 Task: Select Give A Gift Card from Gift Cards. Add to cart Amazon Pantry Gift Card-2. Place order for Lynn Cooper, _x000D_
63 Luther Shaw Rd_x000D_
Cummington, Massachusetts(MA), 01026, Cell Number (413) 634-5546
Action: Mouse moved to (312, 128)
Screenshot: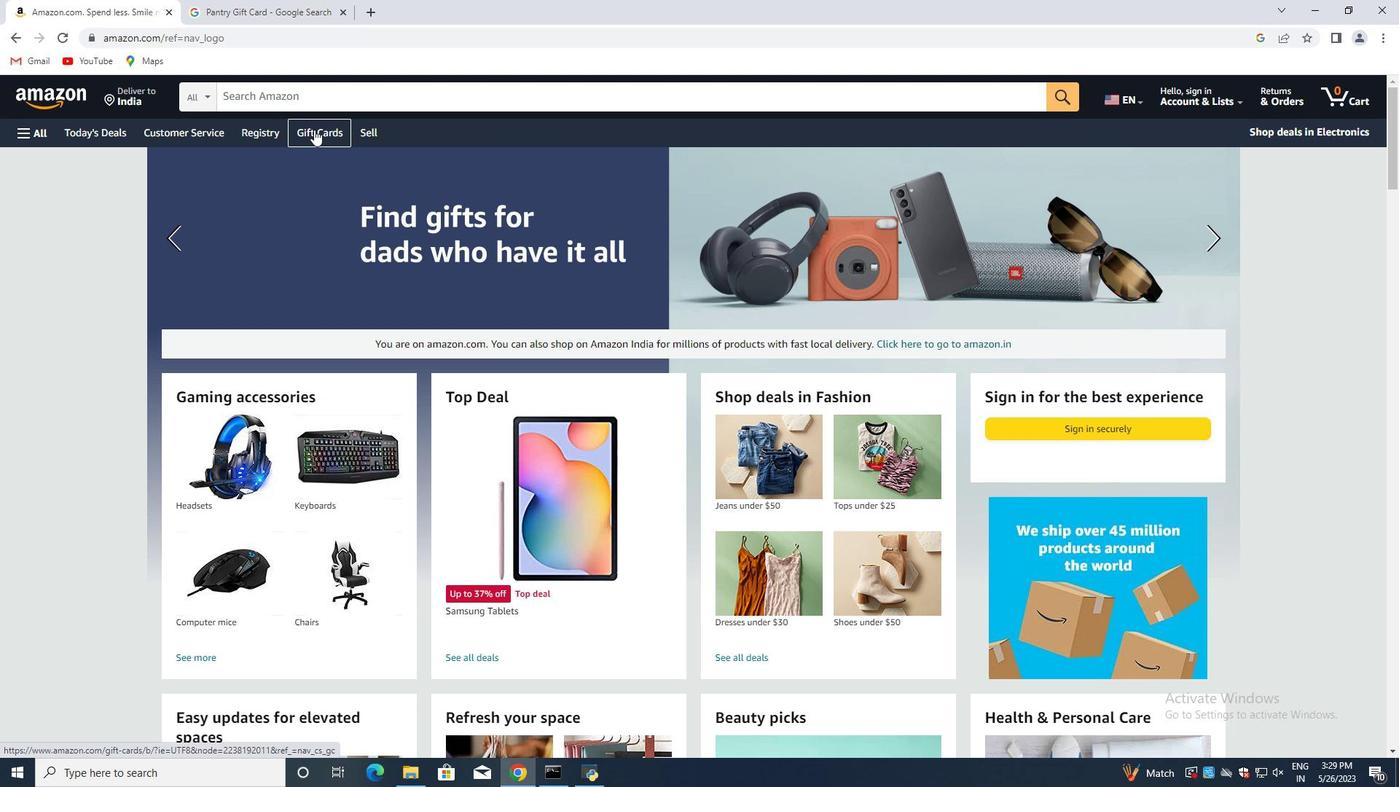 
Action: Mouse pressed left at (312, 128)
Screenshot: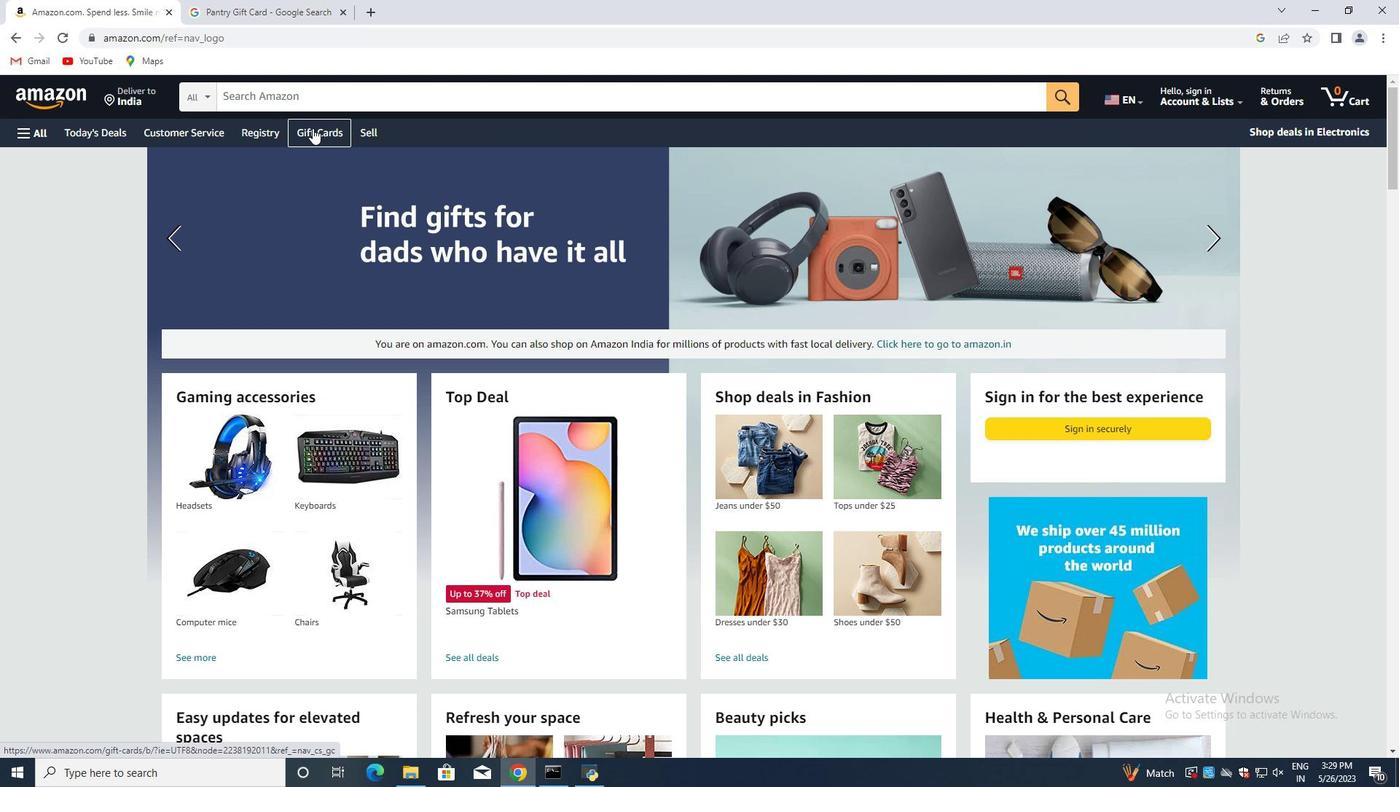 
Action: Mouse moved to (92, 460)
Screenshot: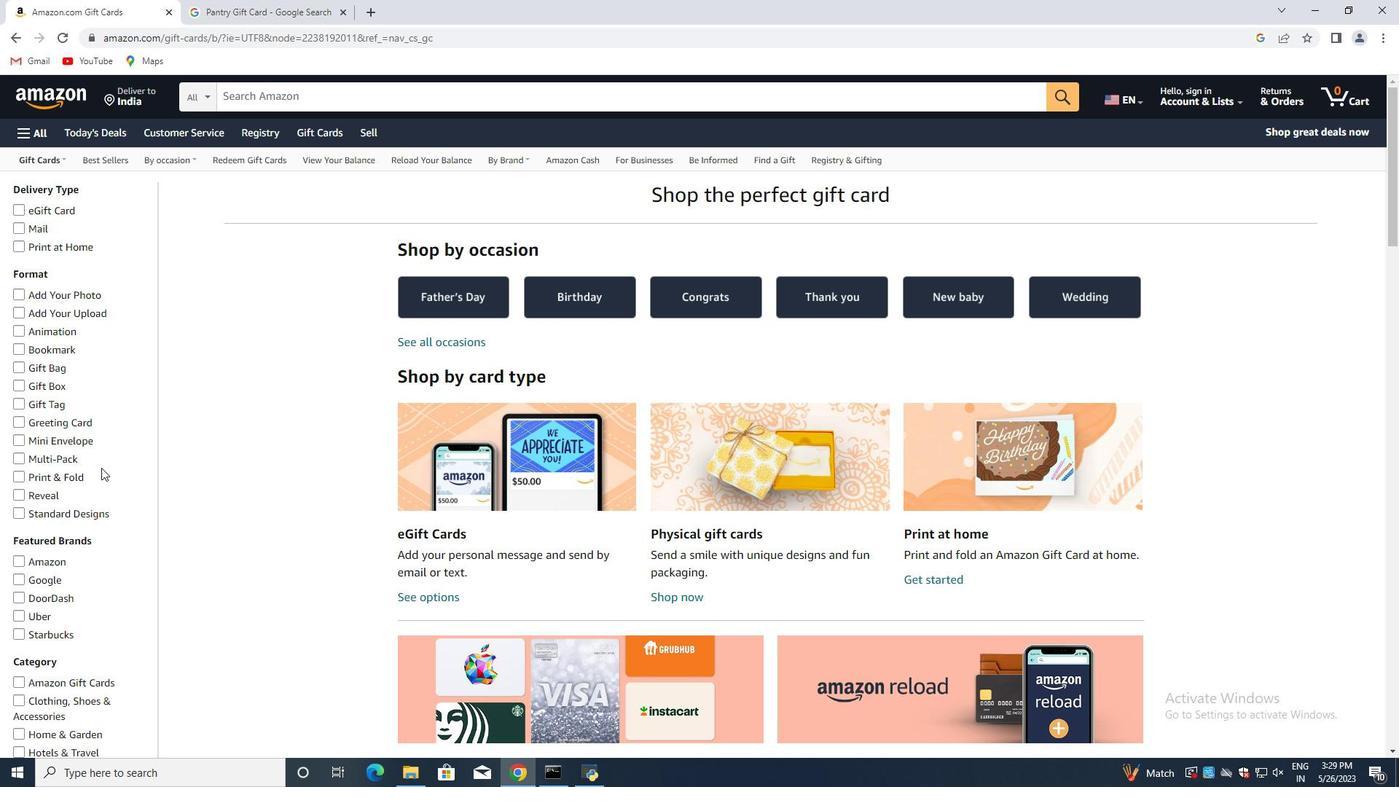 
Action: Mouse scrolled (92, 459) with delta (0, 0)
Screenshot: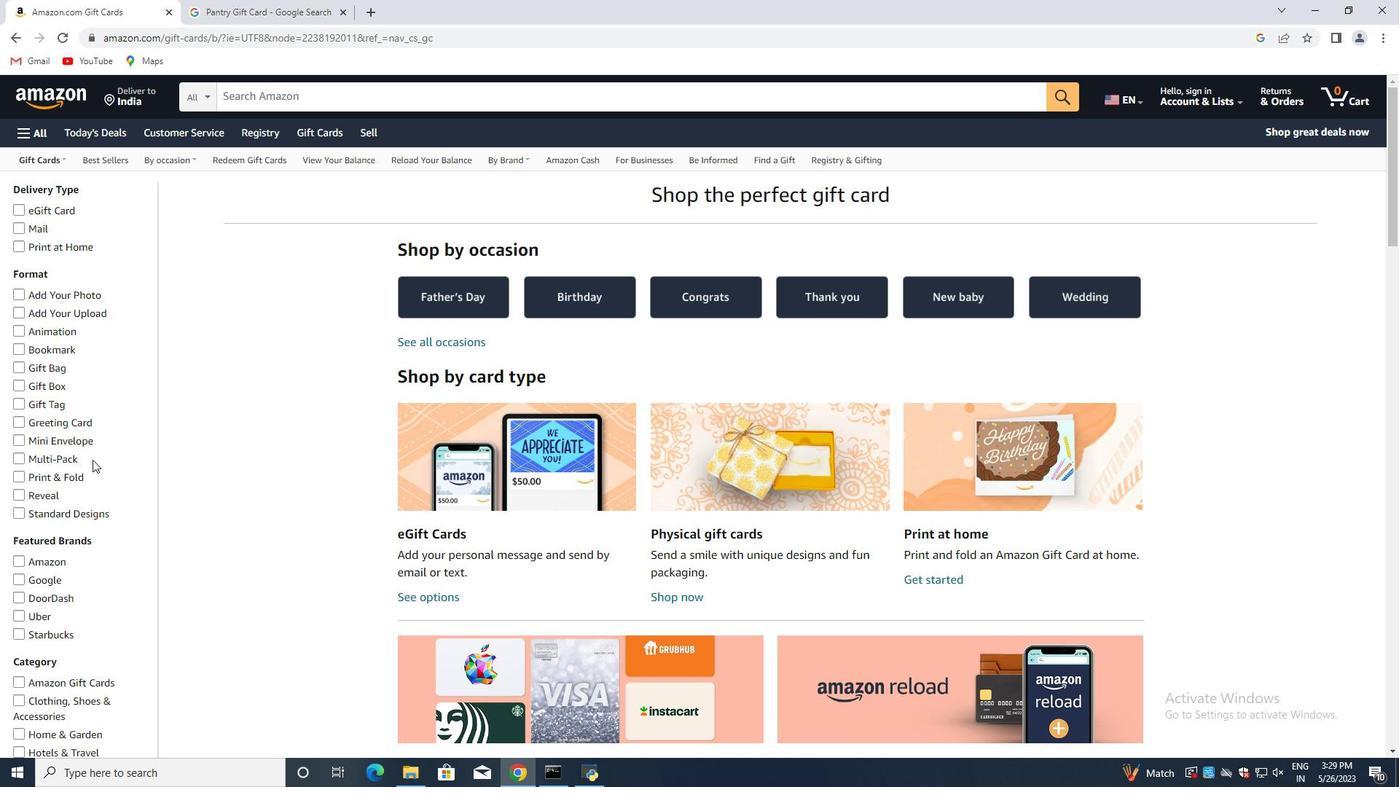 
Action: Mouse scrolled (92, 459) with delta (0, 0)
Screenshot: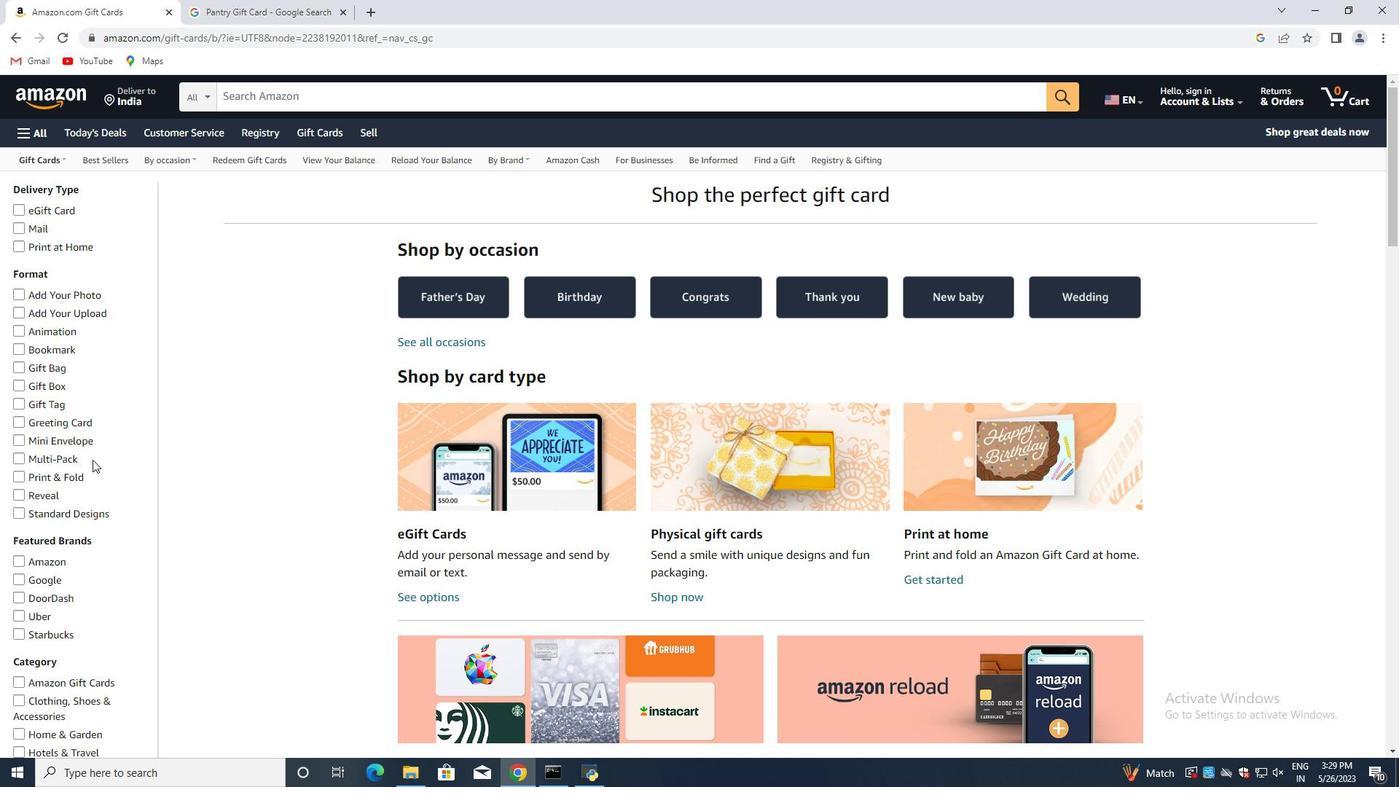 
Action: Mouse scrolled (92, 459) with delta (0, 0)
Screenshot: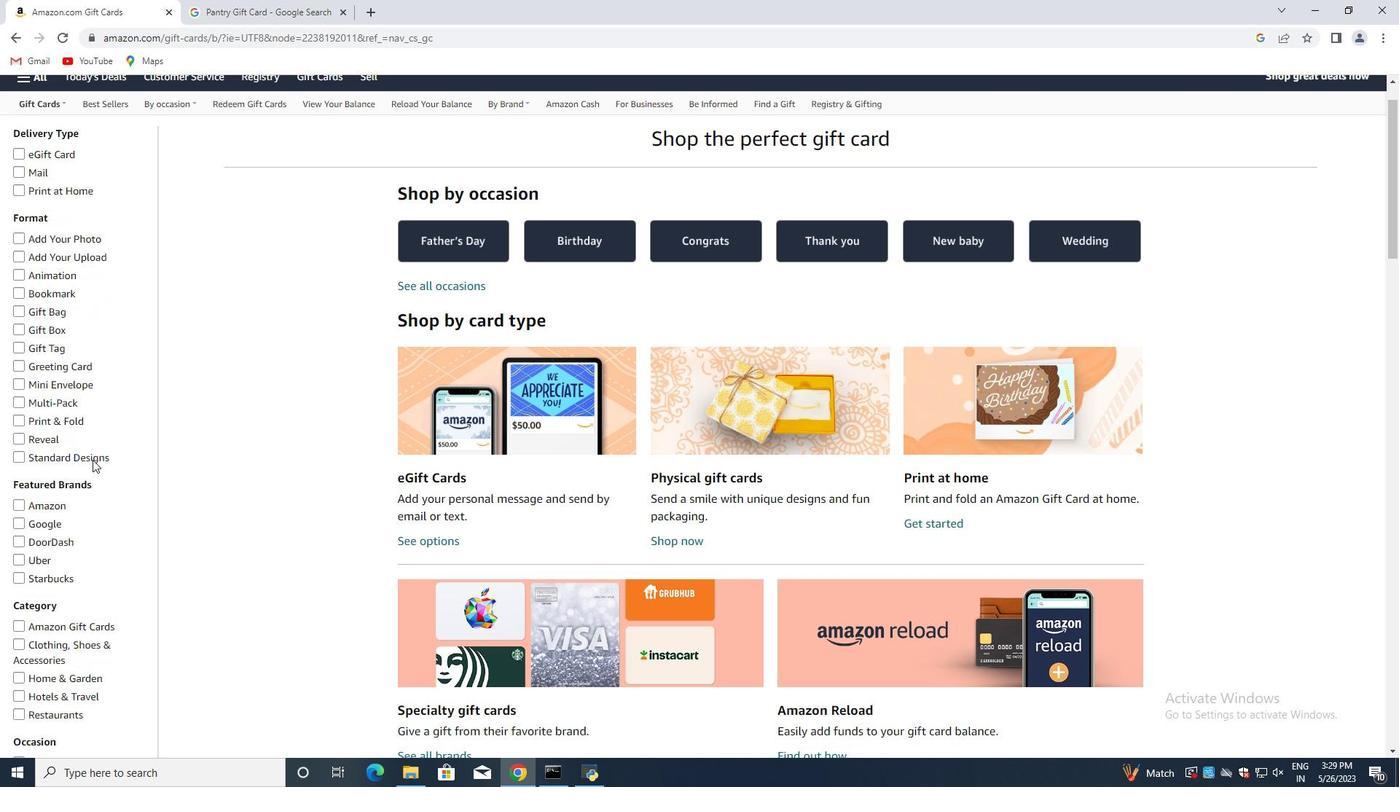 
Action: Mouse moved to (48, 462)
Screenshot: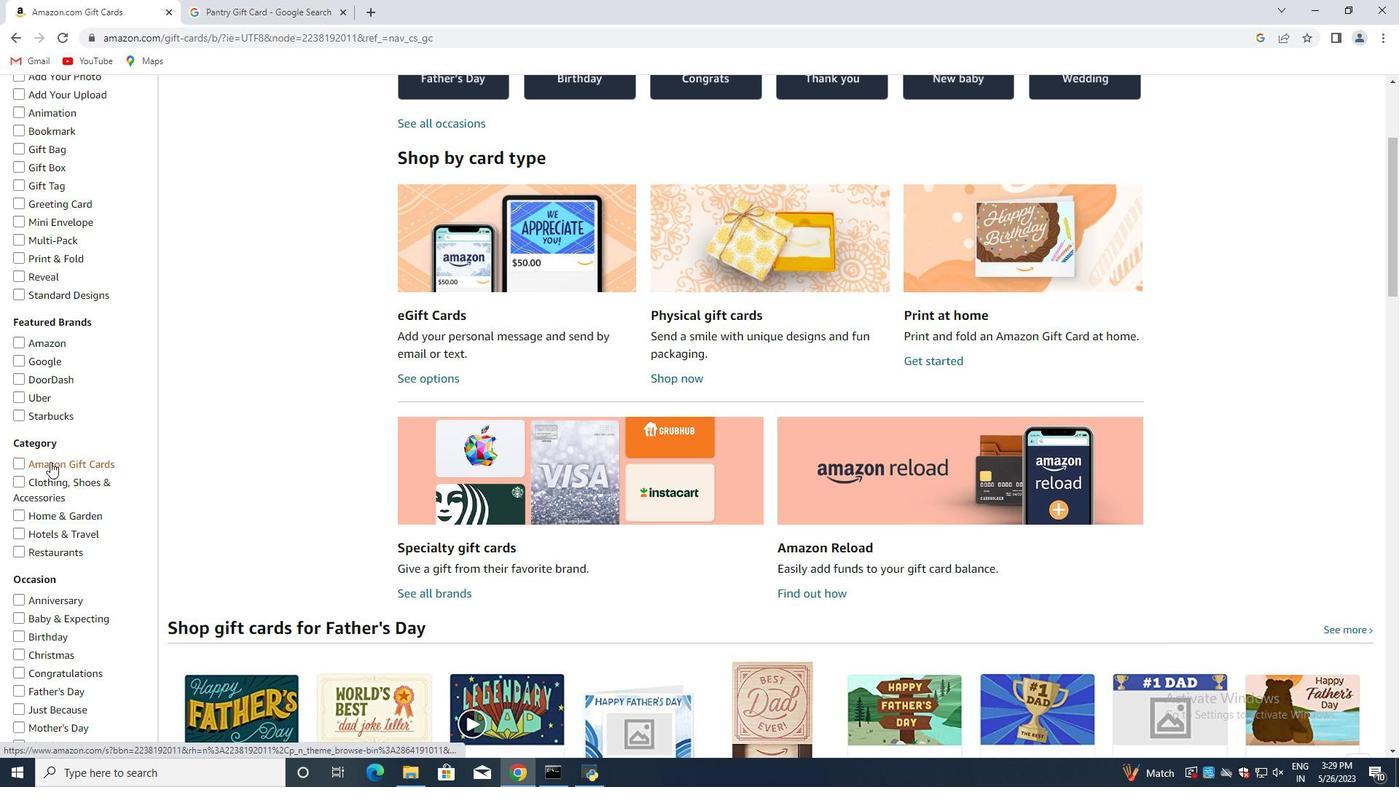 
Action: Mouse pressed left at (48, 462)
Screenshot: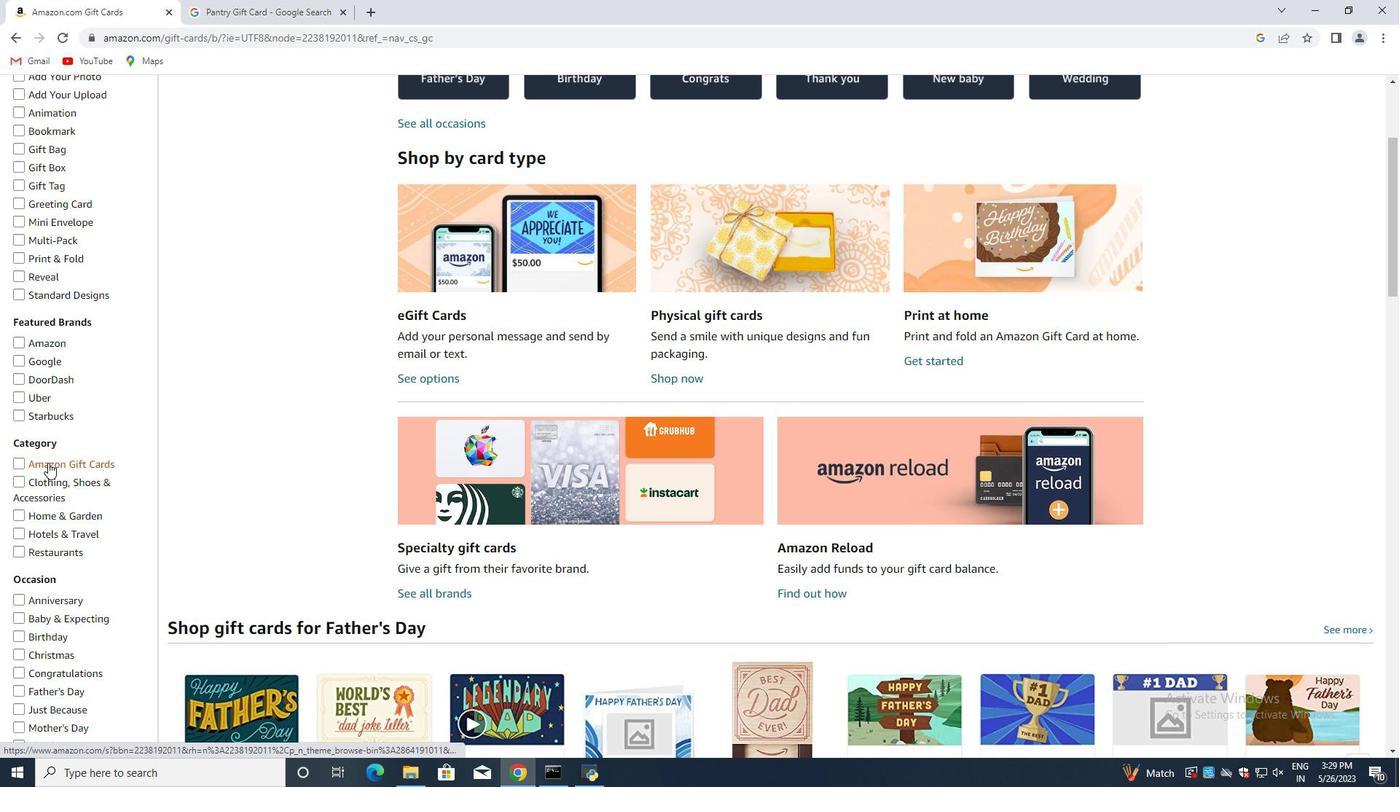 
Action: Mouse moved to (278, 99)
Screenshot: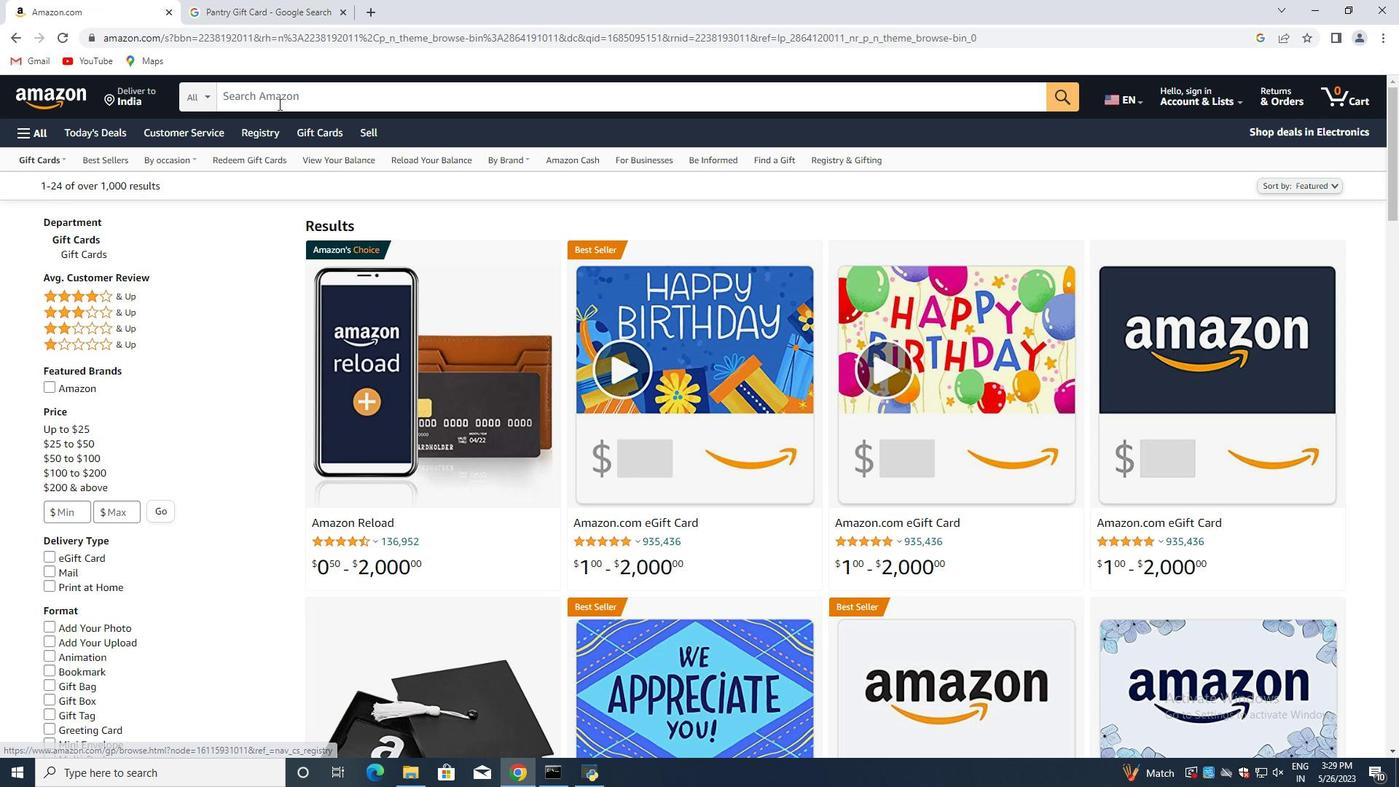 
Action: Mouse pressed left at (278, 99)
Screenshot: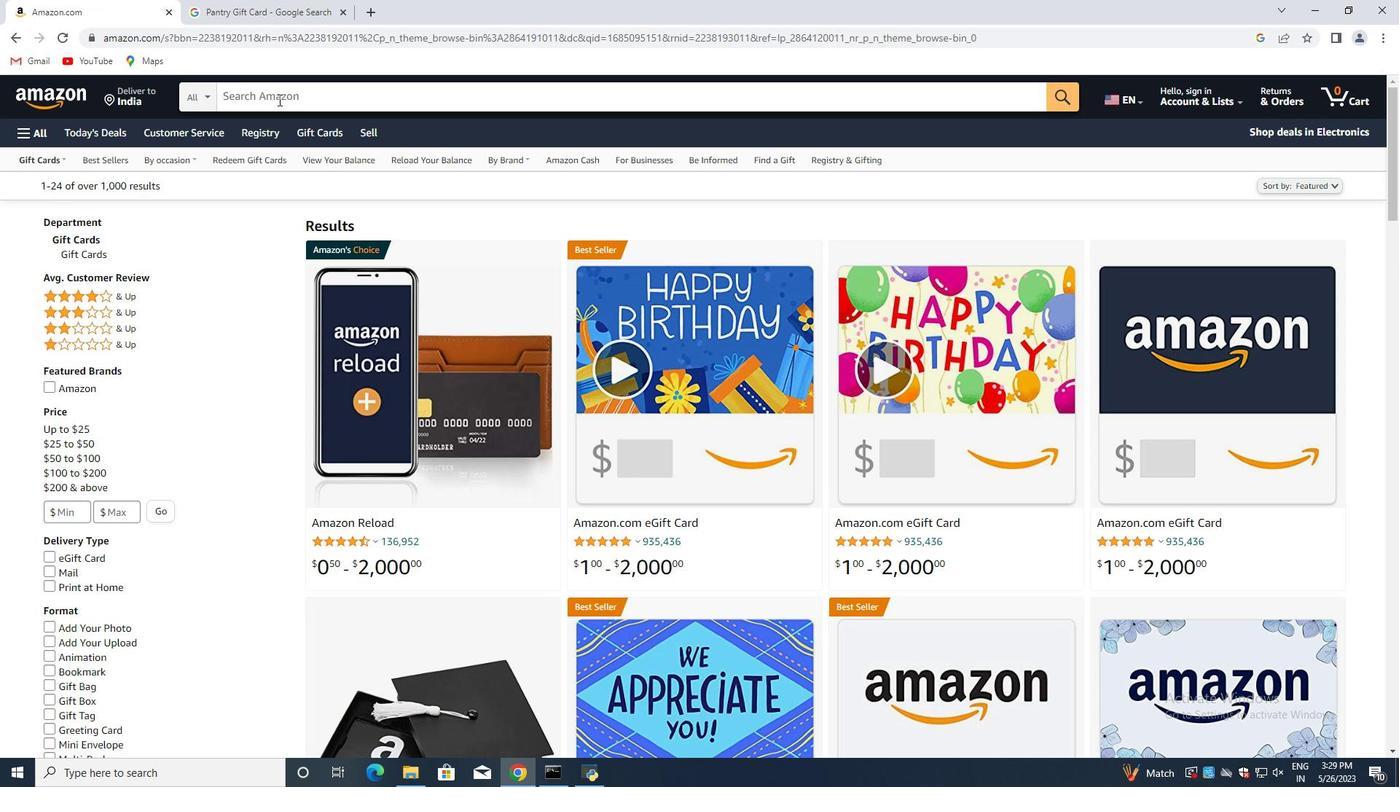 
Action: Mouse moved to (1060, 120)
Screenshot: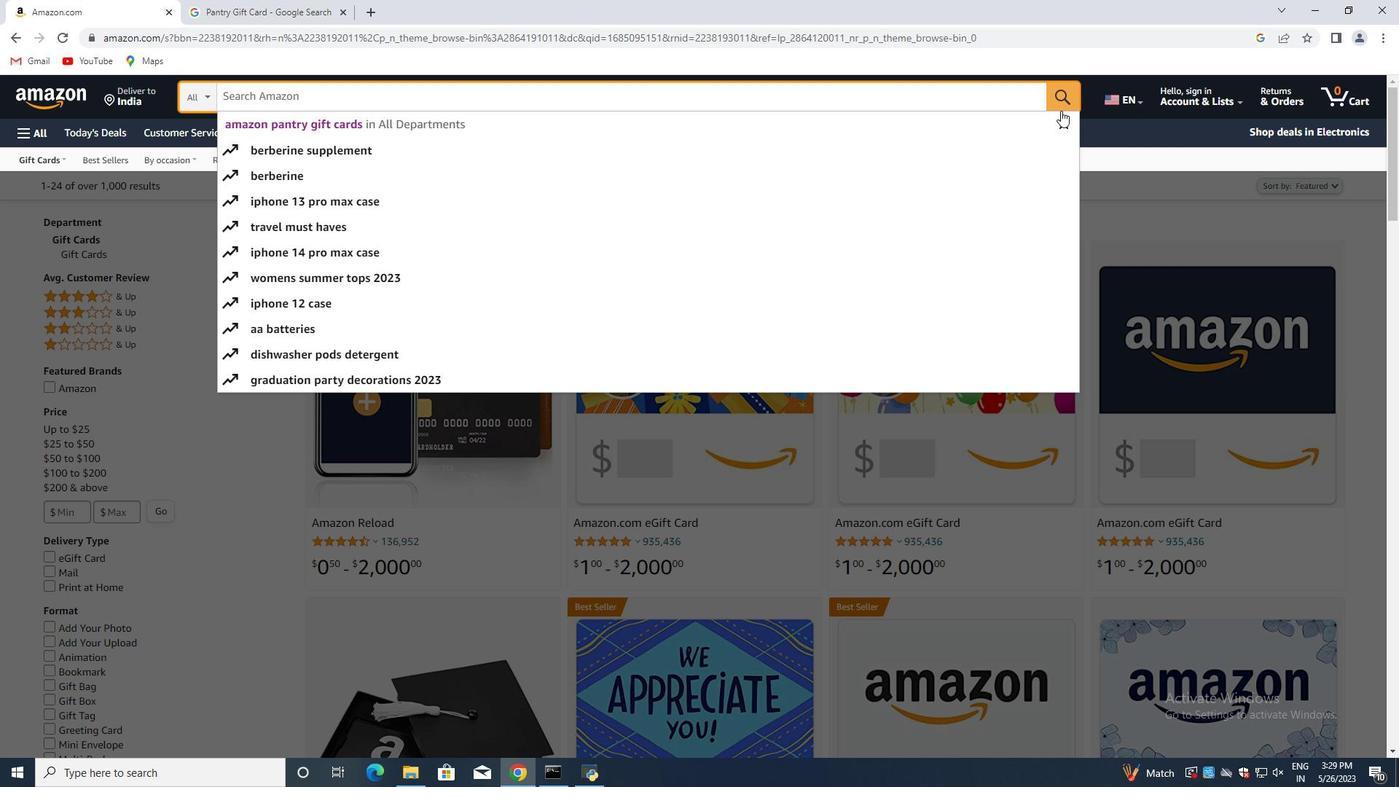 
Action: Mouse pressed left at (1060, 120)
Screenshot: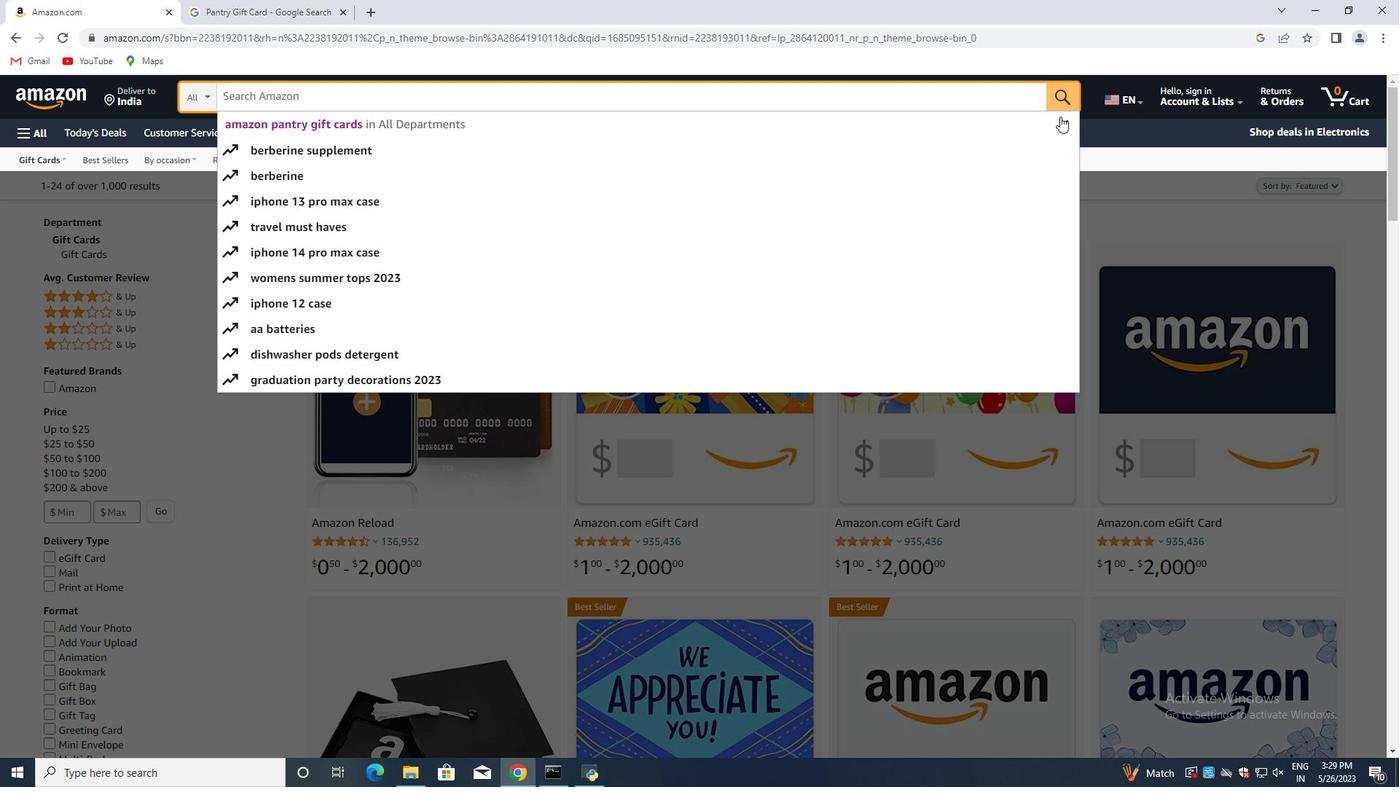 
Action: Mouse moved to (260, 99)
Screenshot: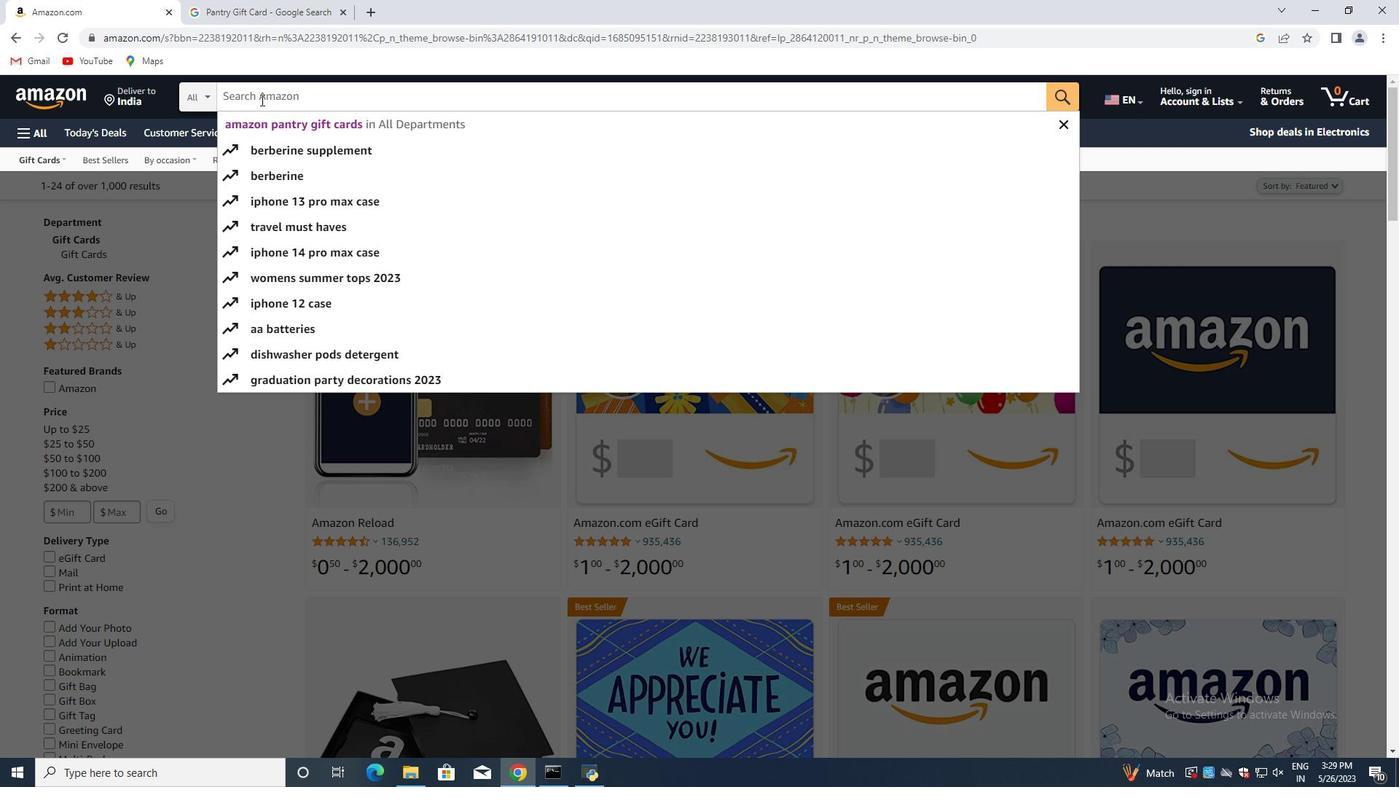 
Action: Mouse pressed left at (260, 99)
Screenshot: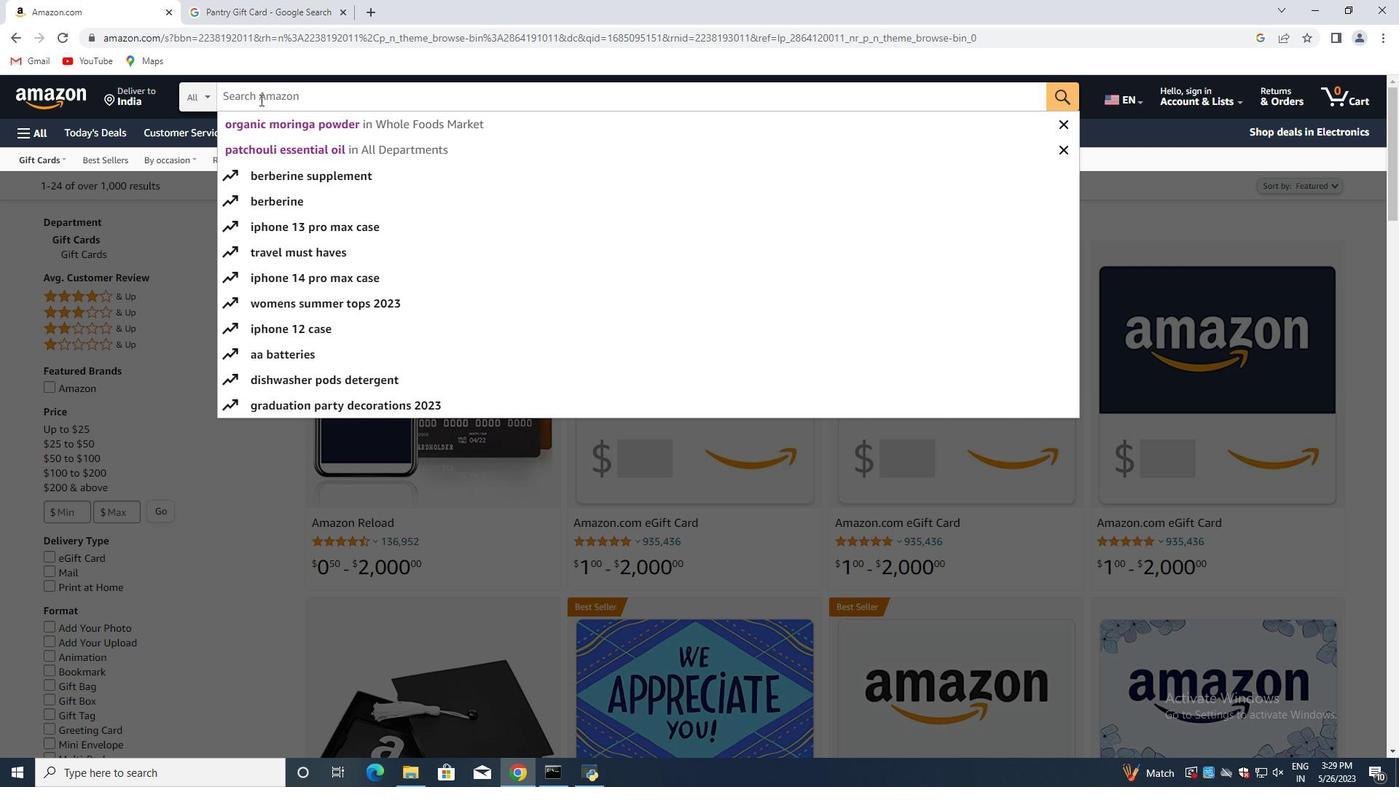 
Action: Key pressed <Key.shift><Key.shift><Key.shift>Amazon<Key.space><Key.shift>Pantry<Key.space><Key.shift><Key.shift><Key.shift><Key.shift><Key.shift><Key.shift><Key.shift><Key.shift><Key.shift><Key.shift>Gift<Key.space>cards<Key.enter>
Screenshot: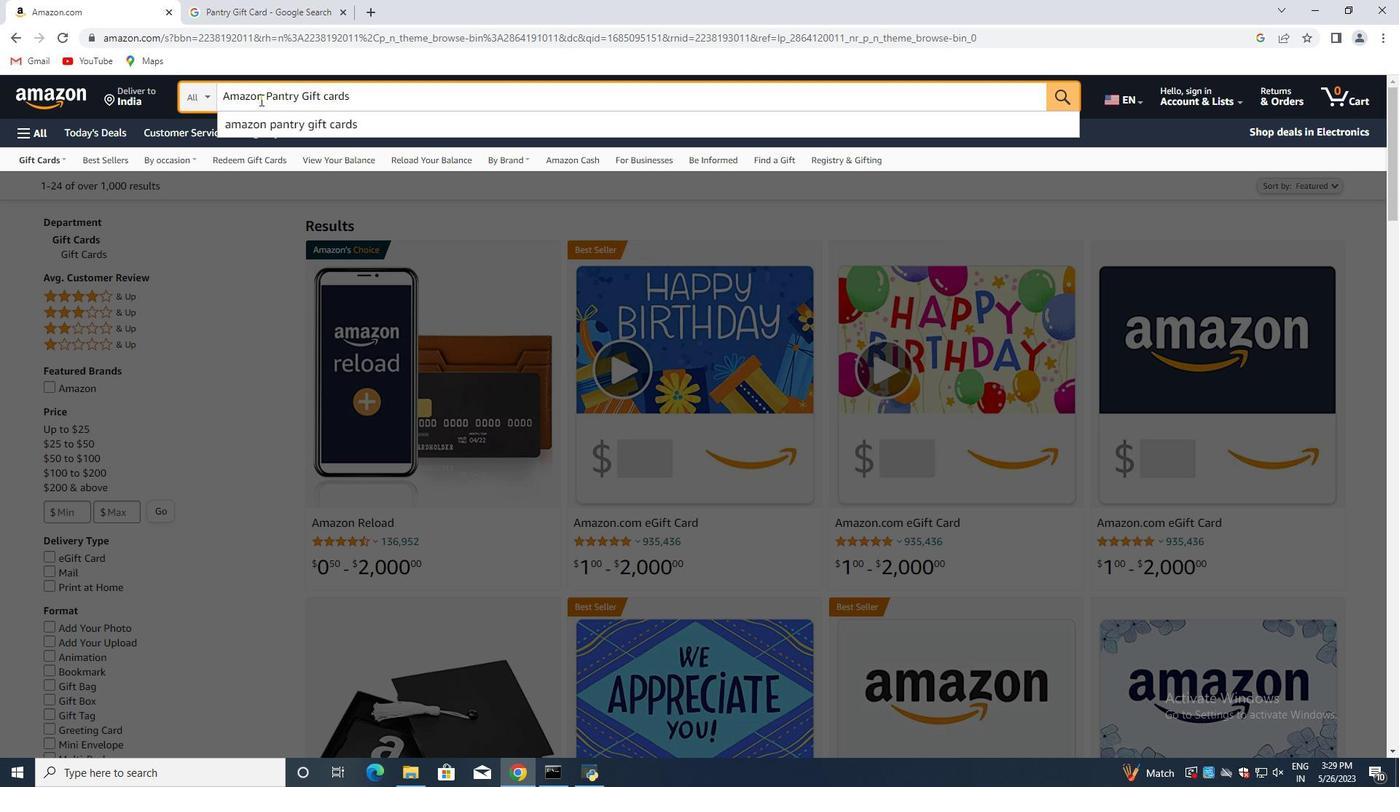 
Action: Mouse moved to (373, 323)
Screenshot: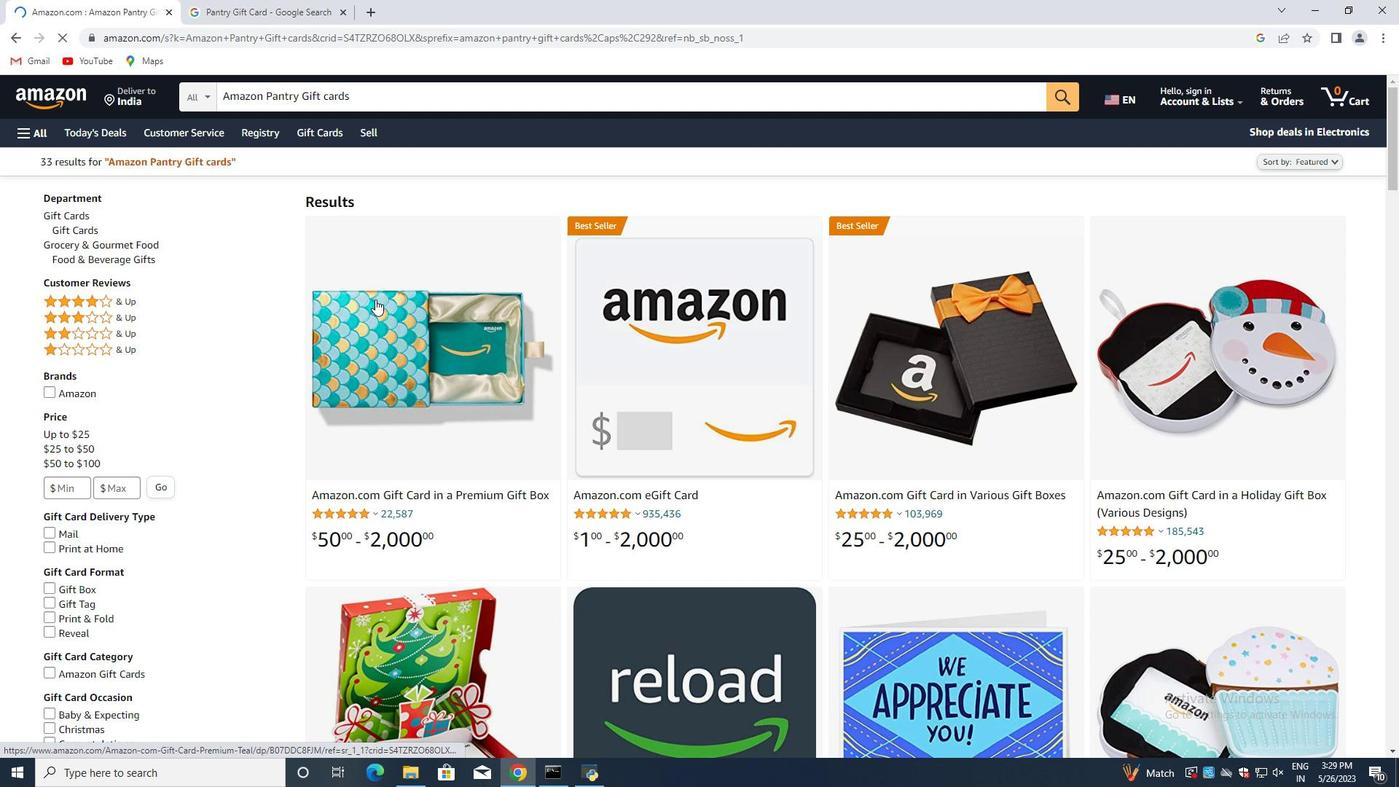 
Action: Mouse scrolled (373, 322) with delta (0, 0)
Screenshot: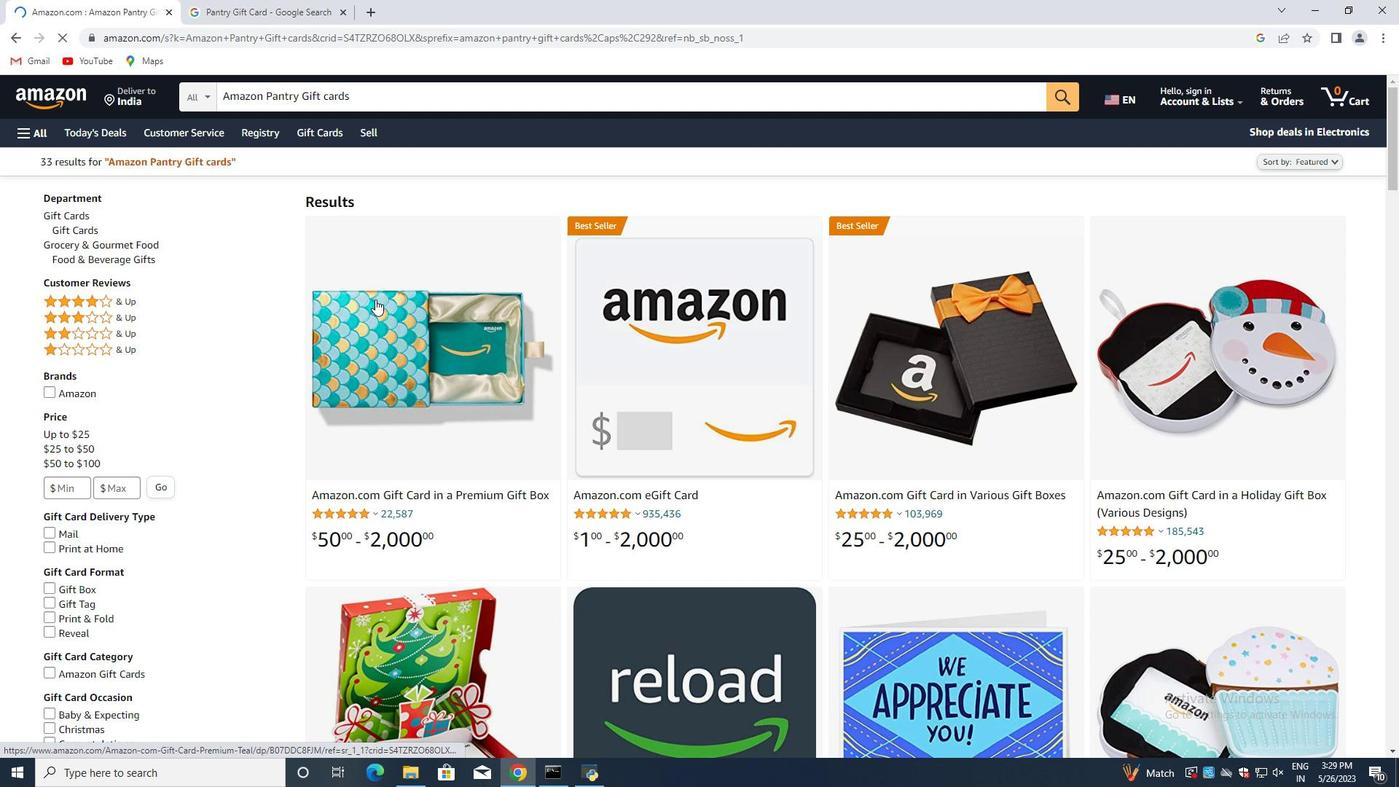 
Action: Mouse moved to (432, 339)
Screenshot: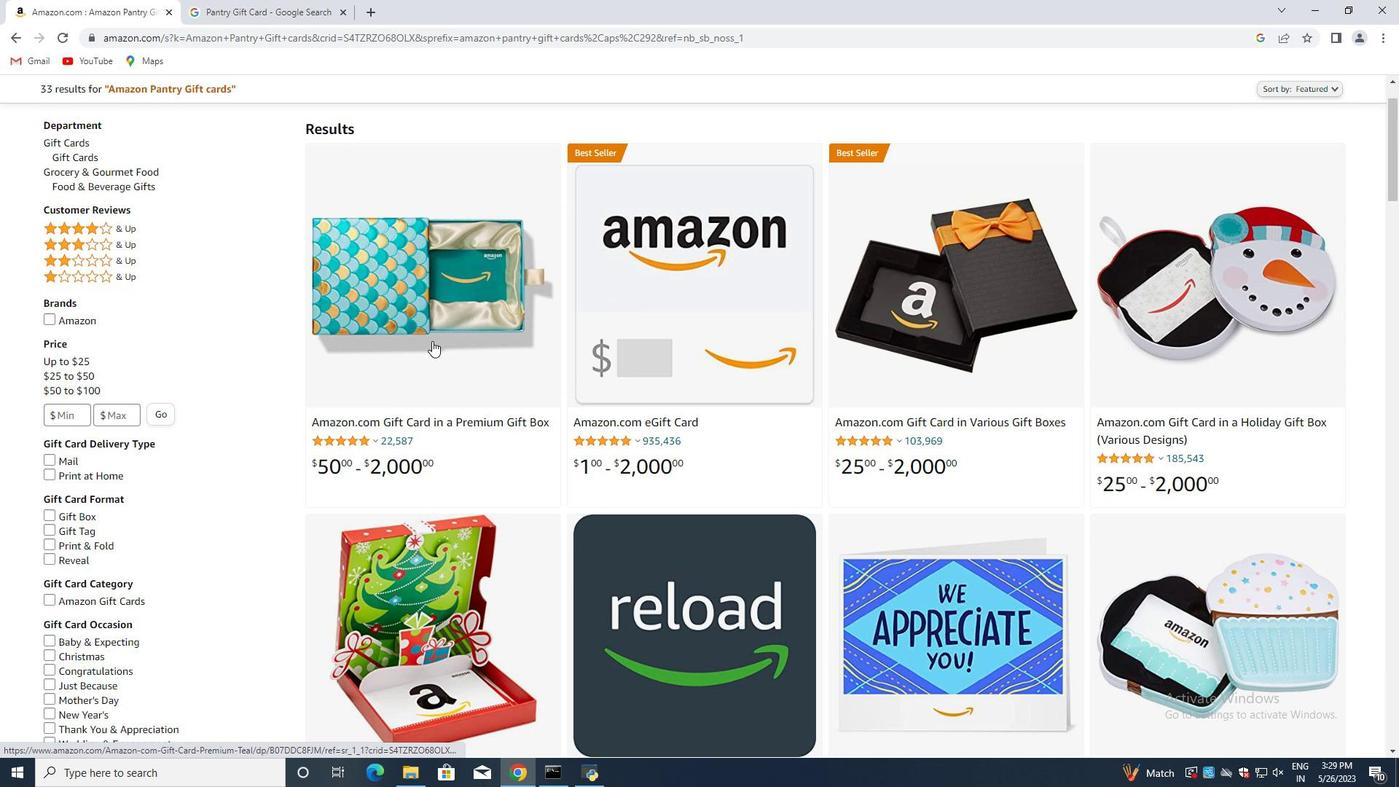 
Action: Mouse pressed left at (432, 339)
Screenshot: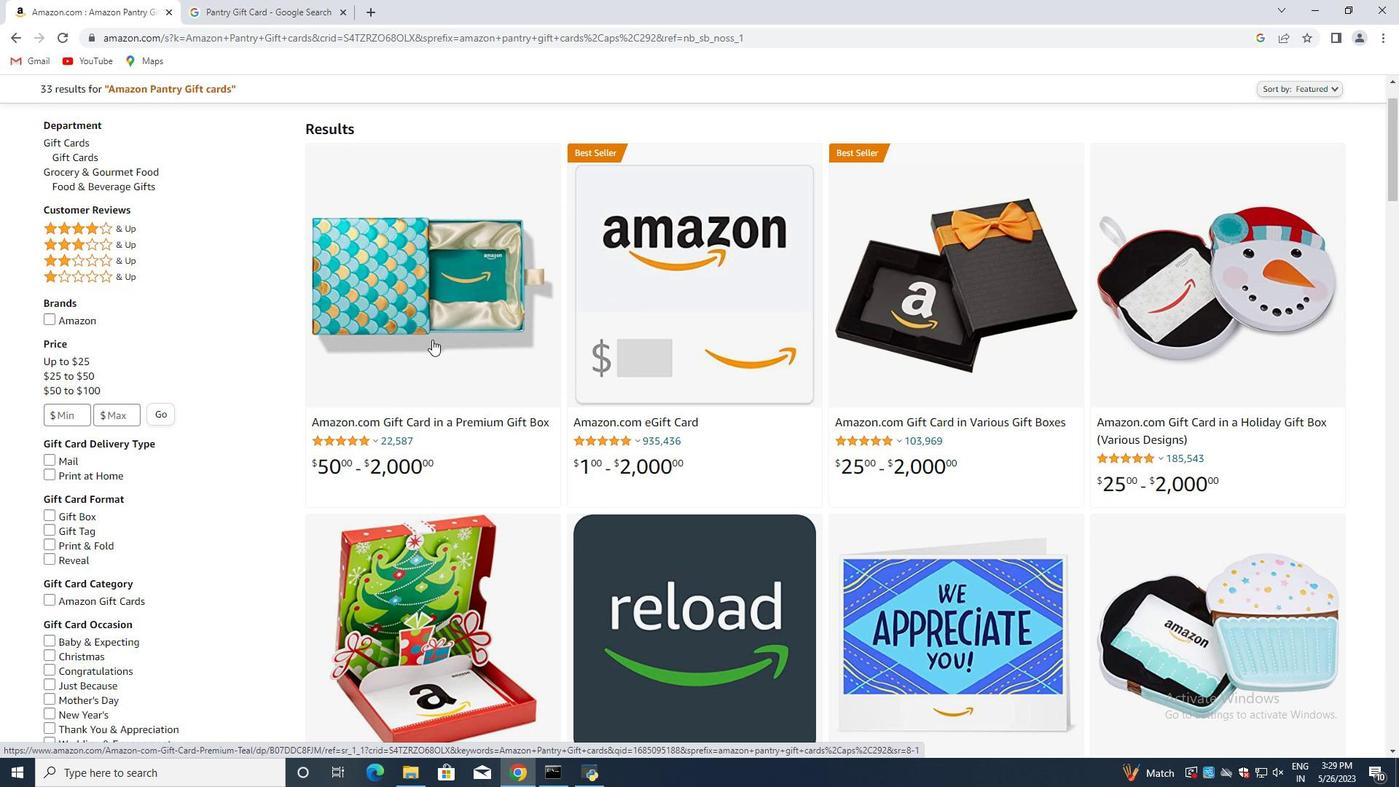 
Action: Mouse moved to (167, 350)
Screenshot: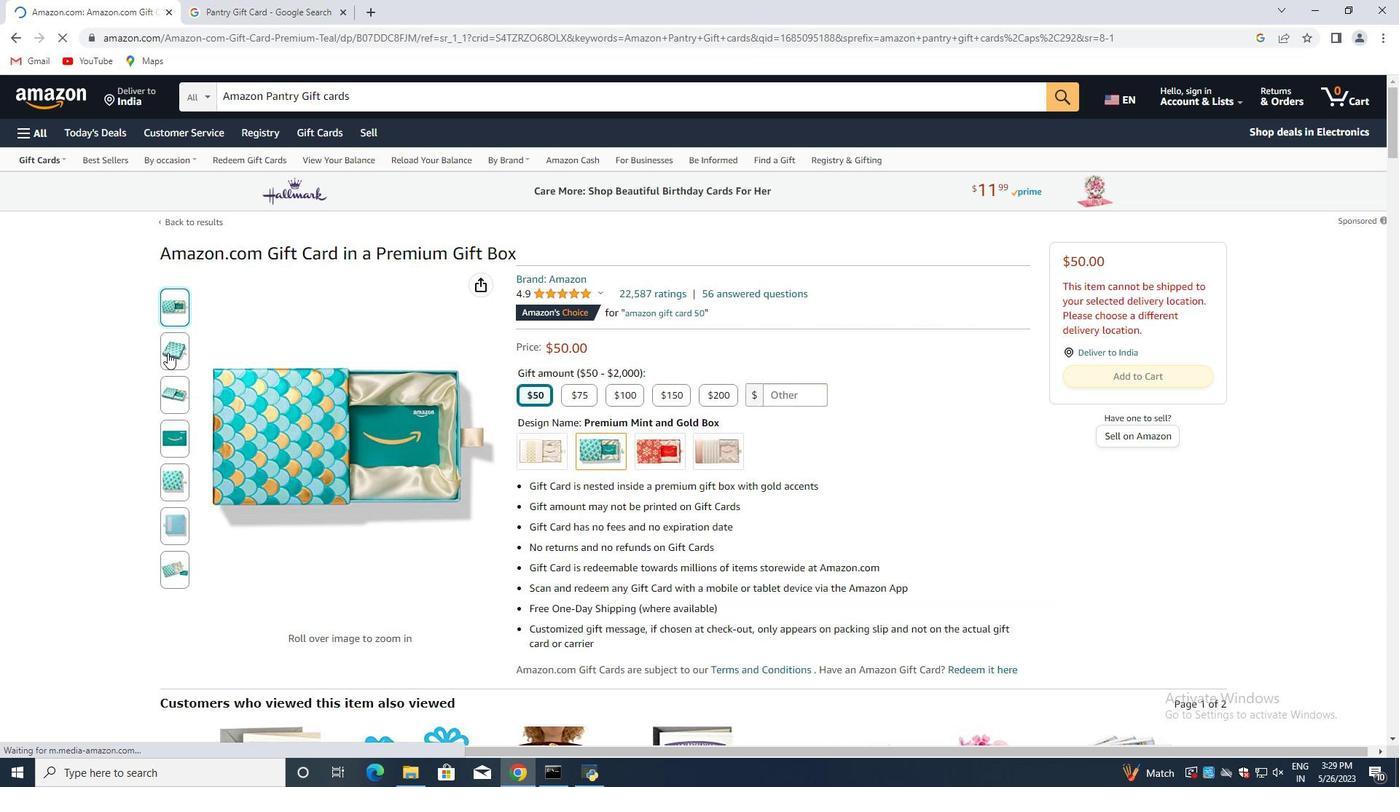 
Action: Mouse pressed left at (167, 350)
Screenshot: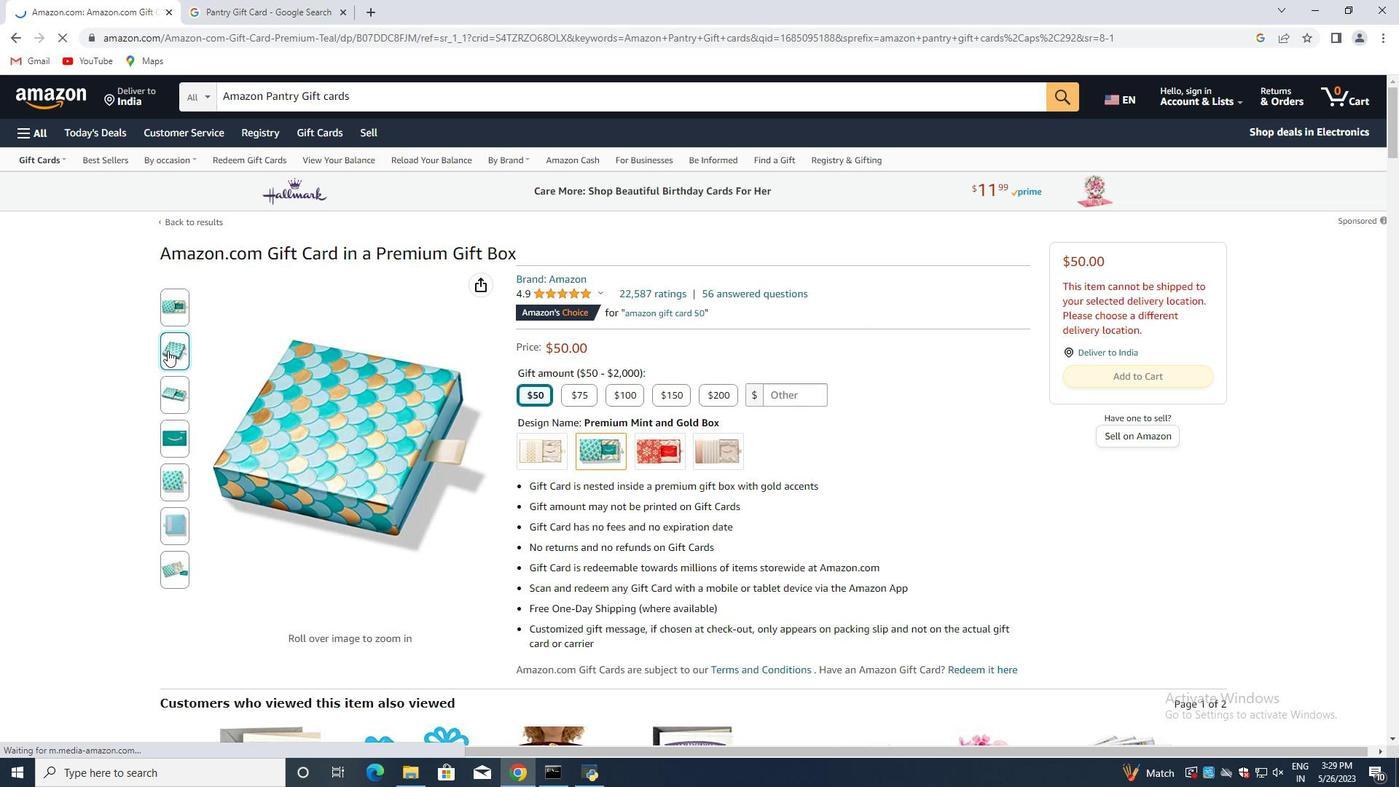 
Action: Mouse moved to (734, 445)
Screenshot: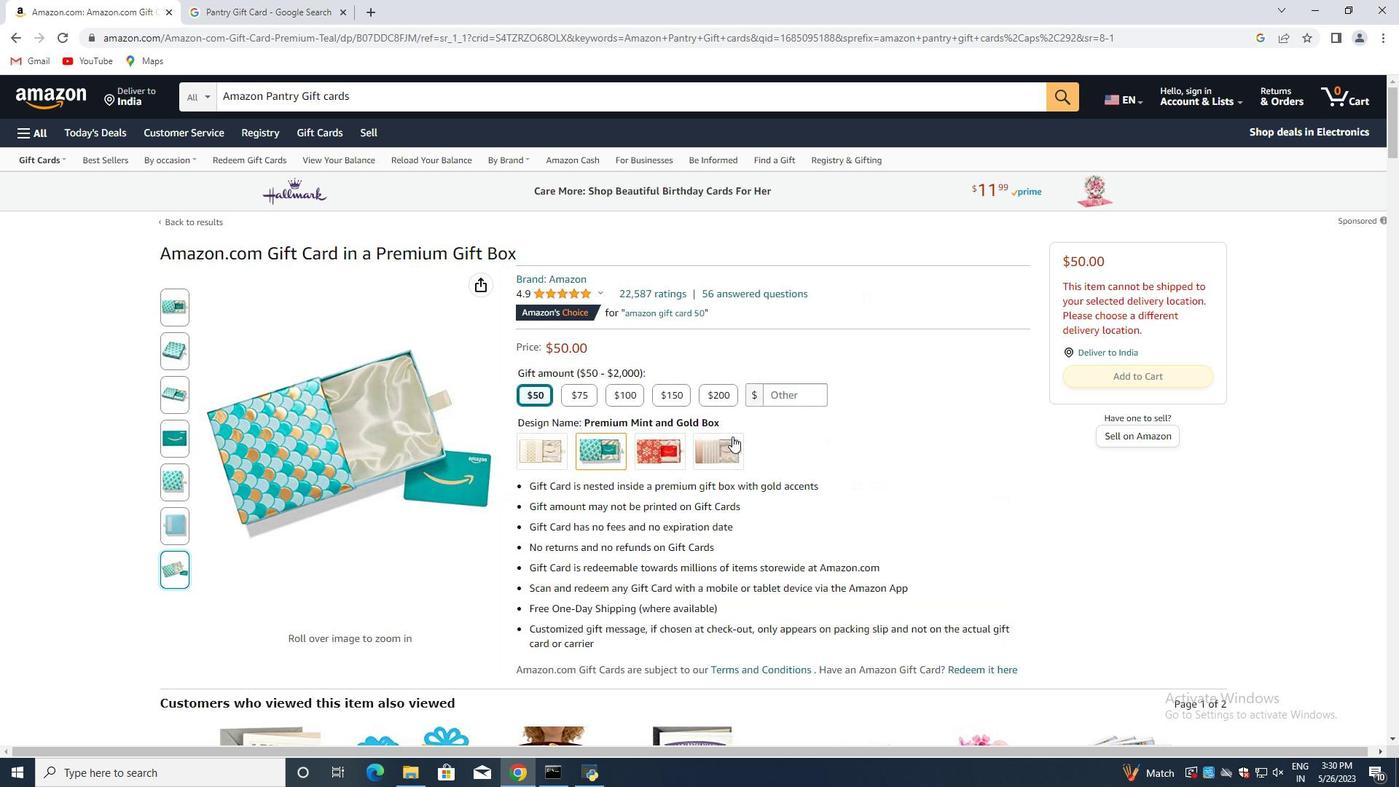 
Action: Mouse scrolled (734, 444) with delta (0, 0)
Screenshot: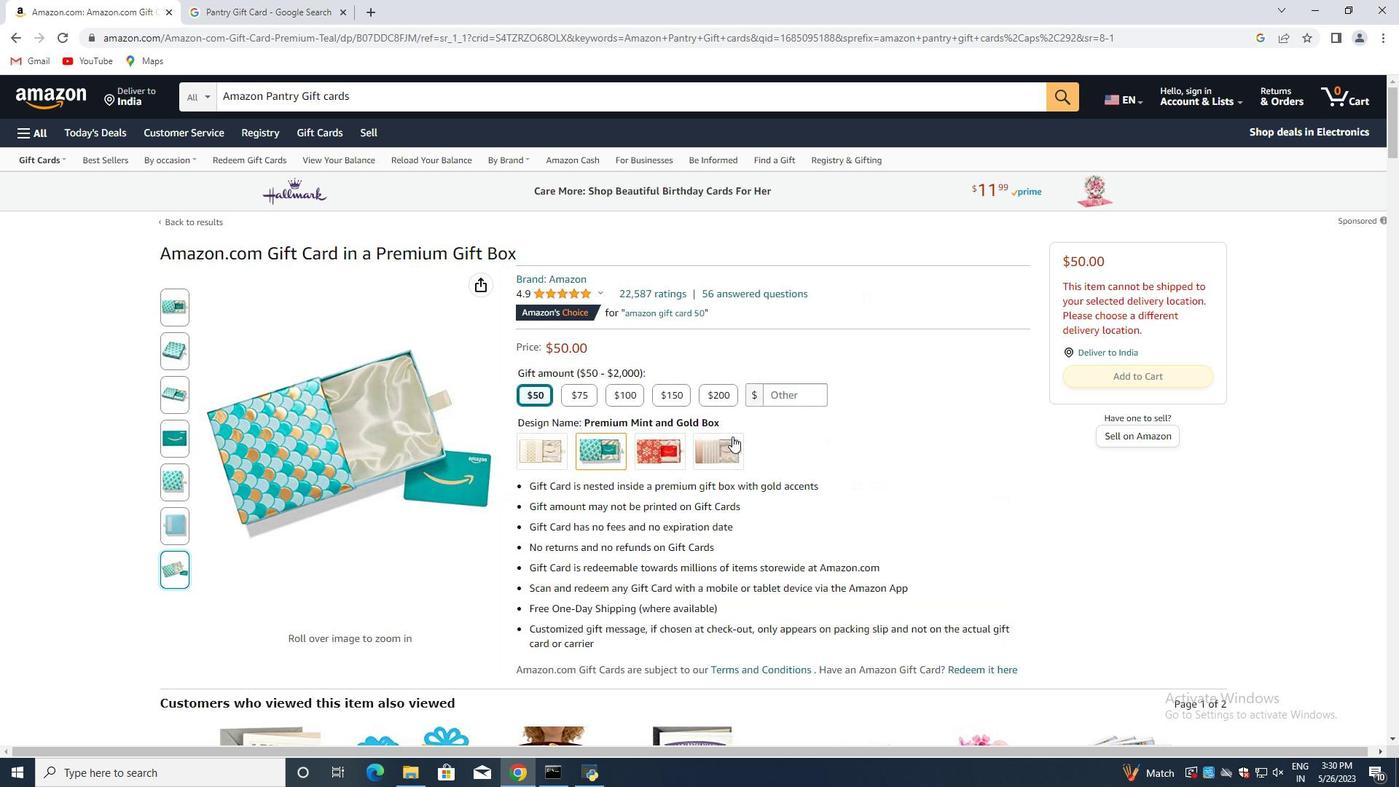 
Action: Mouse moved to (727, 452)
Screenshot: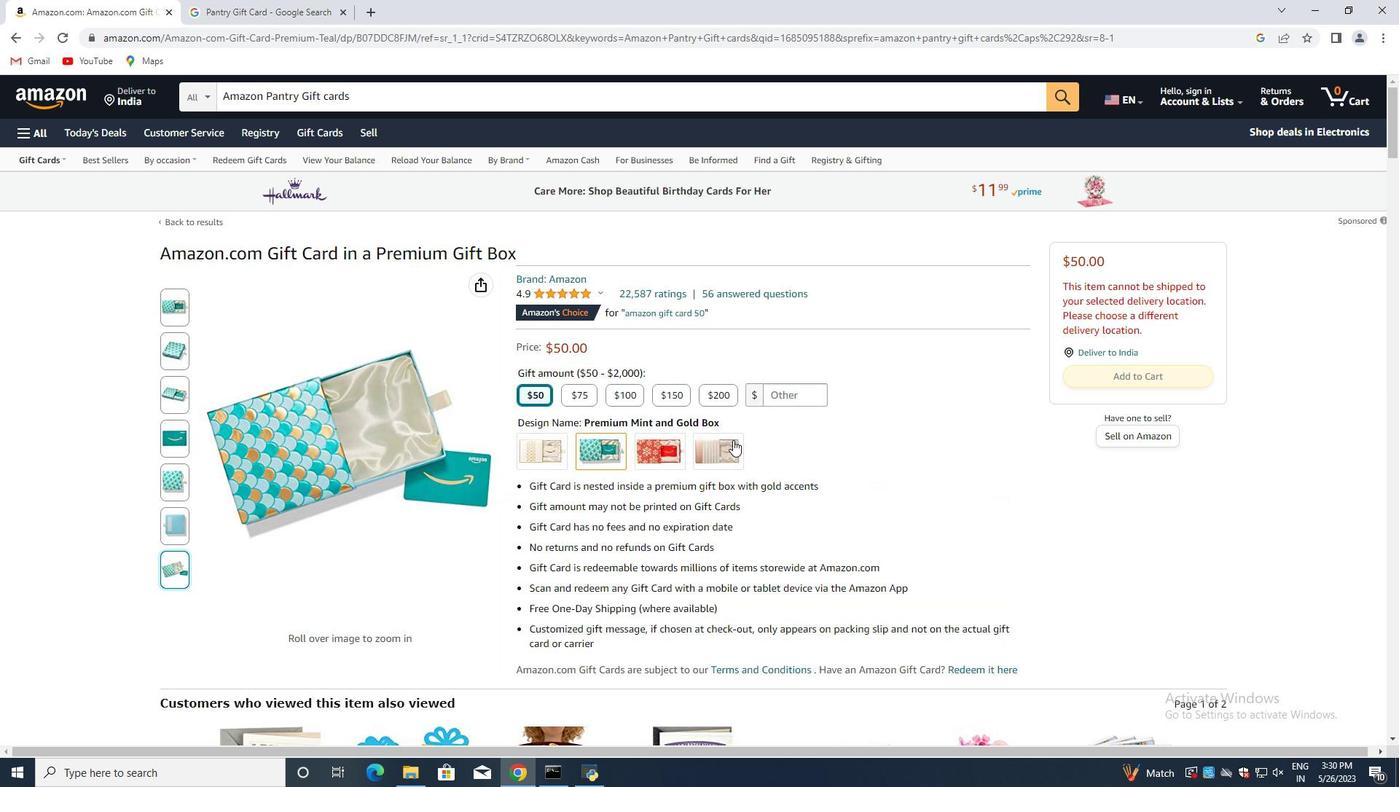 
Action: Mouse scrolled (727, 452) with delta (0, 0)
Screenshot: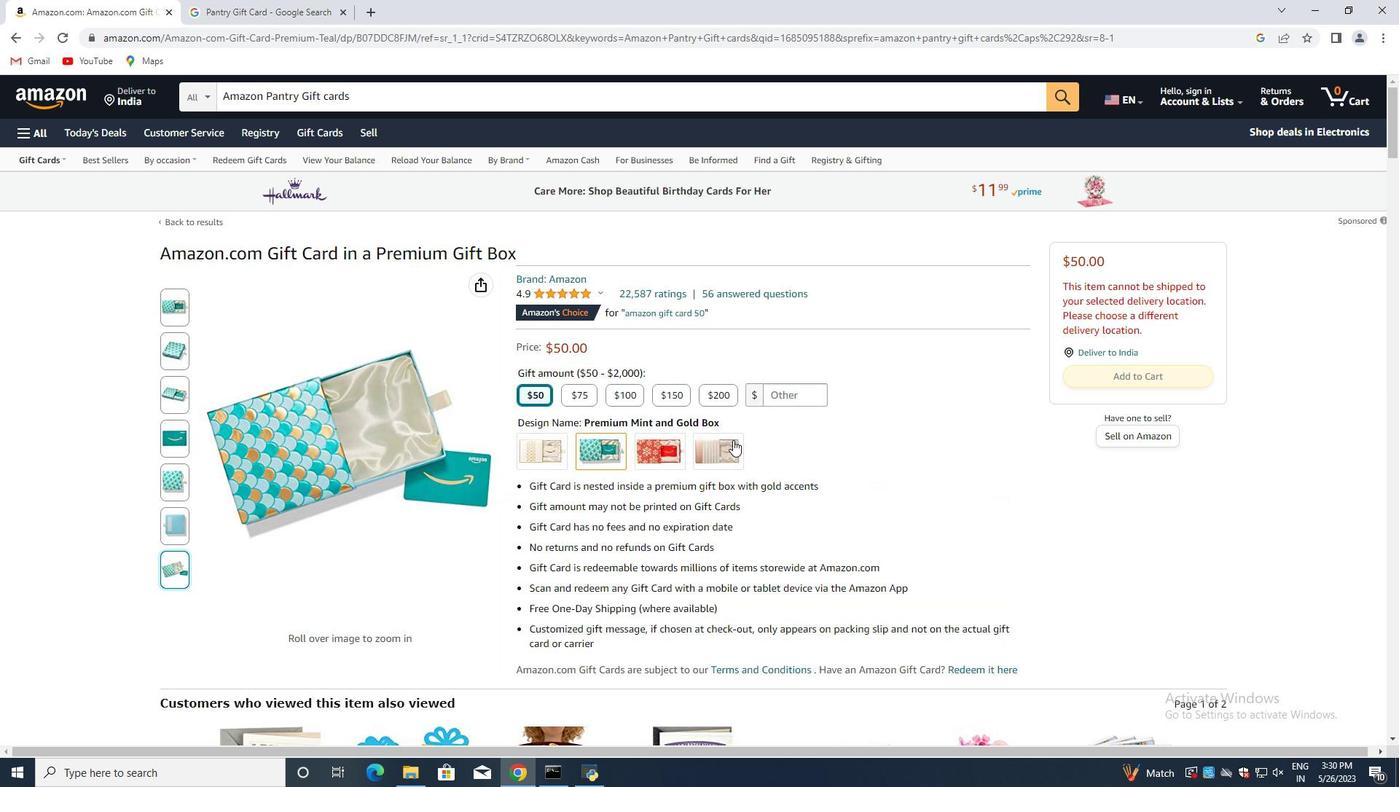 
Action: Mouse moved to (709, 457)
Screenshot: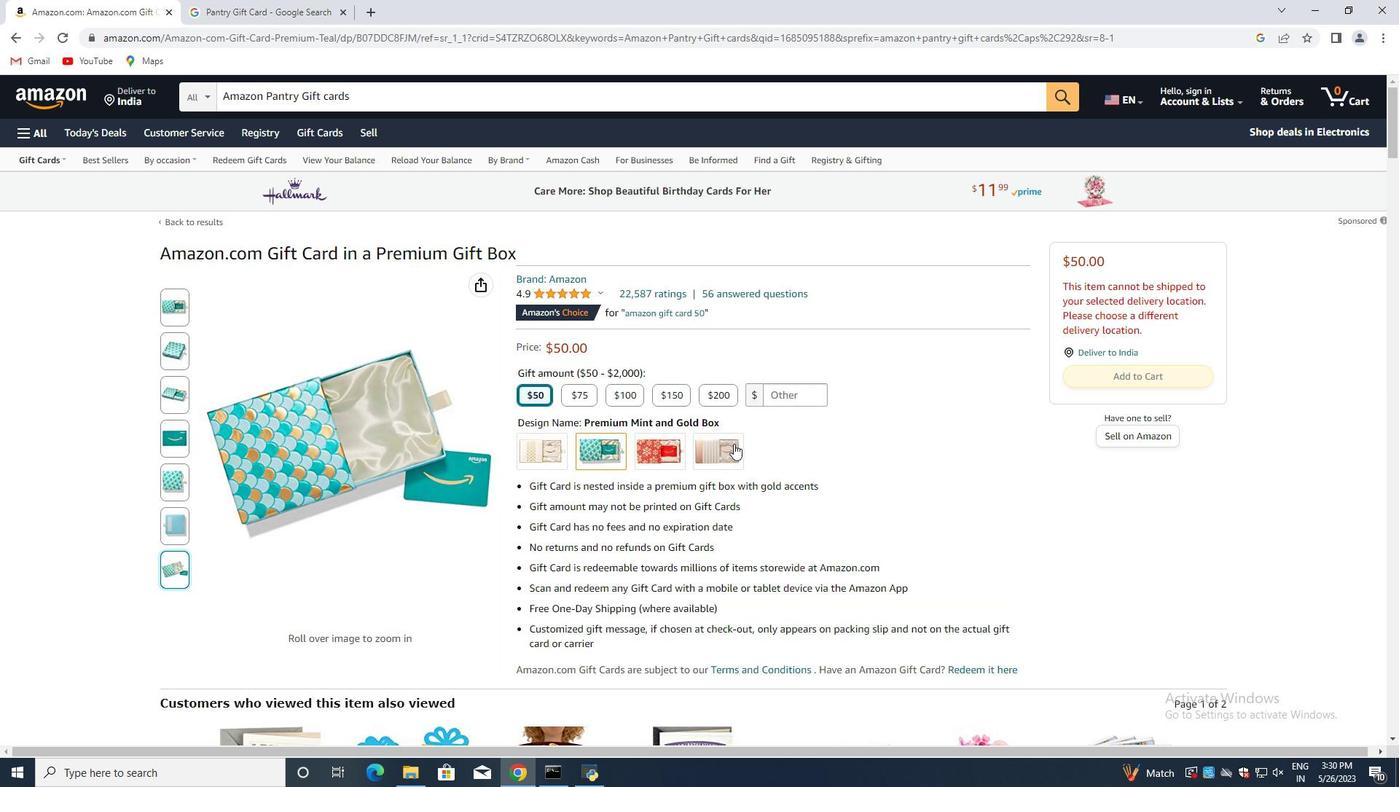 
Action: Mouse scrolled (709, 456) with delta (0, 0)
Screenshot: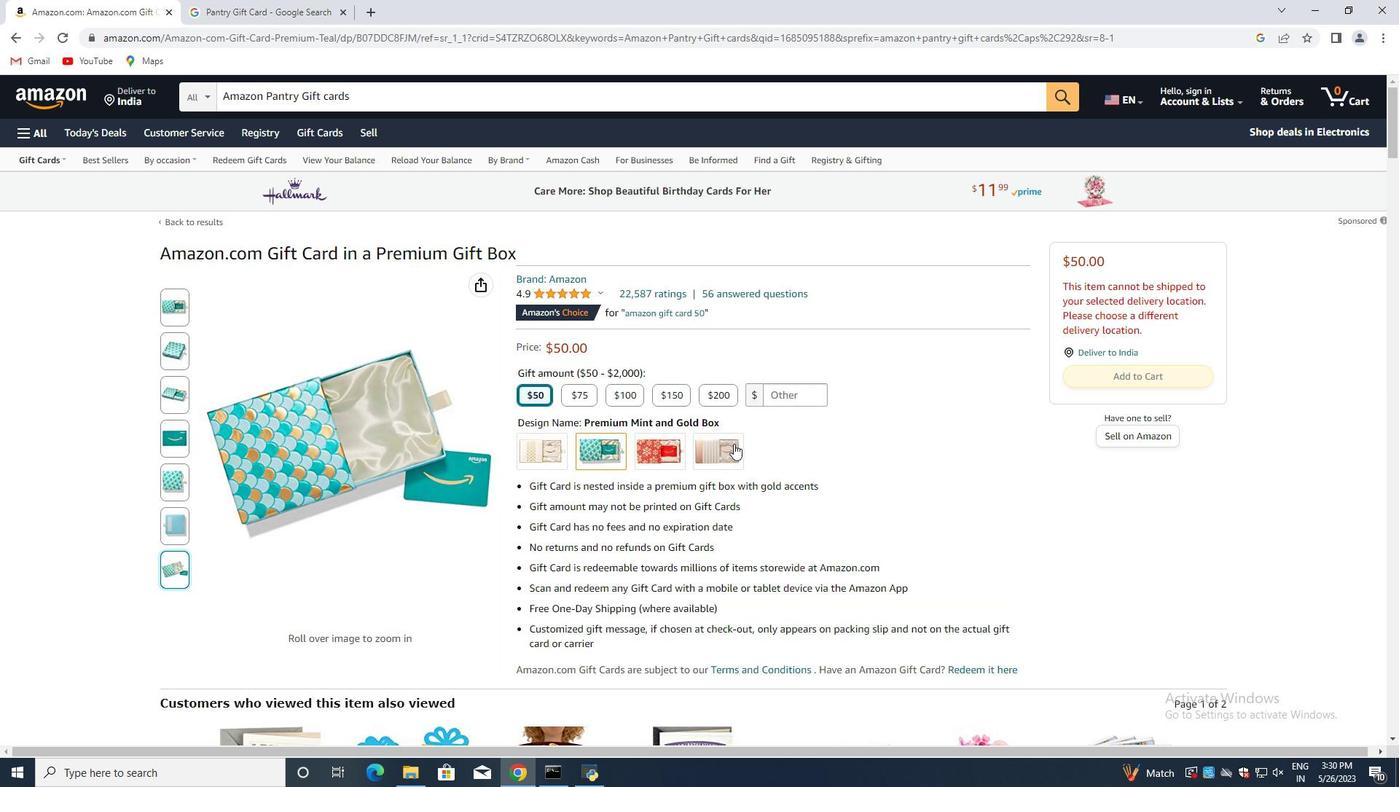 
Action: Mouse moved to (666, 460)
Screenshot: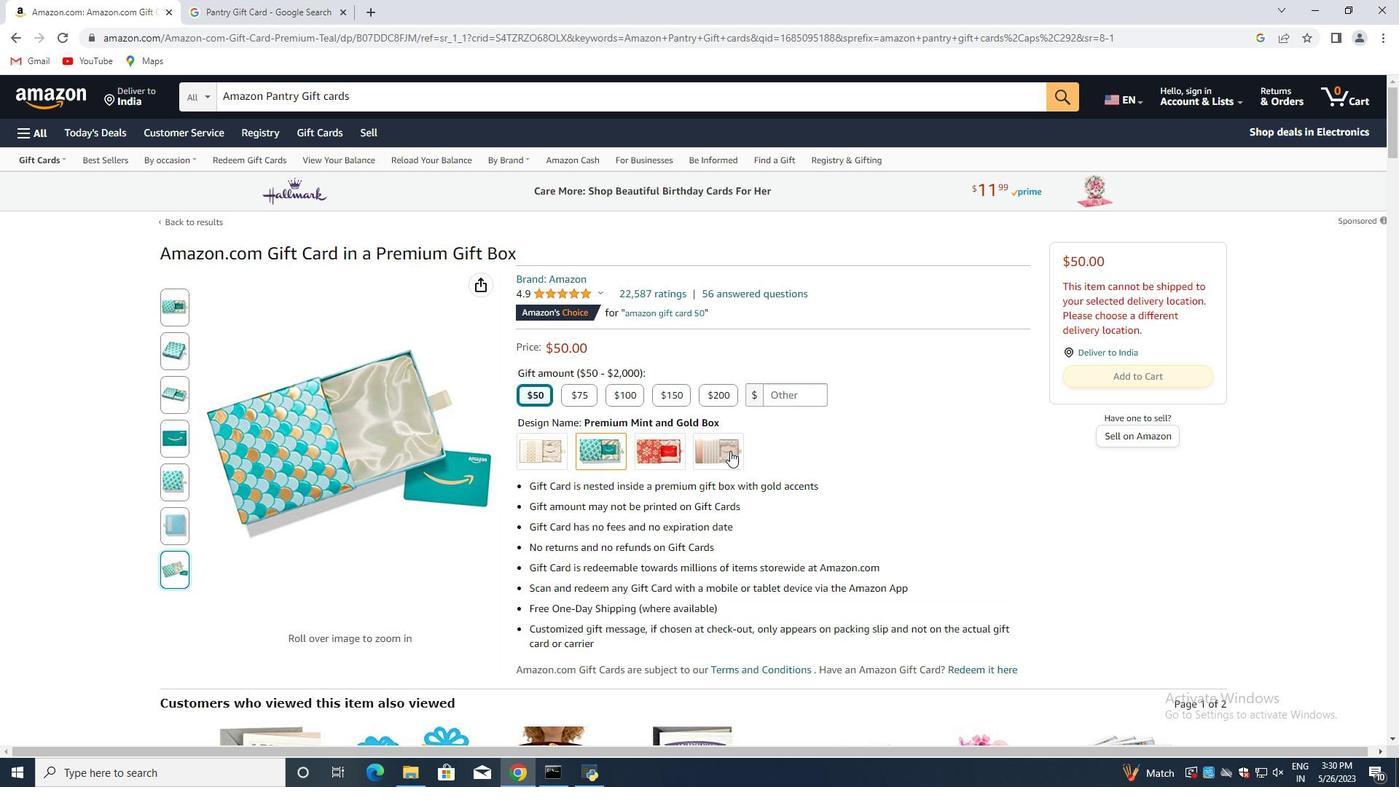 
Action: Mouse scrolled (676, 459) with delta (0, 0)
Screenshot: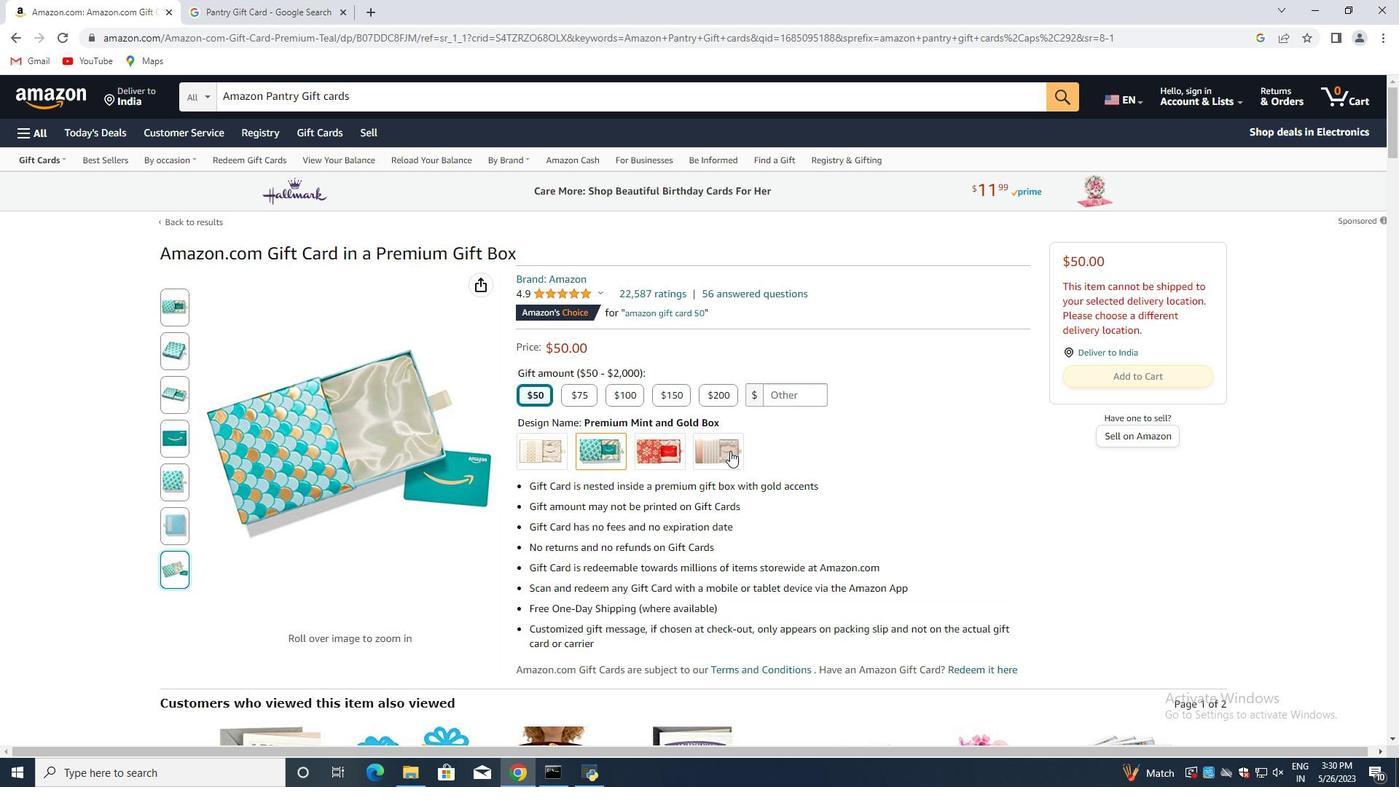 
Action: Mouse moved to (627, 466)
Screenshot: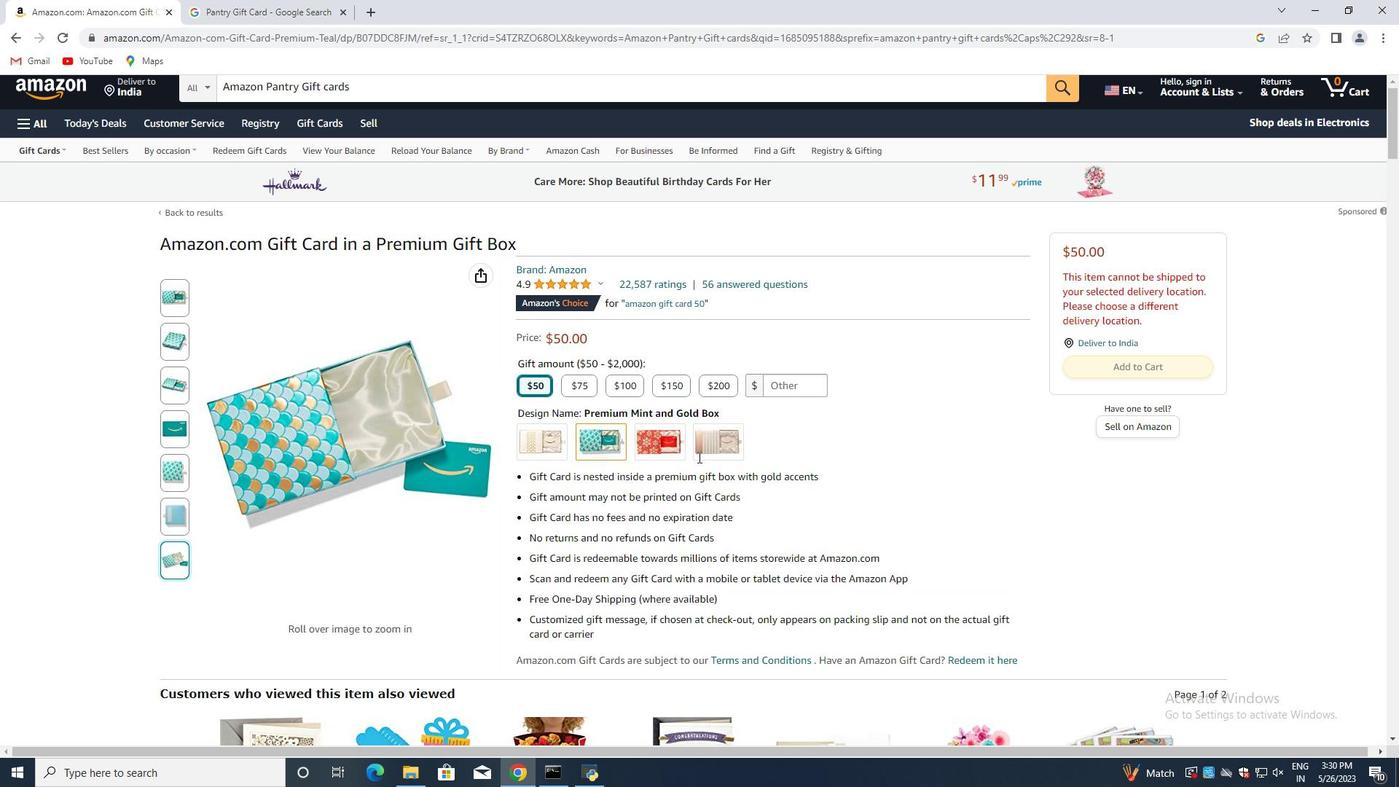 
Action: Mouse scrolled (636, 465) with delta (0, 0)
Screenshot: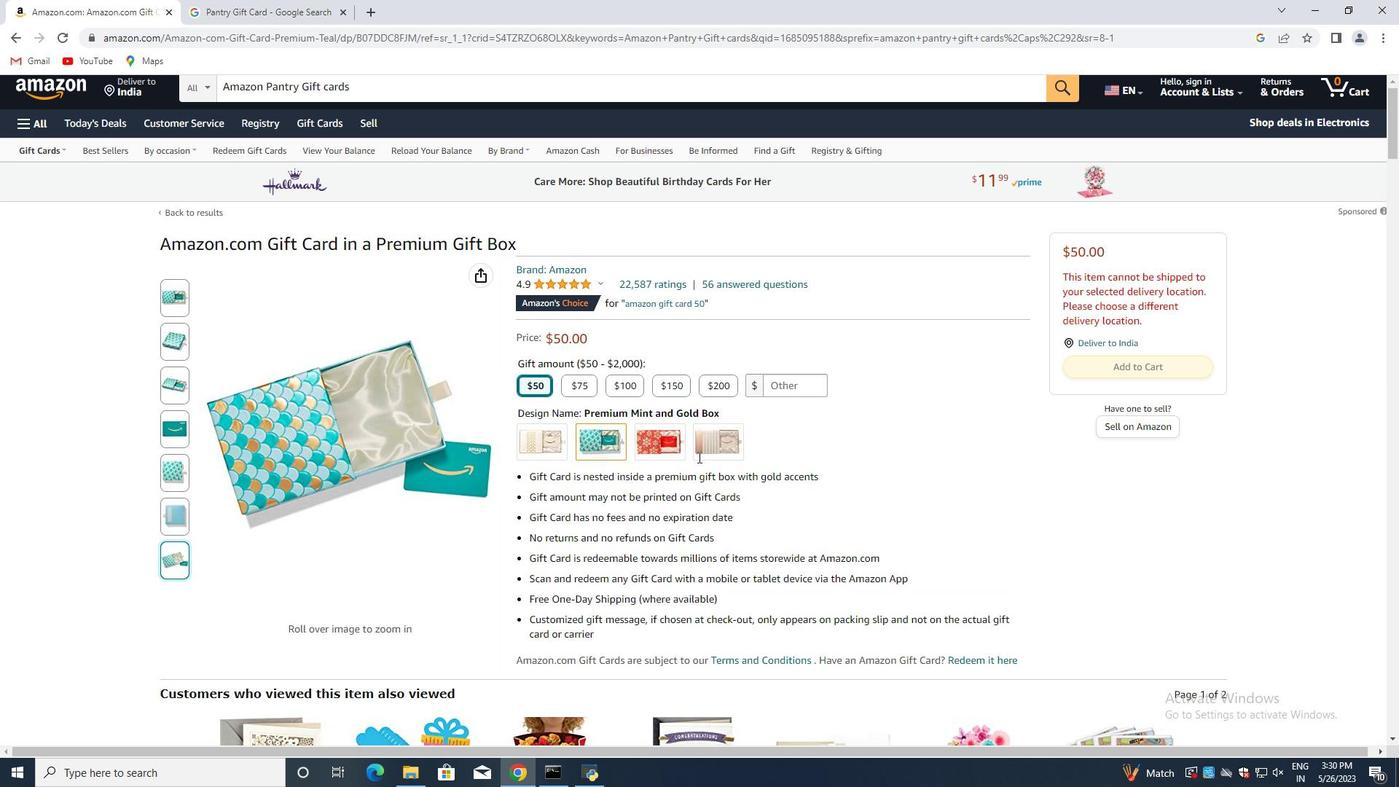 
Action: Mouse moved to (462, 451)
Screenshot: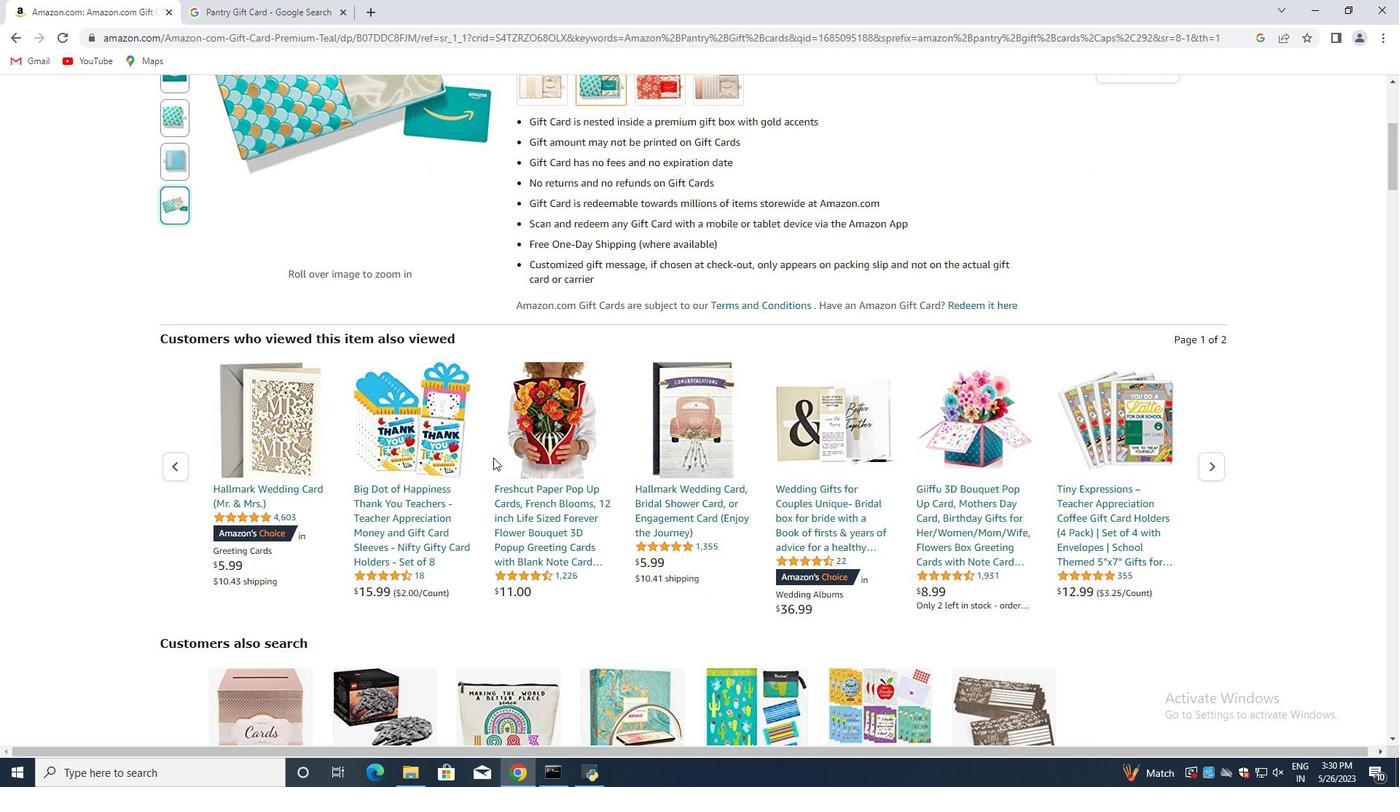
Action: Mouse scrolled (462, 450) with delta (0, 0)
Screenshot: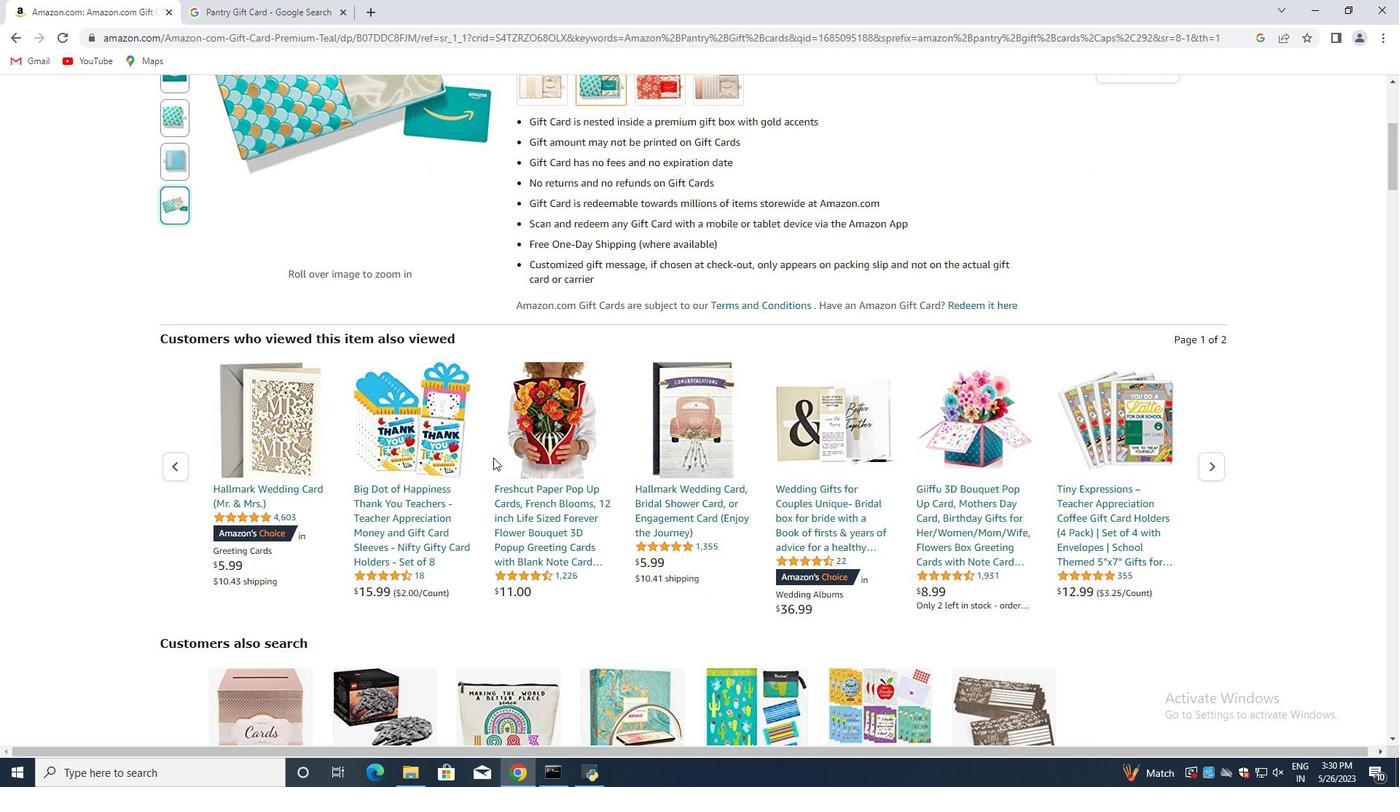 
Action: Mouse moved to (461, 450)
Screenshot: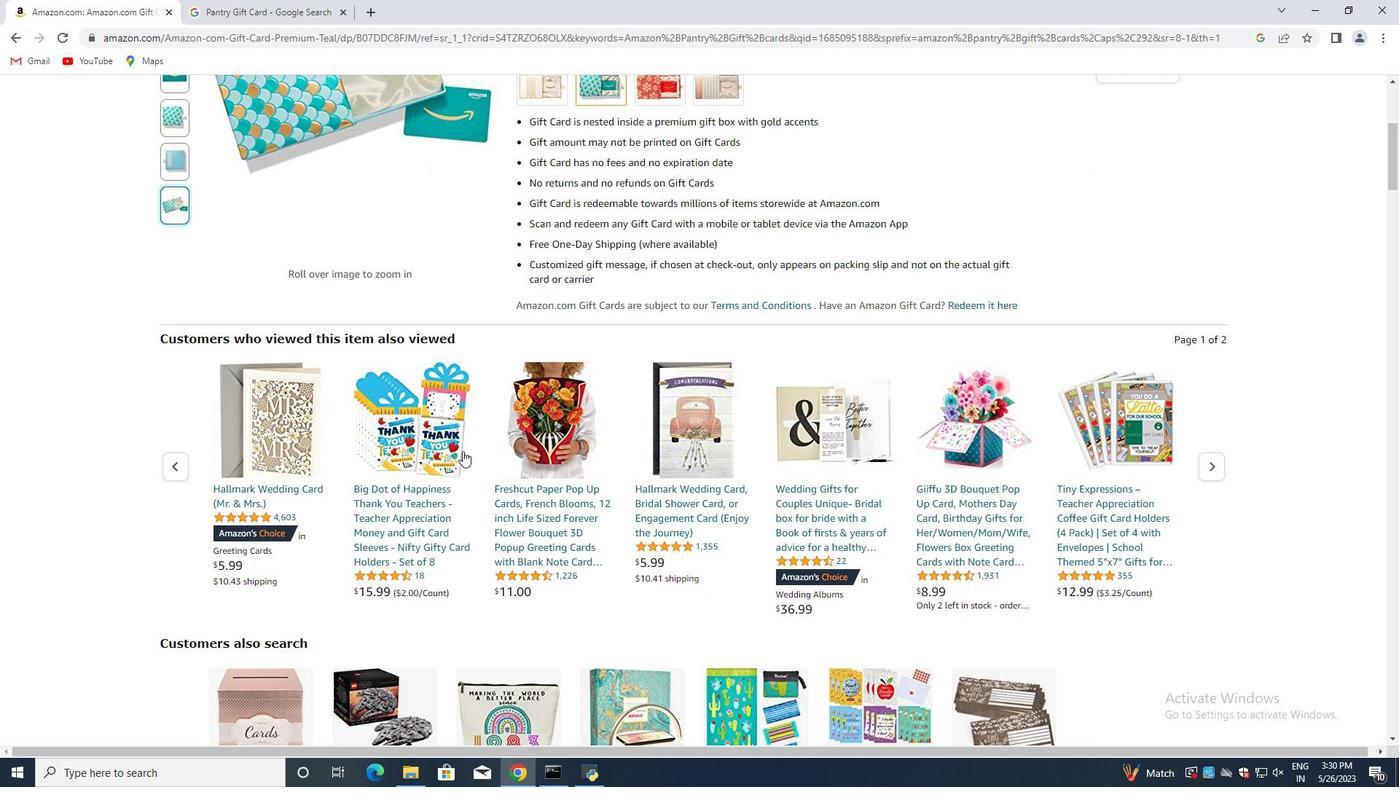 
Action: Mouse scrolled (461, 449) with delta (0, 0)
Screenshot: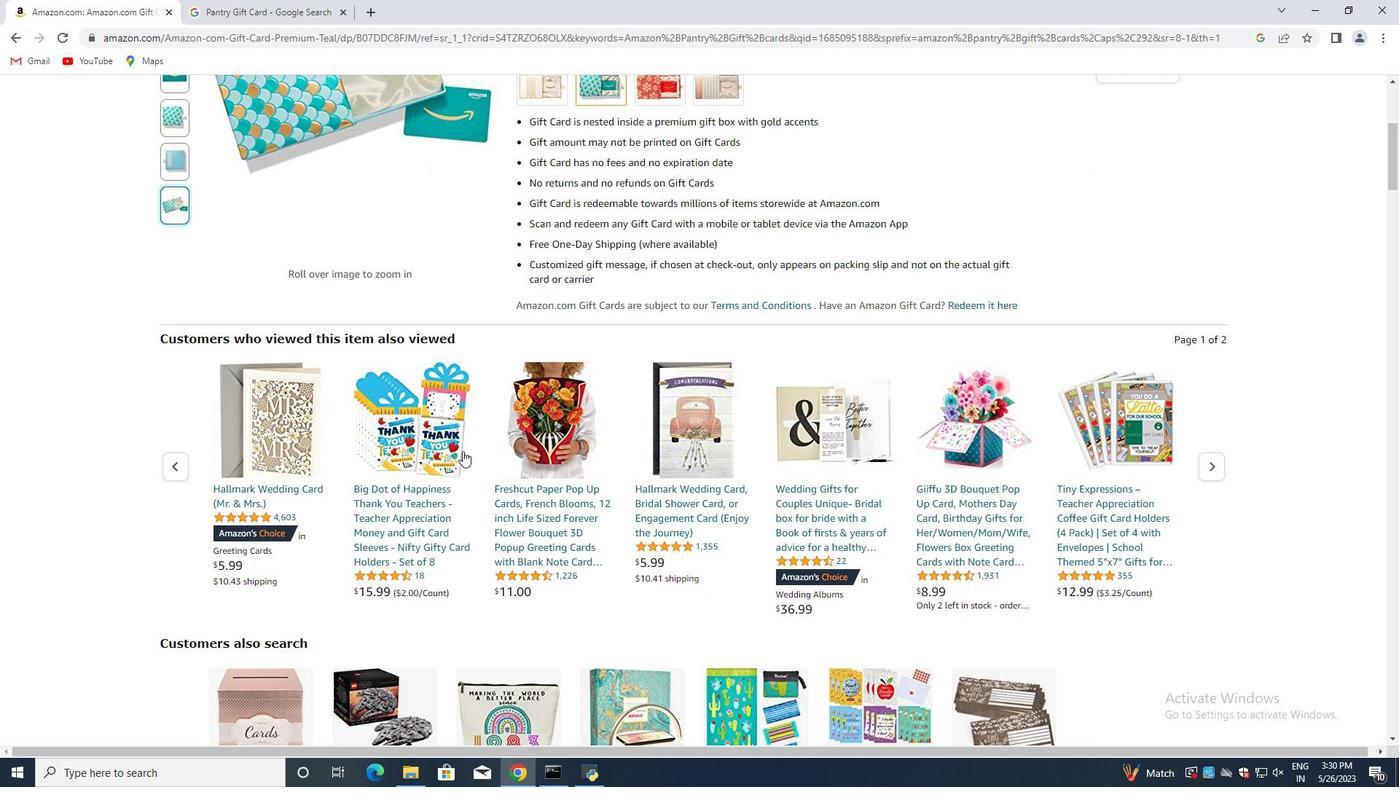 
Action: Mouse moved to (368, 445)
Screenshot: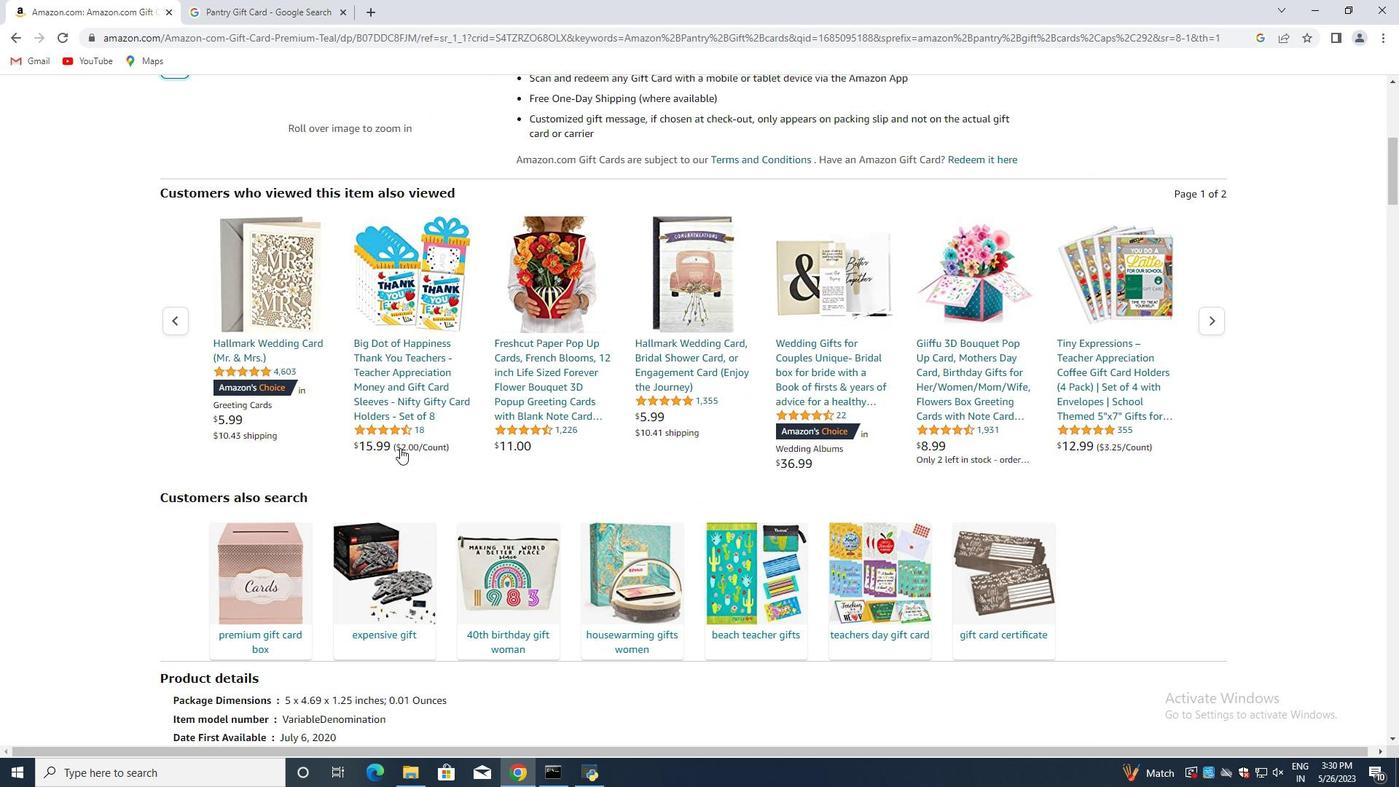
Action: Mouse scrolled (368, 444) with delta (0, 0)
Screenshot: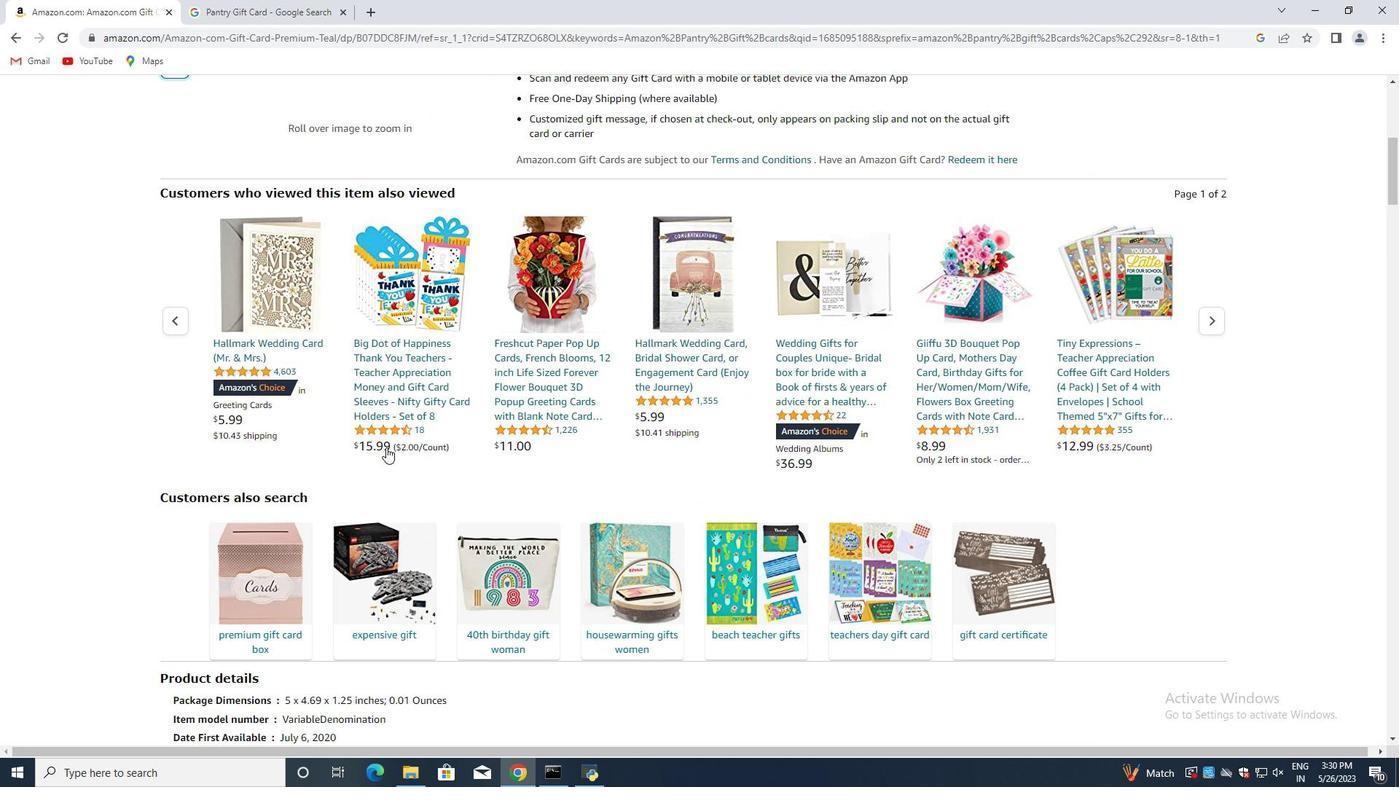 
Action: Mouse scrolled (368, 444) with delta (0, 0)
Screenshot: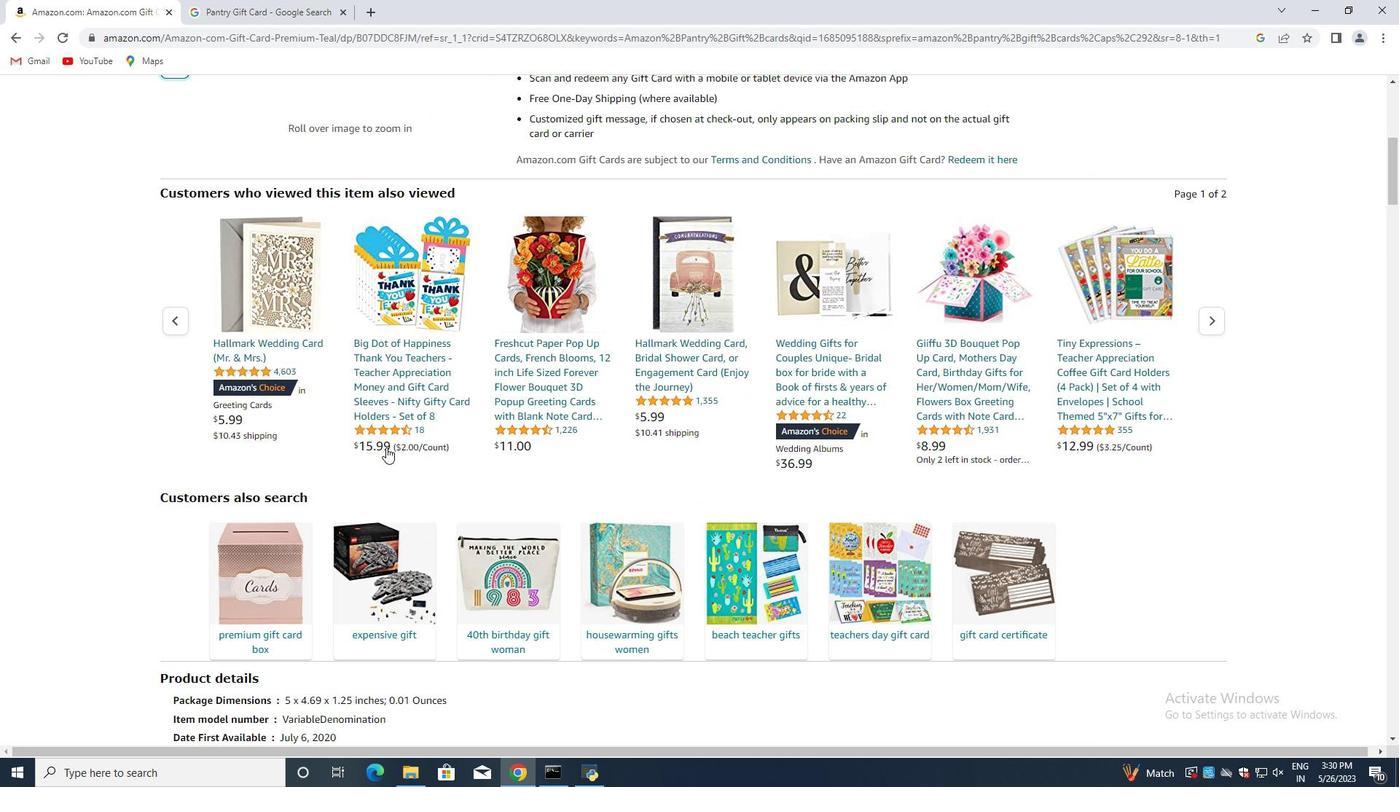 
Action: Mouse moved to (15, 37)
Screenshot: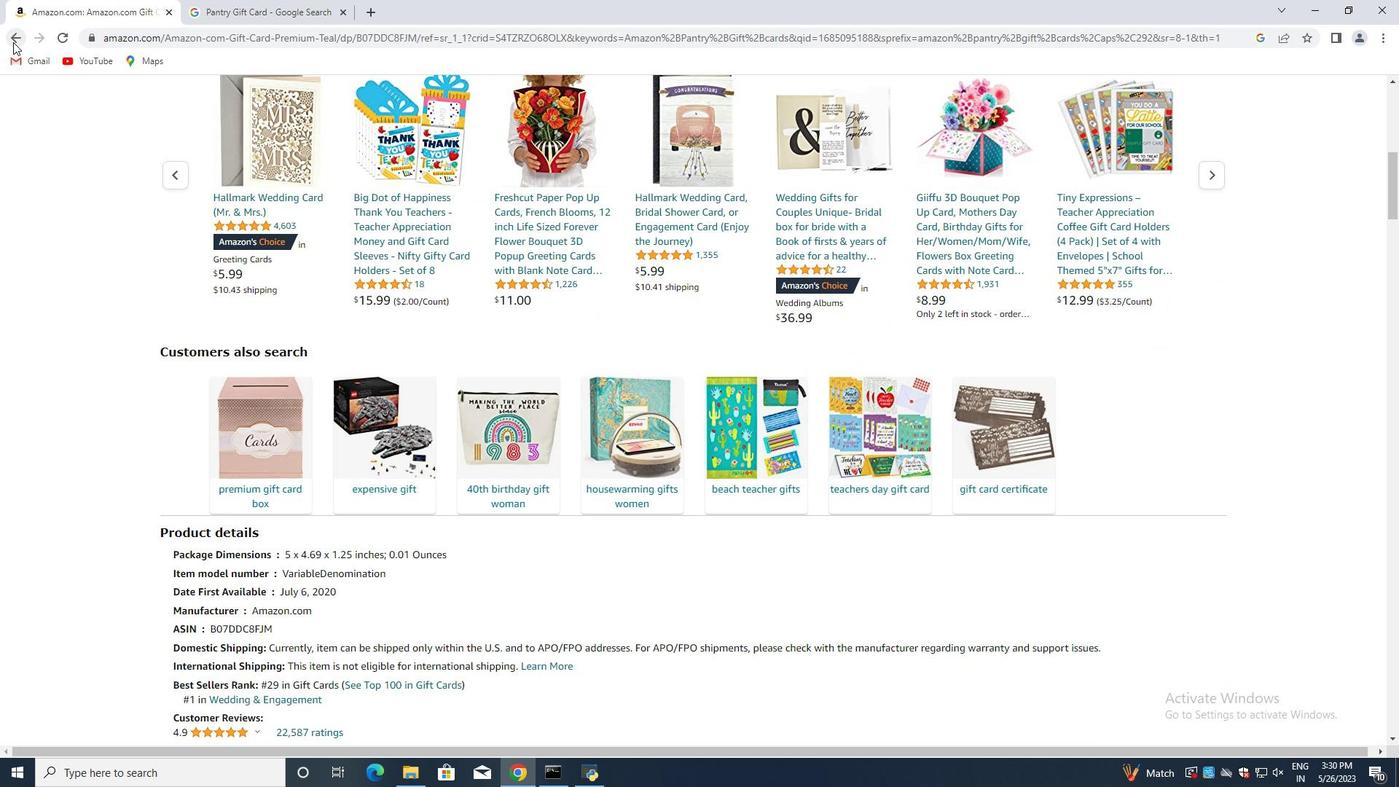 
Action: Mouse pressed left at (15, 37)
Screenshot: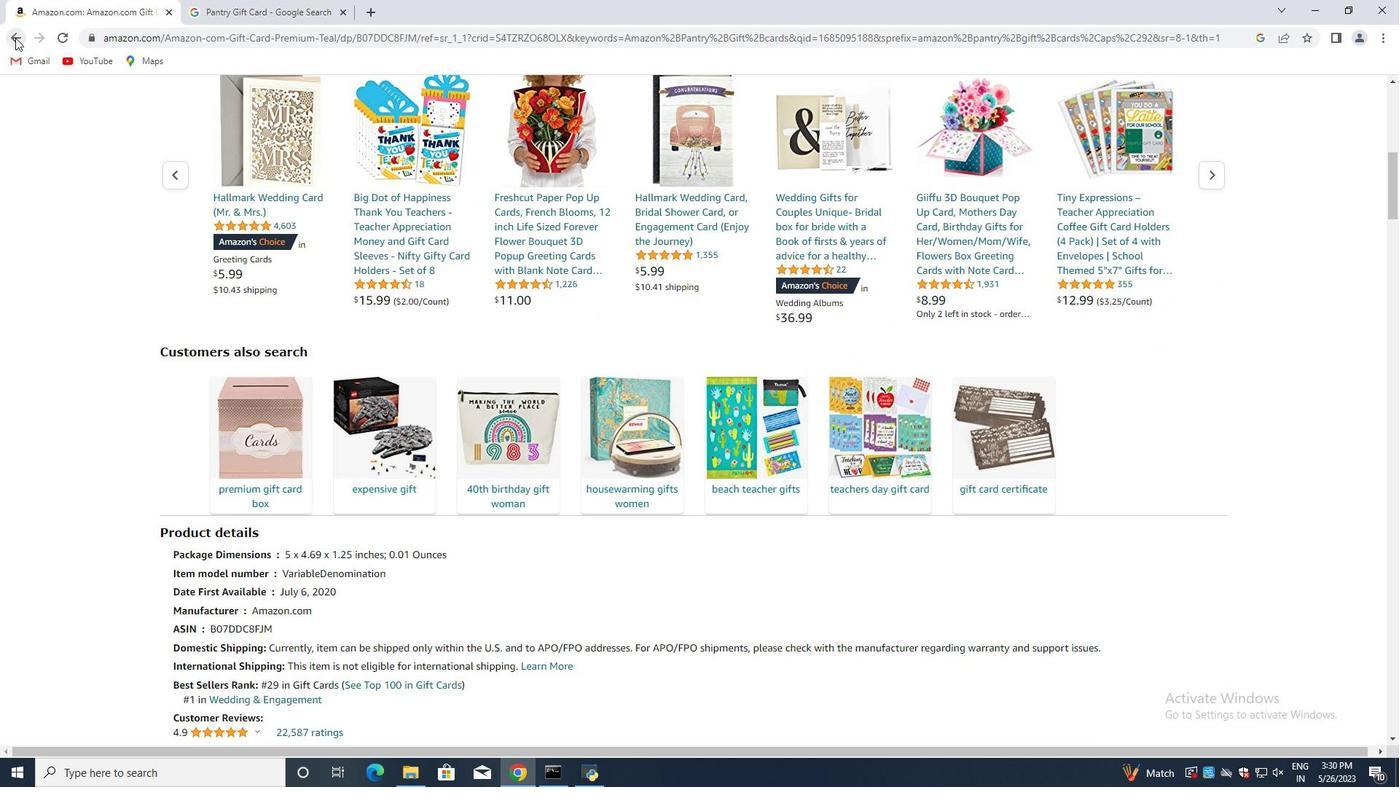 
Action: Mouse moved to (345, 11)
Screenshot: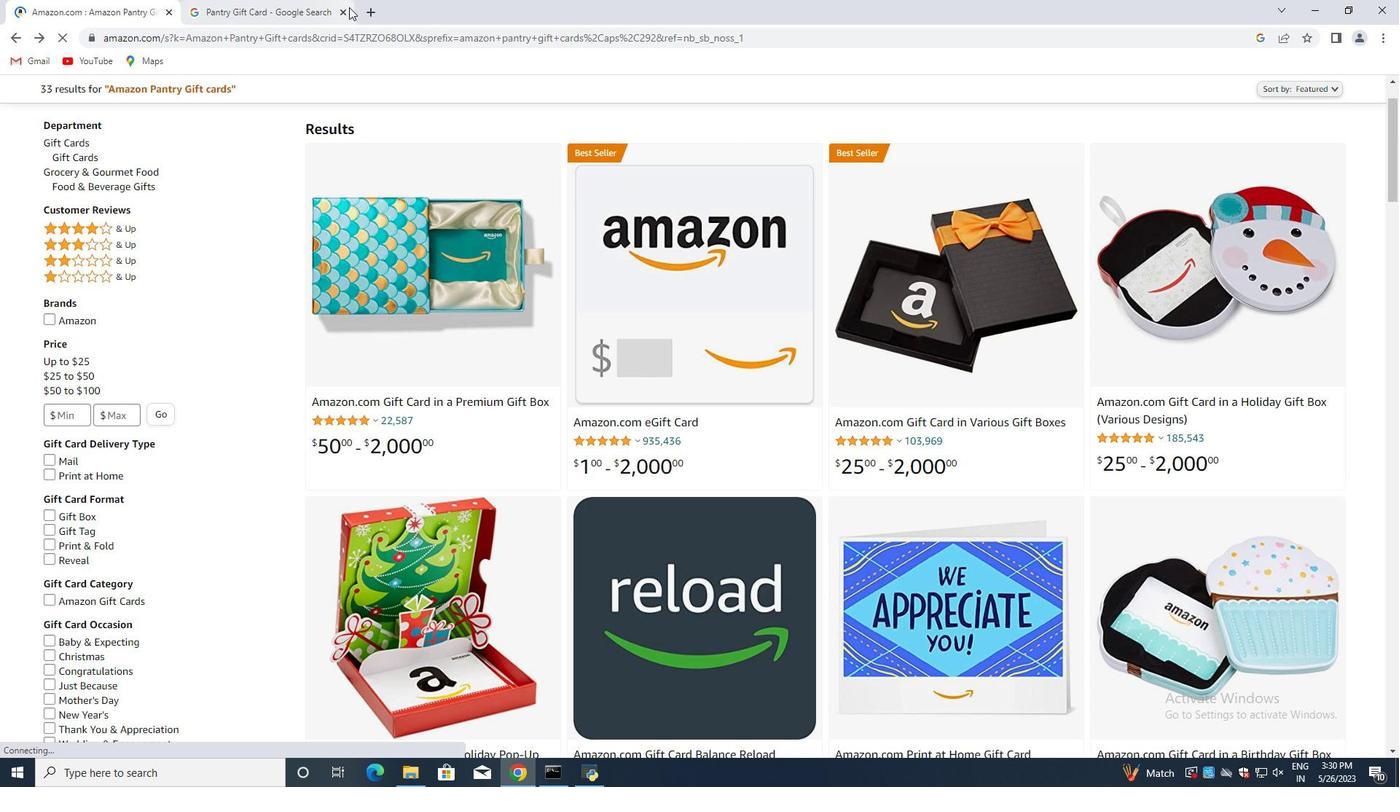 
Action: Mouse pressed left at (345, 11)
Screenshot: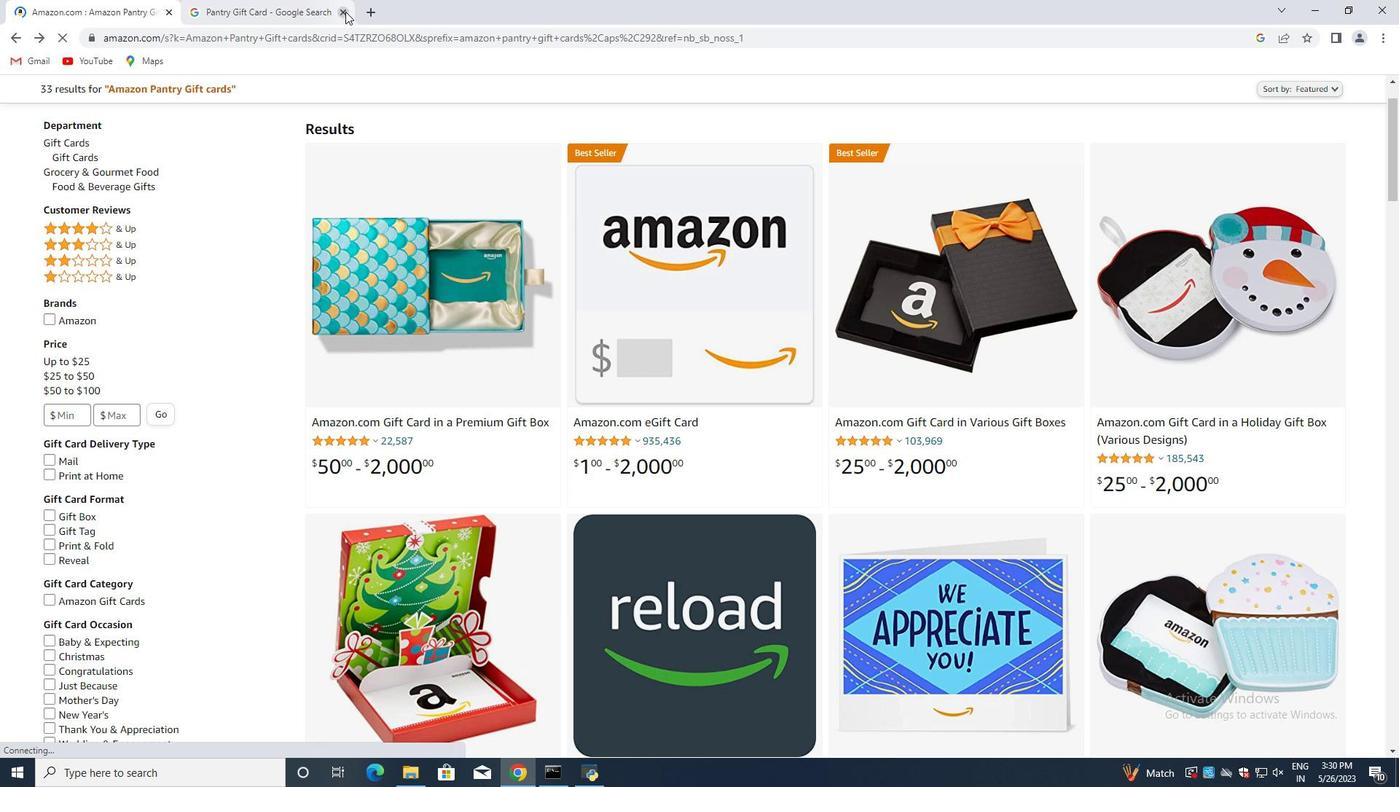 
Action: Mouse moved to (468, 285)
Screenshot: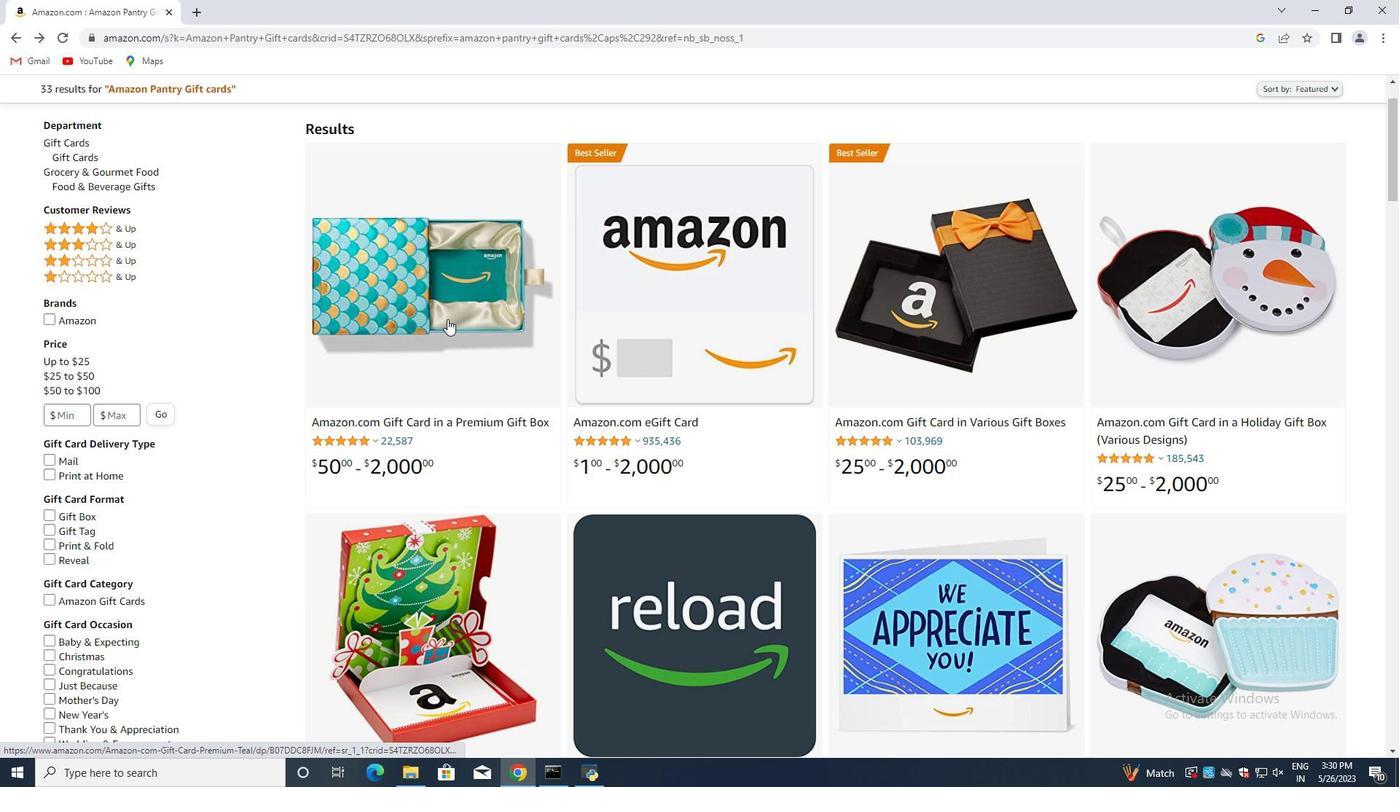 
Action: Mouse scrolled (468, 281) with delta (0, 0)
Screenshot: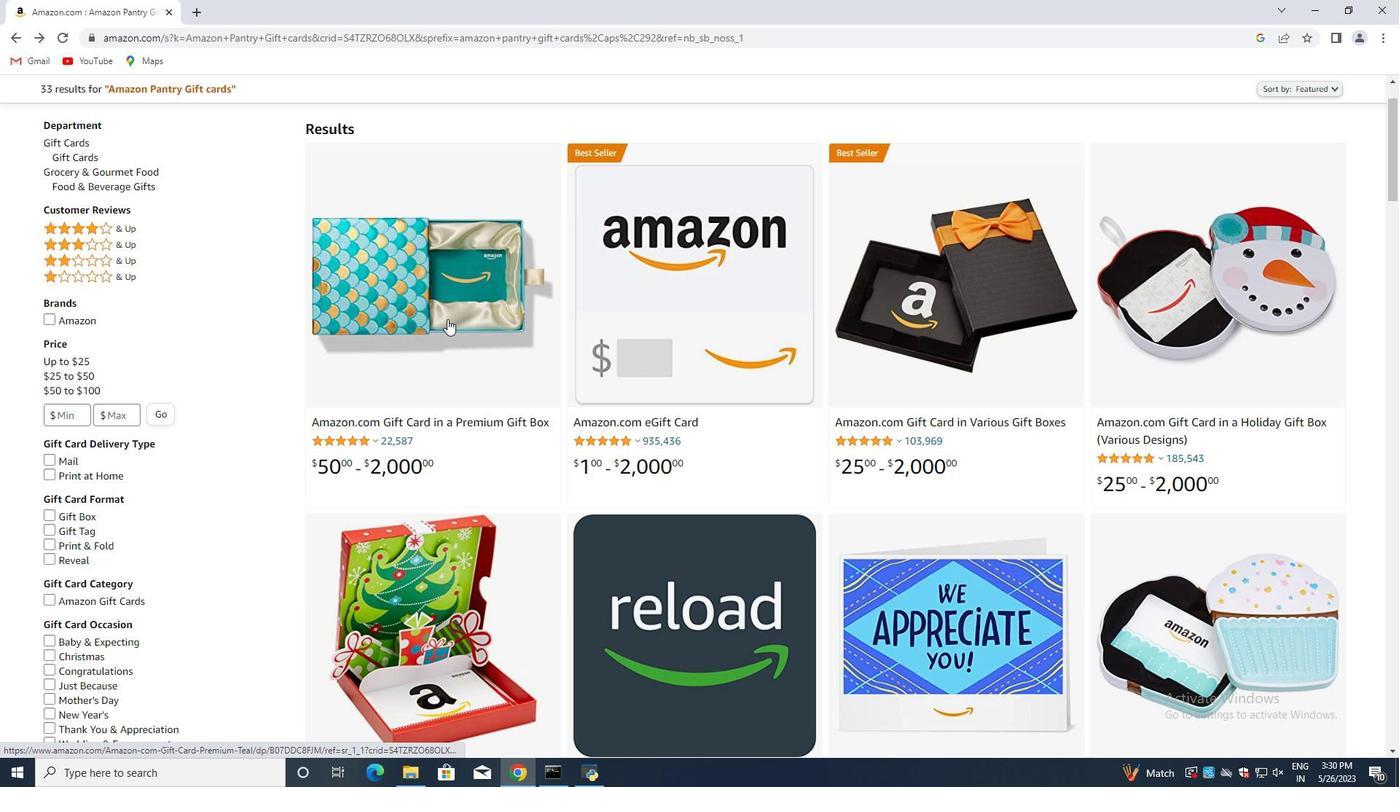 
Action: Mouse moved to (468, 285)
Screenshot: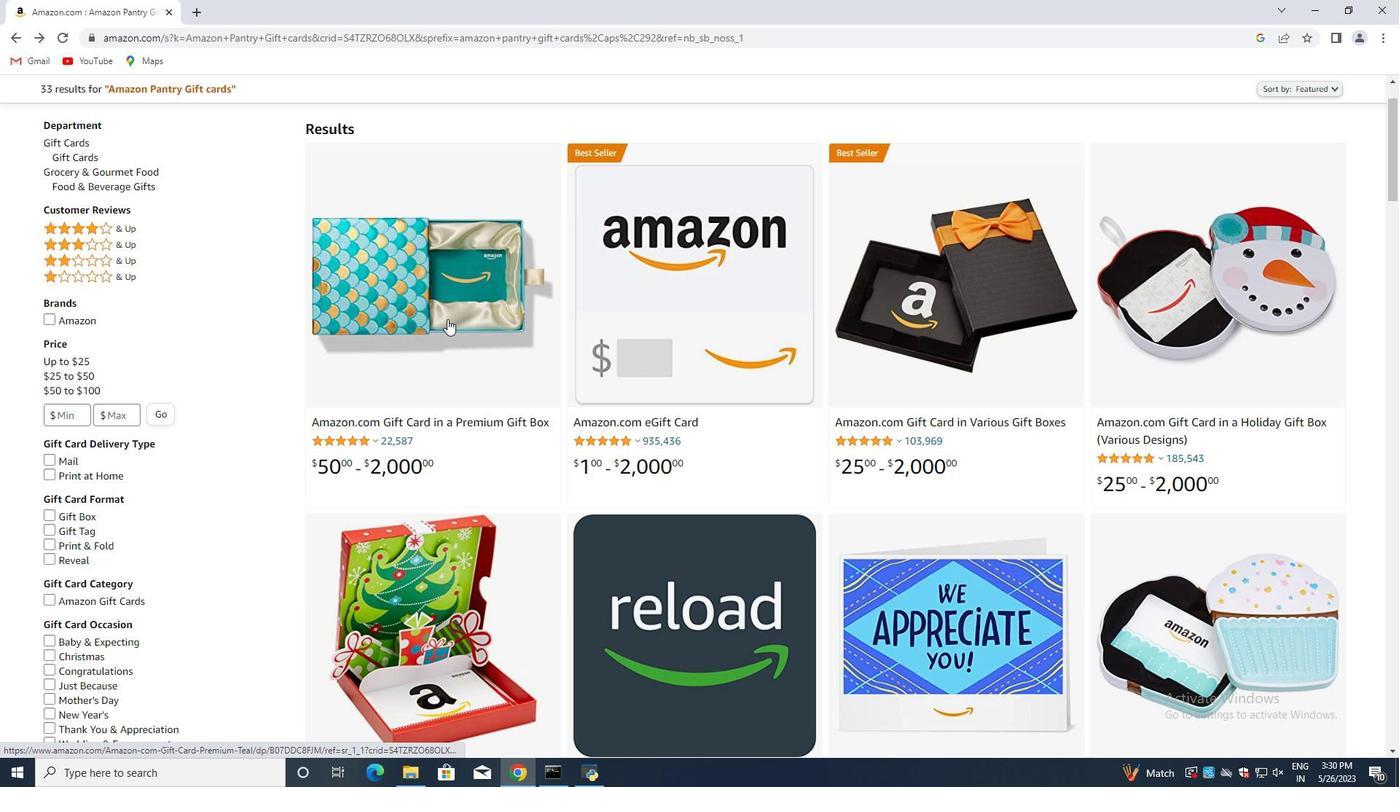 
Action: Mouse scrolled (468, 284) with delta (0, 0)
Screenshot: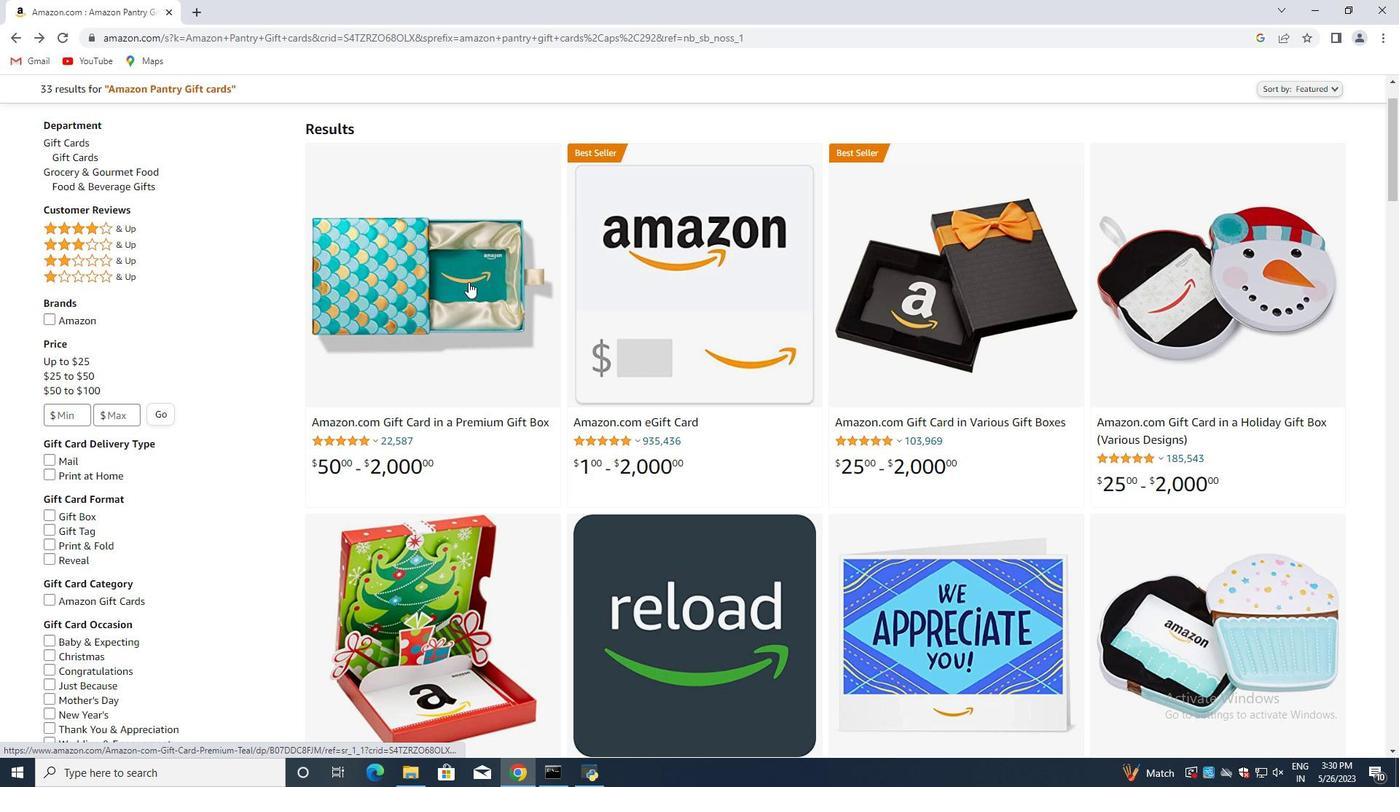 
Action: Mouse moved to (1239, 188)
Screenshot: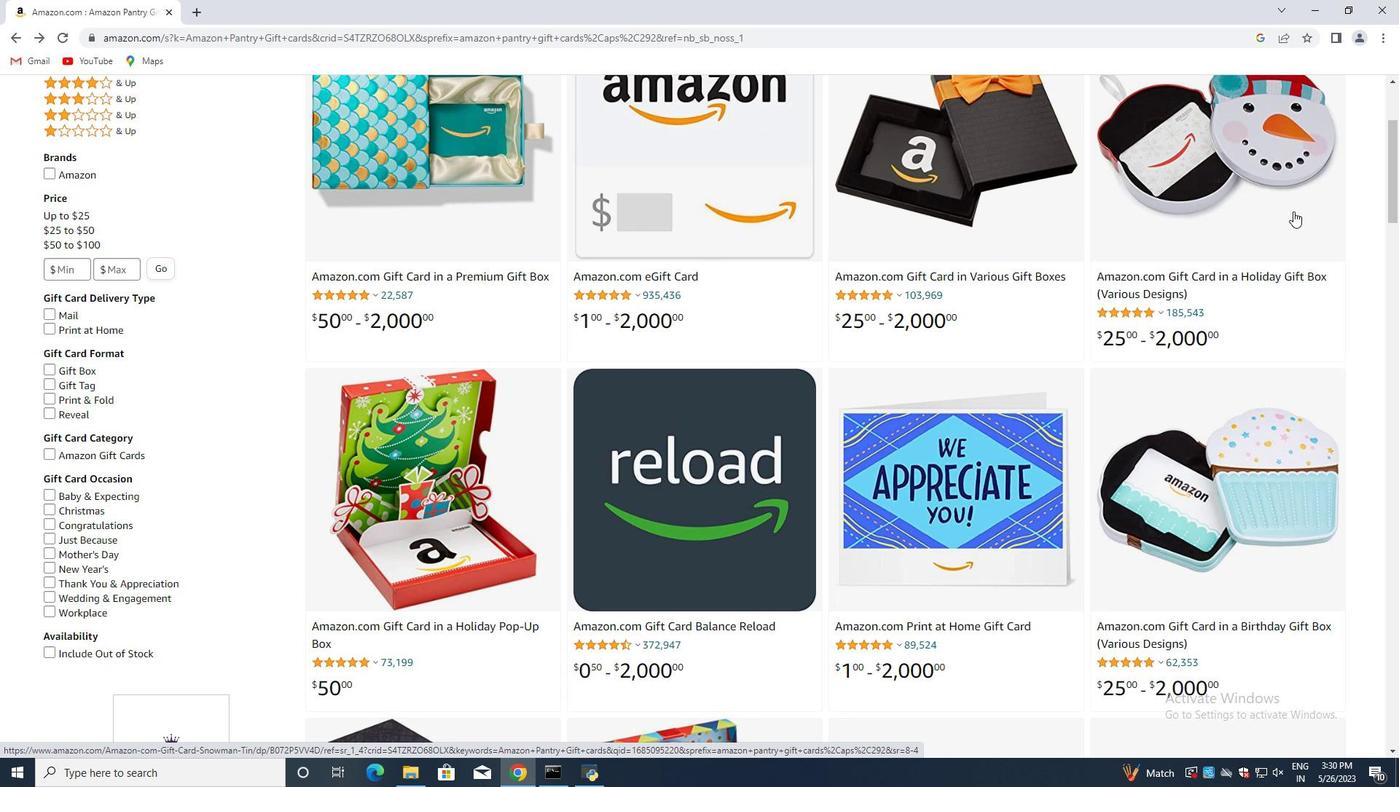 
Action: Mouse pressed left at (1239, 188)
Screenshot: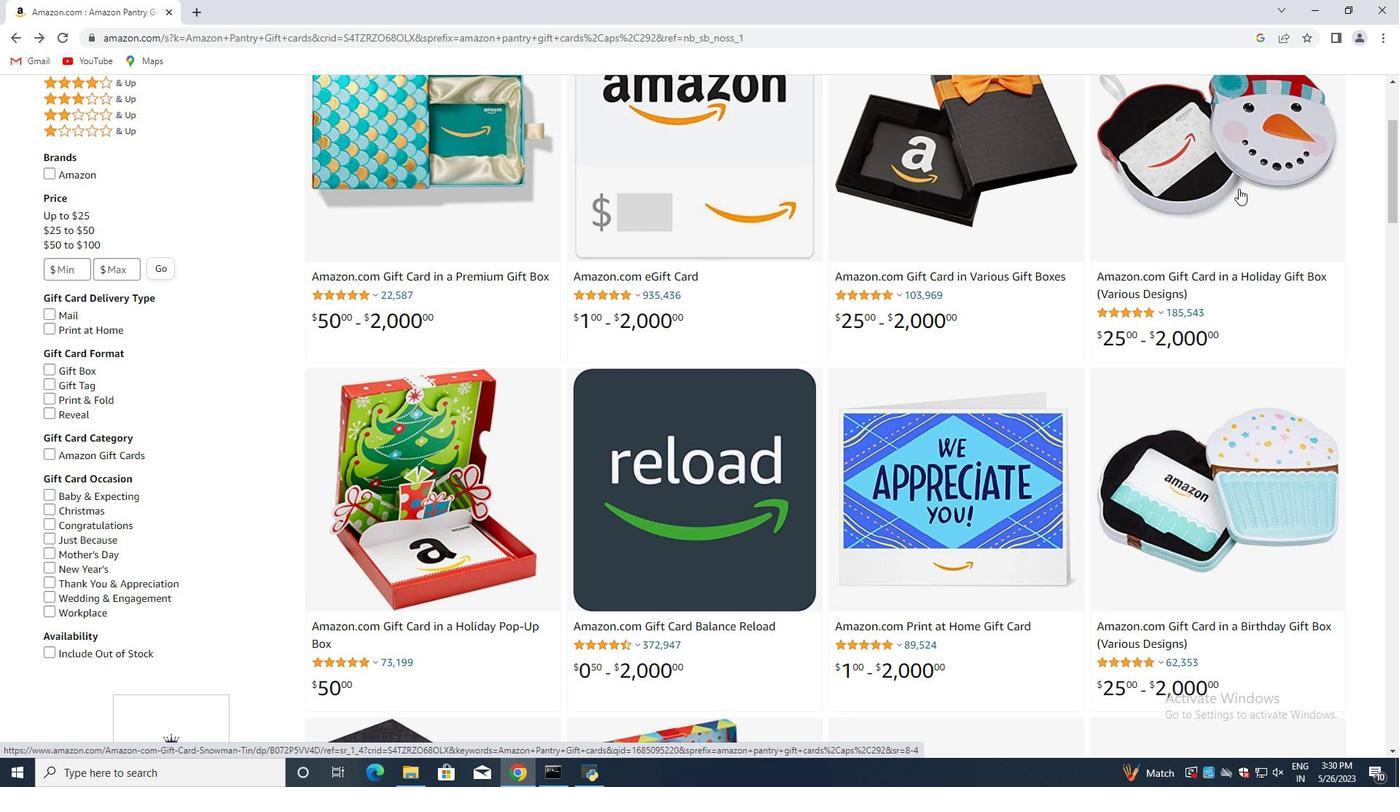 
Action: Mouse moved to (165, 438)
Screenshot: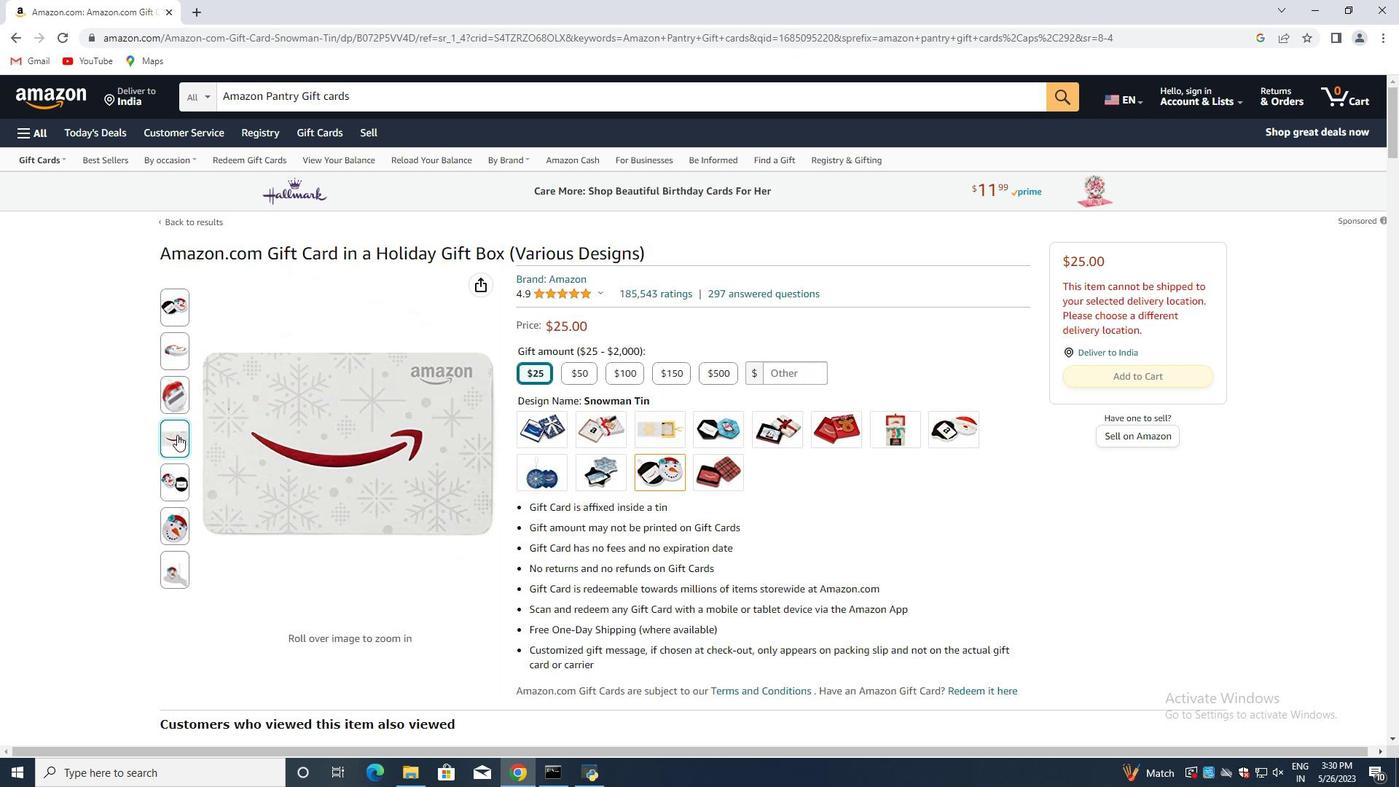 
Action: Mouse pressed left at (165, 438)
Screenshot: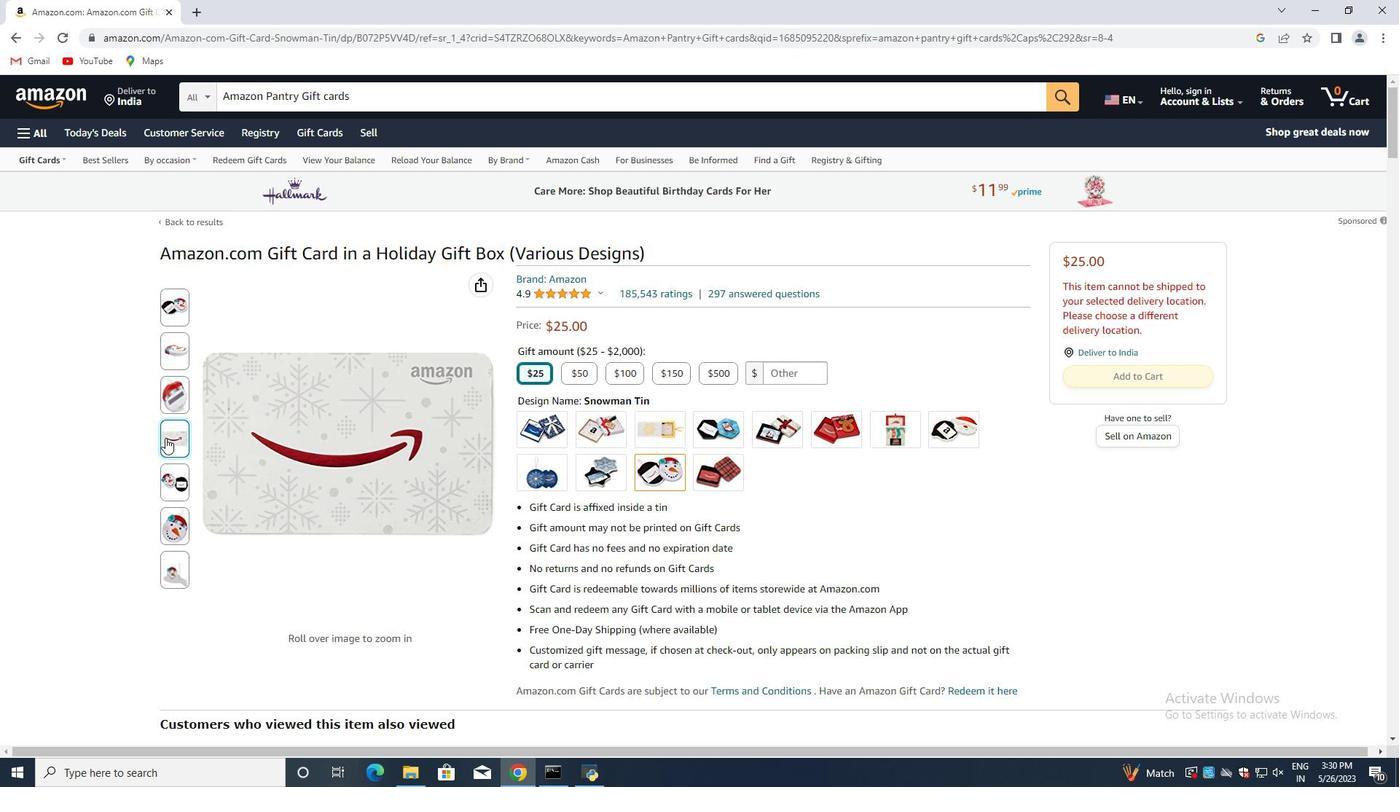 
Action: Mouse moved to (15, 33)
Screenshot: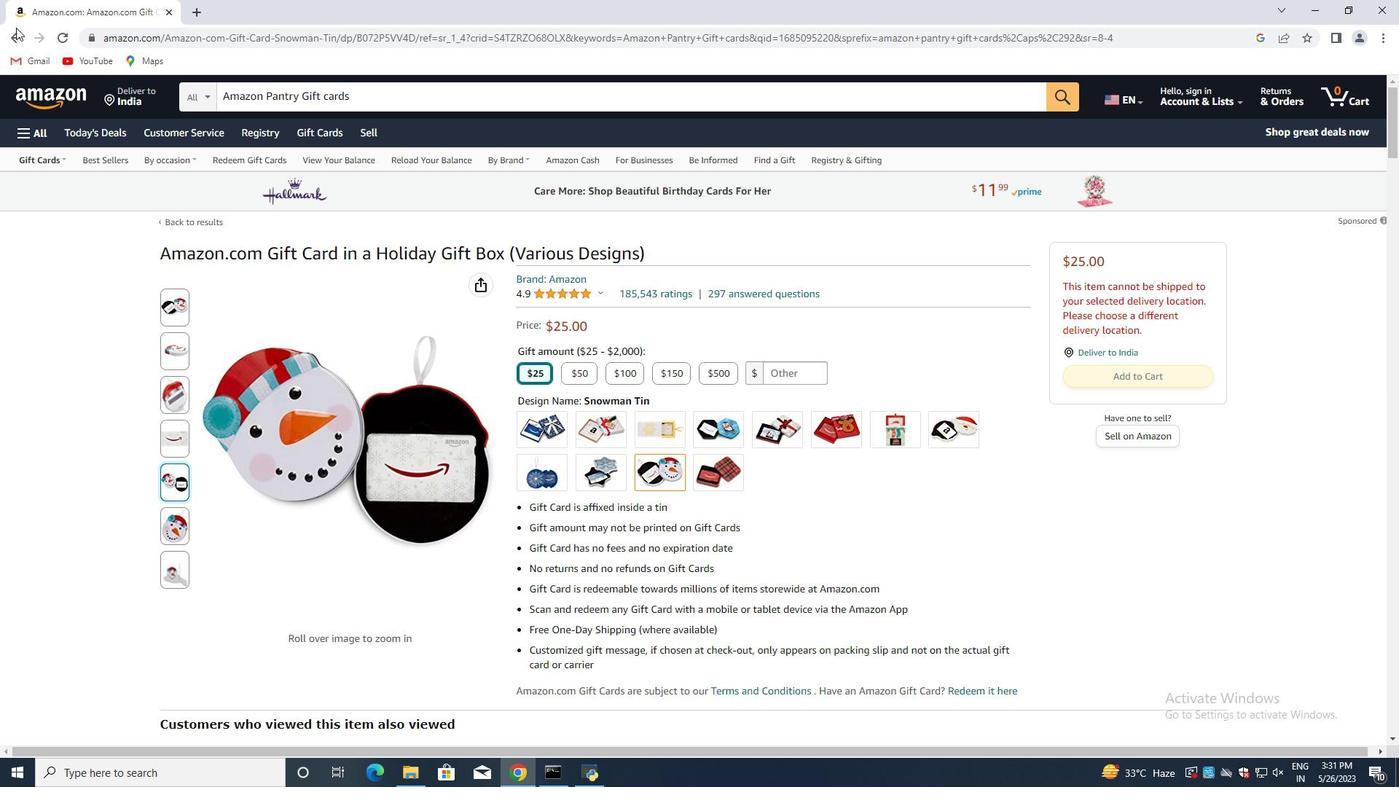 
Action: Mouse pressed left at (15, 33)
Screenshot: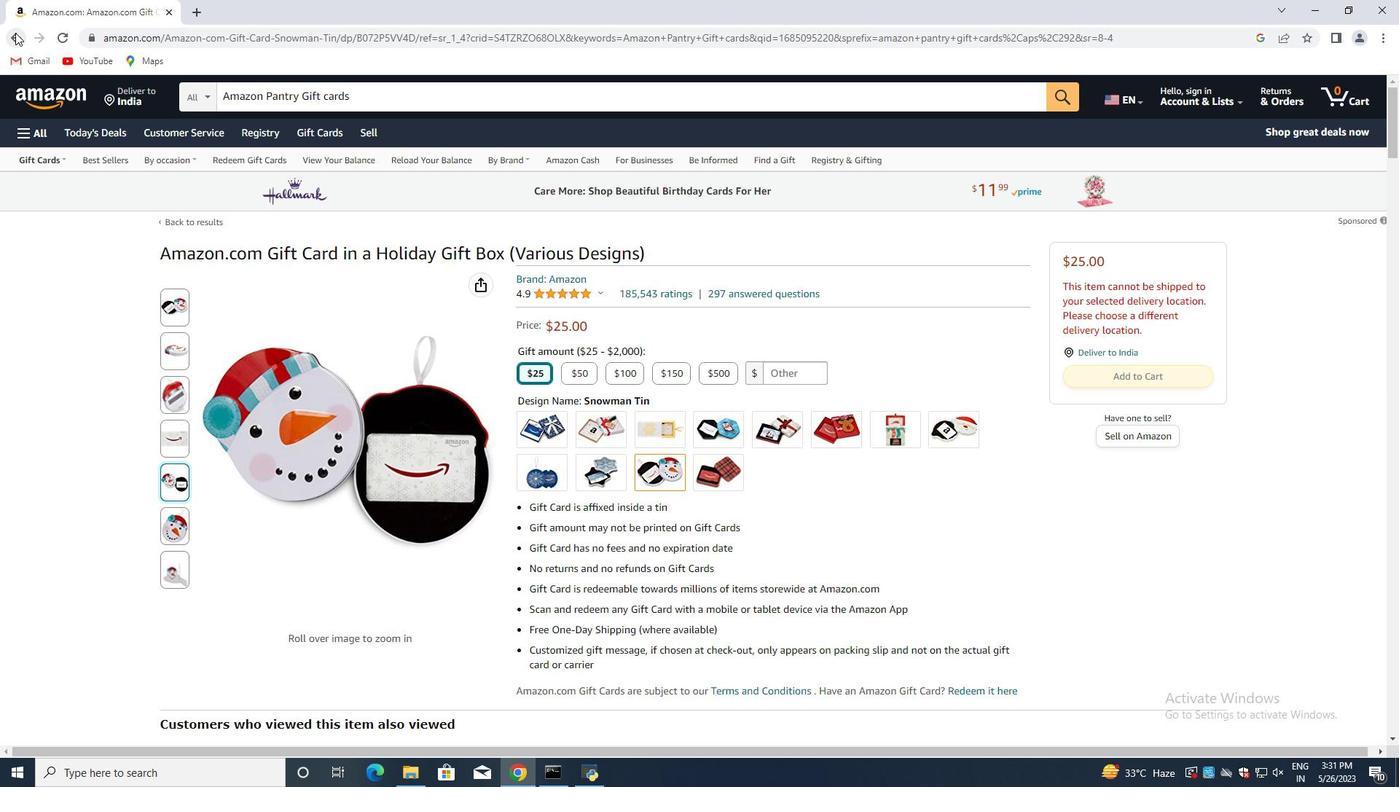 
Action: Mouse moved to (539, 278)
Screenshot: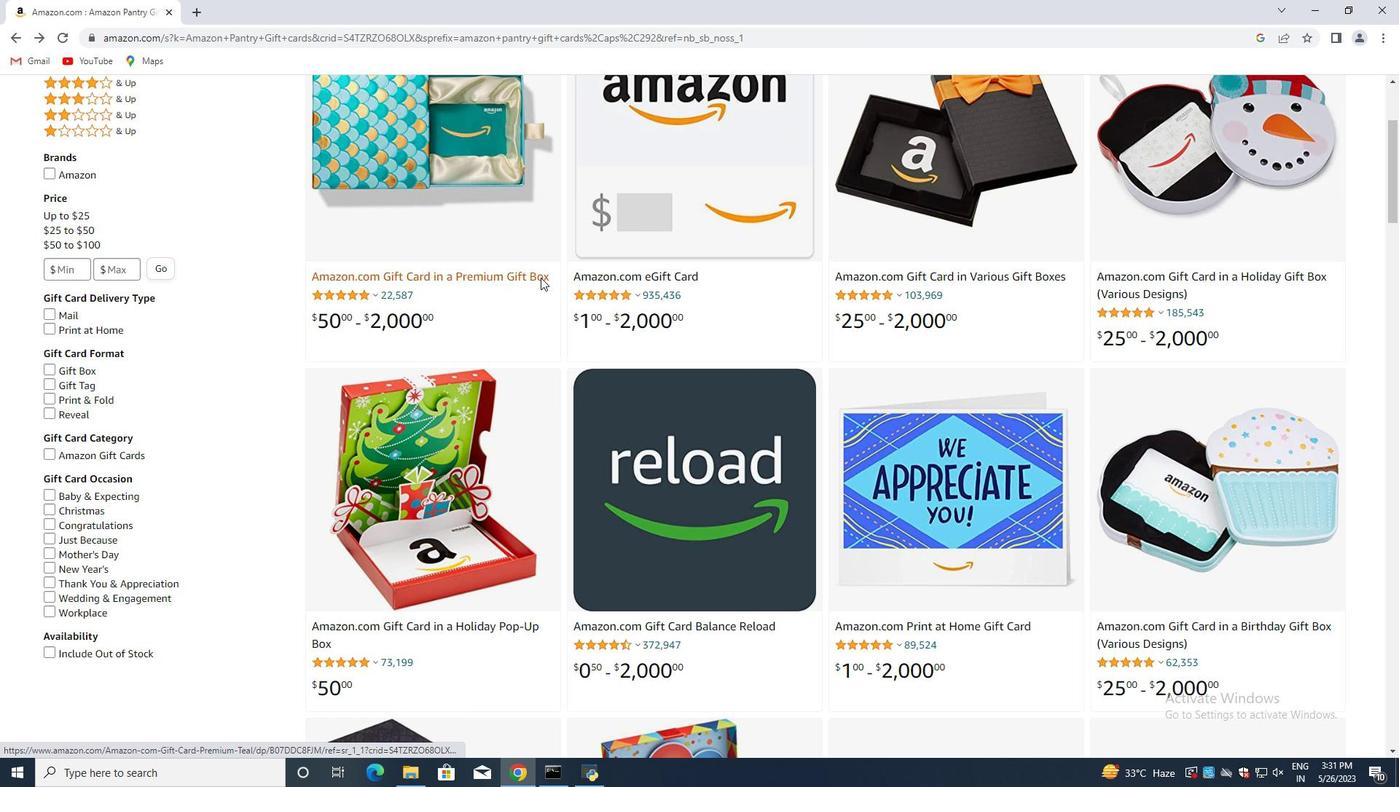 
Action: Mouse scrolled (539, 277) with delta (0, 0)
Screenshot: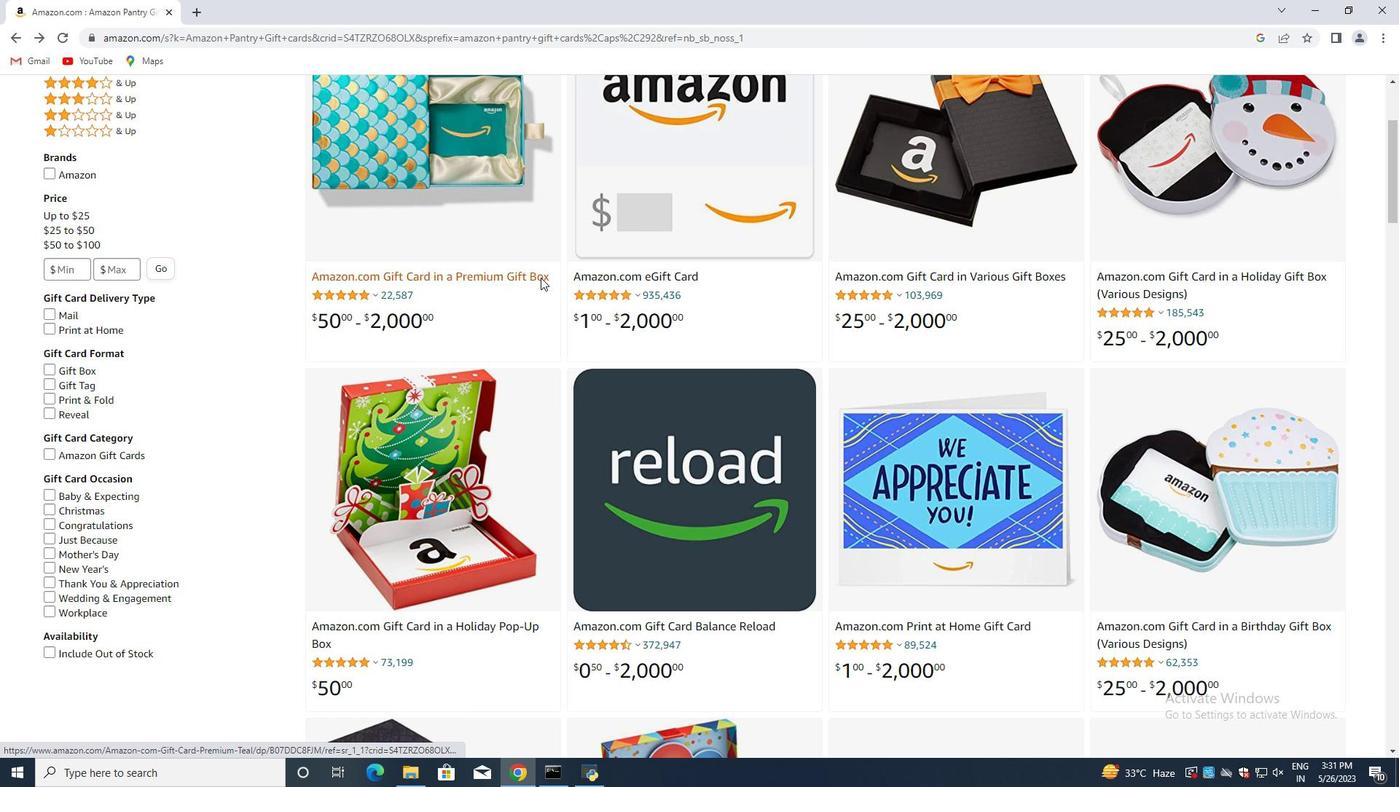 
Action: Mouse moved to (538, 279)
Screenshot: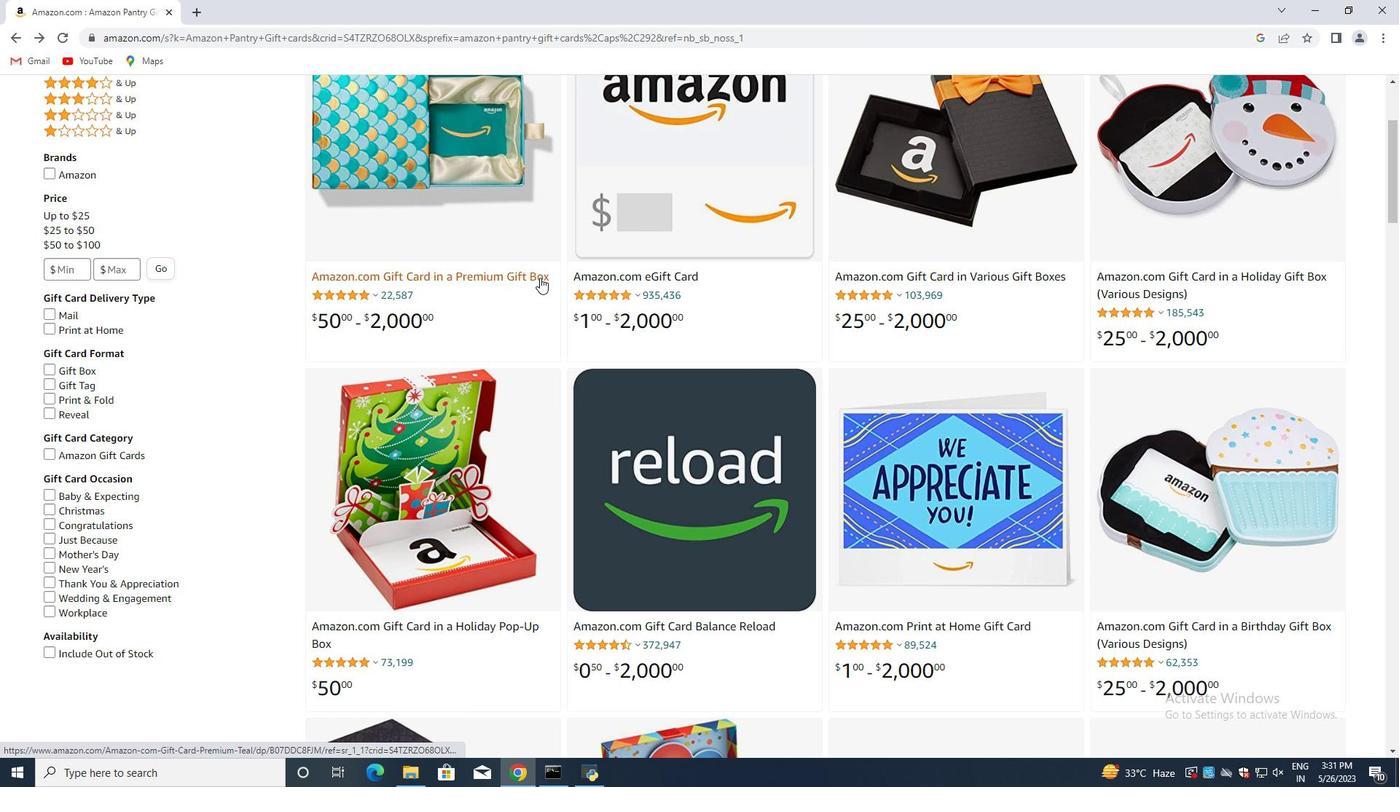 
Action: Mouse scrolled (538, 279) with delta (0, 0)
Screenshot: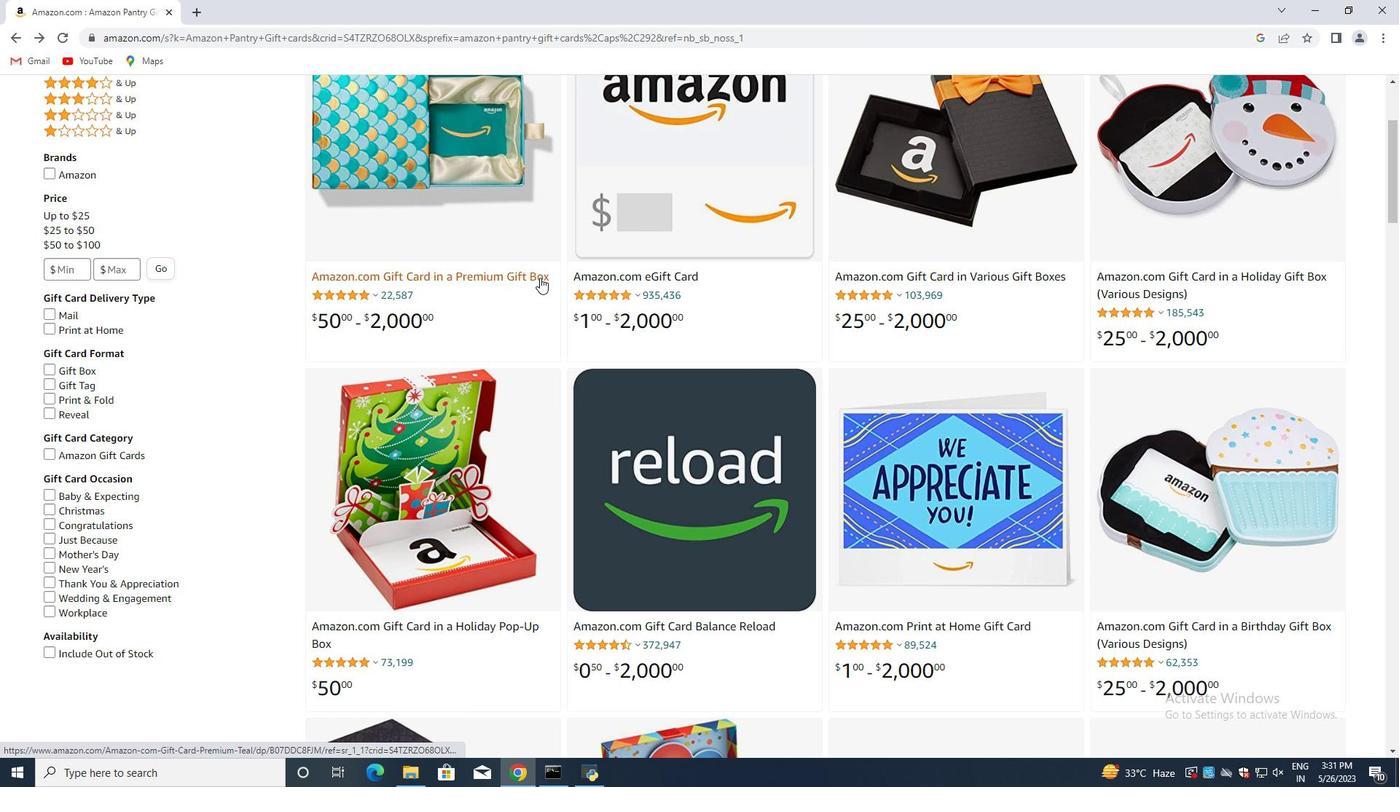 
Action: Mouse moved to (531, 279)
Screenshot: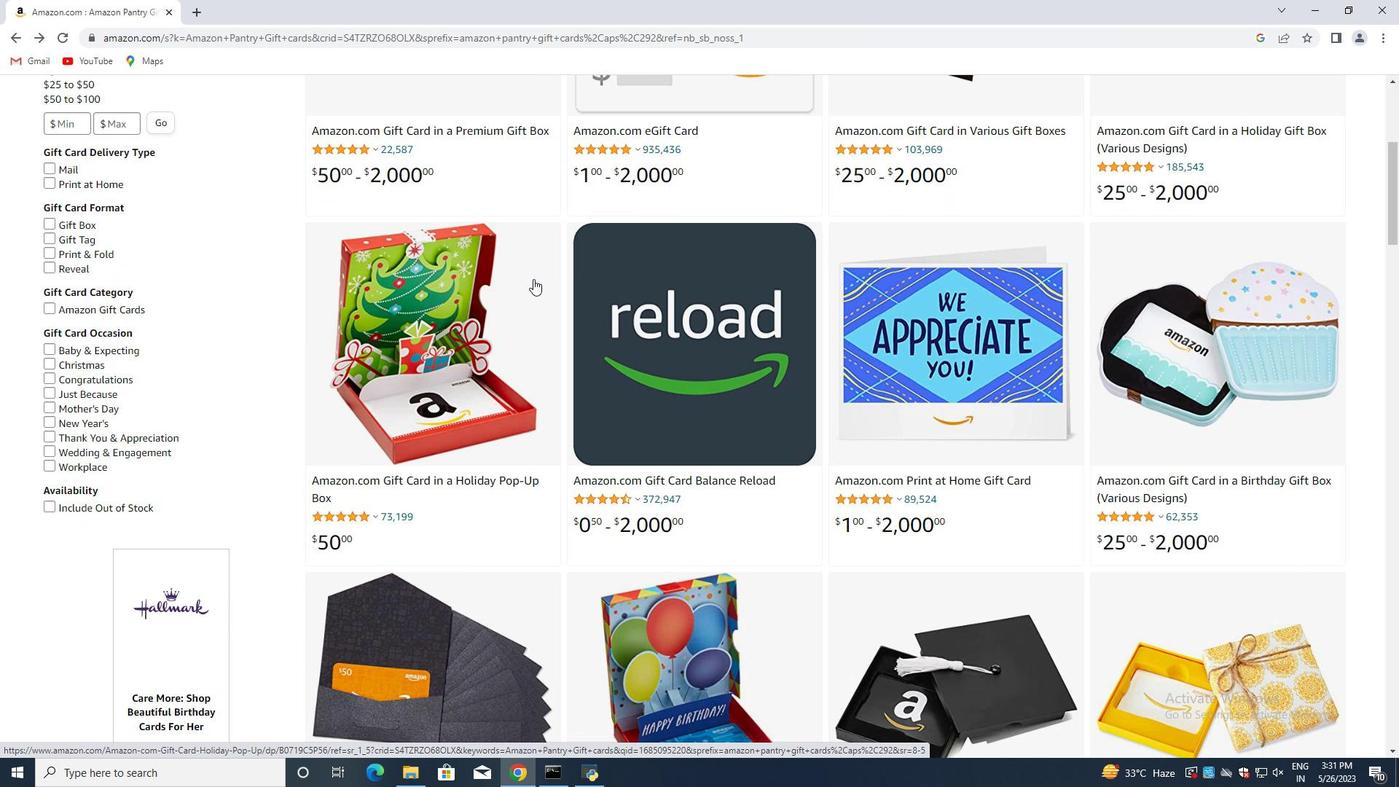 
Action: Mouse scrolled (531, 278) with delta (0, 0)
Screenshot: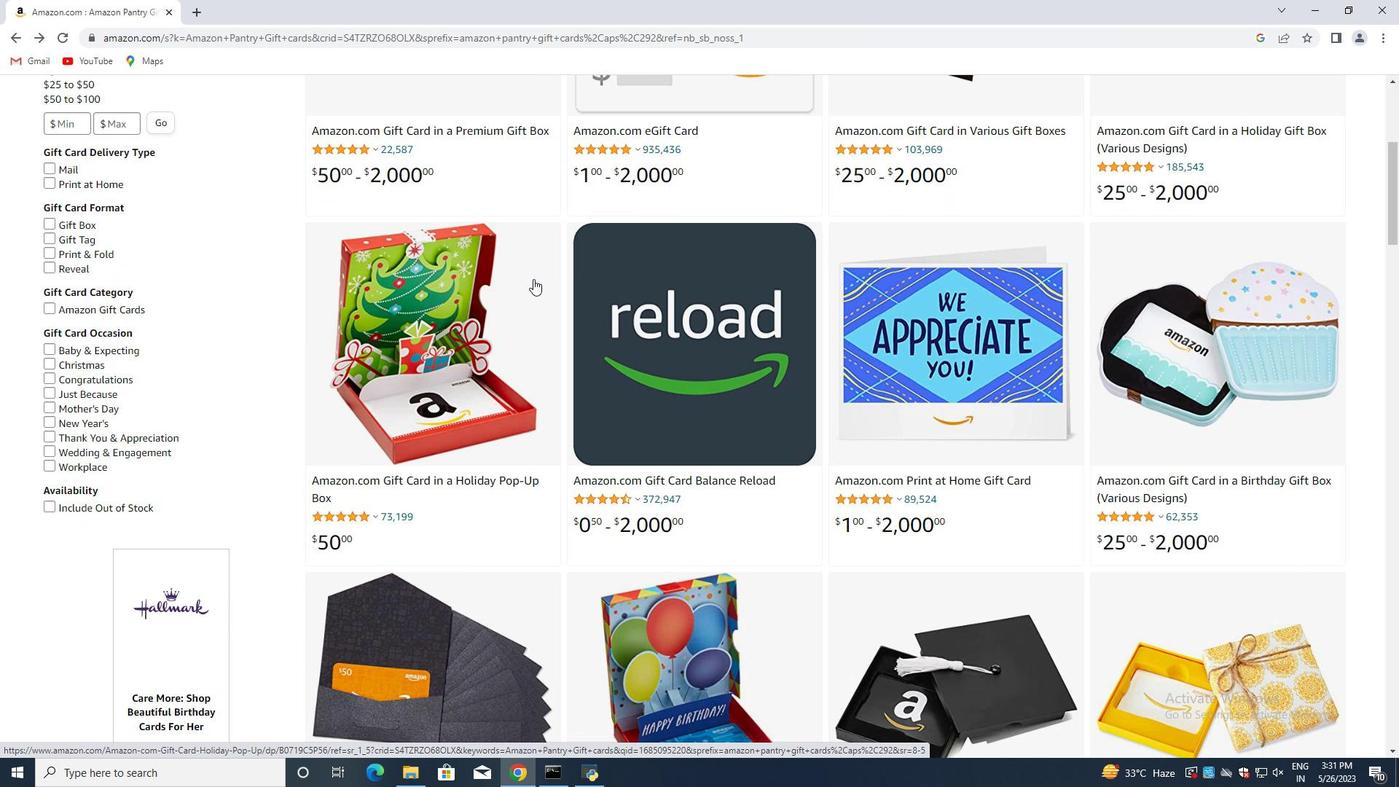 
Action: Mouse moved to (530, 279)
Screenshot: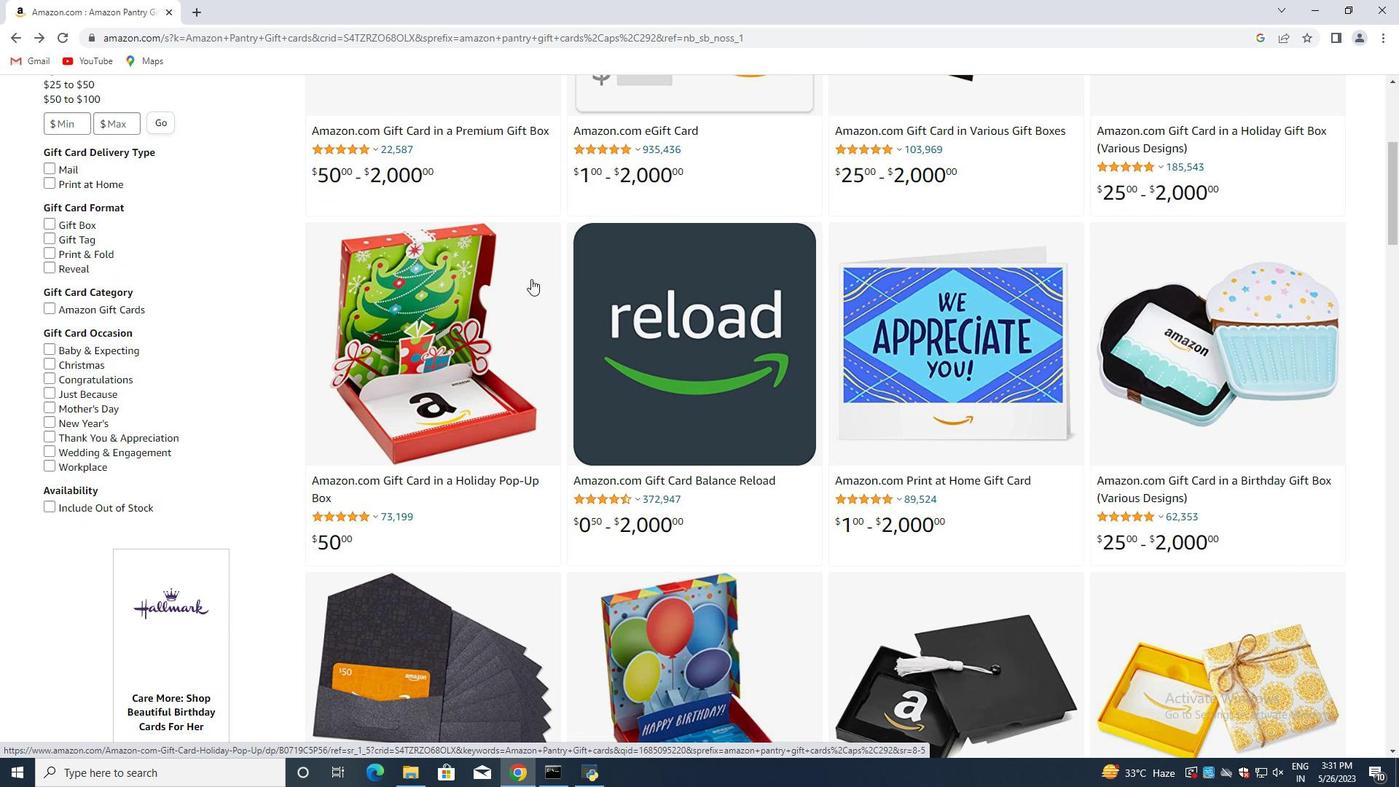 
Action: Mouse scrolled (530, 278) with delta (0, 0)
Screenshot: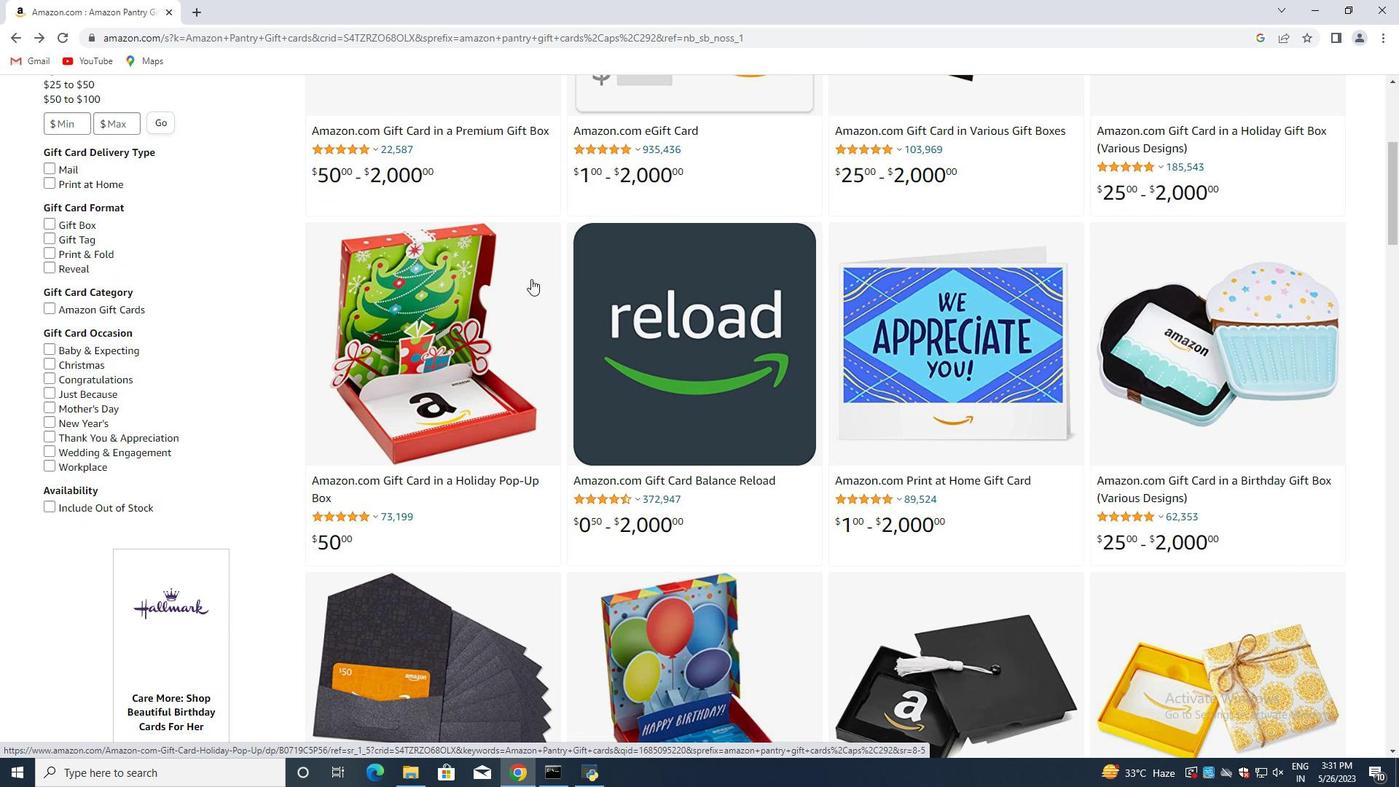 
Action: Mouse moved to (528, 279)
Screenshot: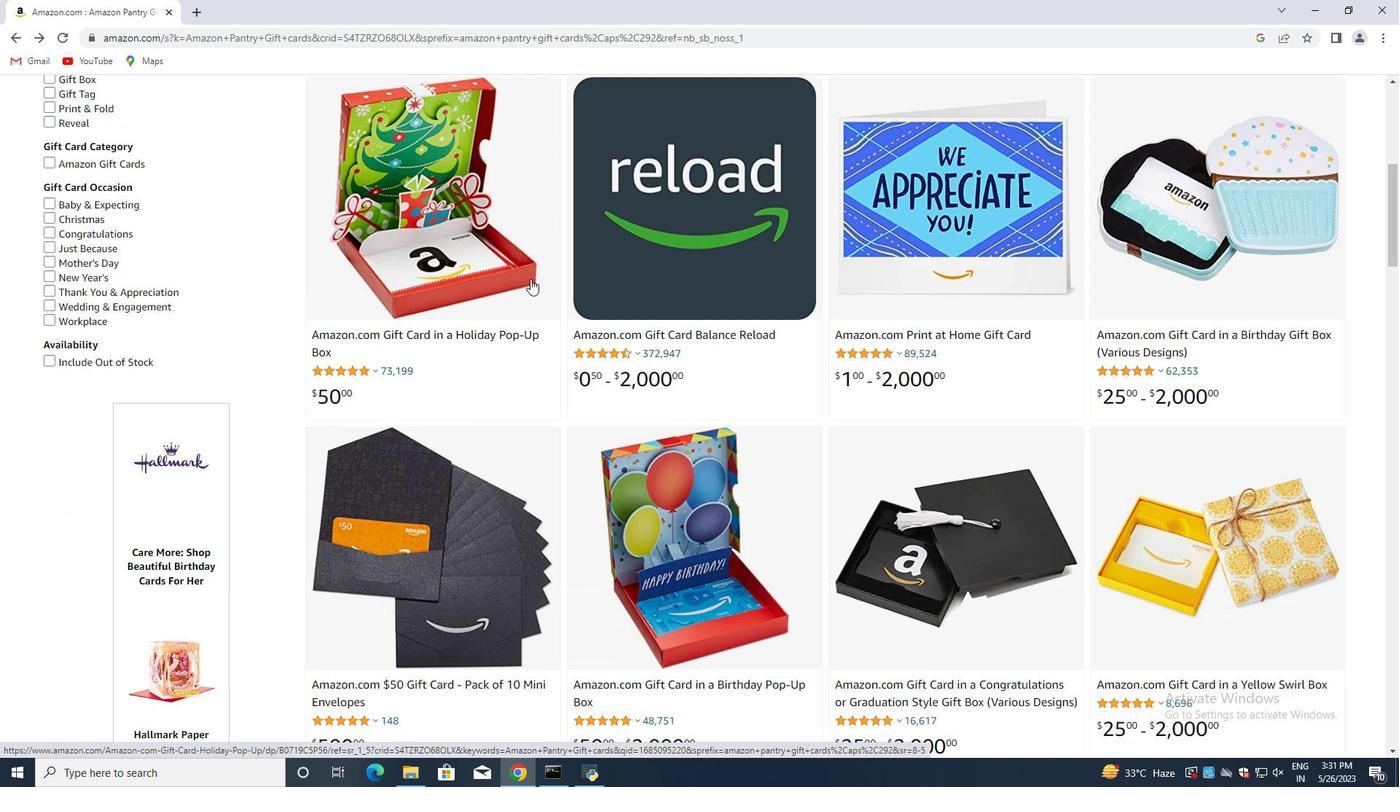 
Action: Mouse scrolled (528, 279) with delta (0, 0)
Screenshot: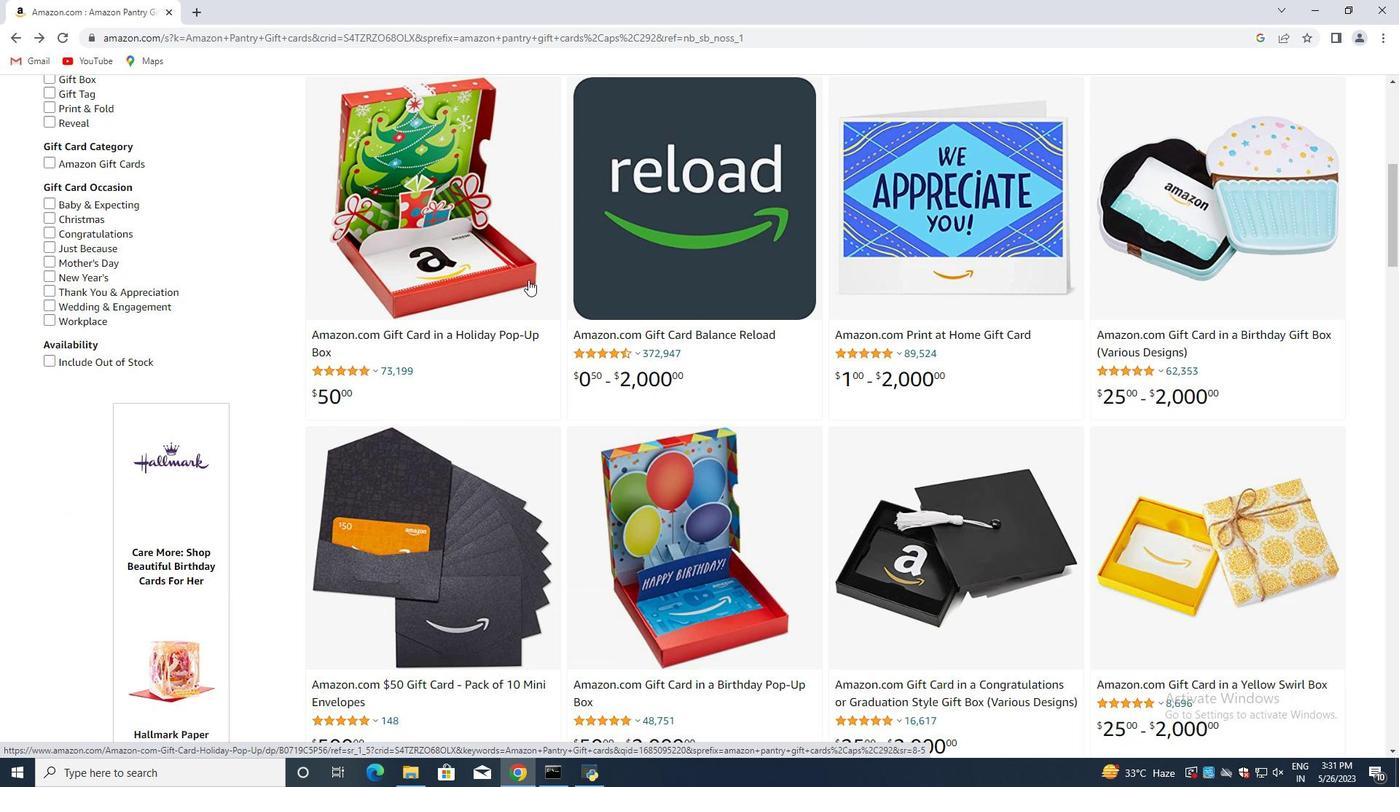 
Action: Mouse moved to (503, 288)
Screenshot: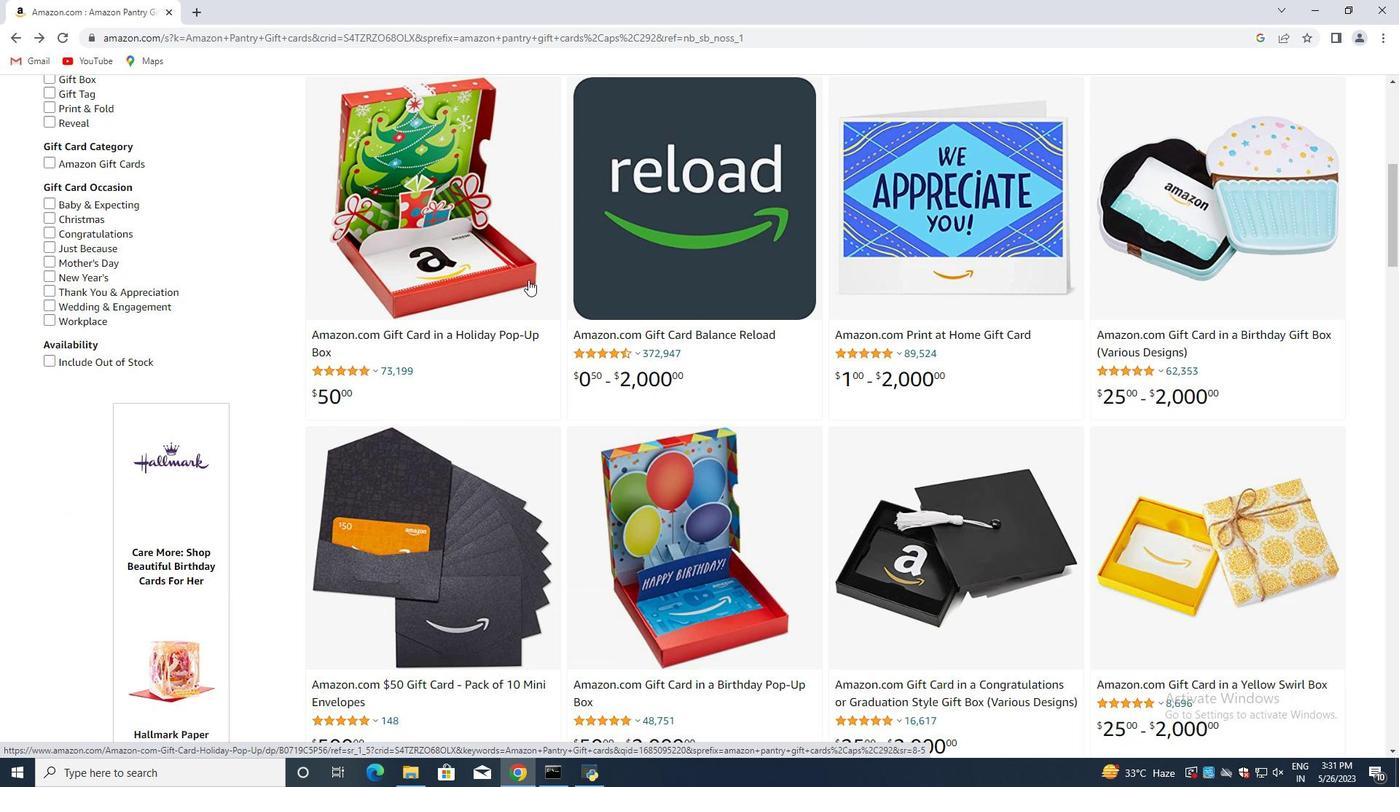 
Action: Mouse scrolled (520, 282) with delta (0, 0)
Screenshot: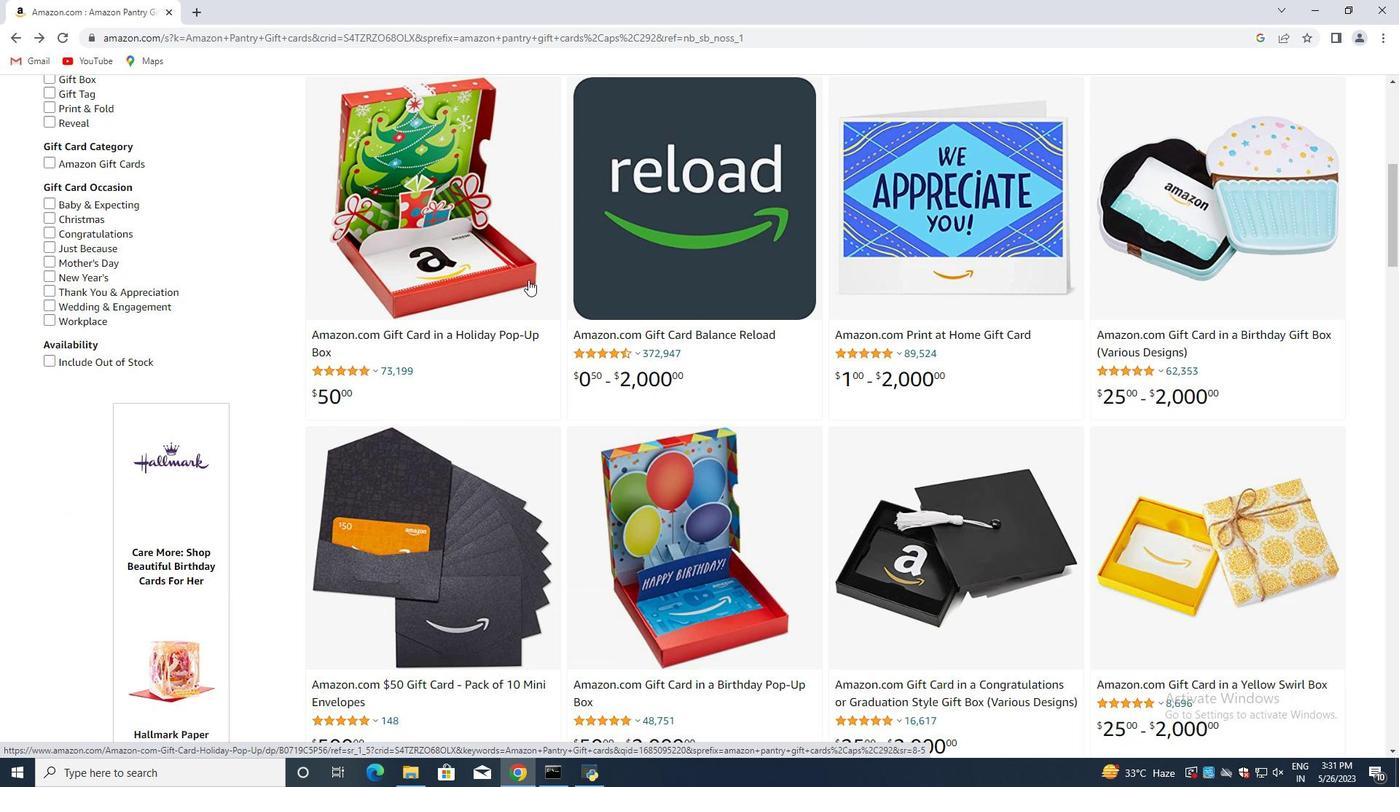 
Action: Mouse moved to (500, 288)
Screenshot: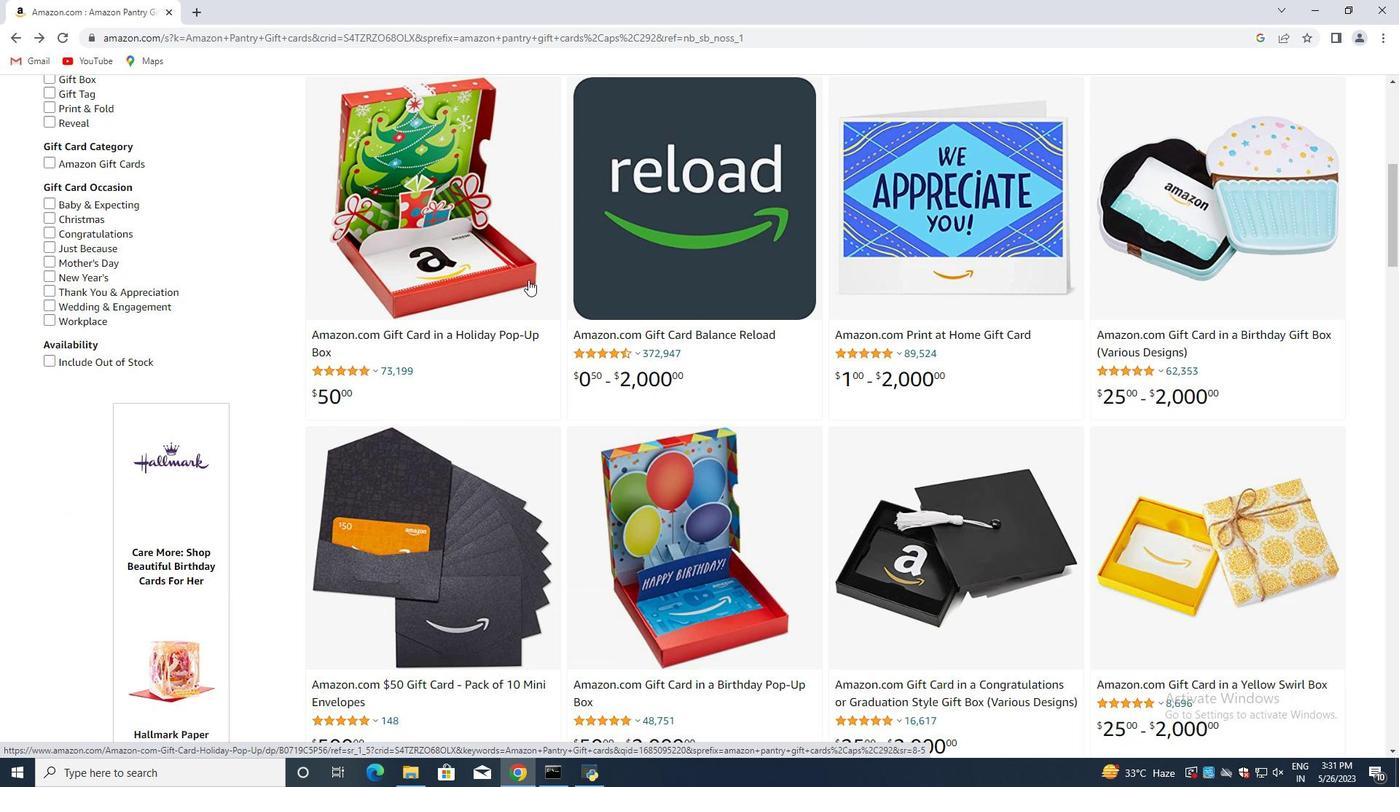 
Action: Mouse scrolled (503, 287) with delta (0, 0)
Screenshot: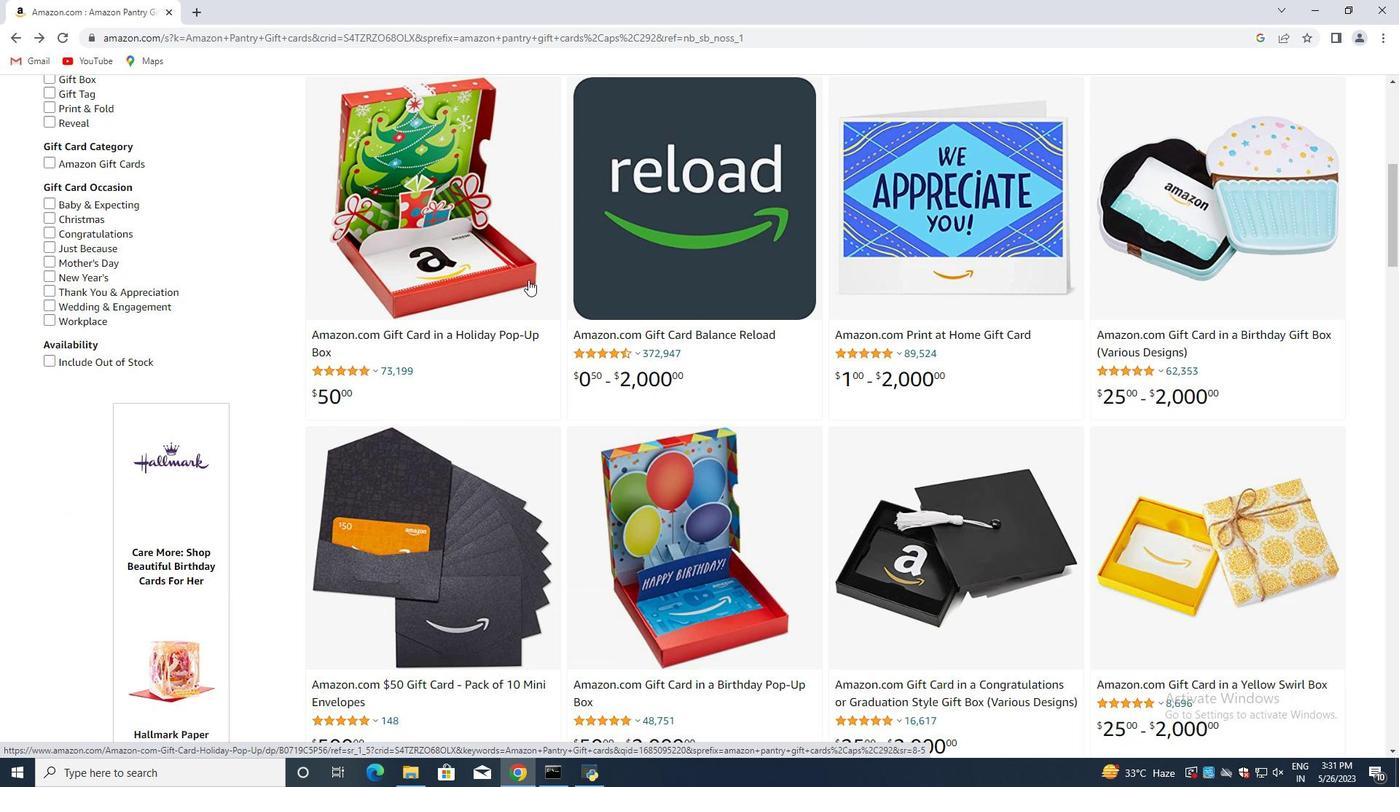 
Action: Mouse moved to (333, 319)
Screenshot: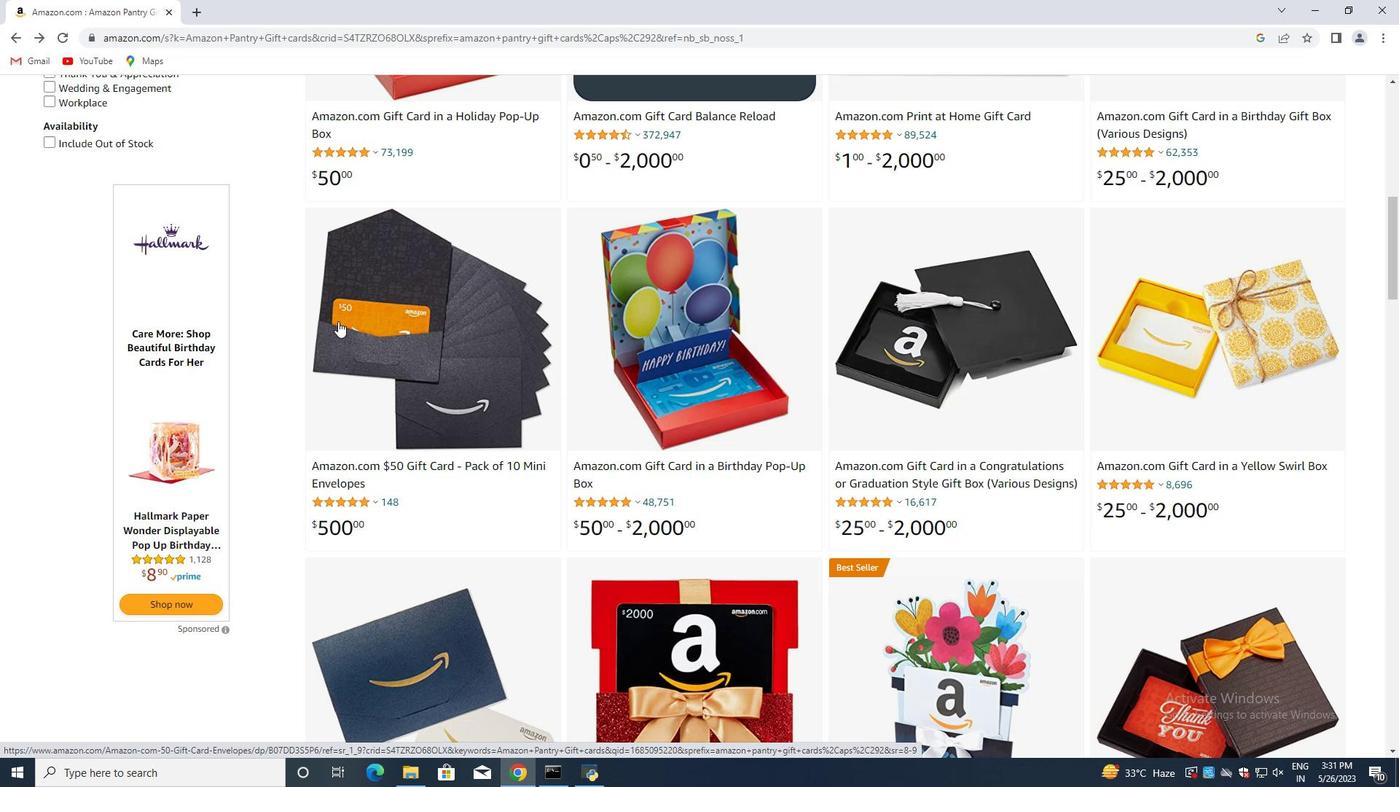 
Action: Mouse scrolled (333, 318) with delta (0, 0)
Screenshot: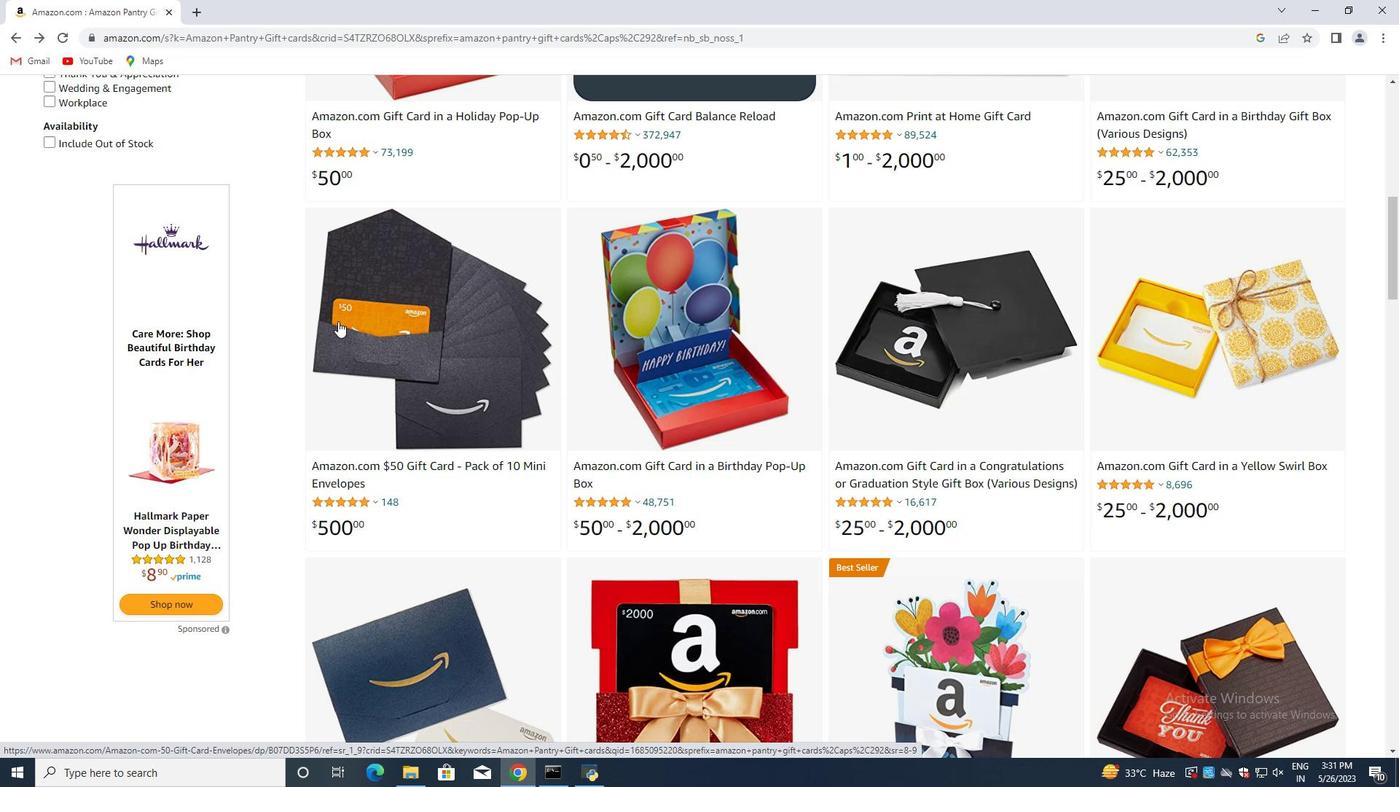 
Action: Mouse moved to (330, 317)
Screenshot: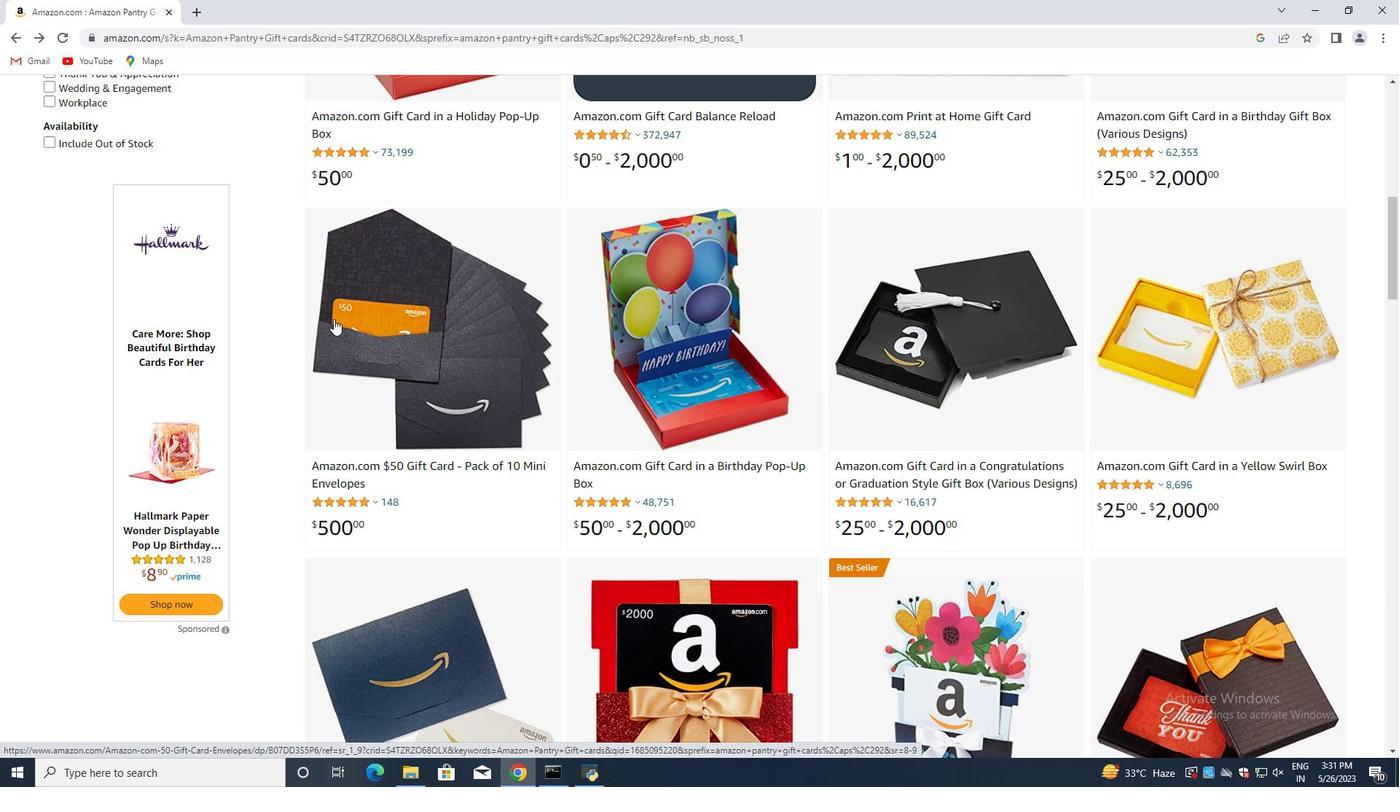 
Action: Mouse scrolled (330, 316) with delta (0, 0)
Screenshot: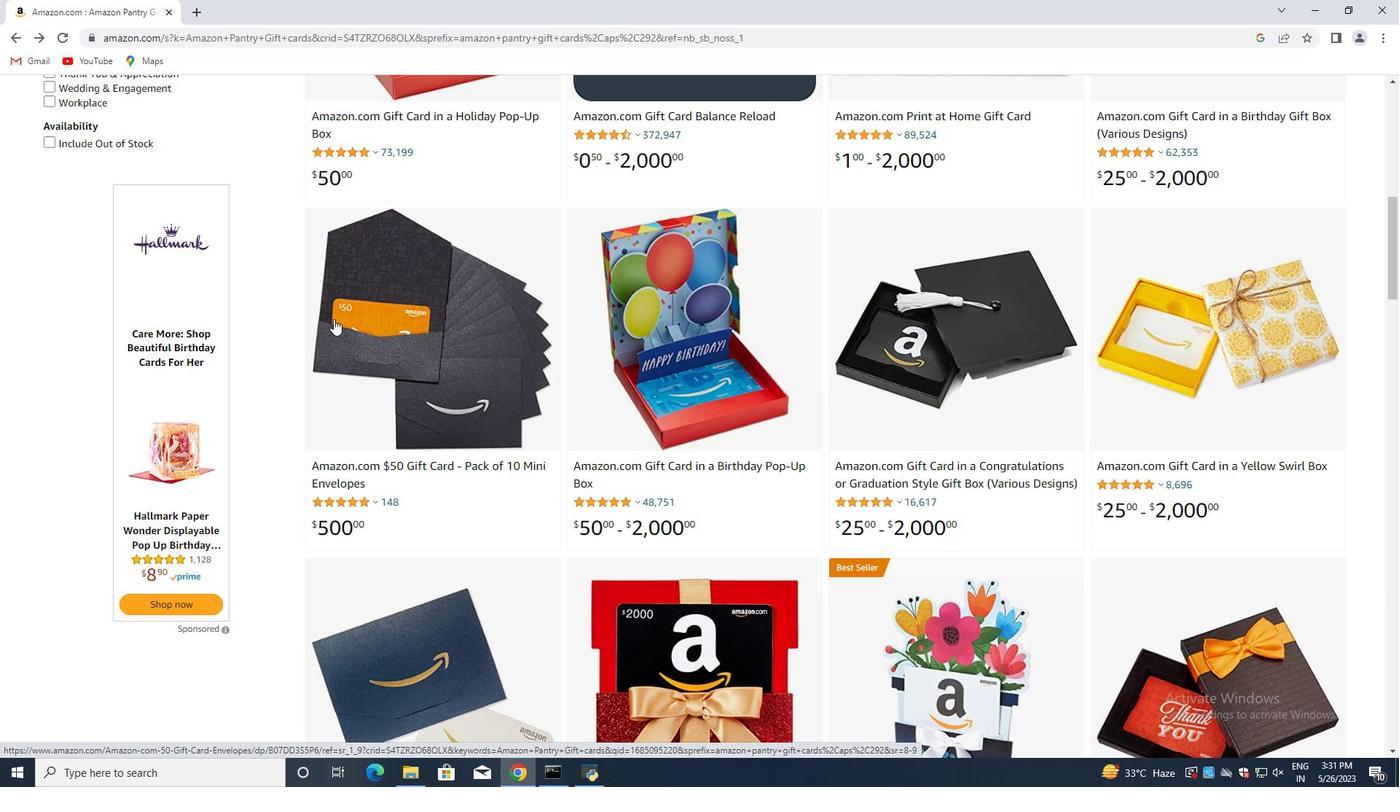
Action: Mouse moved to (567, 300)
Screenshot: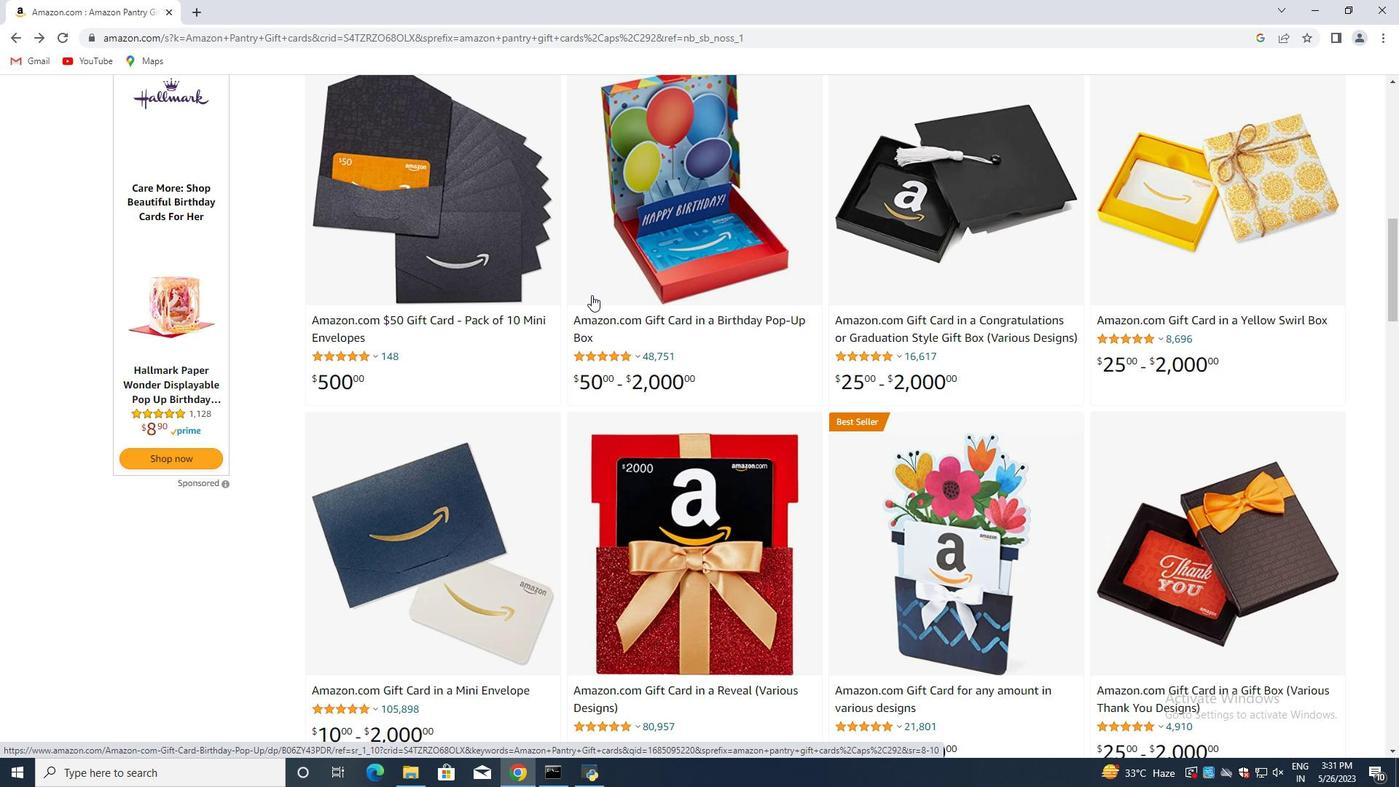 
Action: Mouse scrolled (567, 299) with delta (0, 0)
Screenshot: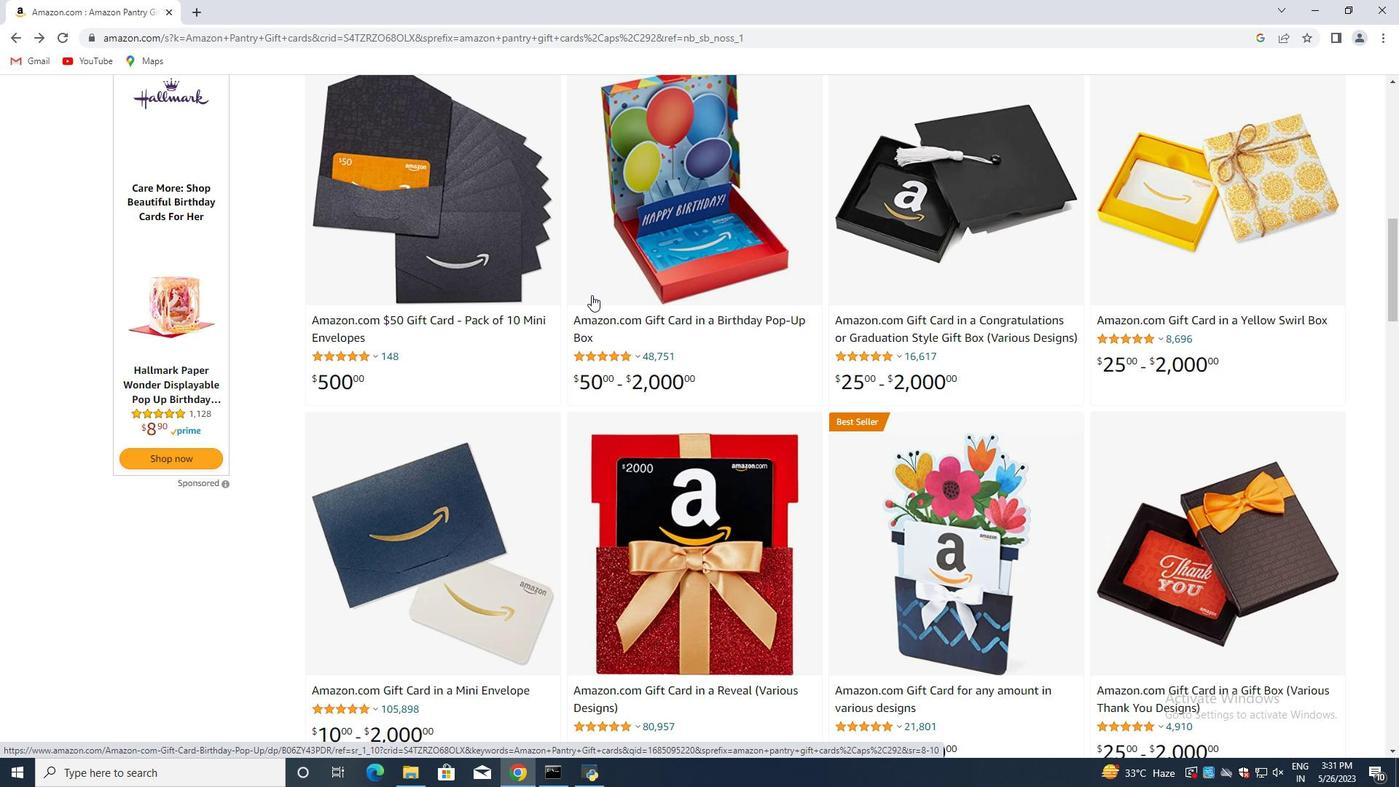 
Action: Mouse moved to (562, 302)
Screenshot: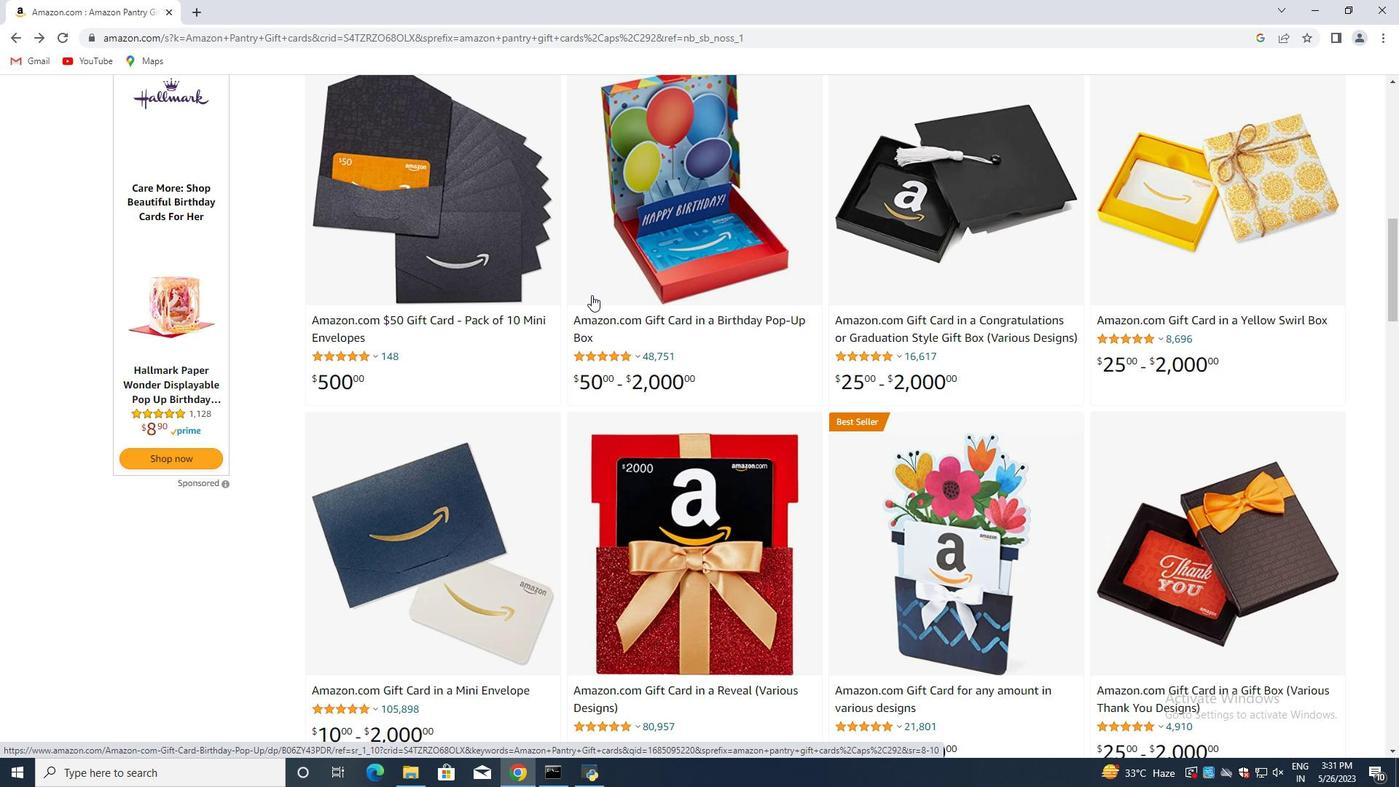 
Action: Mouse scrolled (562, 301) with delta (0, 0)
Screenshot: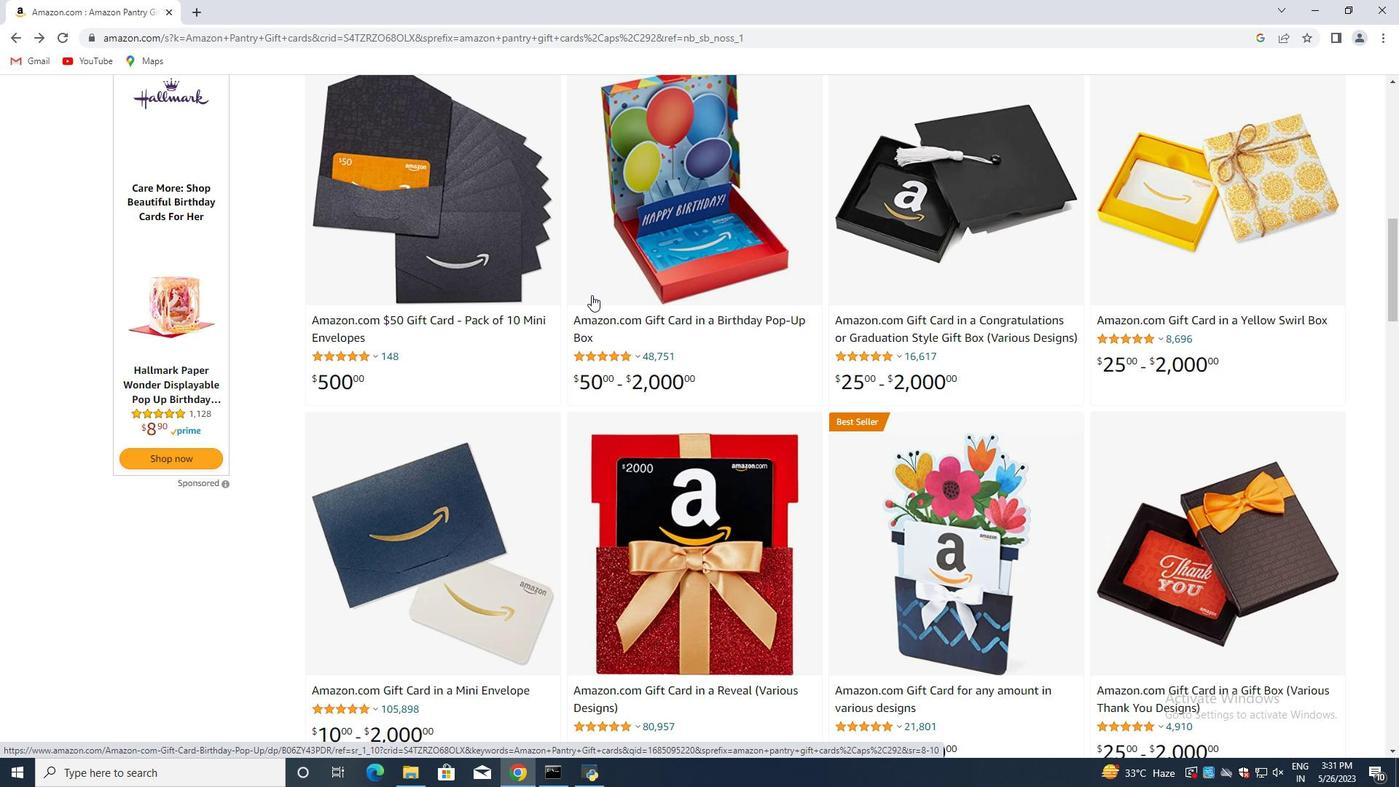
Action: Mouse moved to (555, 302)
Screenshot: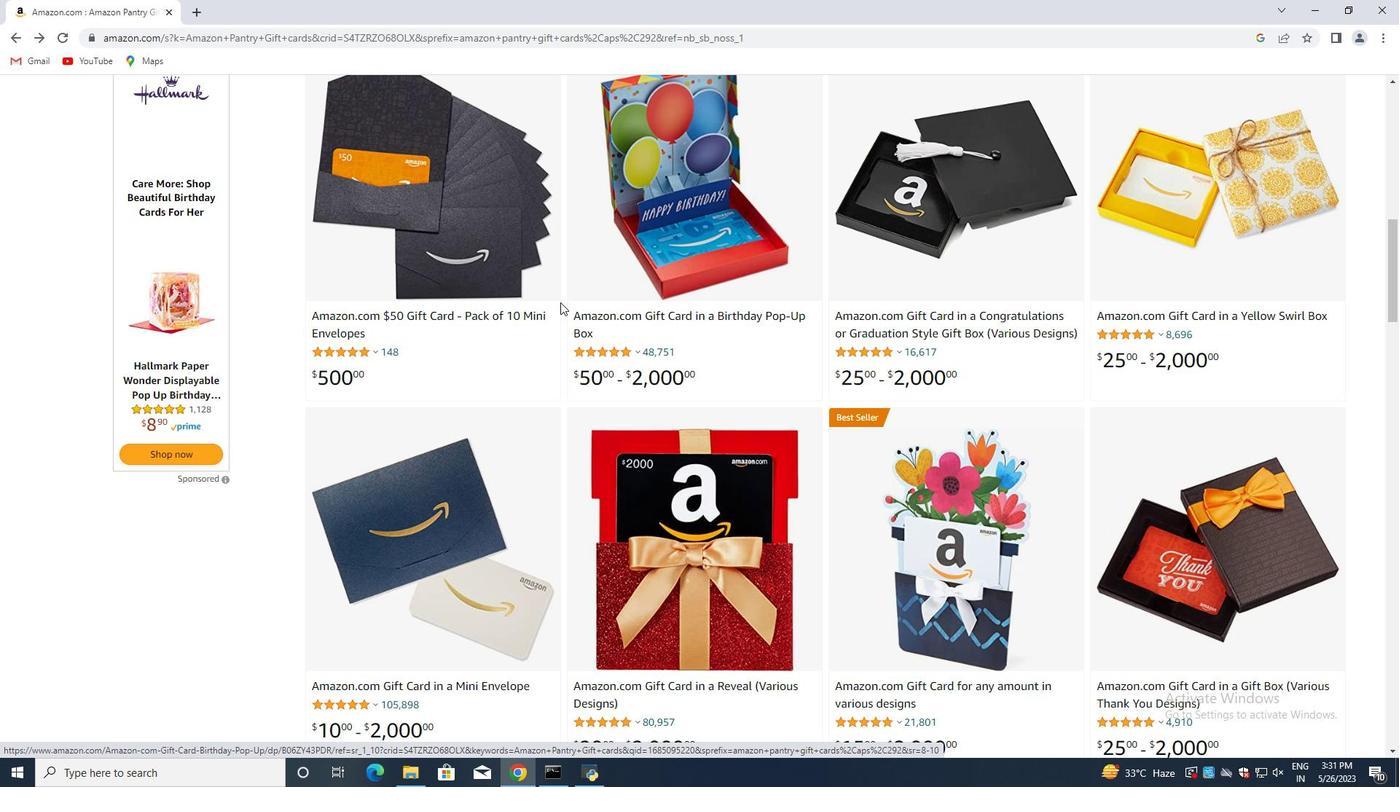 
Action: Mouse scrolled (555, 303) with delta (0, 0)
Screenshot: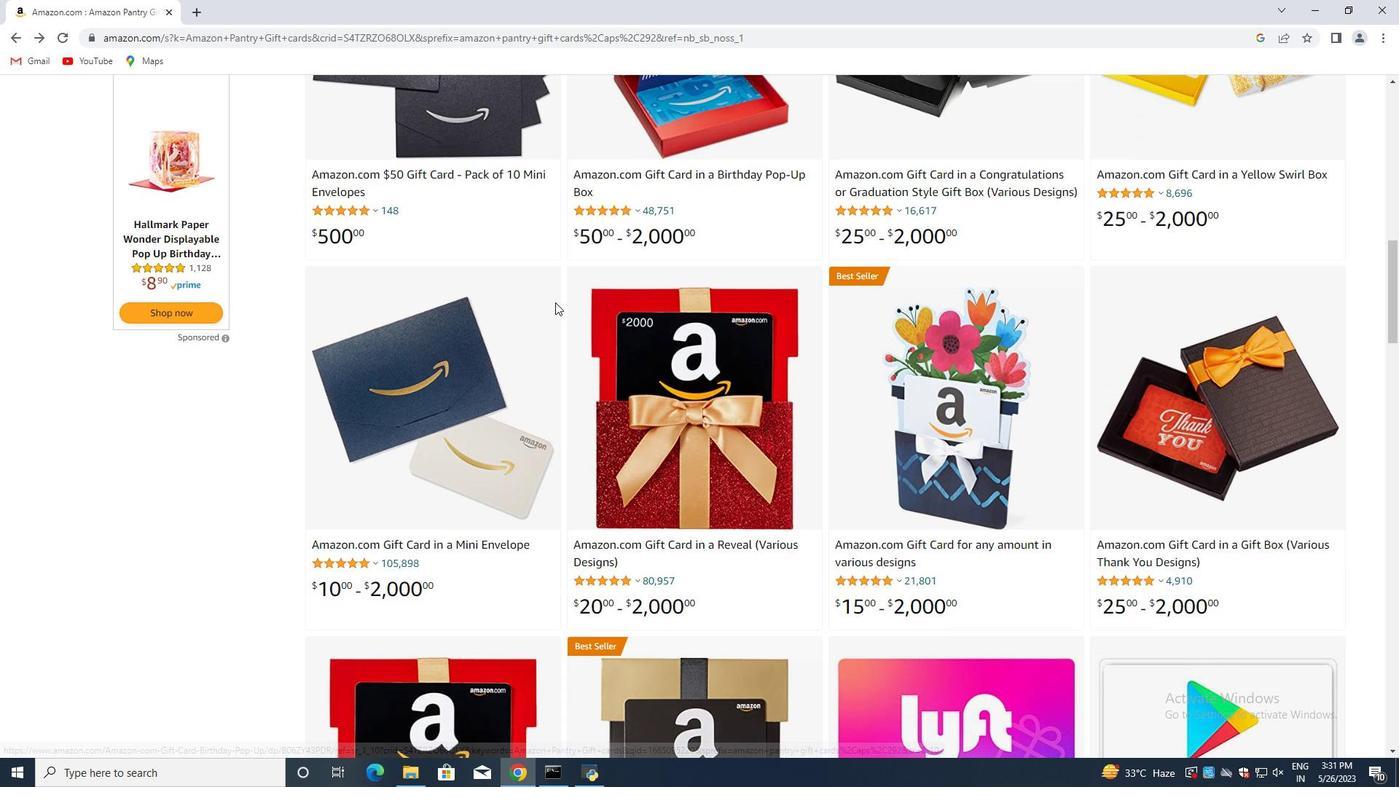 
Action: Mouse scrolled (555, 303) with delta (0, 0)
Screenshot: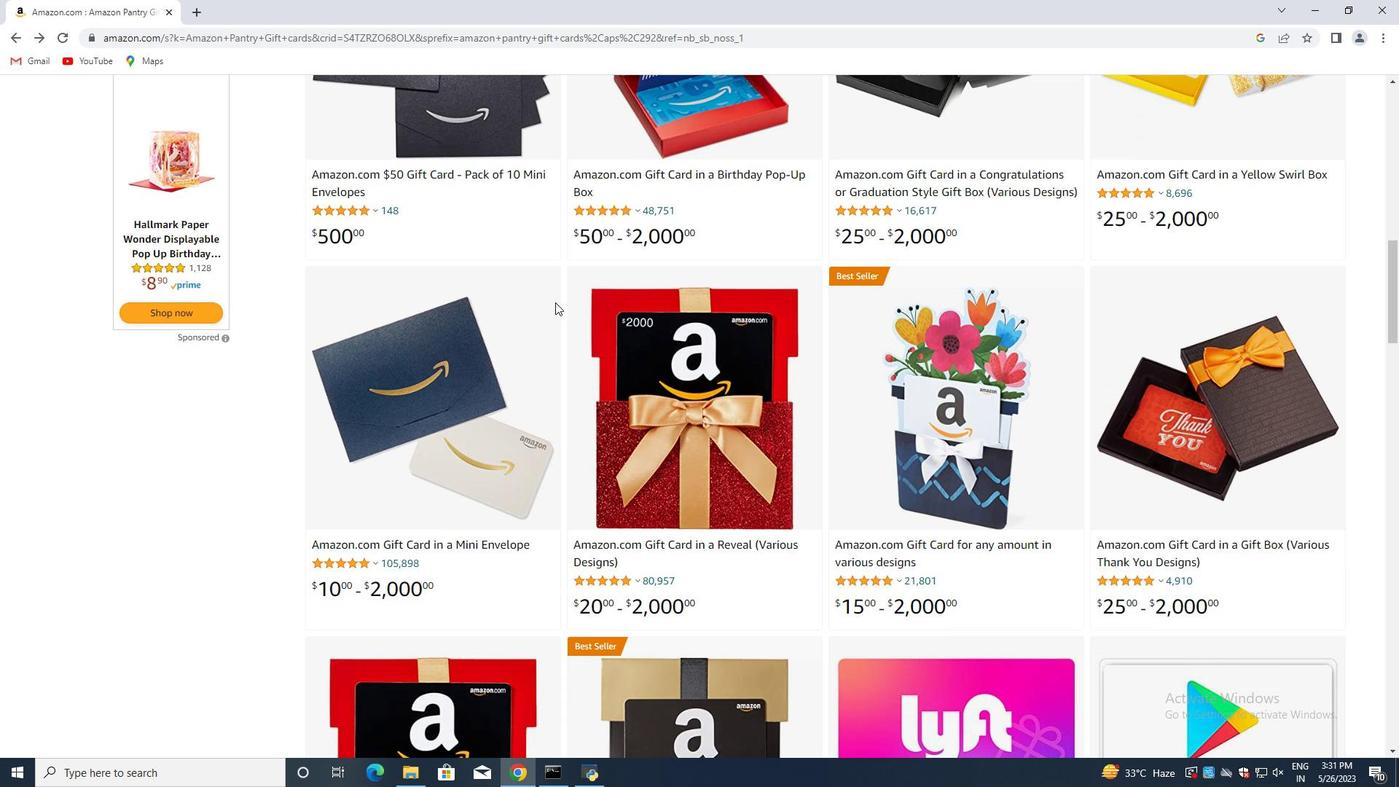 
Action: Mouse moved to (515, 294)
Screenshot: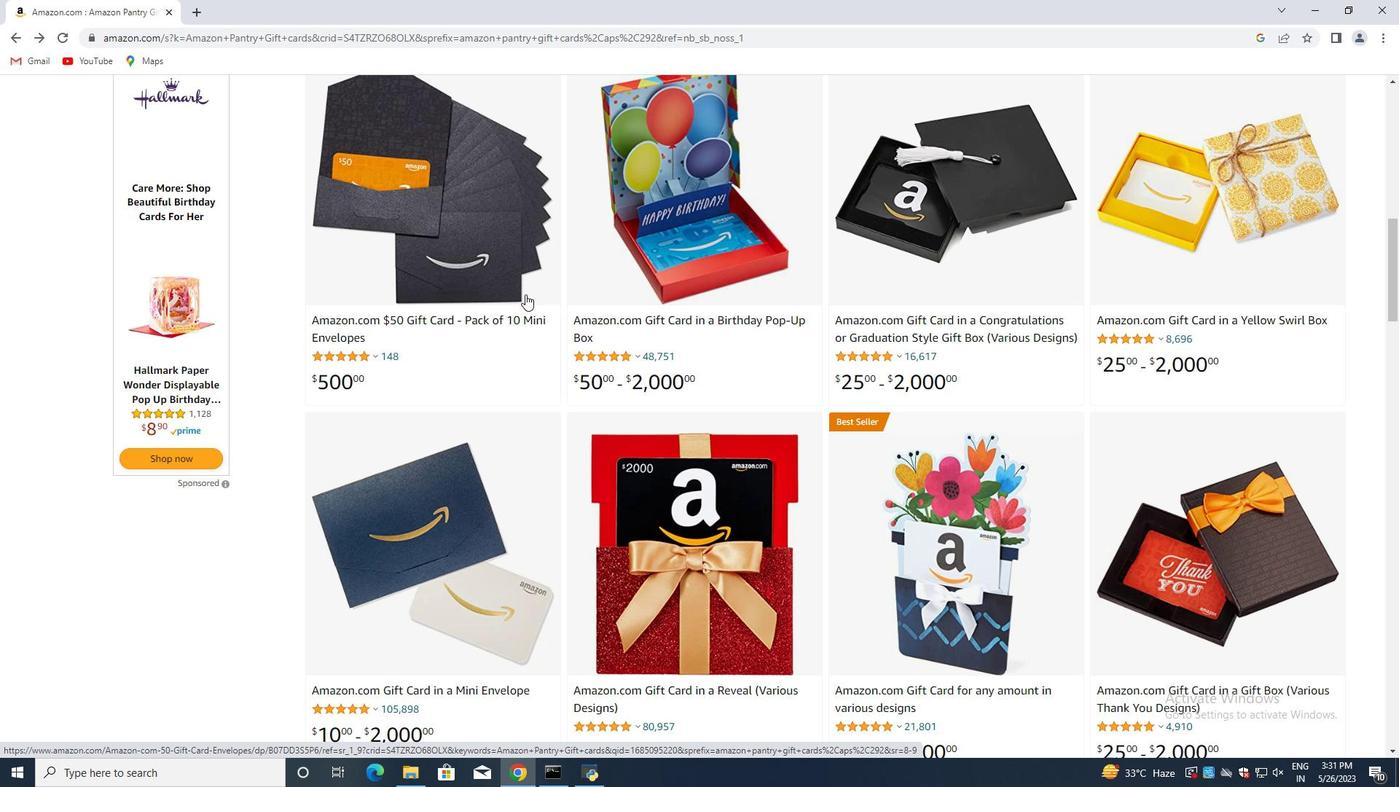 
Action: Mouse scrolled (515, 293) with delta (0, 0)
Screenshot: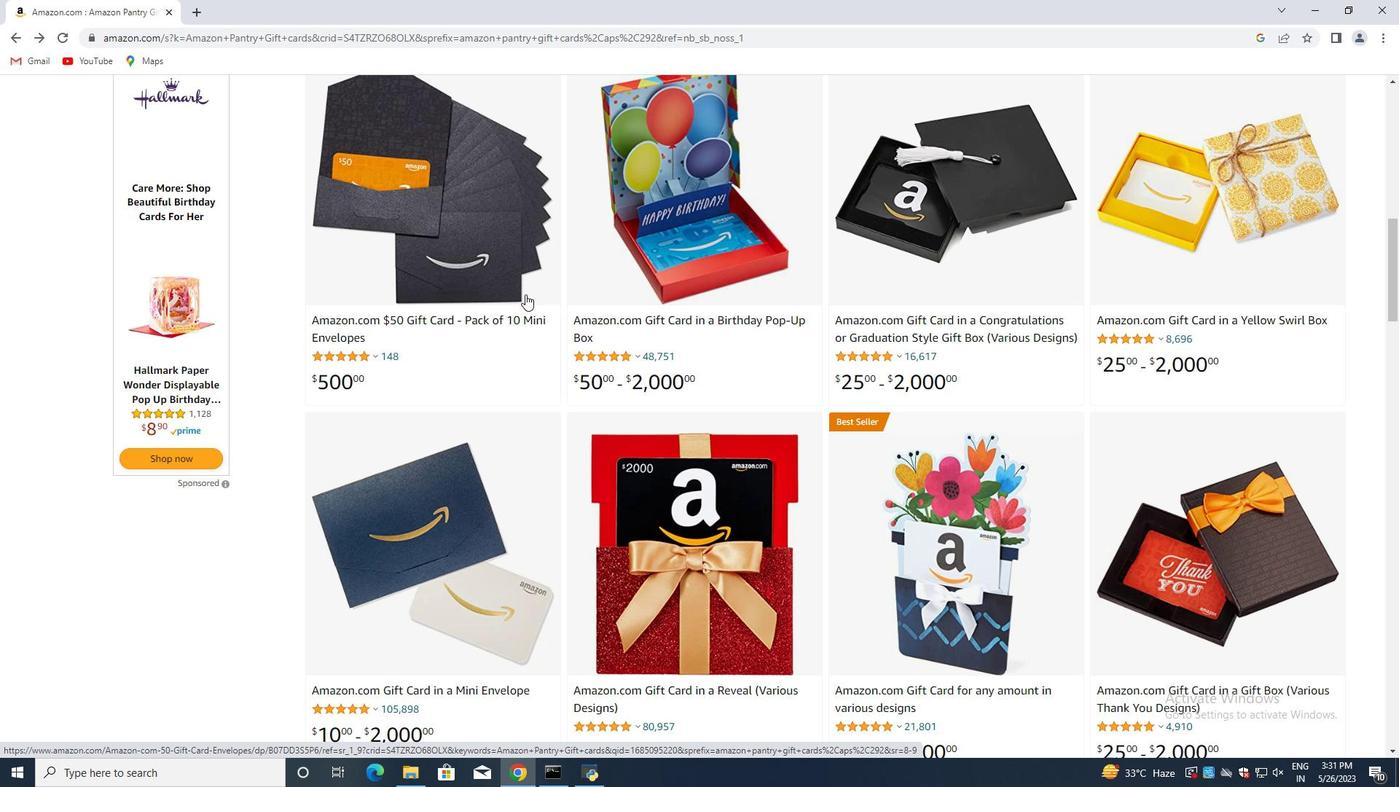 
Action: Mouse moved to (510, 298)
Screenshot: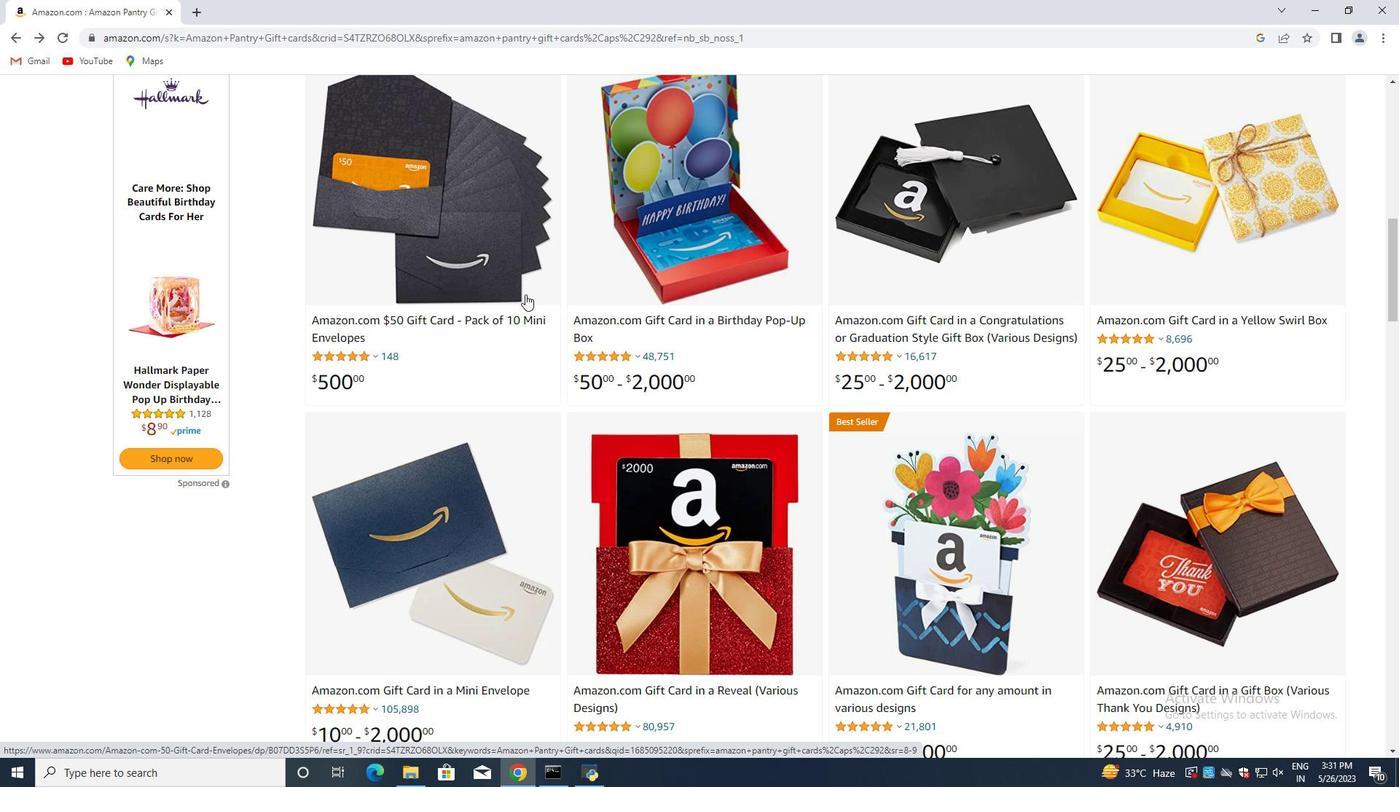 
Action: Mouse scrolled (510, 297) with delta (0, 0)
Screenshot: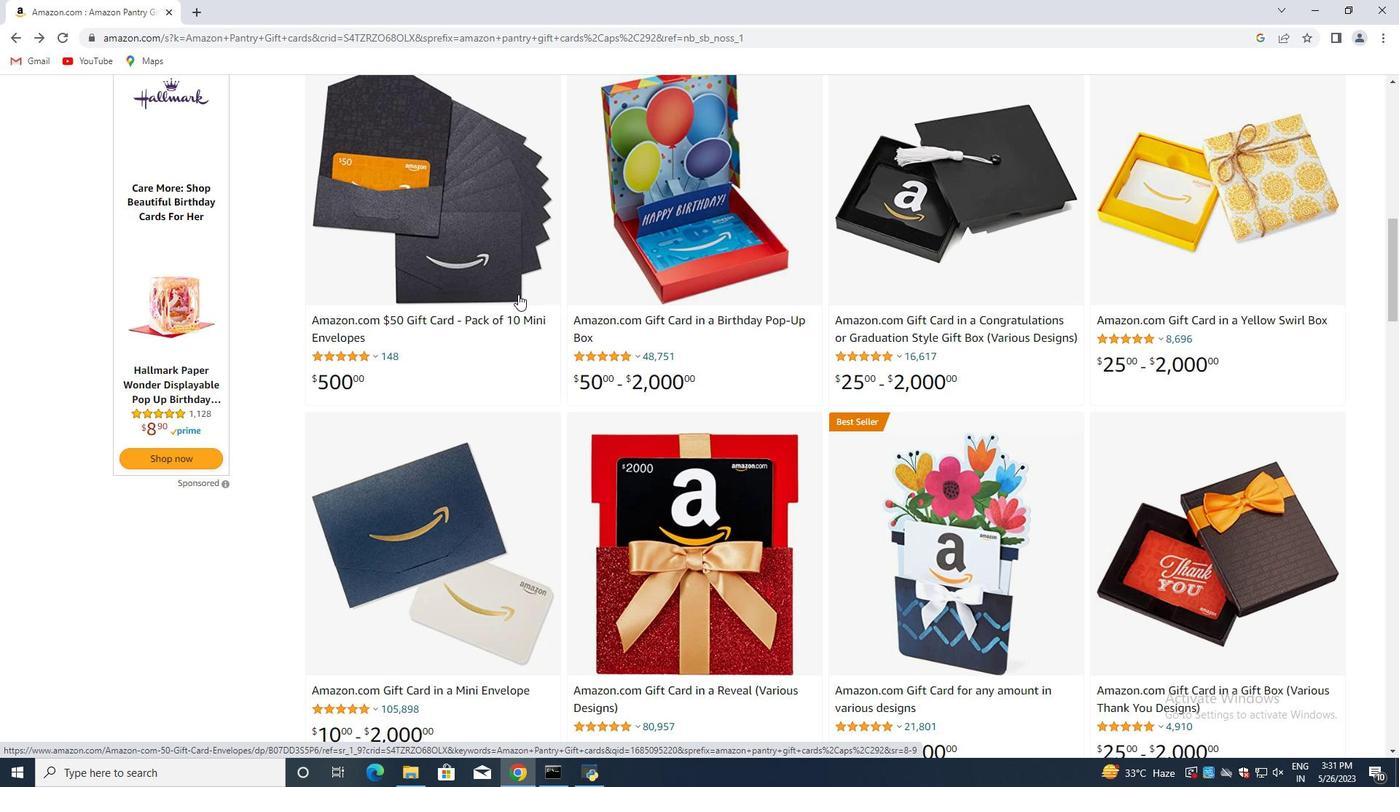 
Action: Mouse moved to (508, 293)
Screenshot: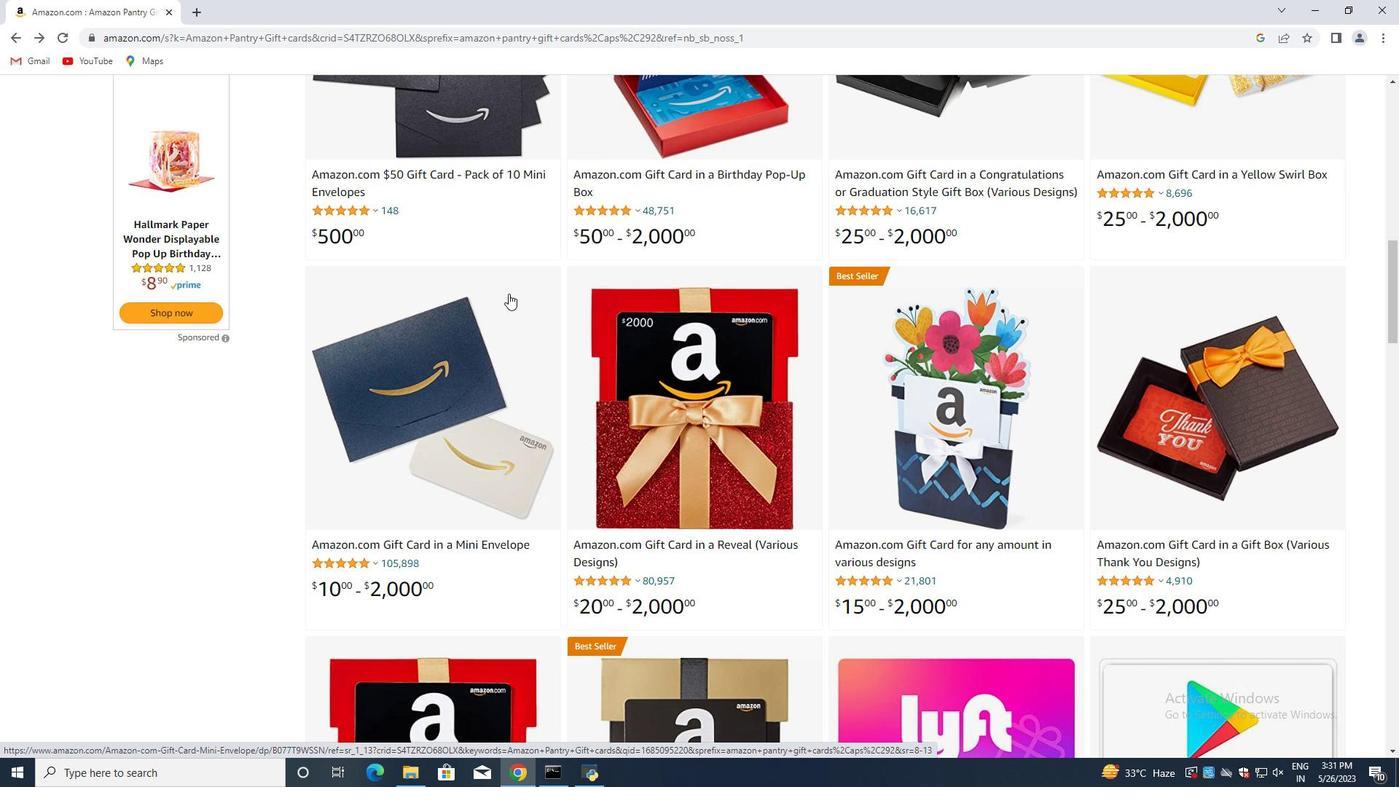 
Action: Mouse scrolled (508, 292) with delta (0, 0)
Screenshot: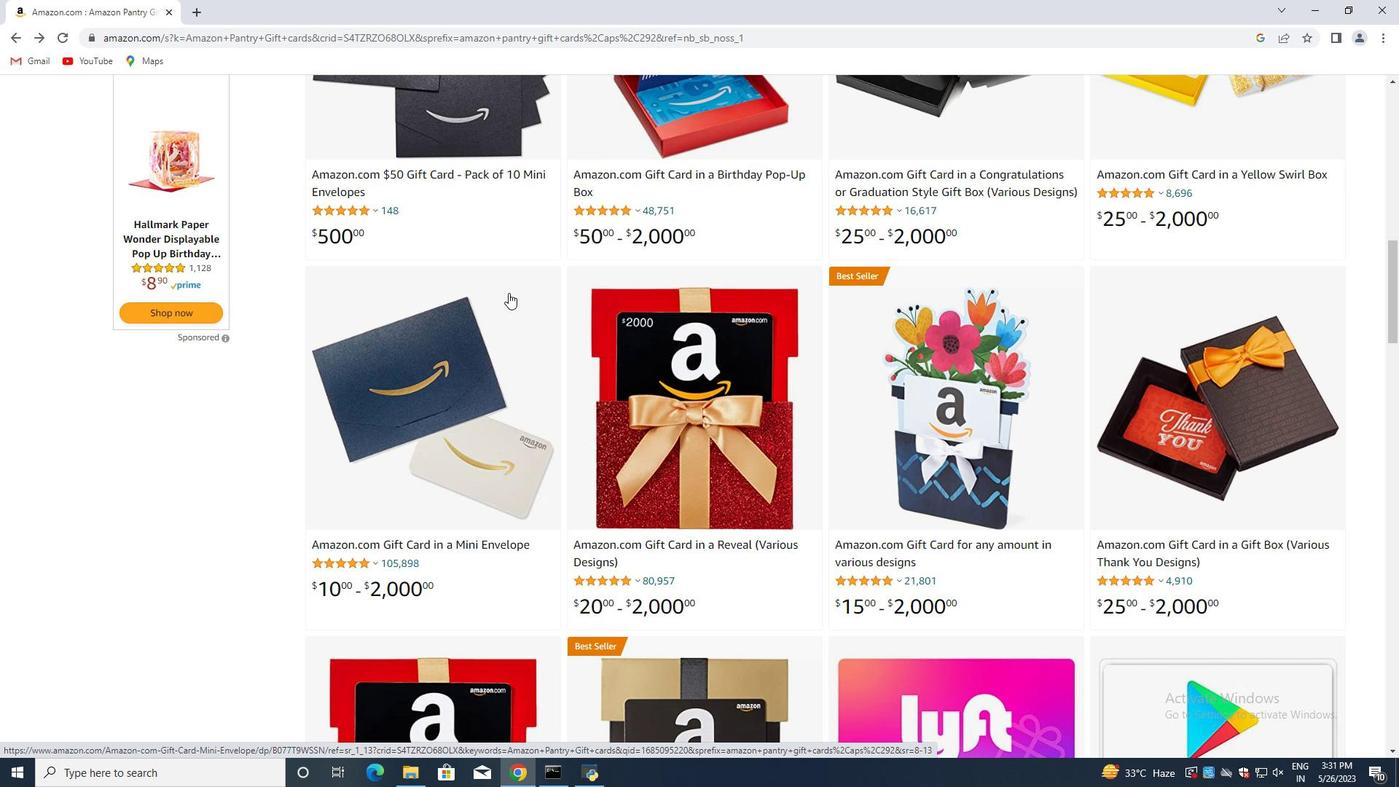 
Action: Mouse moved to (449, 341)
Screenshot: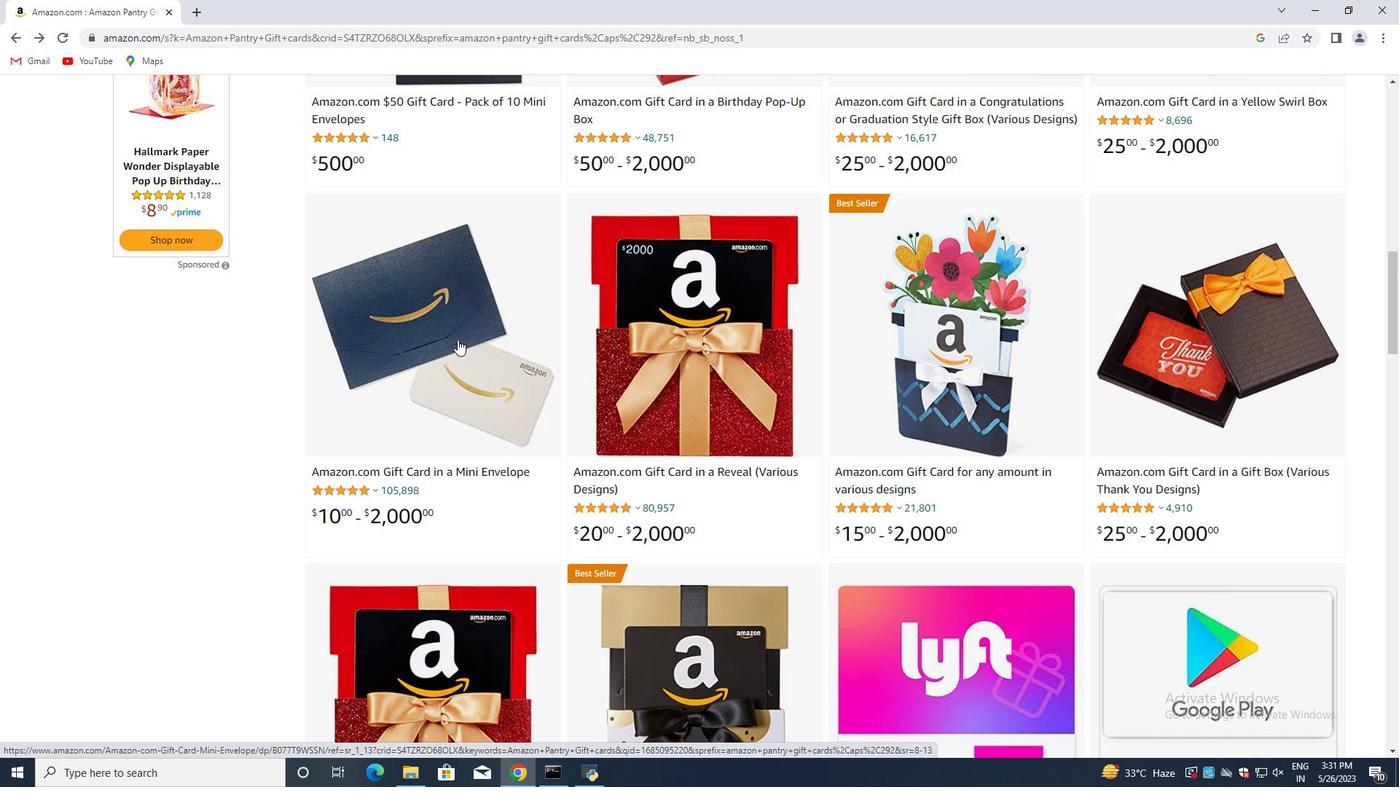 
Action: Mouse pressed left at (449, 341)
Screenshot: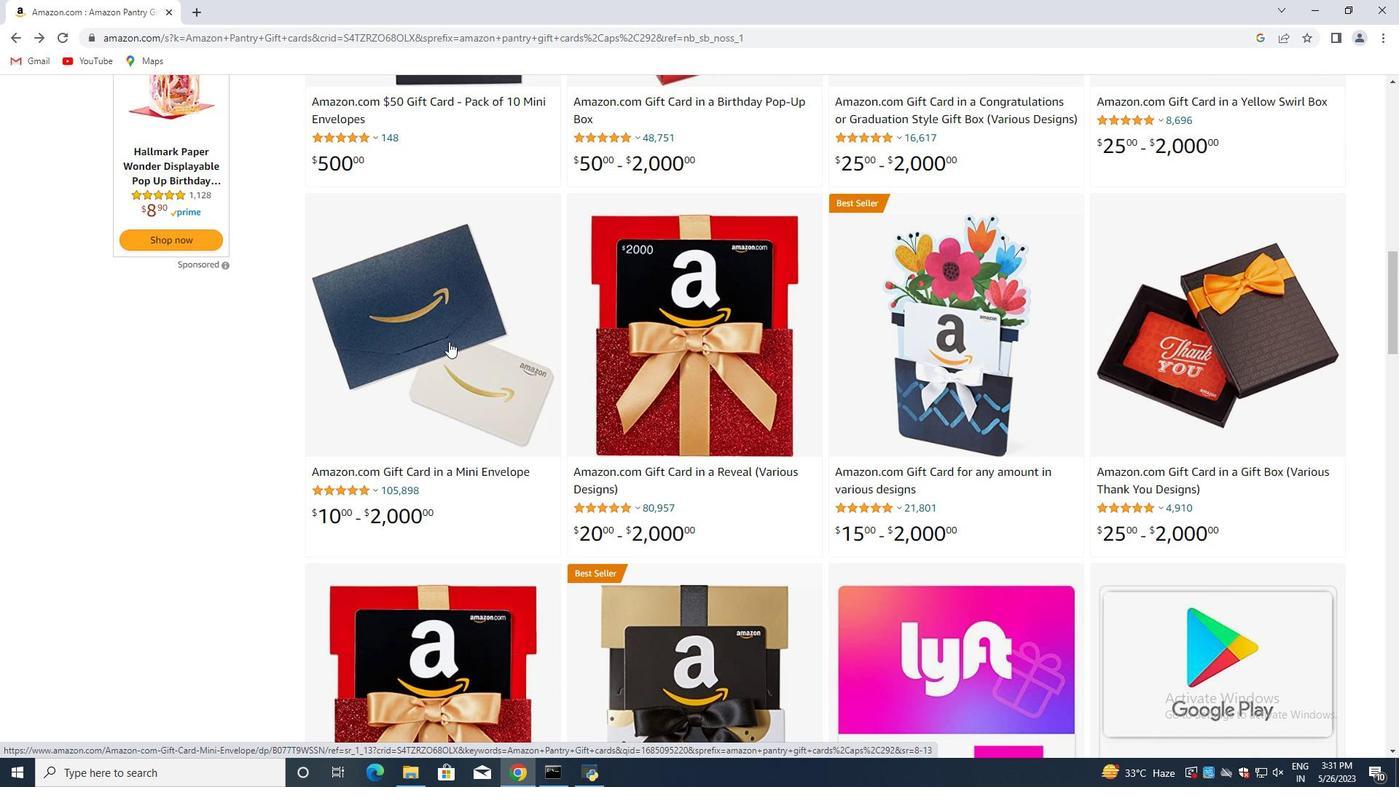 
Action: Mouse moved to (283, 432)
Screenshot: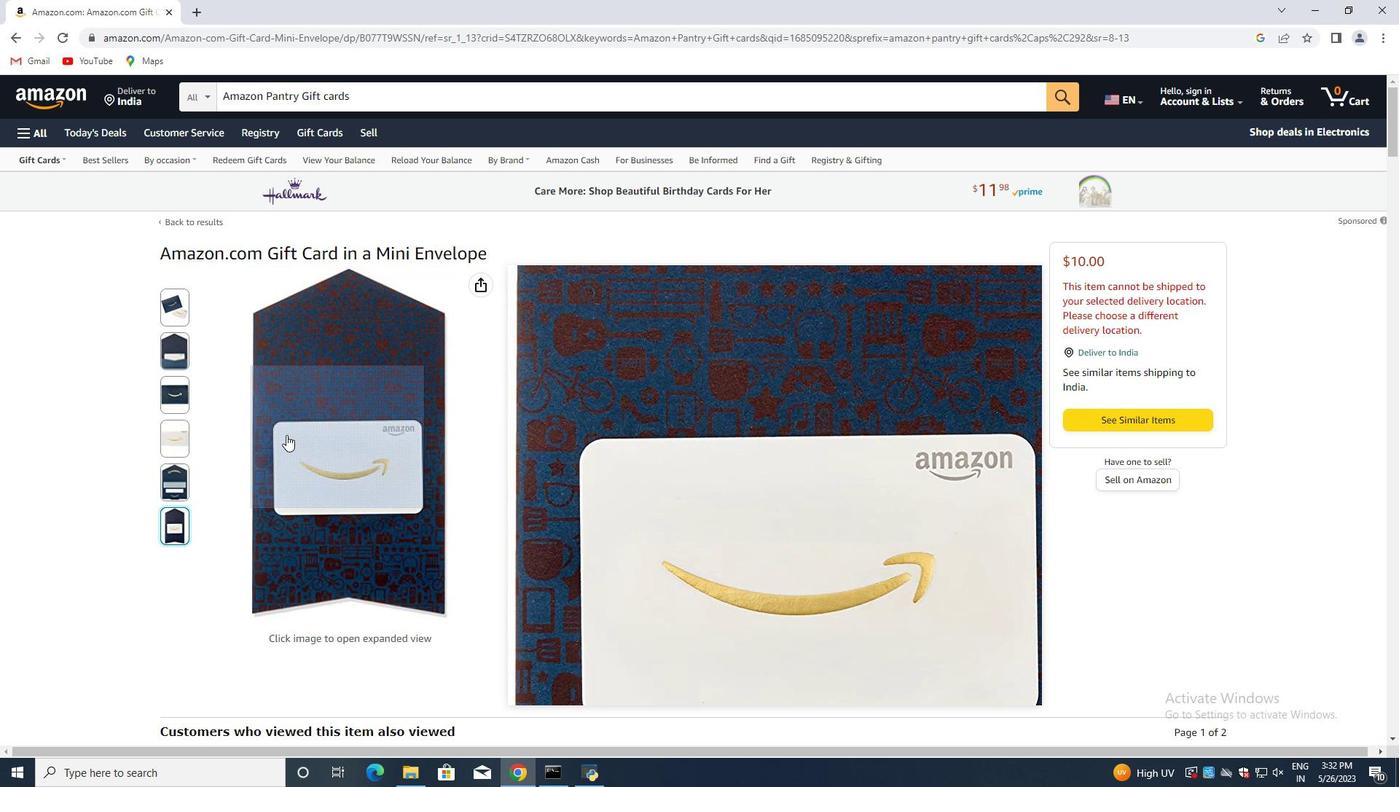 
Action: Mouse scrolled (283, 431) with delta (0, 0)
Screenshot: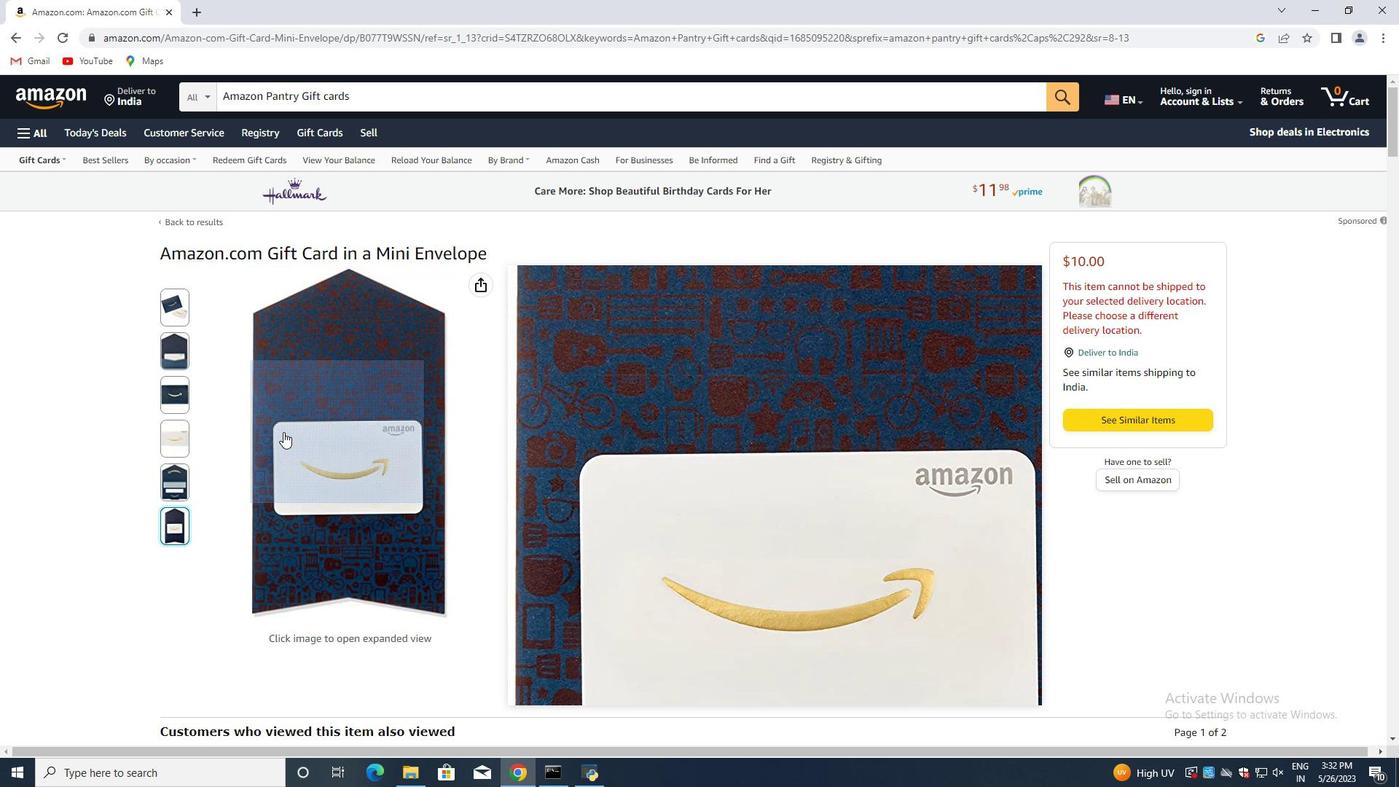 
Action: Mouse moved to (286, 435)
Screenshot: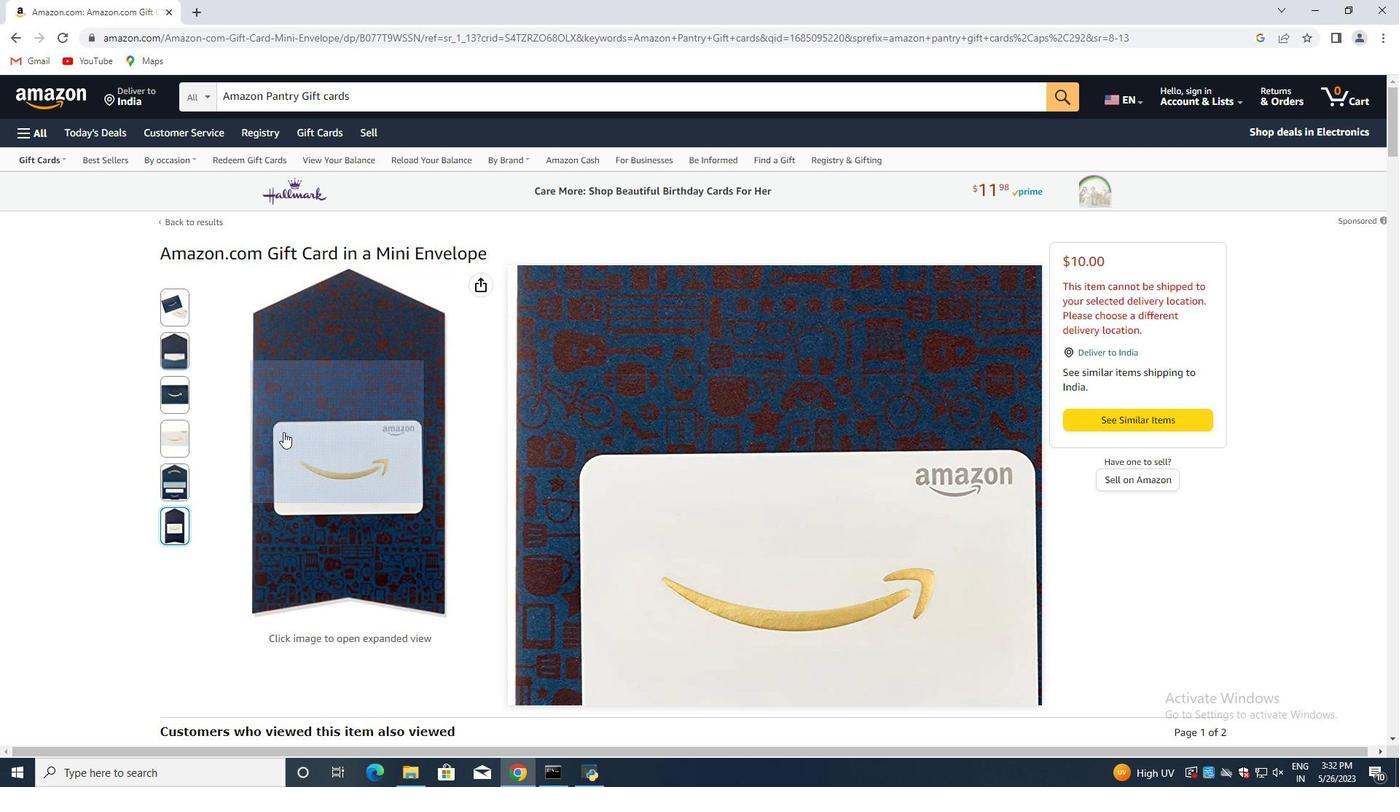 
Action: Mouse scrolled (286, 435) with delta (0, 0)
Screenshot: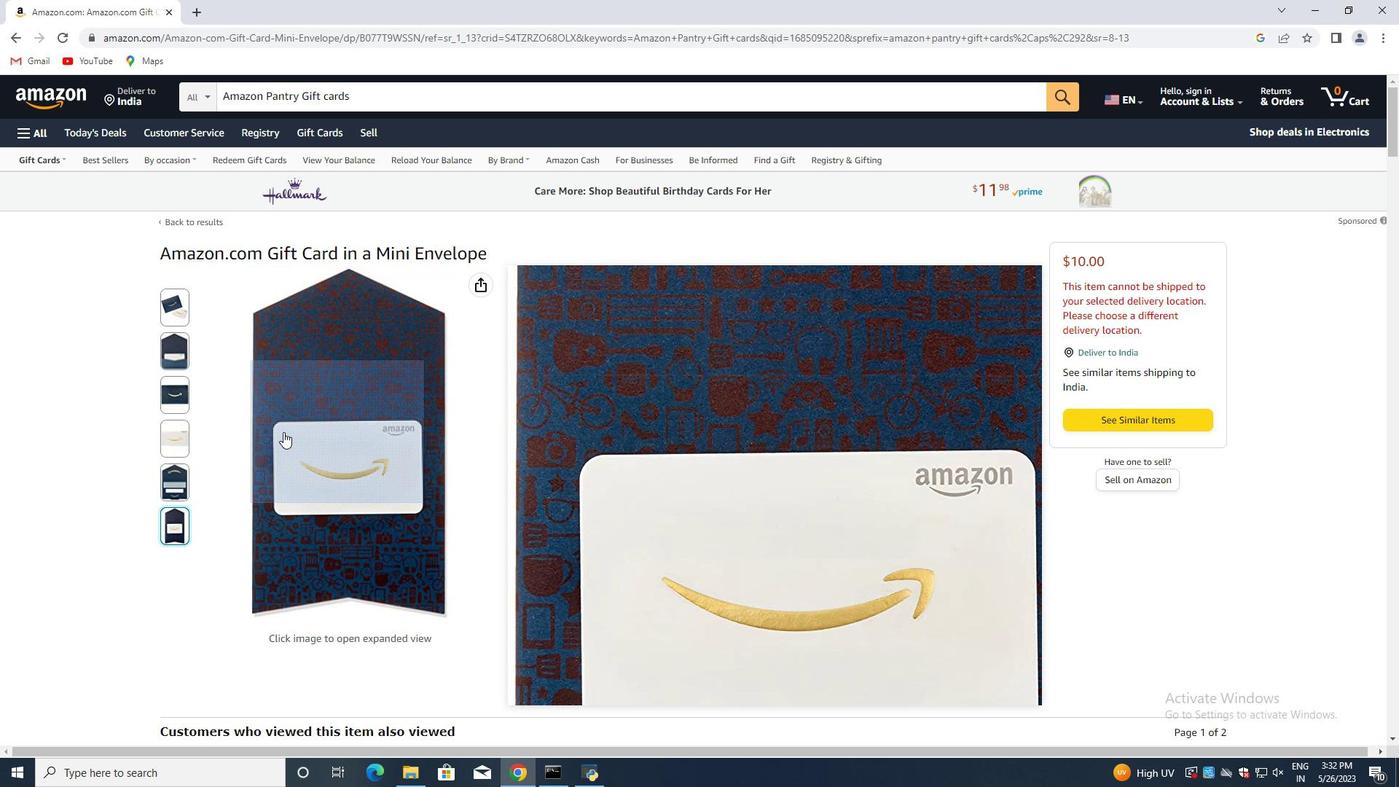 
Action: Mouse moved to (287, 438)
Screenshot: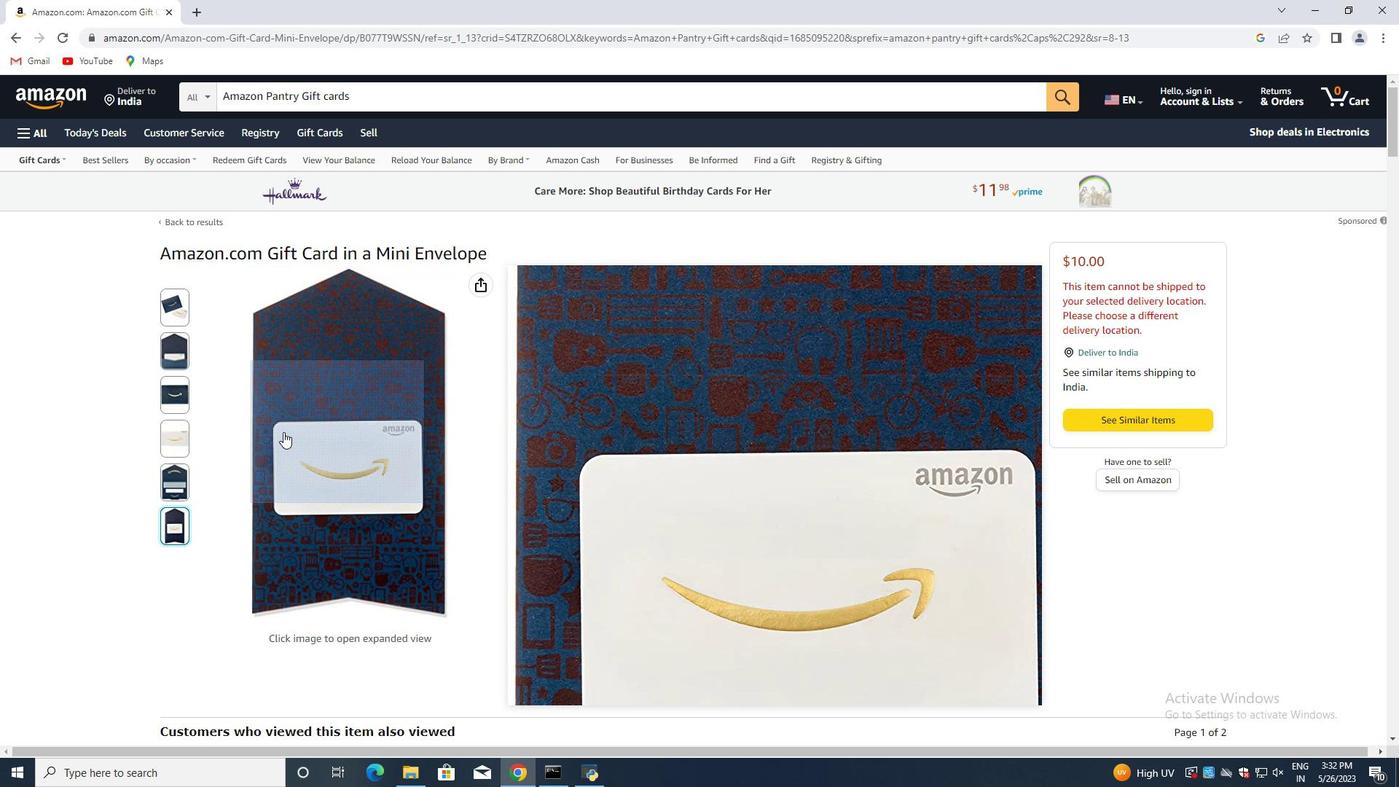 
Action: Mouse scrolled (287, 437) with delta (0, 0)
Screenshot: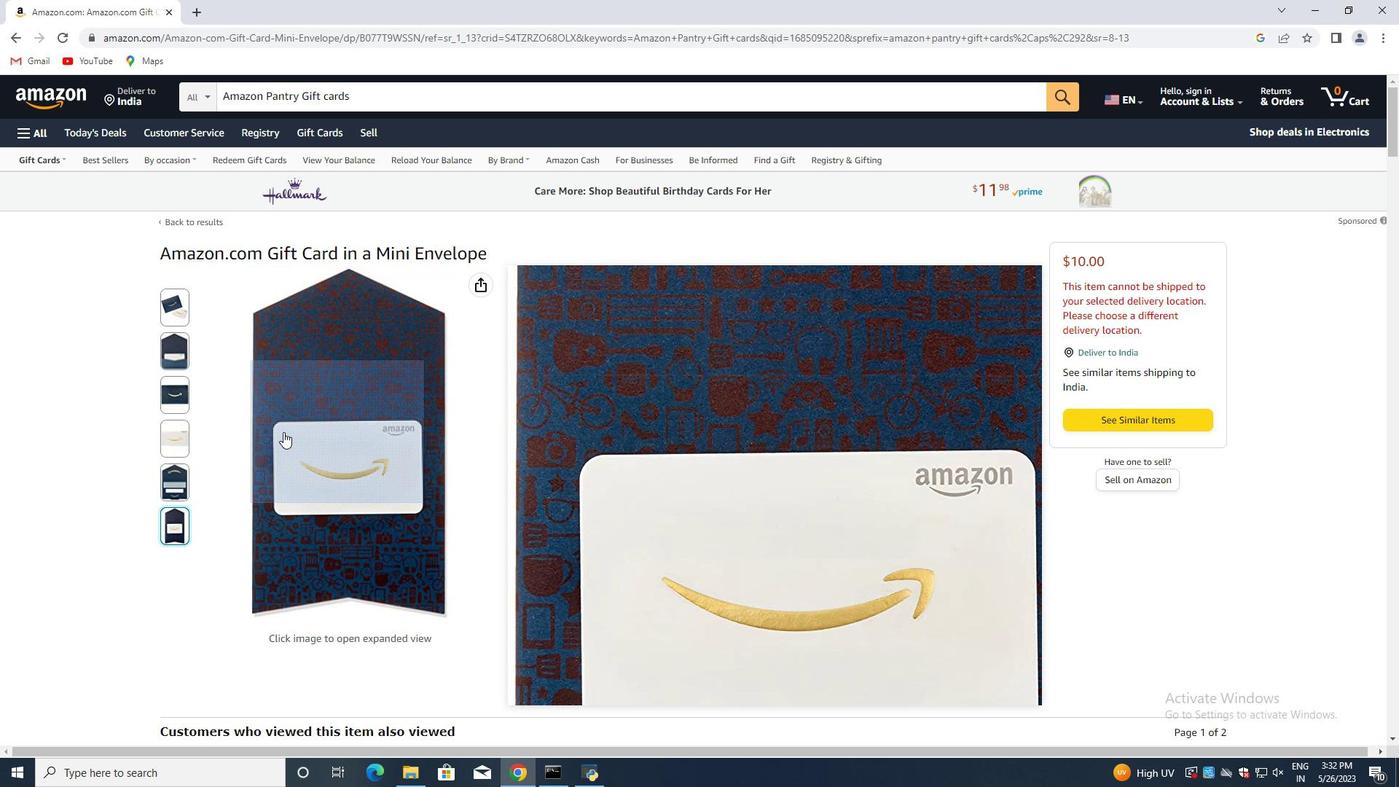 
Action: Mouse moved to (288, 440)
Screenshot: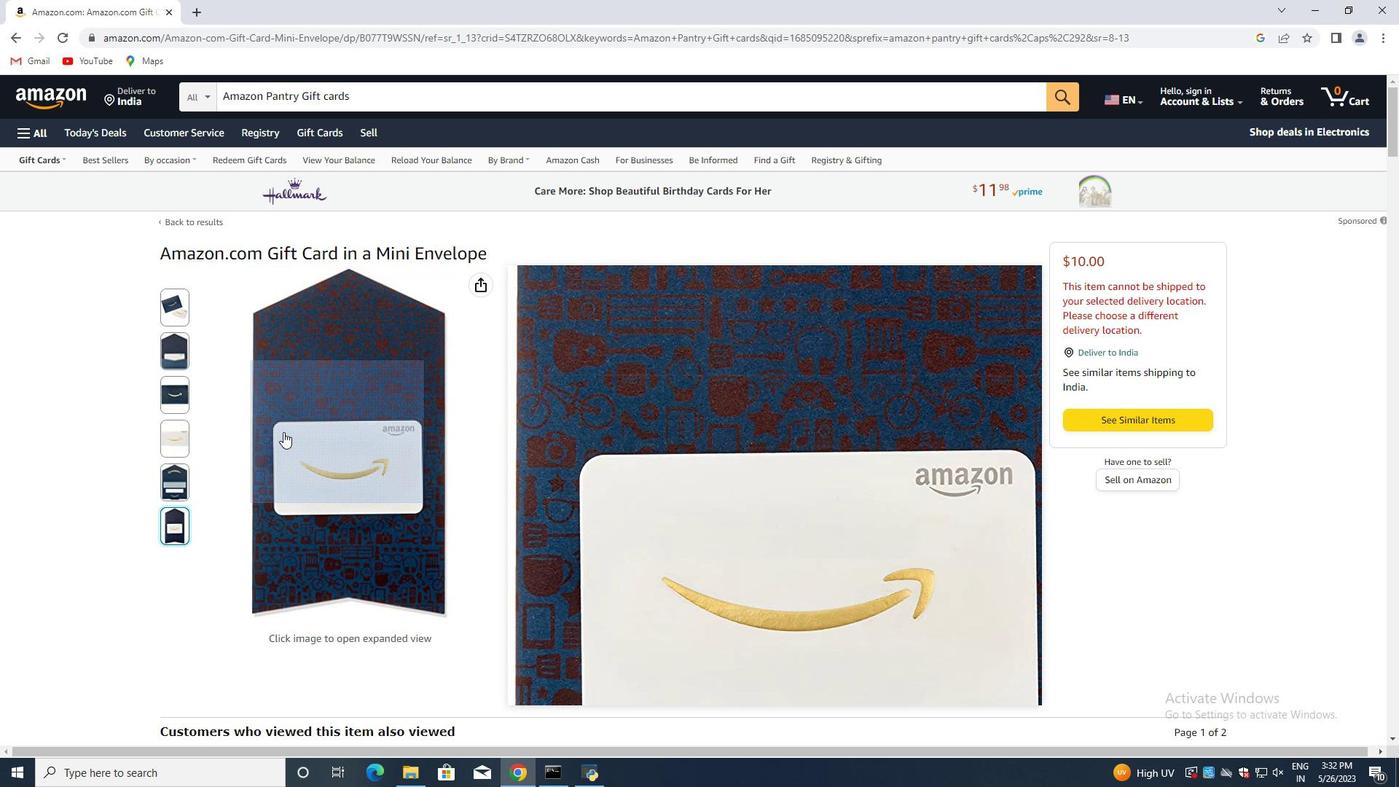 
Action: Mouse scrolled (288, 439) with delta (0, 0)
Screenshot: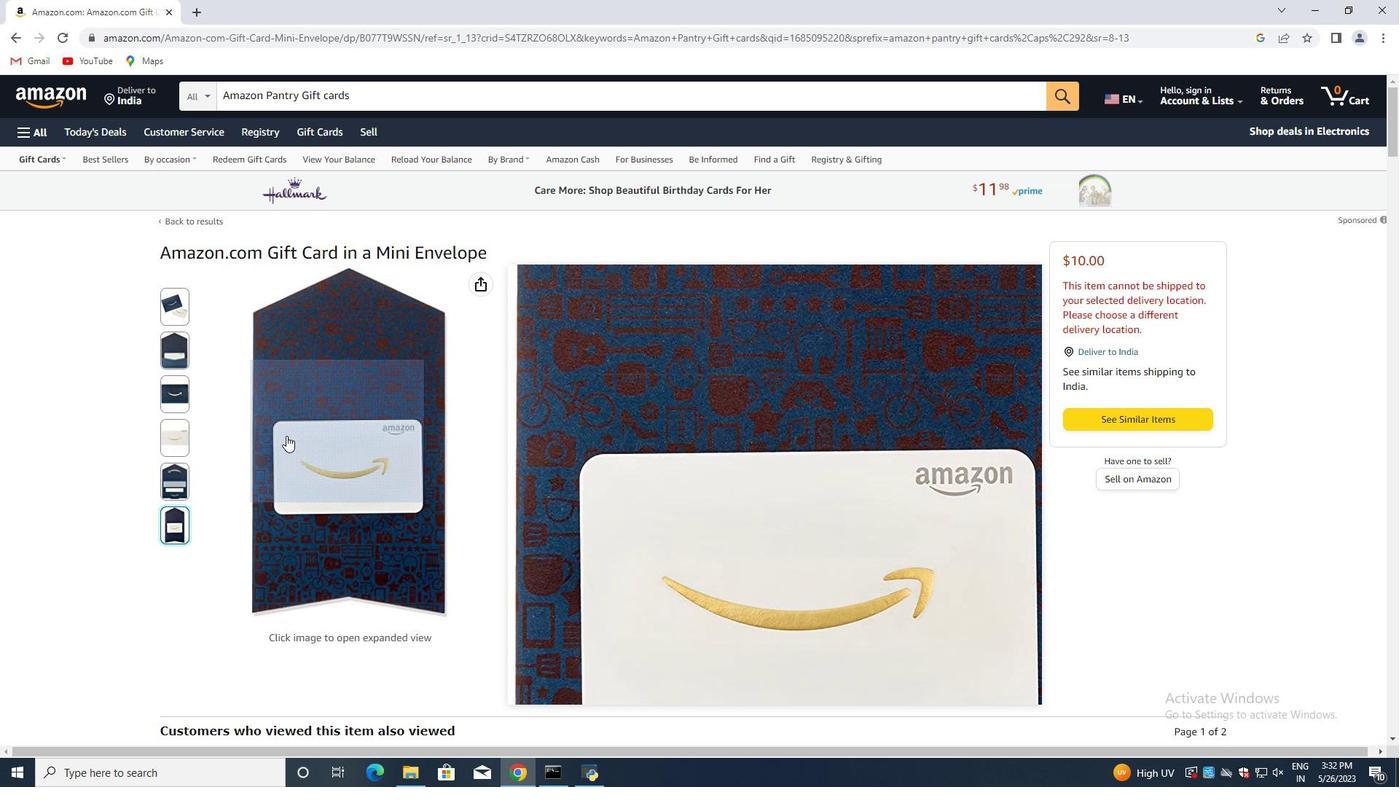 
Action: Mouse moved to (289, 441)
Screenshot: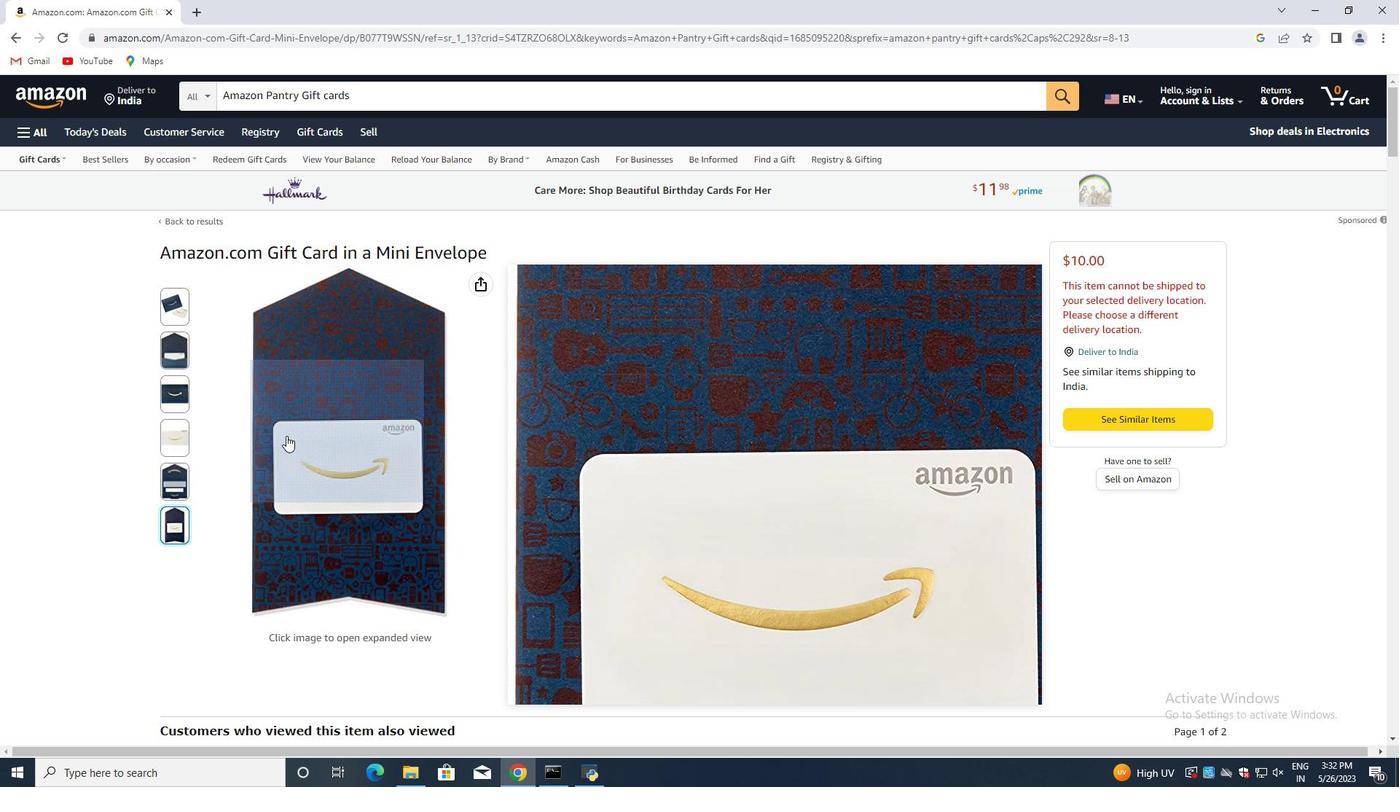 
Action: Mouse scrolled (289, 441) with delta (0, 0)
Screenshot: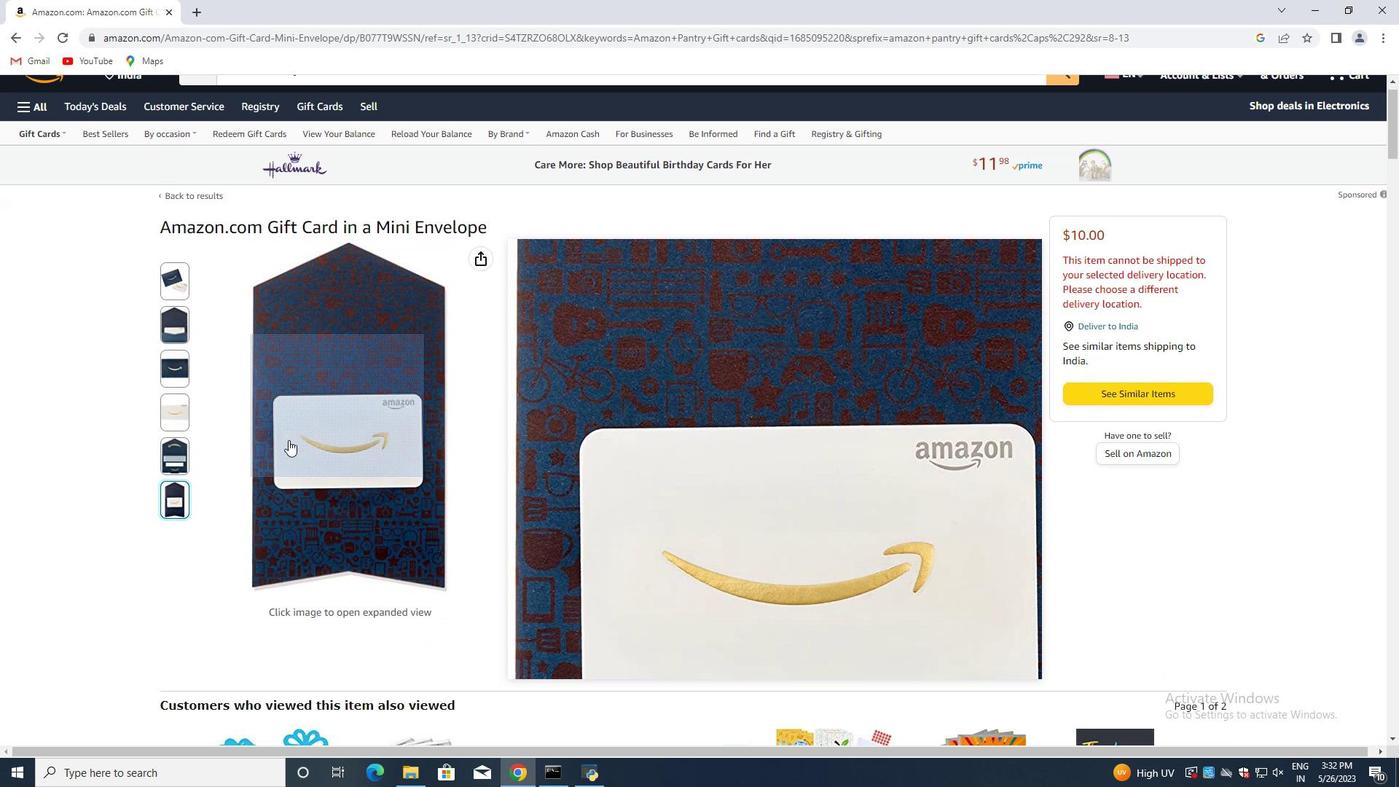 
Action: Mouse moved to (297, 440)
Screenshot: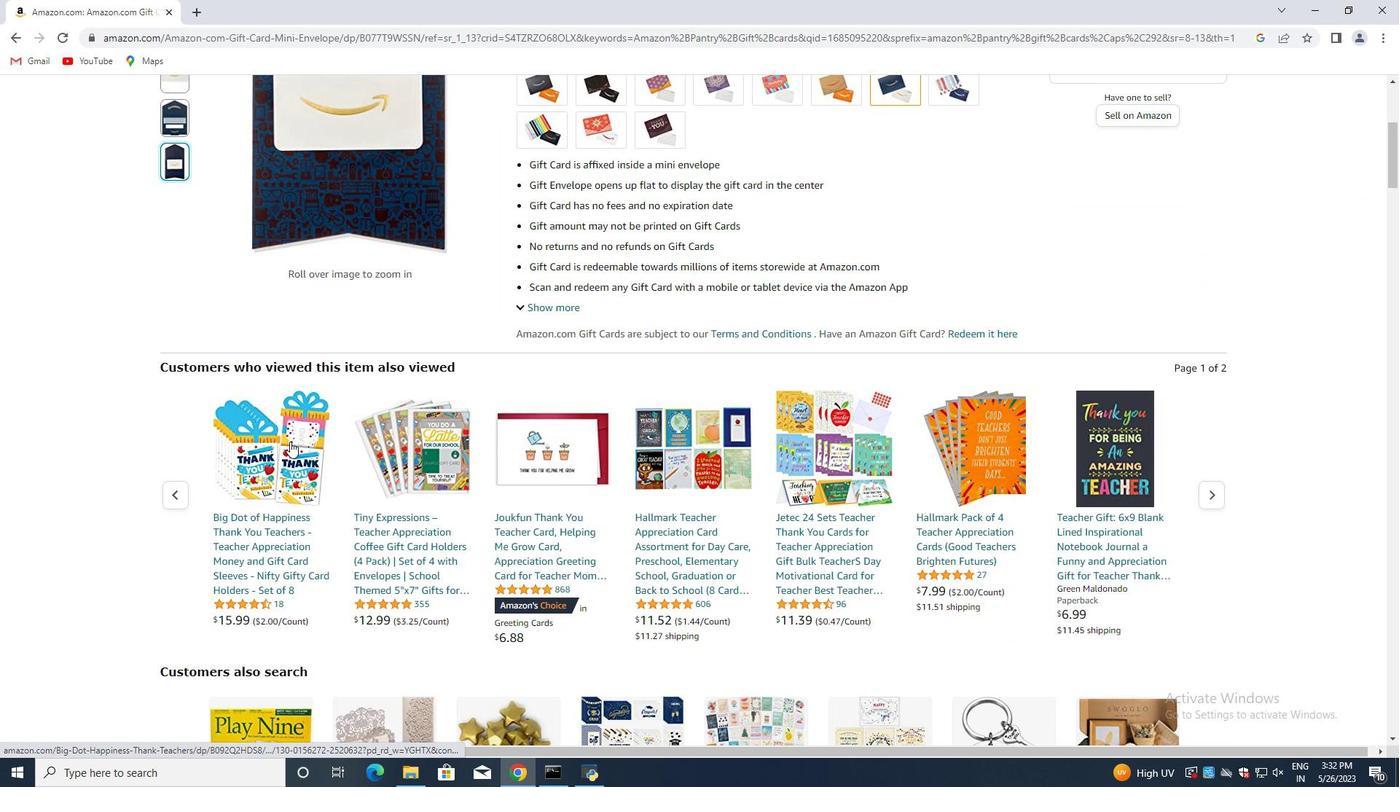 
Action: Mouse scrolled (297, 441) with delta (0, 0)
Screenshot: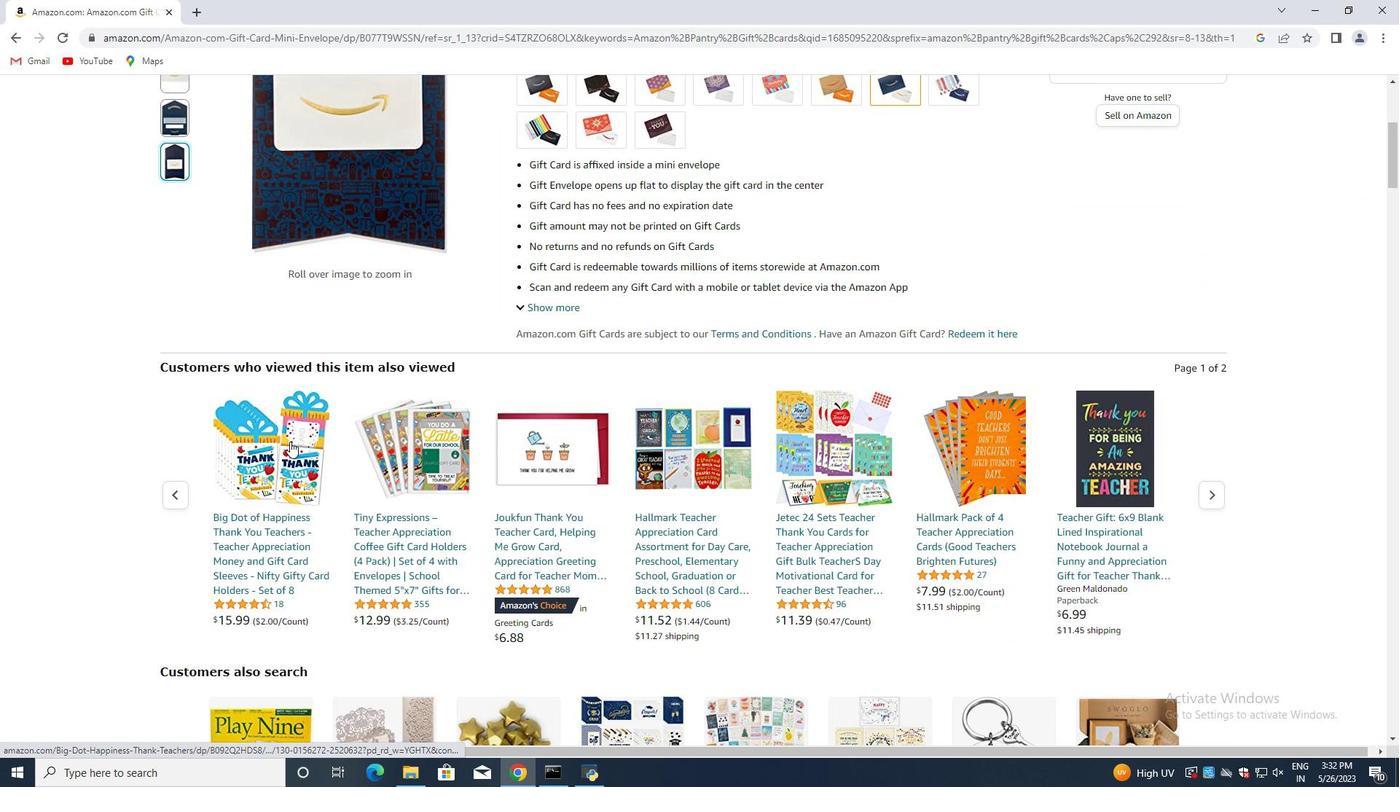 
Action: Mouse scrolled (297, 441) with delta (0, 0)
Screenshot: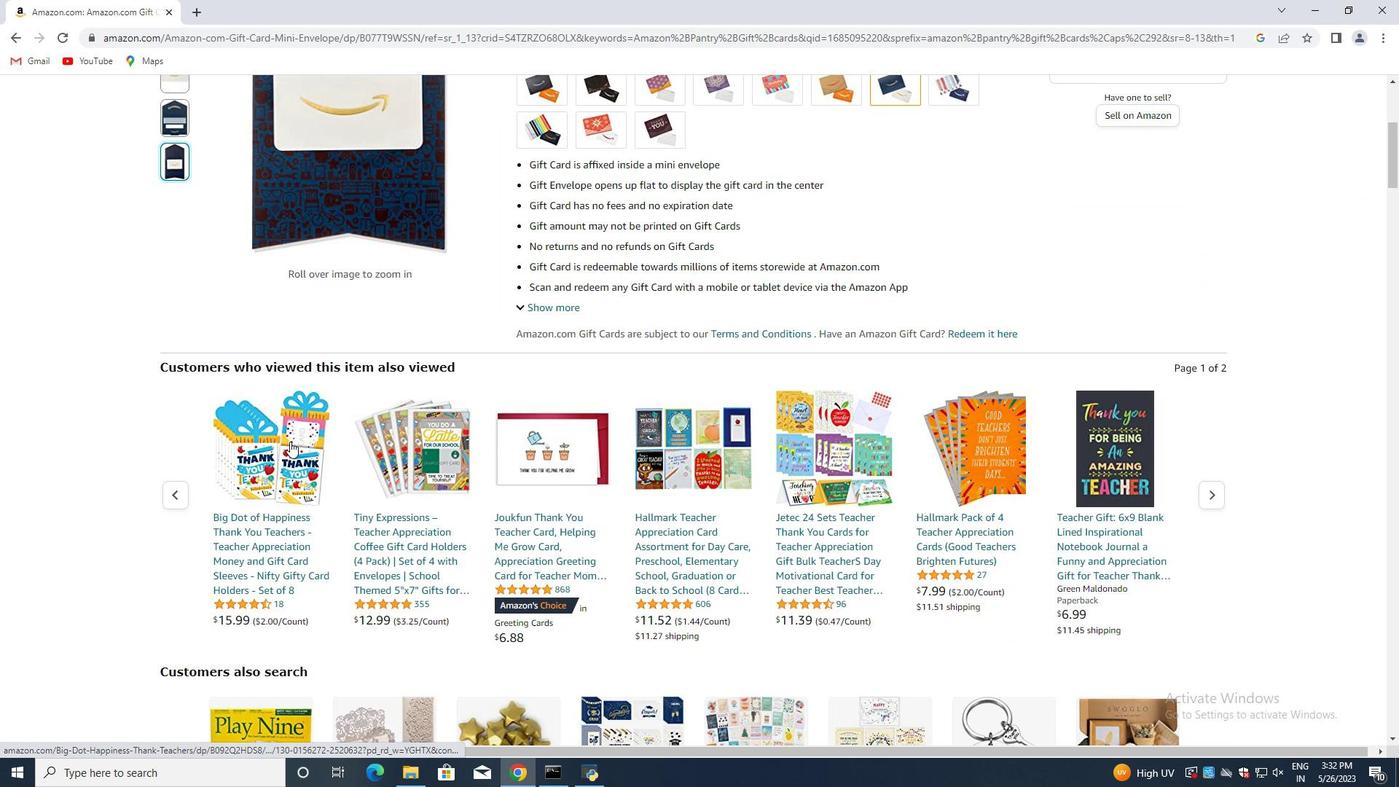 
Action: Mouse scrolled (297, 441) with delta (0, 0)
Screenshot: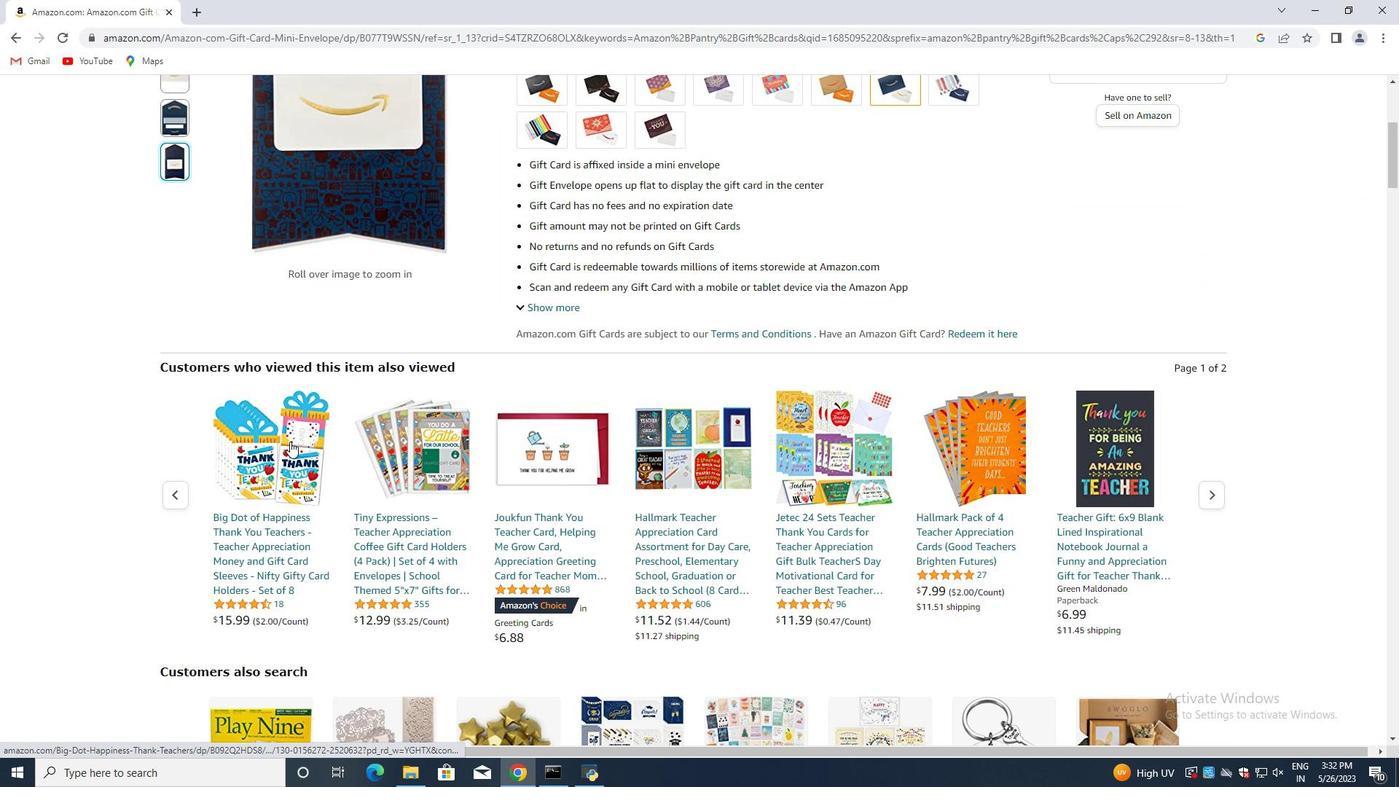 
Action: Mouse moved to (297, 440)
Screenshot: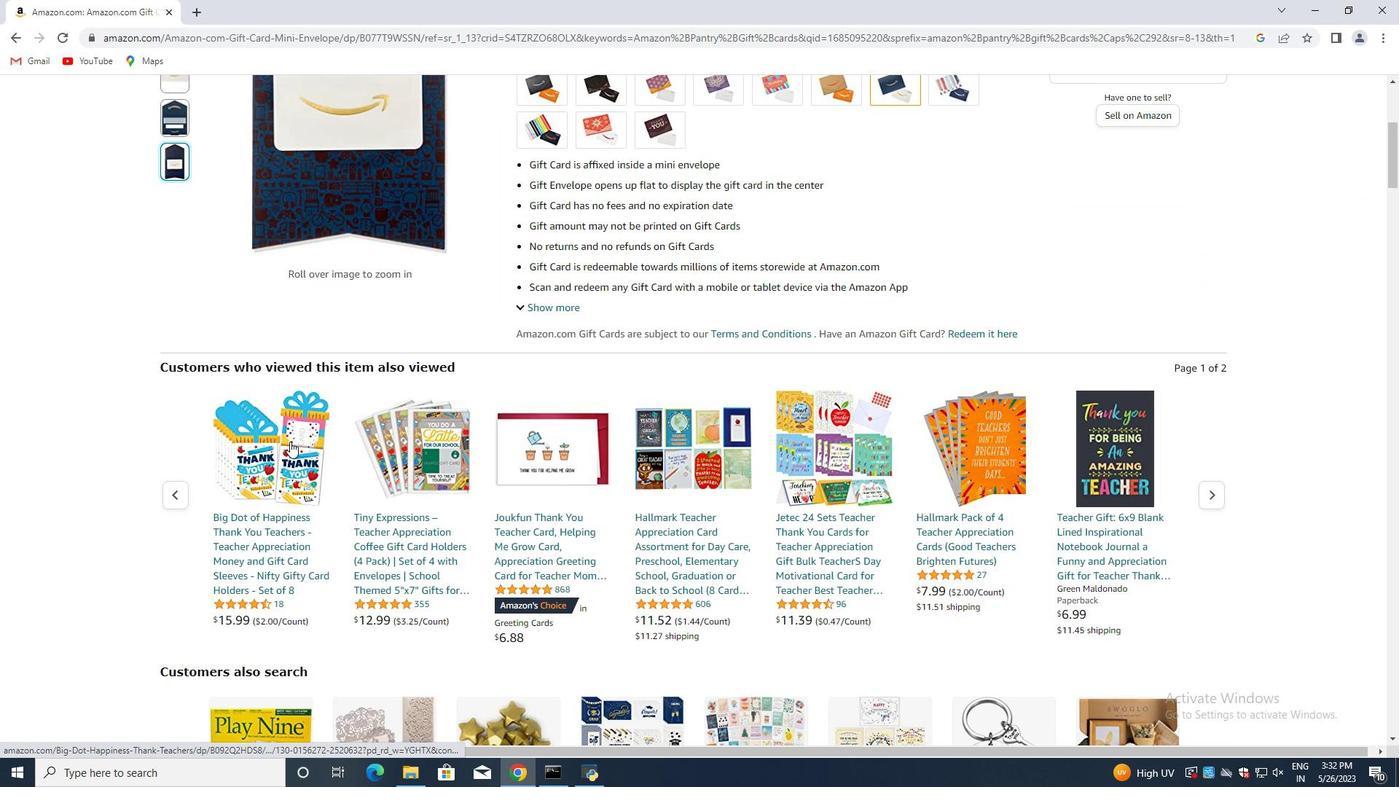
Action: Mouse scrolled (297, 441) with delta (0, 0)
Screenshot: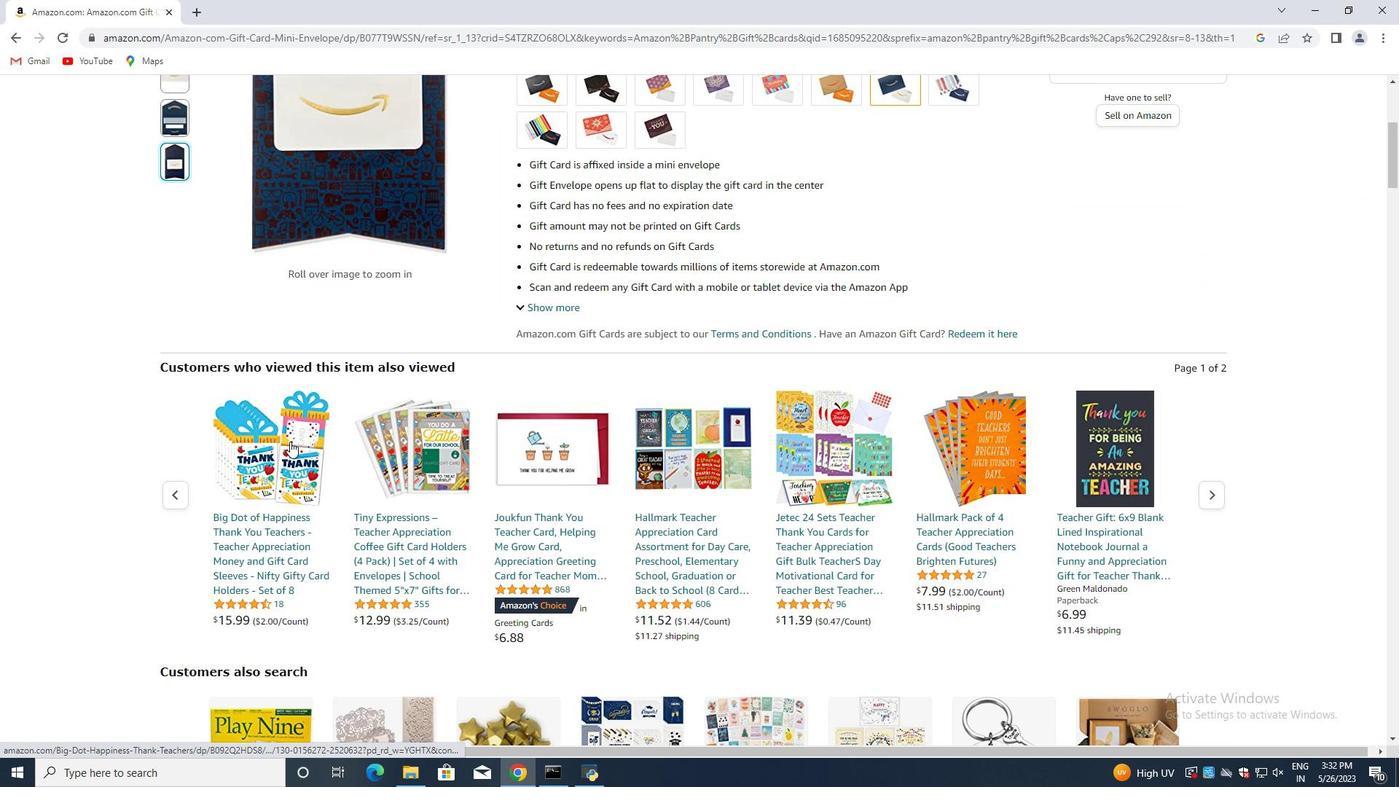 
Action: Mouse moved to (298, 440)
Screenshot: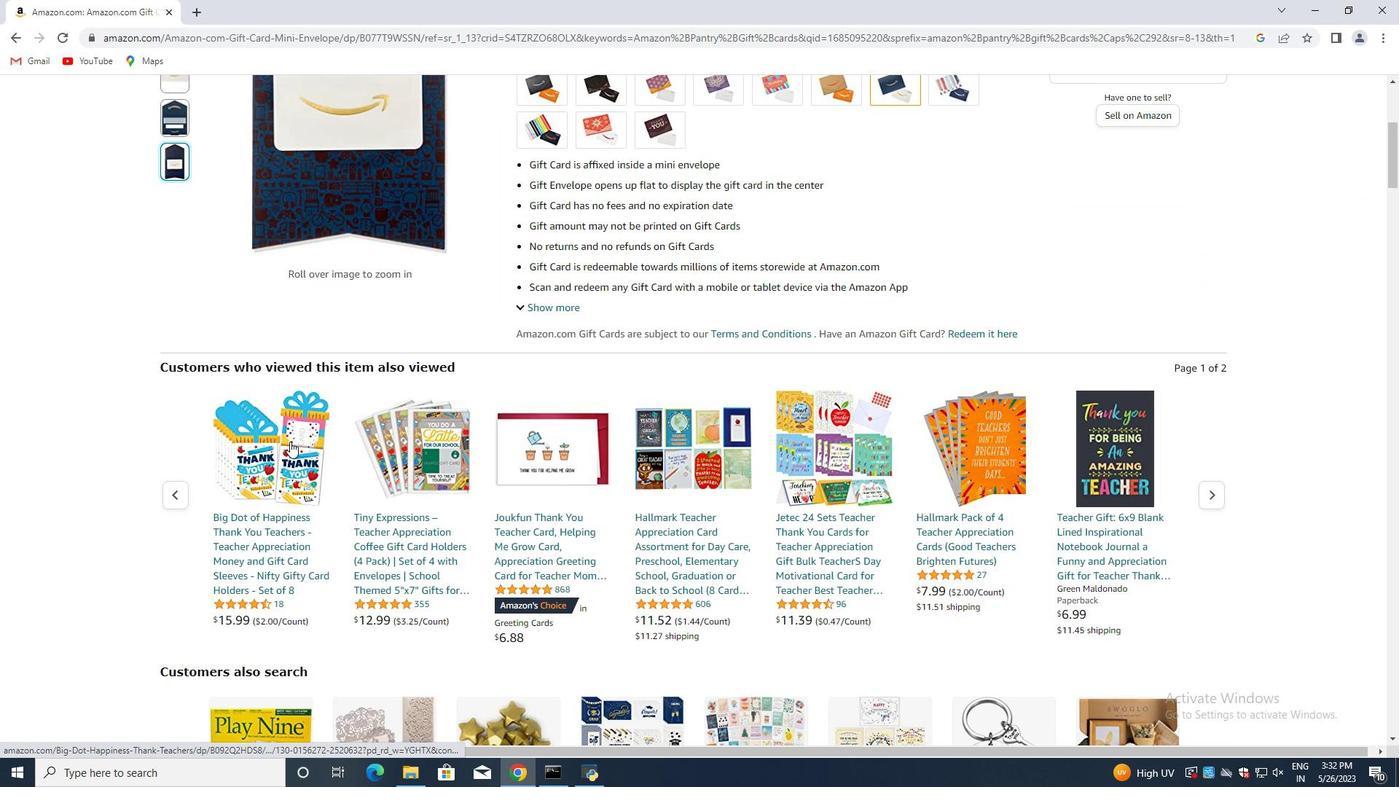 
Action: Mouse scrolled (298, 441) with delta (0, 0)
Screenshot: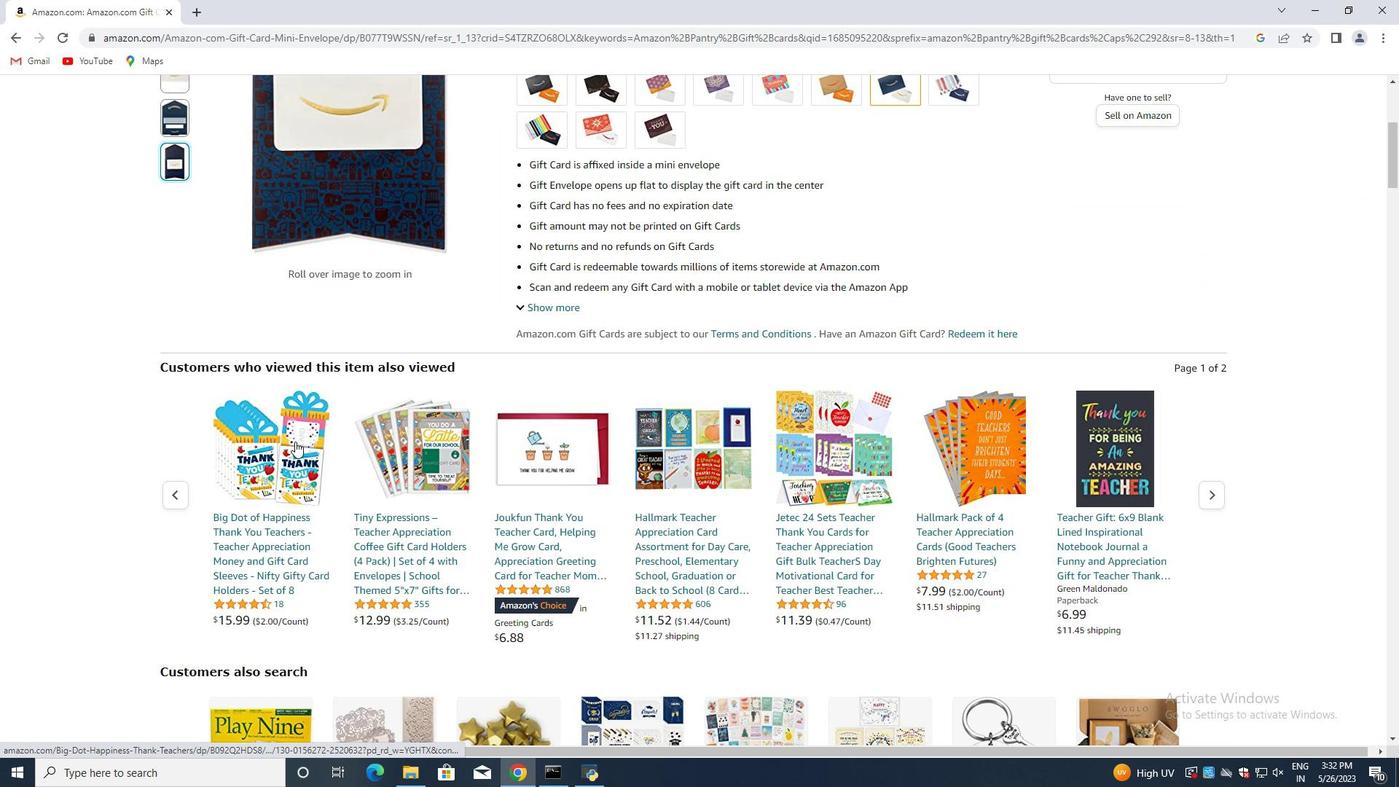 
Action: Mouse moved to (9, 36)
Screenshot: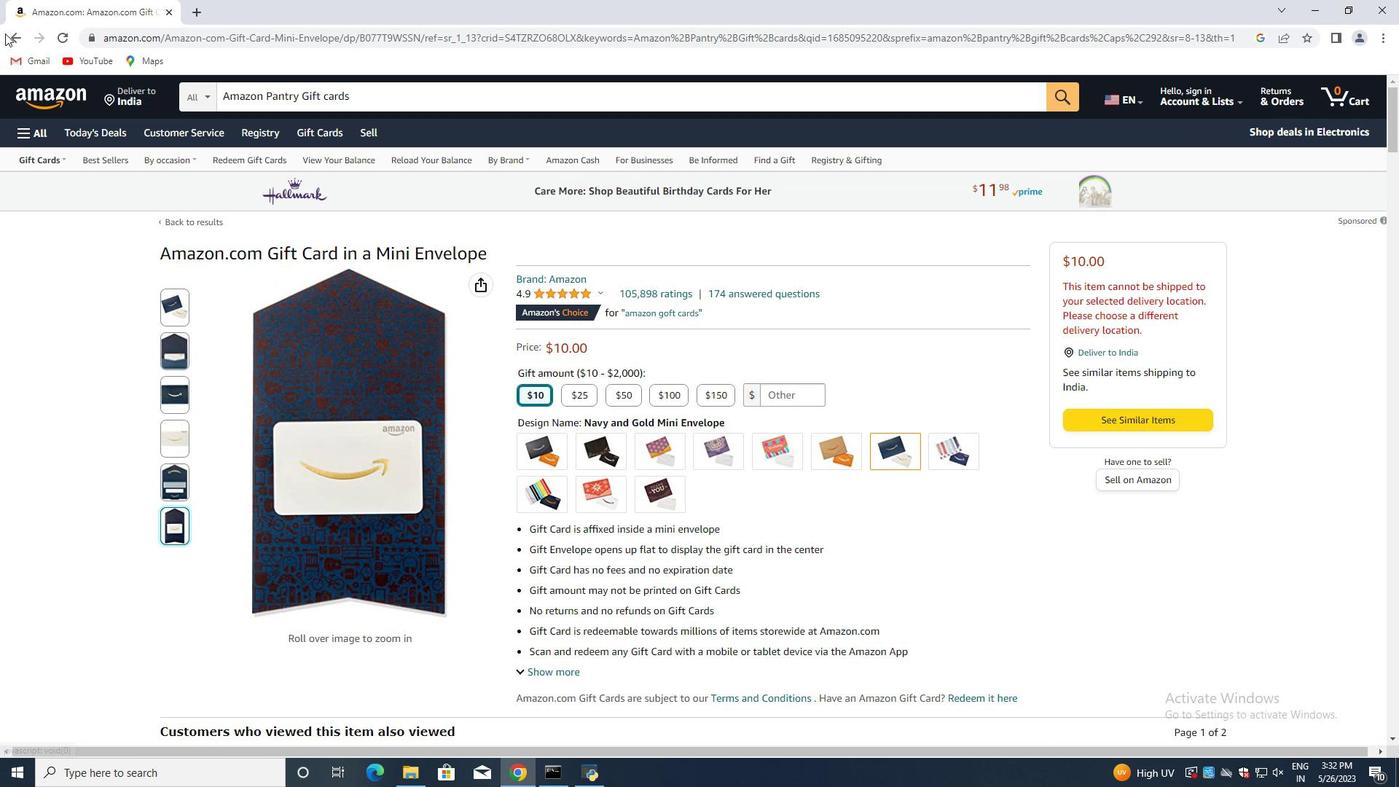 
Action: Mouse pressed left at (9, 36)
Screenshot: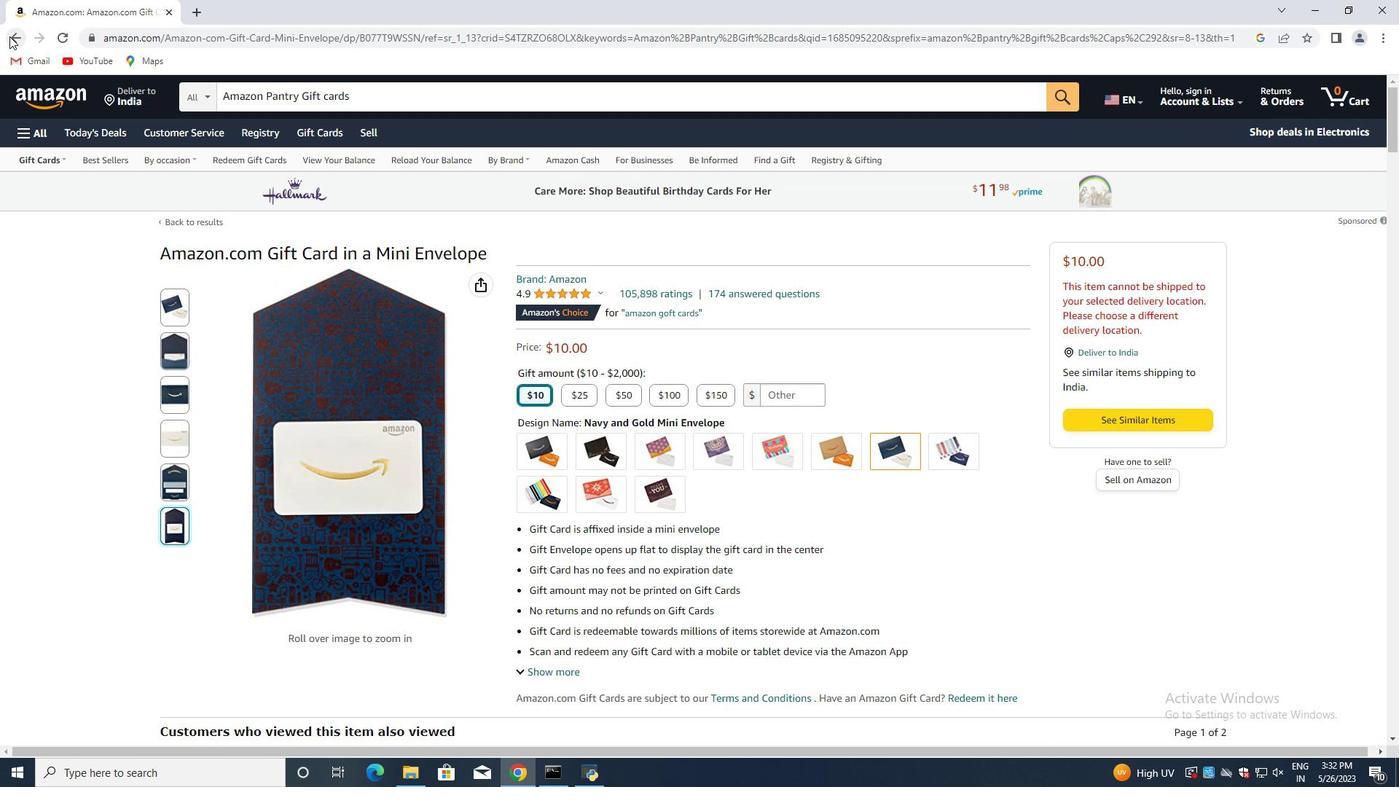 
Action: Mouse moved to (702, 314)
Screenshot: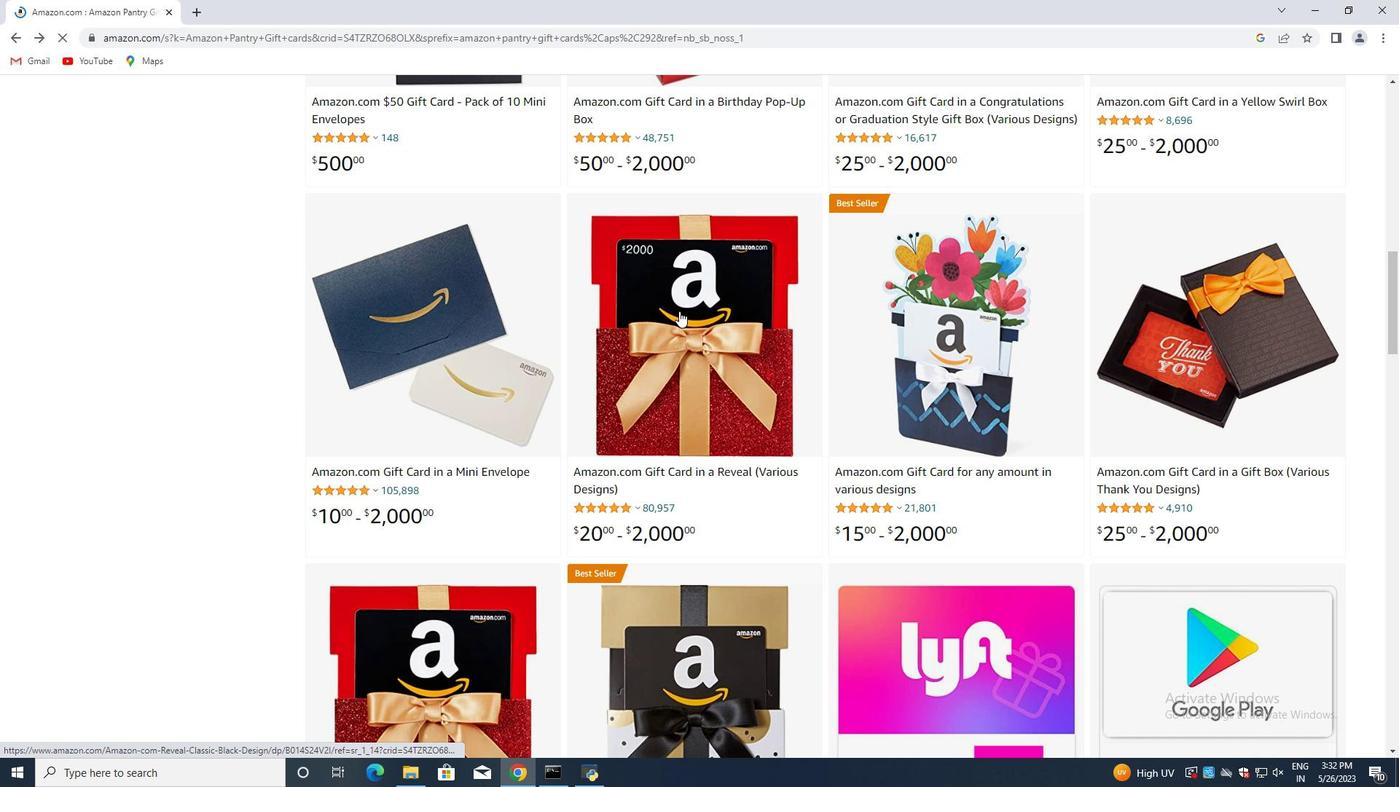 
Action: Mouse scrolled (702, 313) with delta (0, 0)
Screenshot: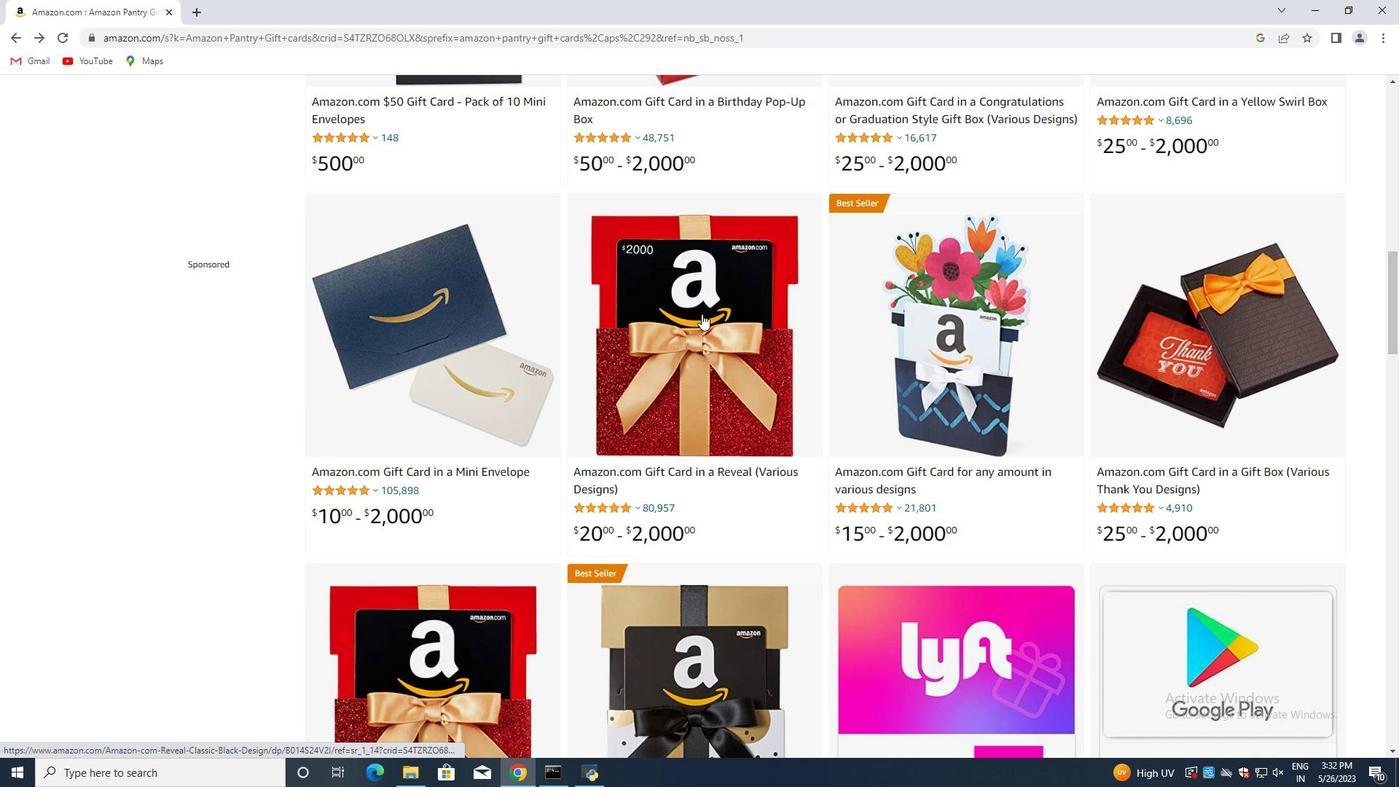 
Action: Mouse scrolled (702, 313) with delta (0, 0)
Screenshot: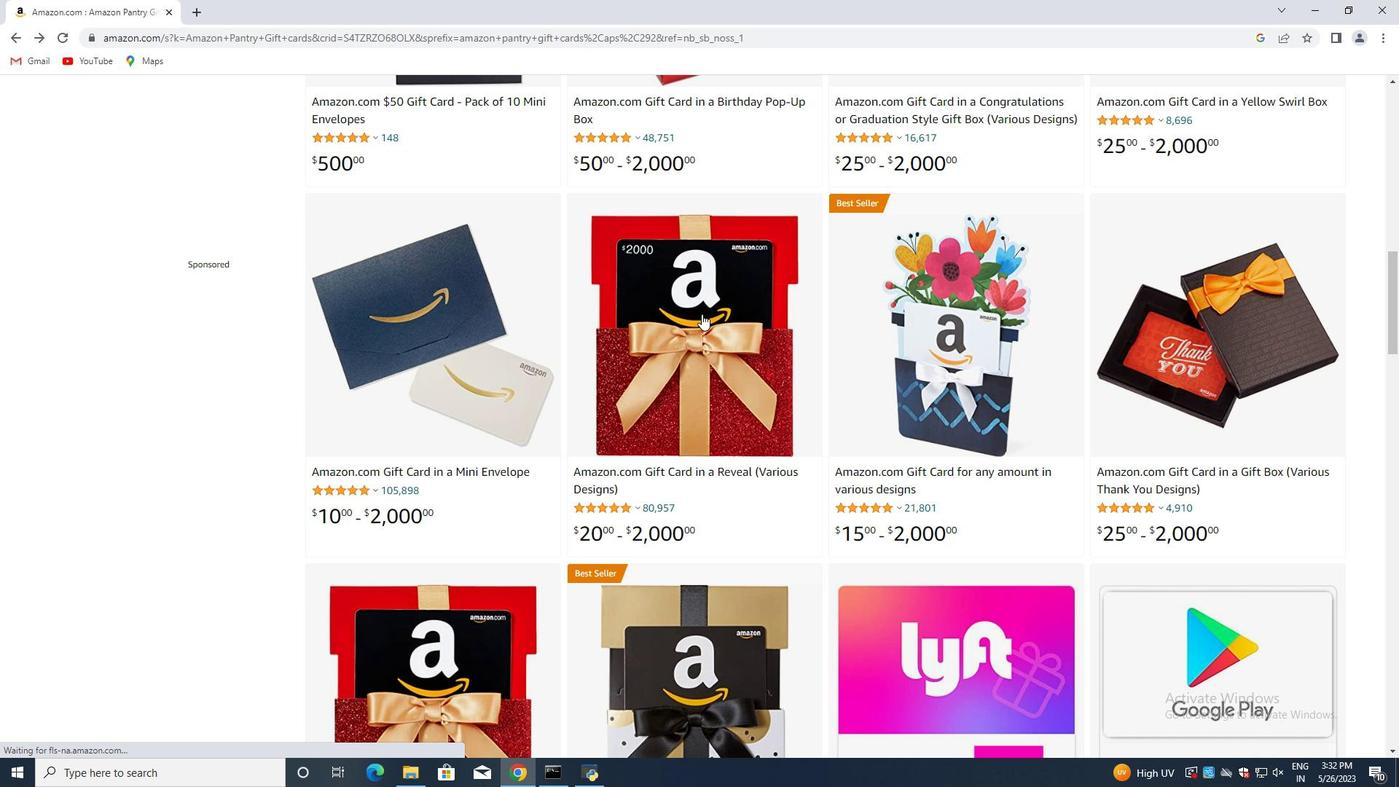 
Action: Mouse moved to (657, 275)
Screenshot: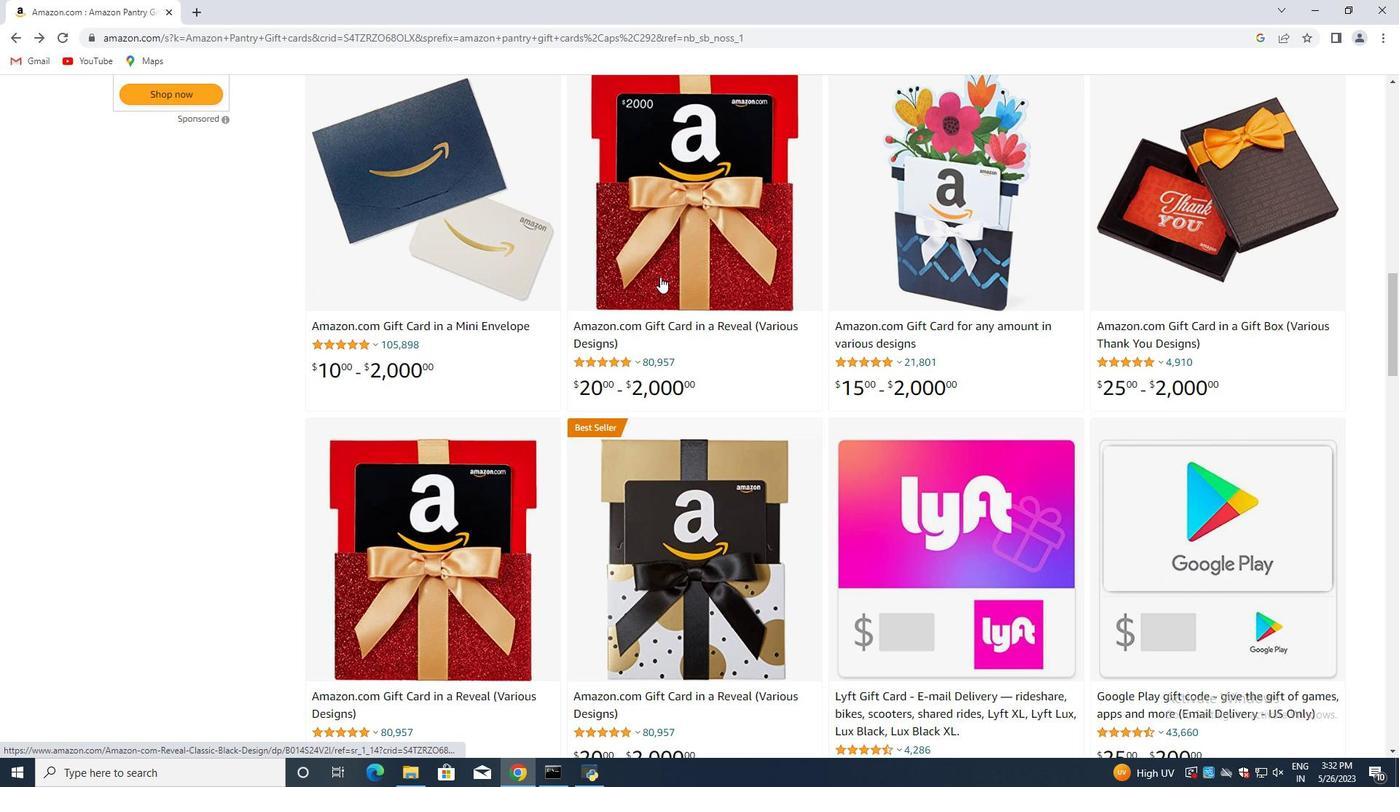 
Action: Mouse scrolled (657, 274) with delta (0, 0)
Screenshot: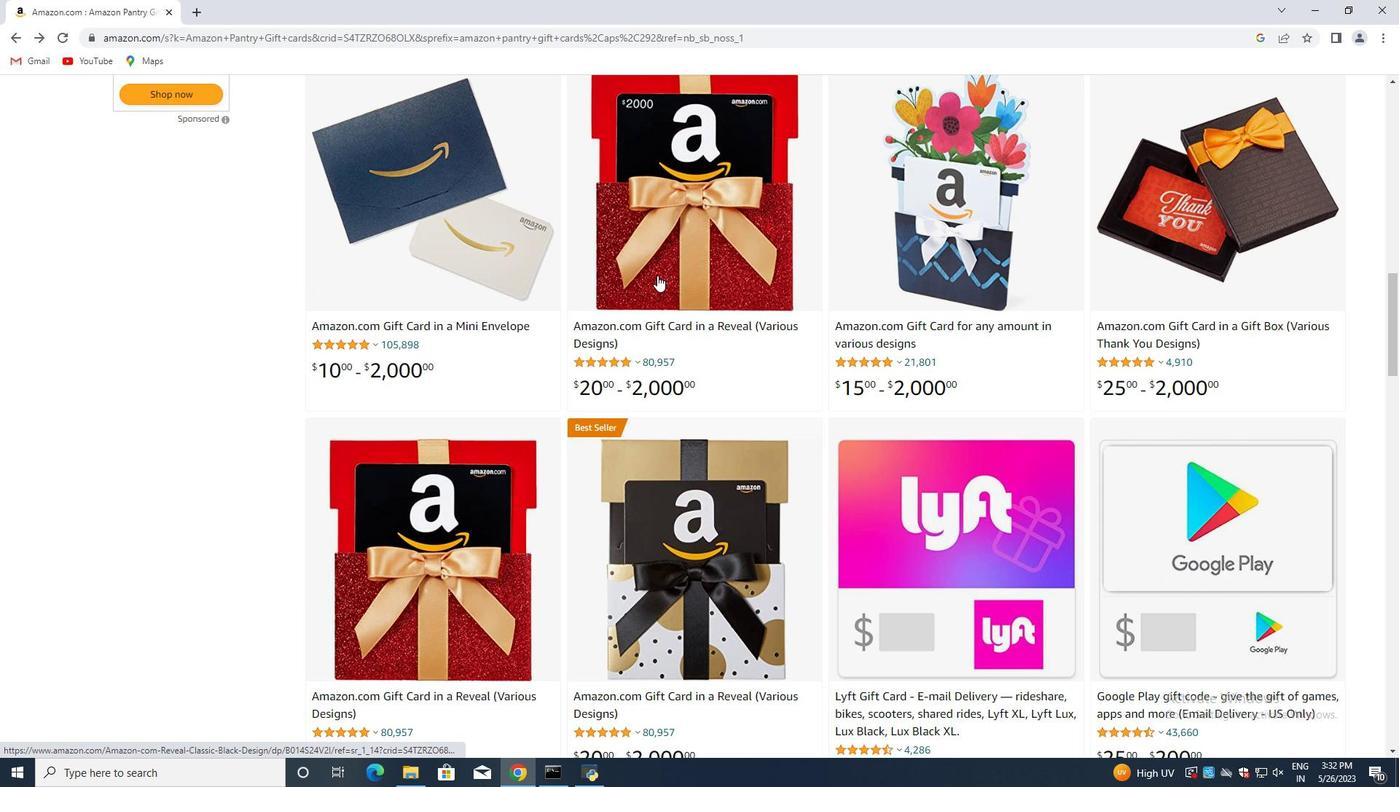 
Action: Mouse scrolled (657, 274) with delta (0, 0)
Screenshot: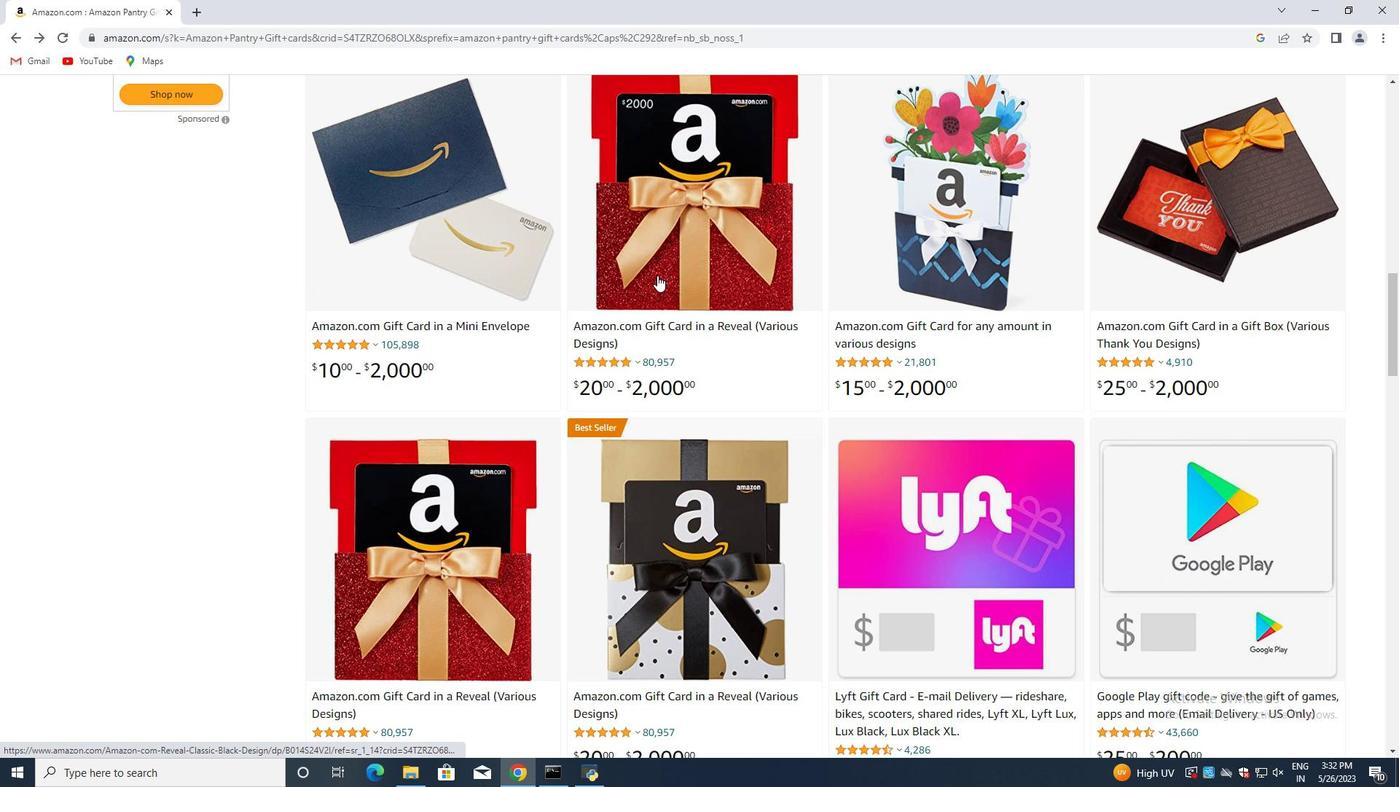 
Action: Mouse moved to (658, 272)
Screenshot: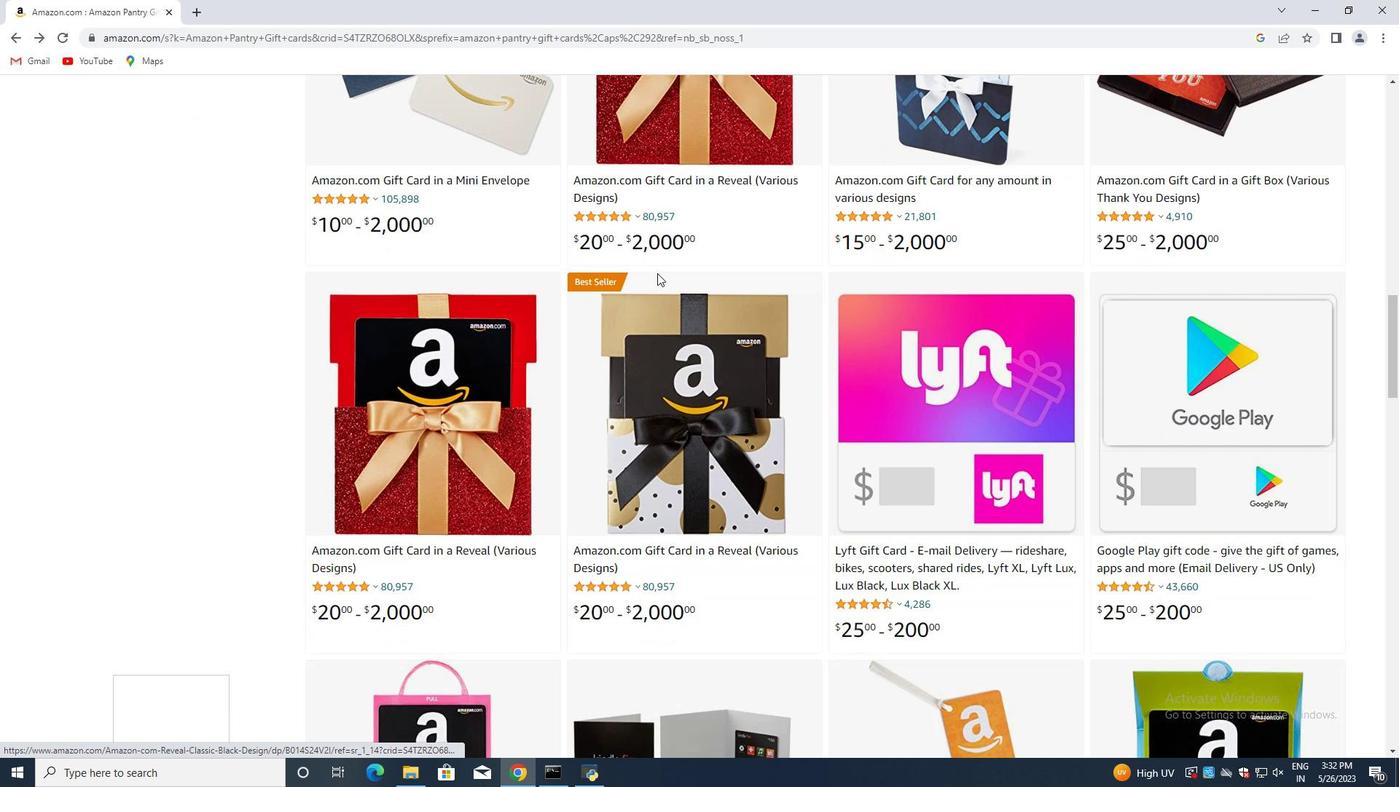 
Action: Mouse scrolled (658, 271) with delta (0, 0)
Screenshot: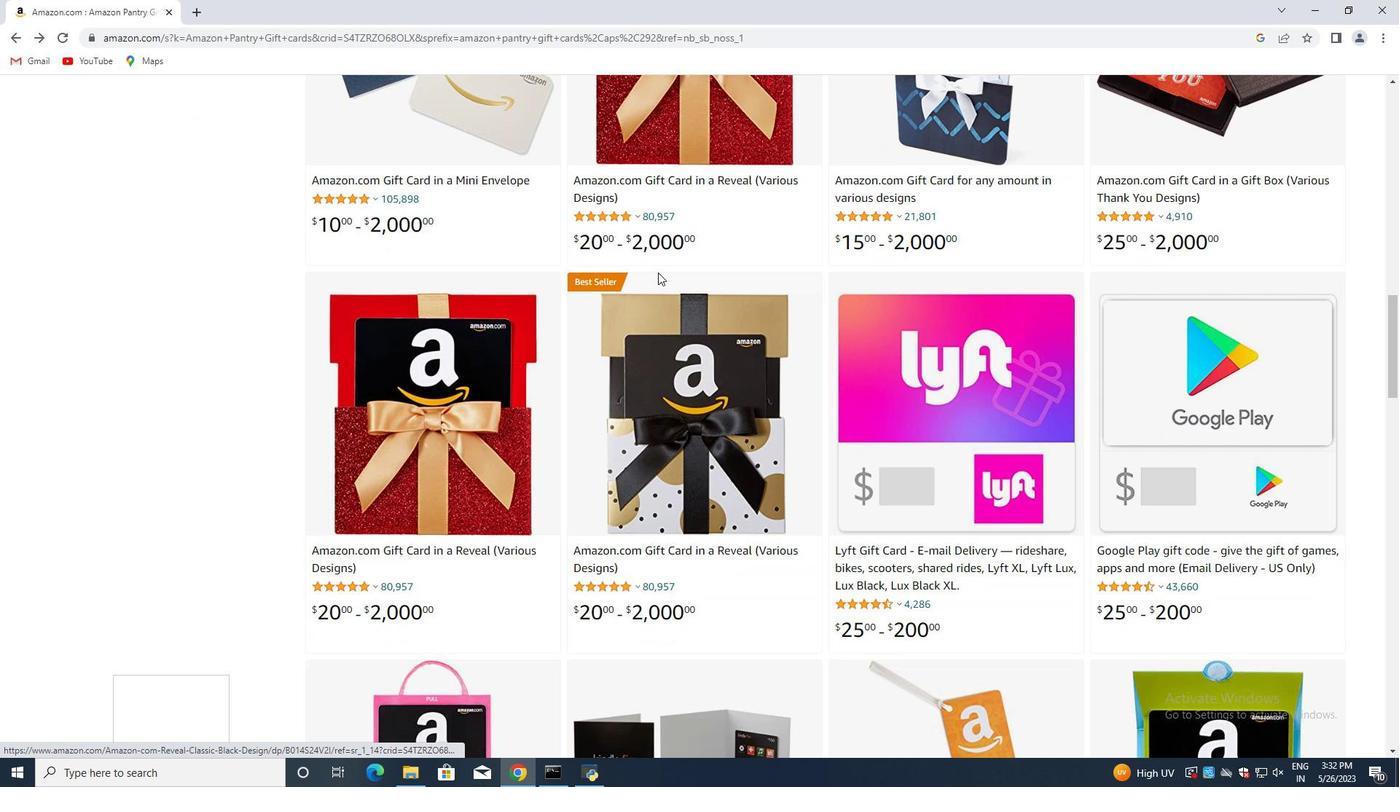 
Action: Mouse scrolled (658, 271) with delta (0, 0)
Screenshot: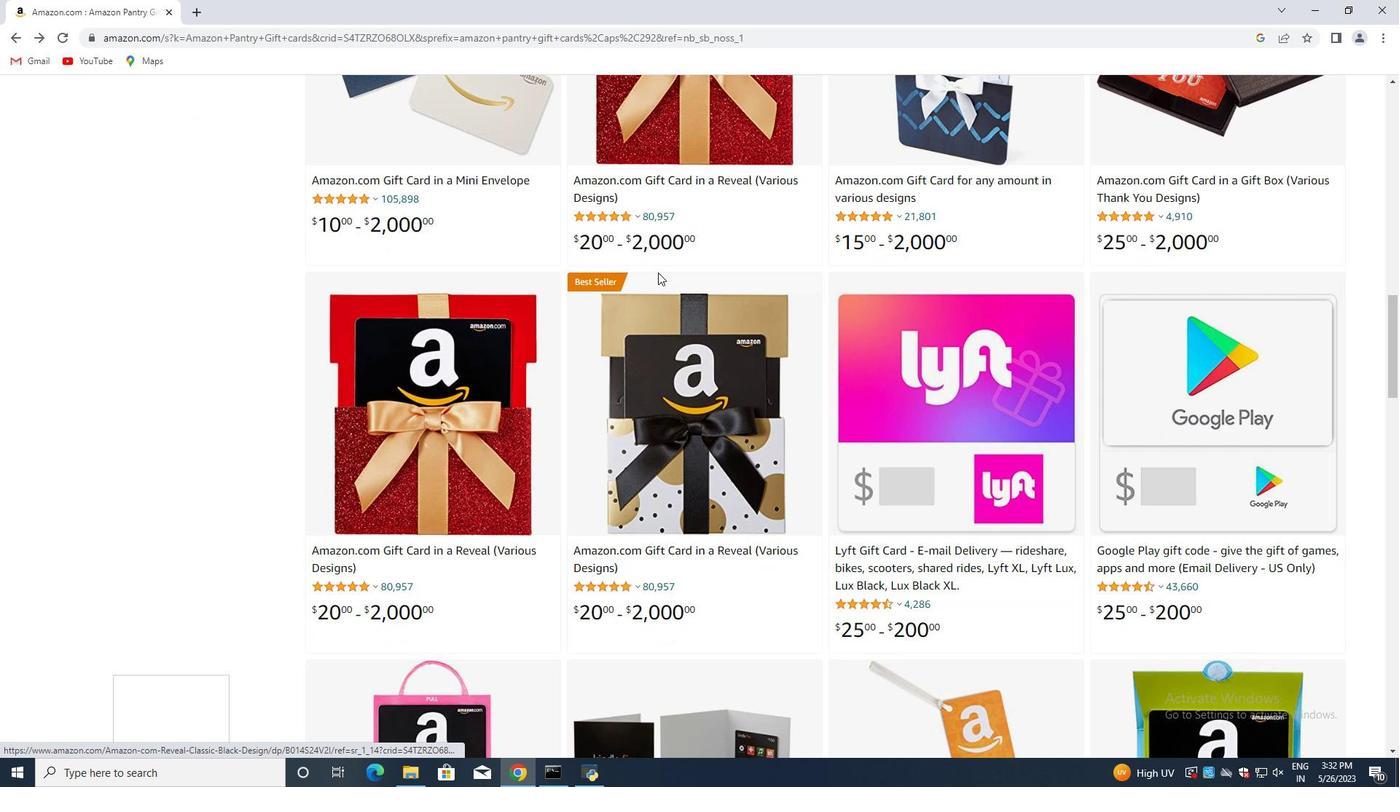 
Action: Mouse scrolled (658, 271) with delta (0, 0)
Screenshot: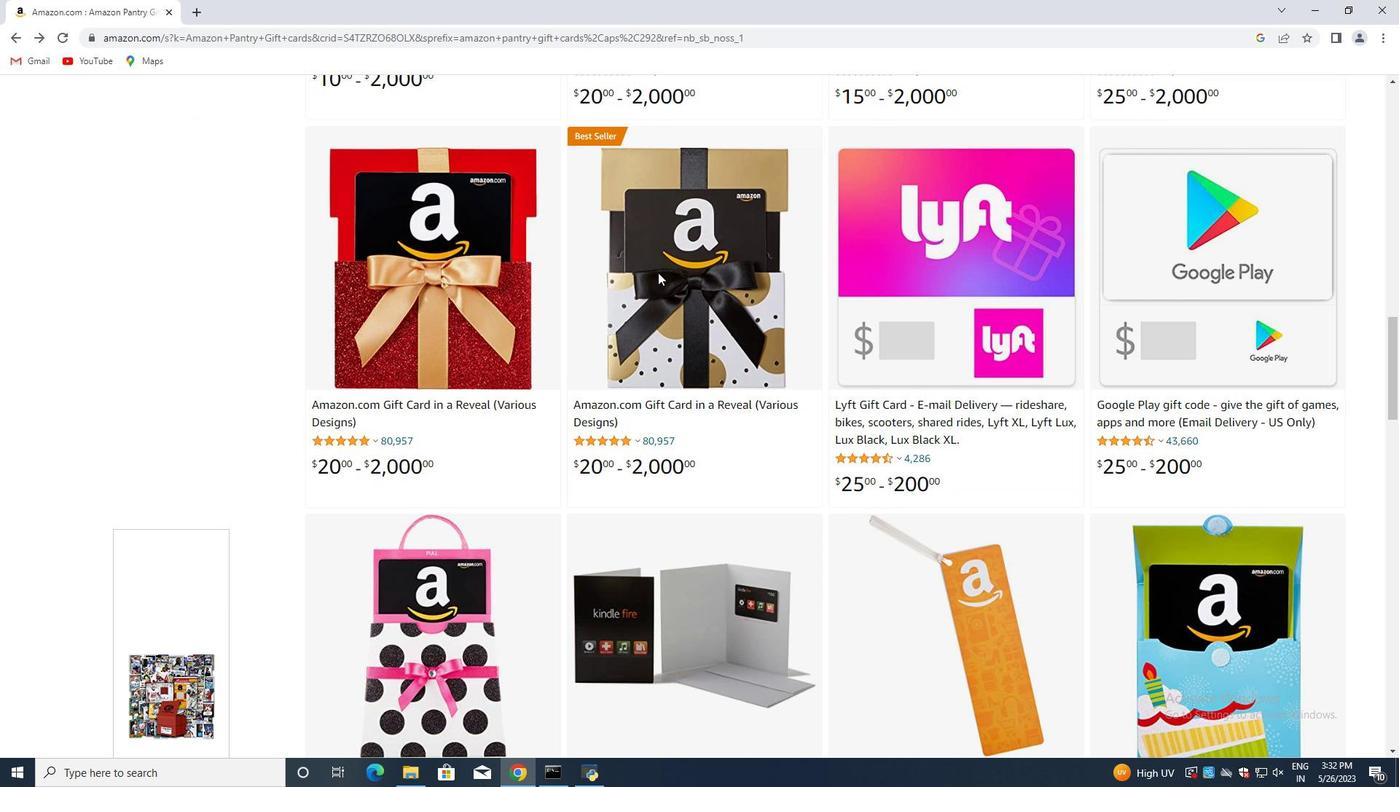 
Action: Mouse scrolled (658, 271) with delta (0, 0)
Screenshot: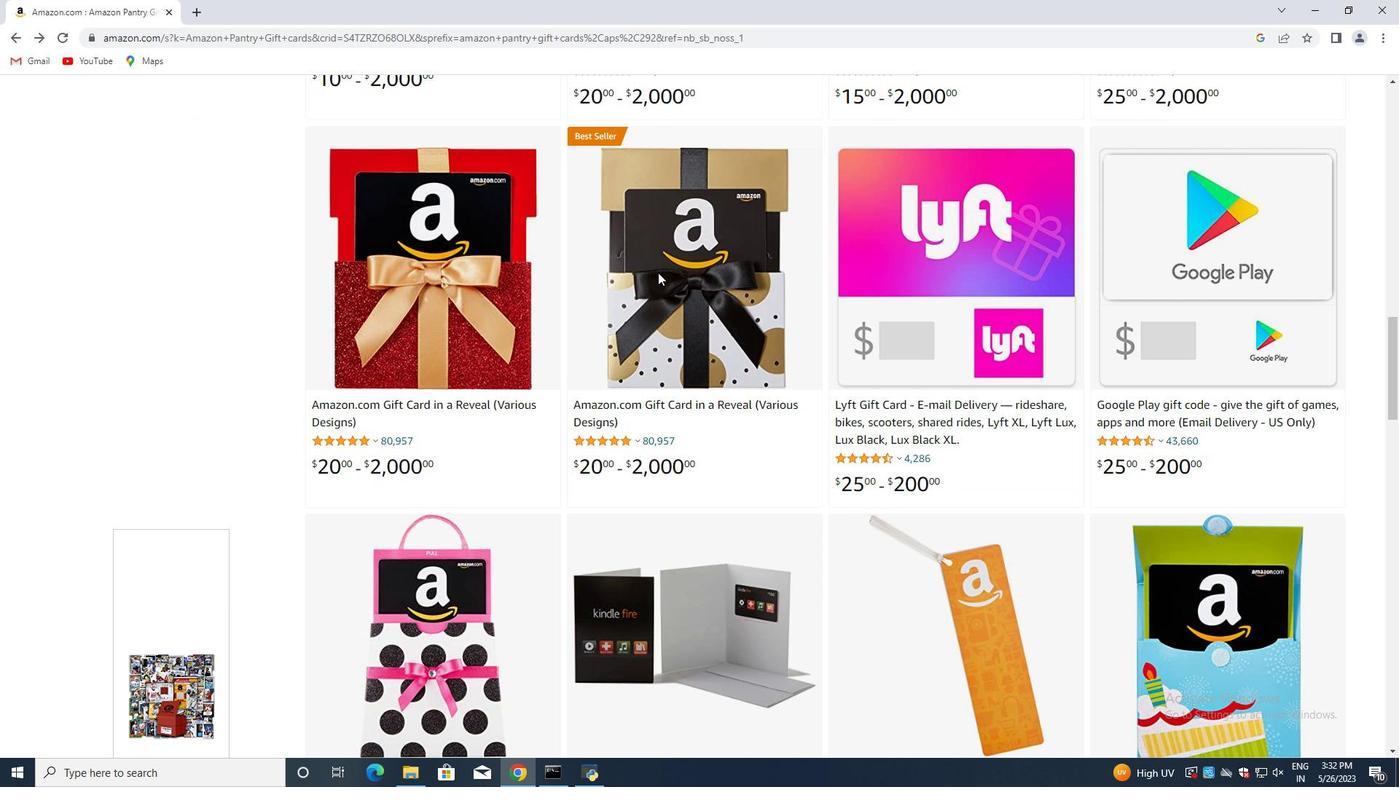 
Action: Mouse moved to (659, 271)
Screenshot: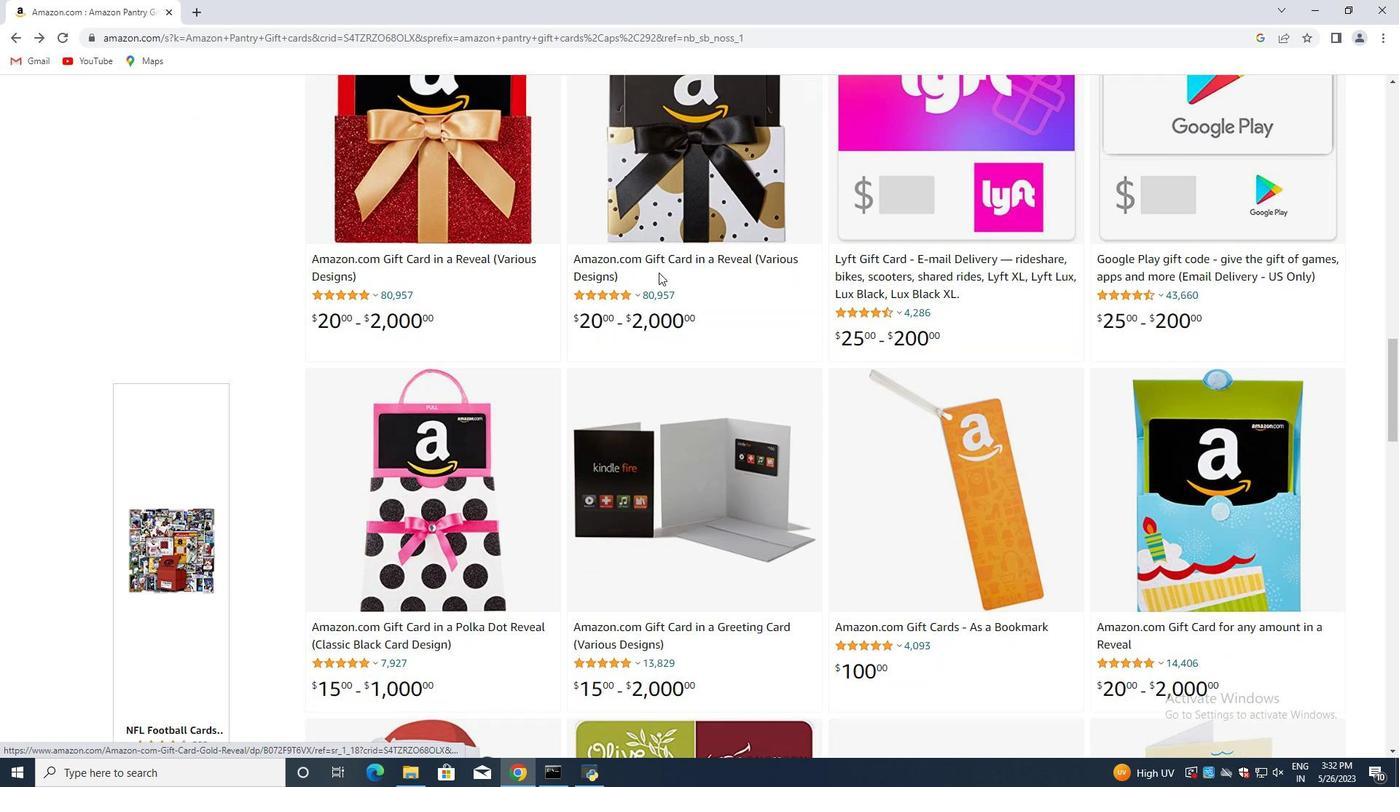 
Action: Mouse scrolled (659, 271) with delta (0, 0)
Screenshot: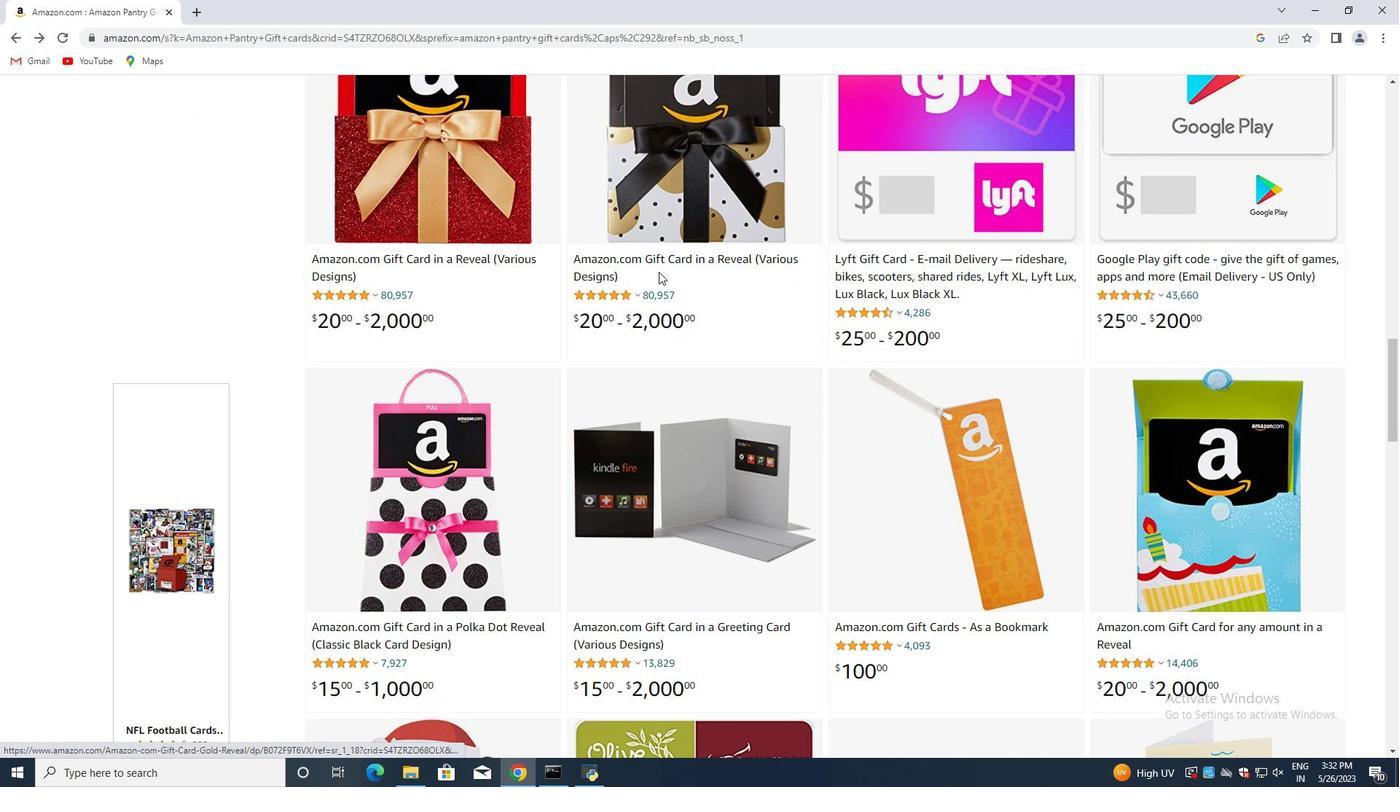 
Action: Mouse scrolled (659, 271) with delta (0, 0)
Screenshot: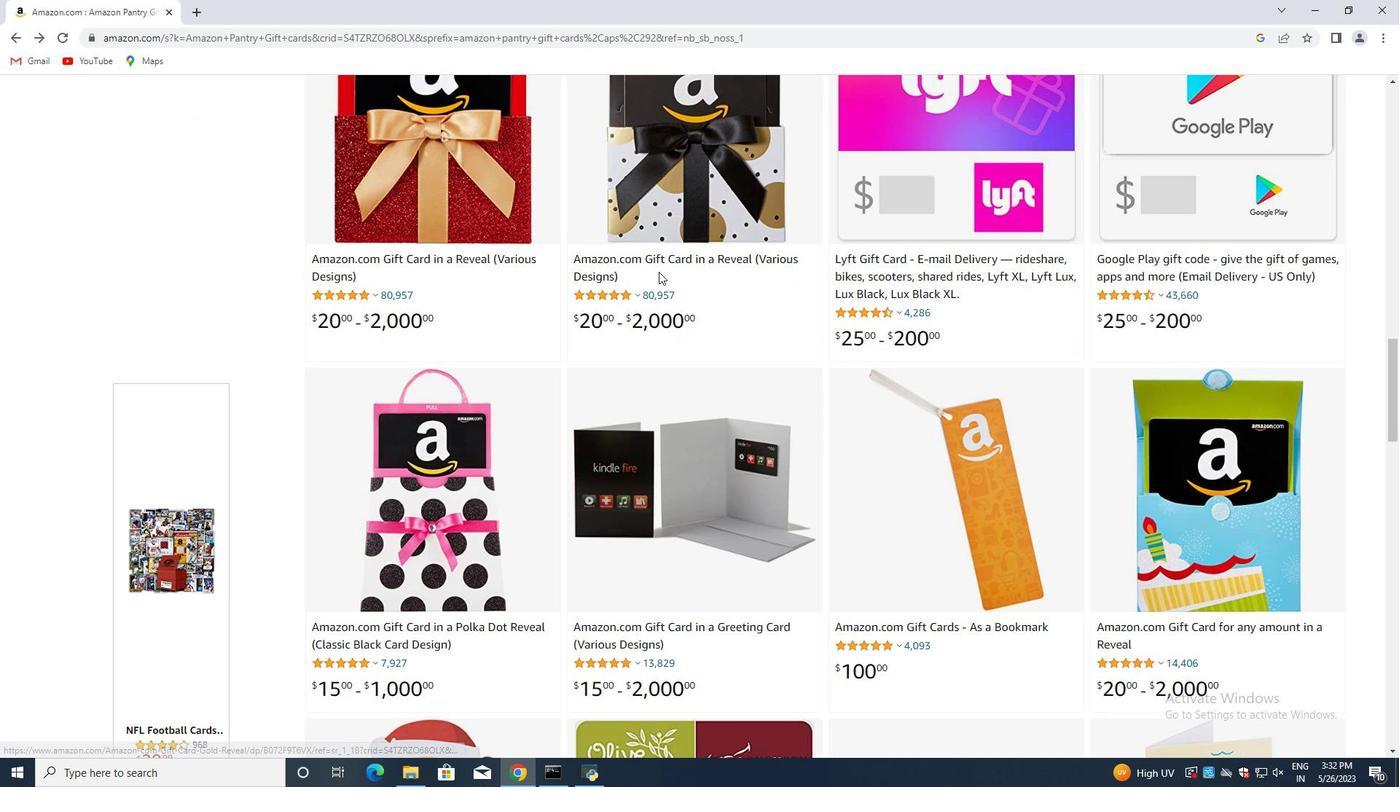 
Action: Mouse scrolled (659, 271) with delta (0, 0)
Screenshot: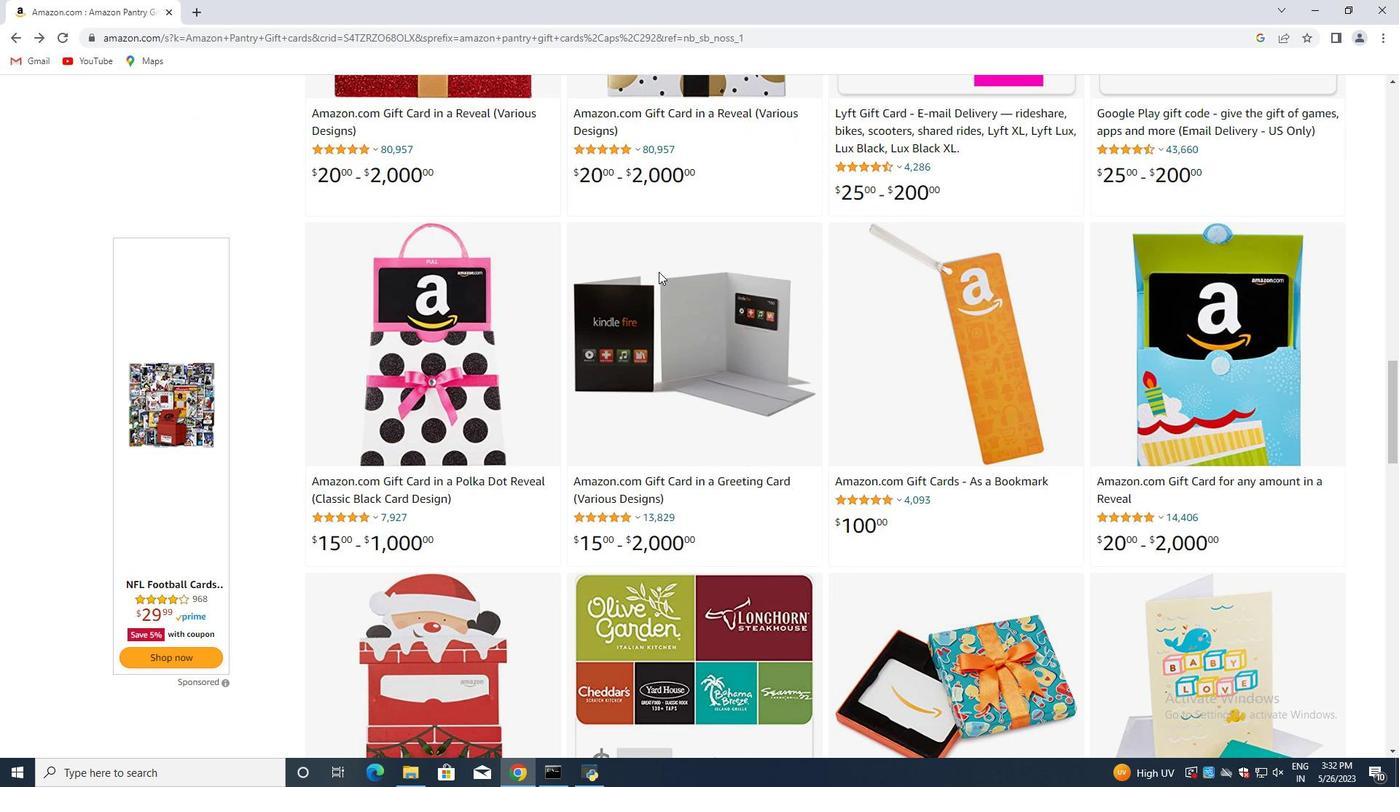 
Action: Mouse scrolled (659, 271) with delta (0, 0)
Screenshot: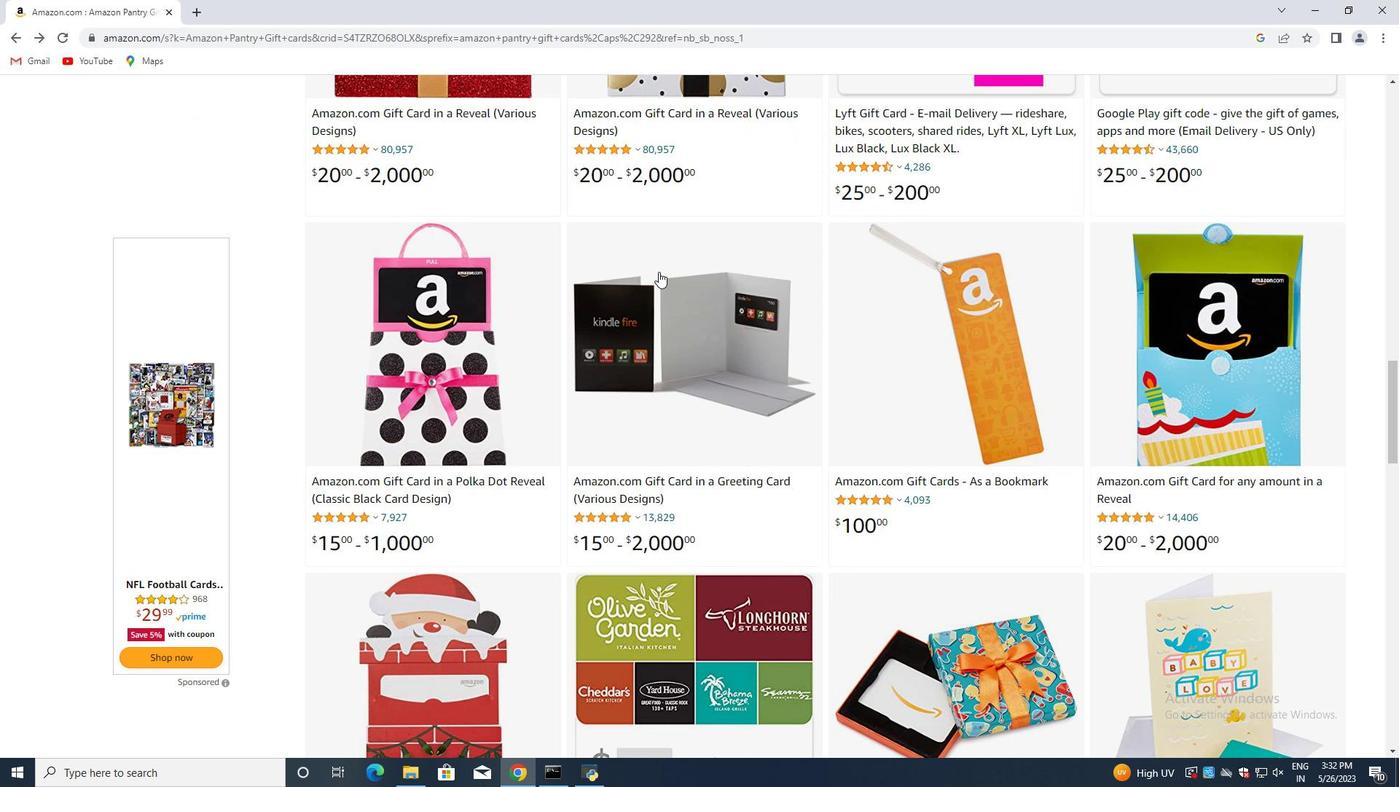 
Action: Mouse scrolled (659, 271) with delta (0, 0)
Screenshot: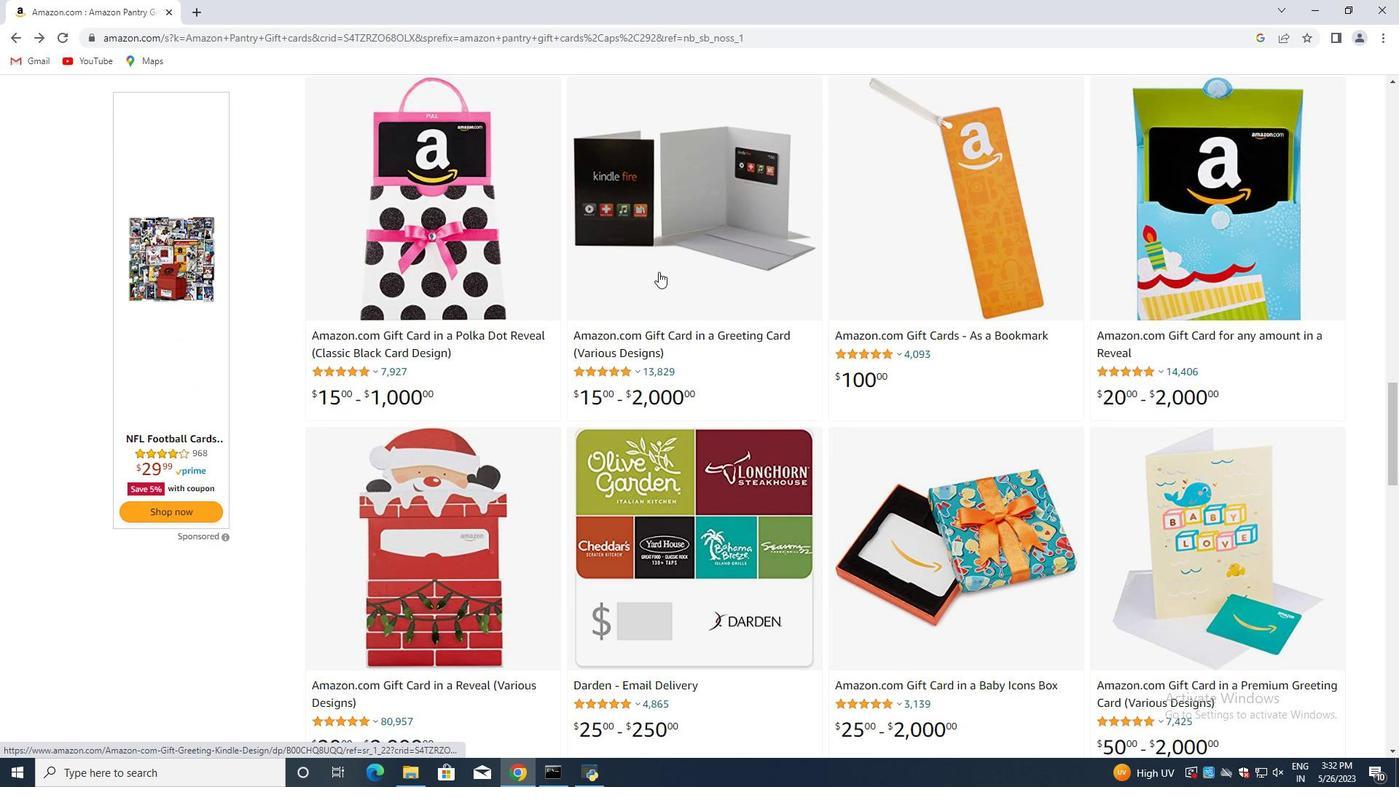 
Action: Mouse scrolled (659, 271) with delta (0, 0)
Screenshot: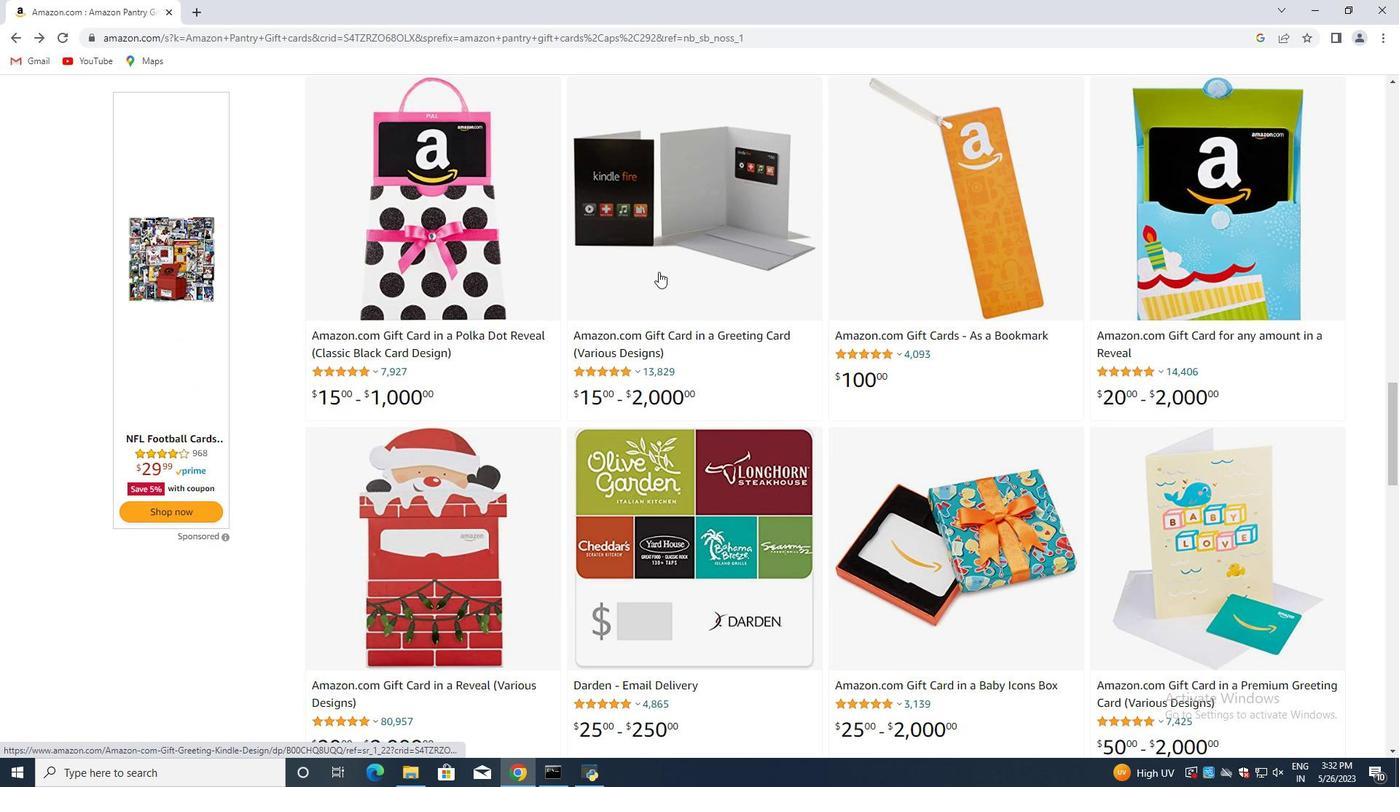 
Action: Mouse scrolled (659, 271) with delta (0, 0)
Screenshot: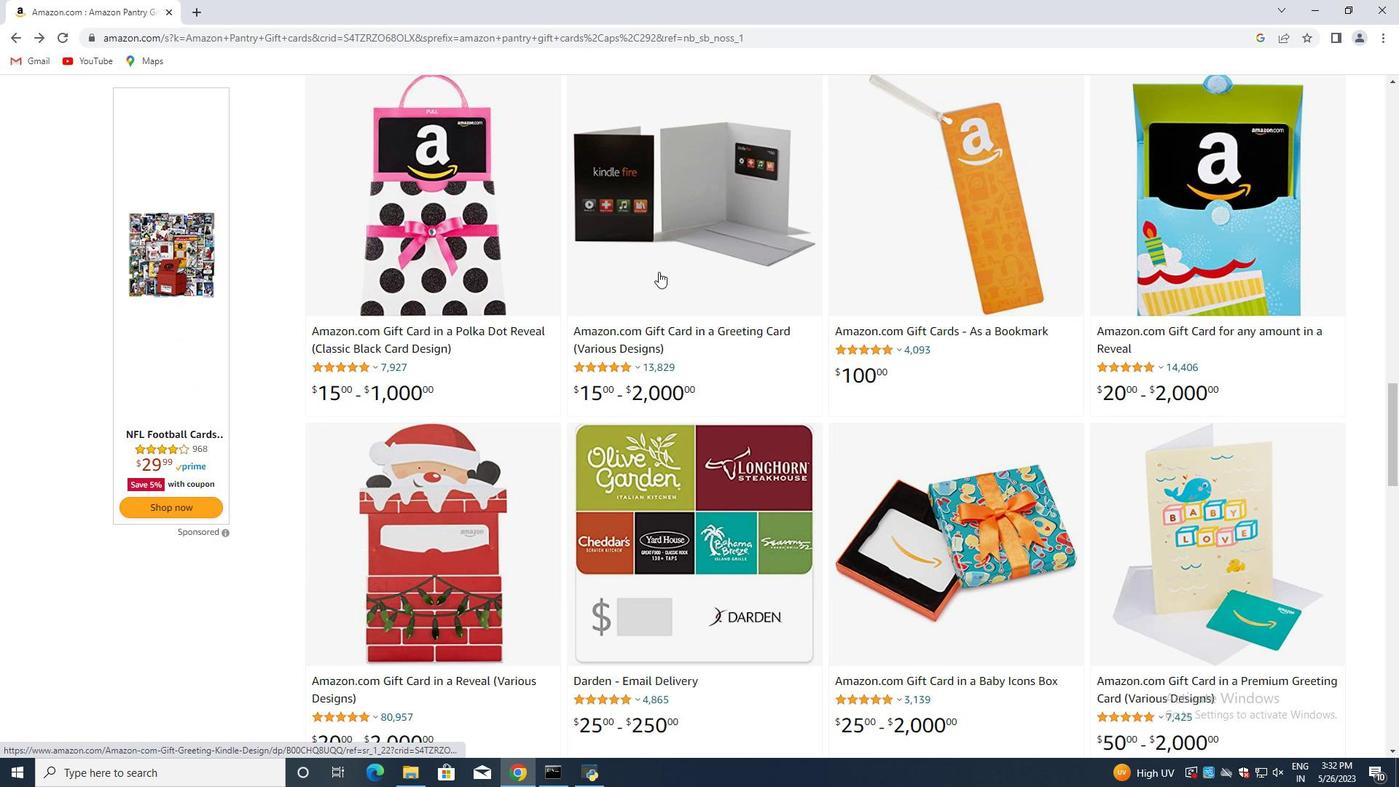 
Action: Mouse scrolled (659, 271) with delta (0, 0)
Screenshot: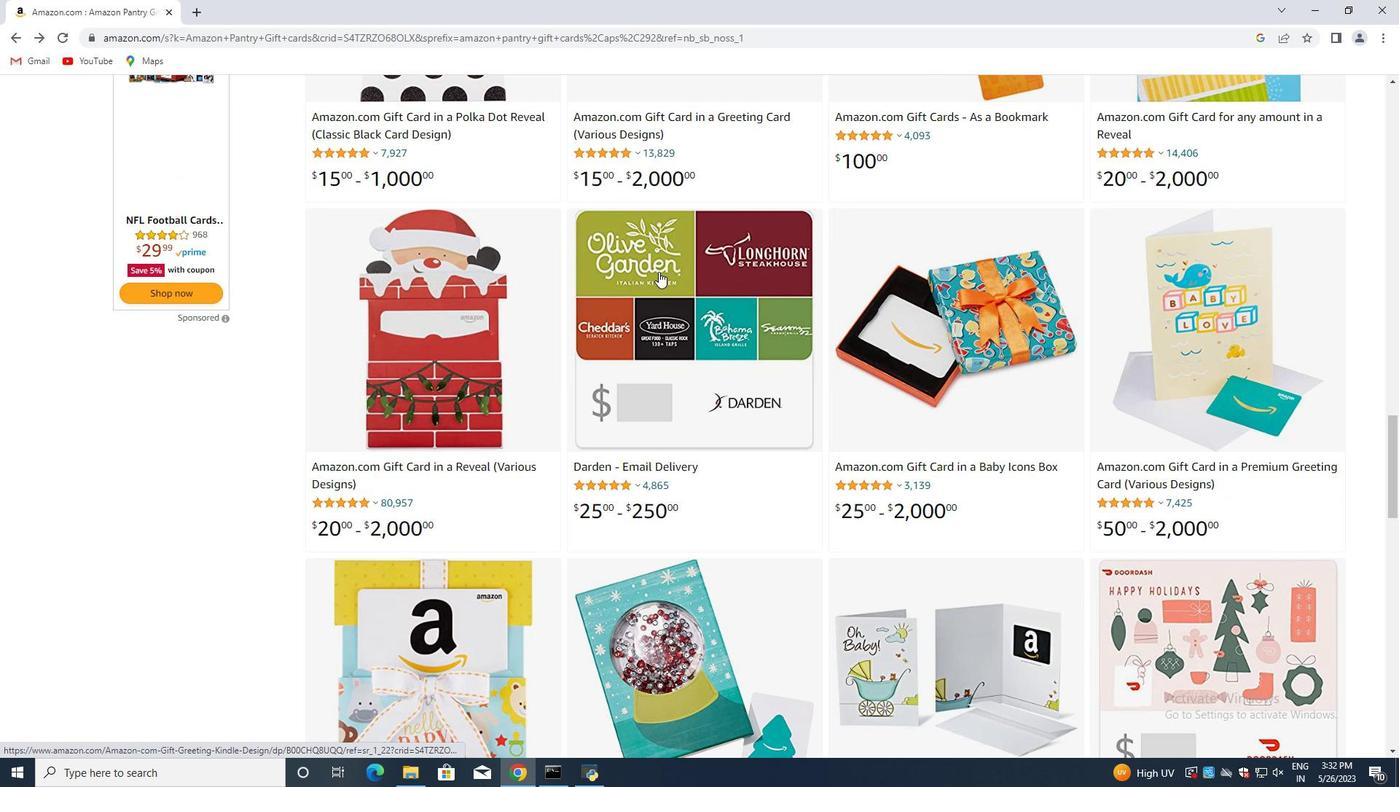
Action: Mouse scrolled (659, 271) with delta (0, 0)
Screenshot: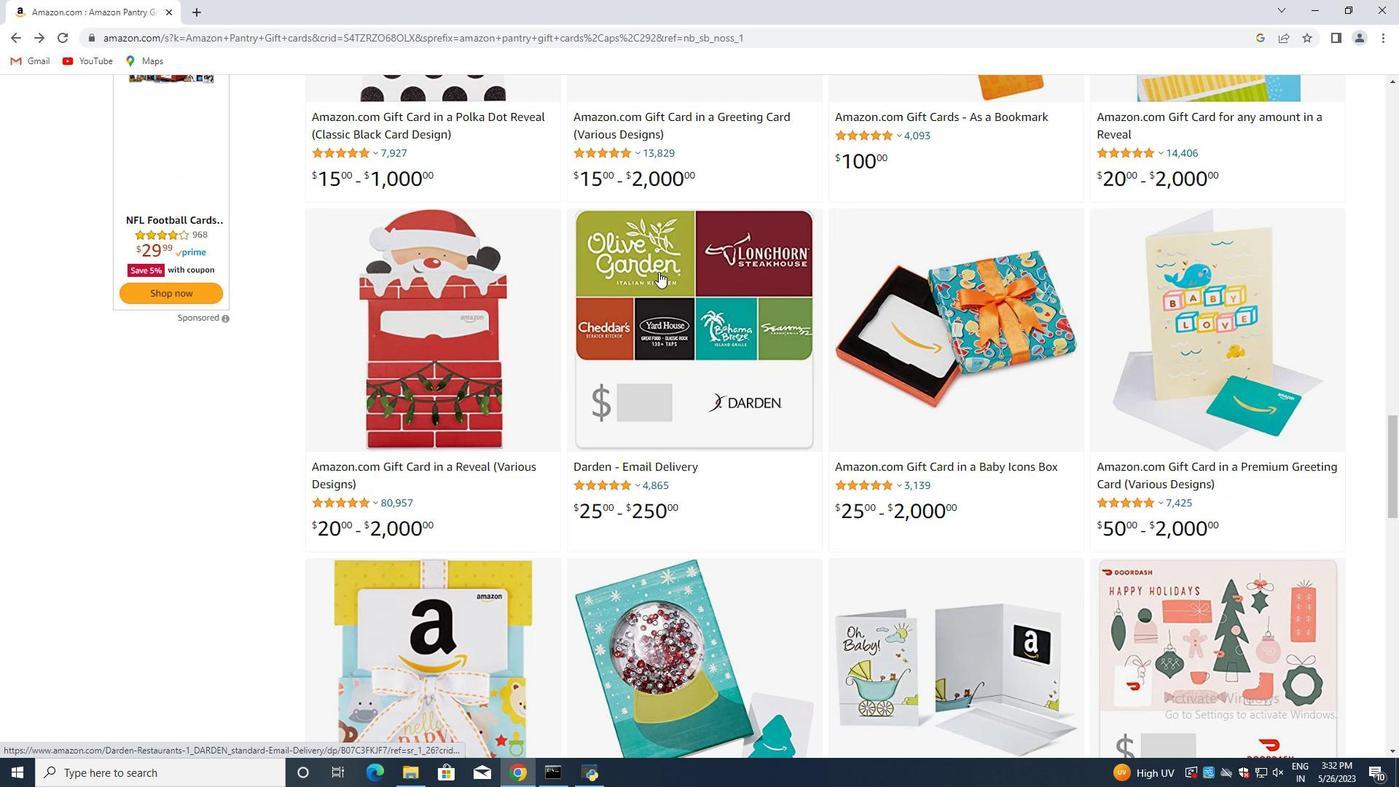 
Action: Mouse scrolled (659, 271) with delta (0, 0)
Screenshot: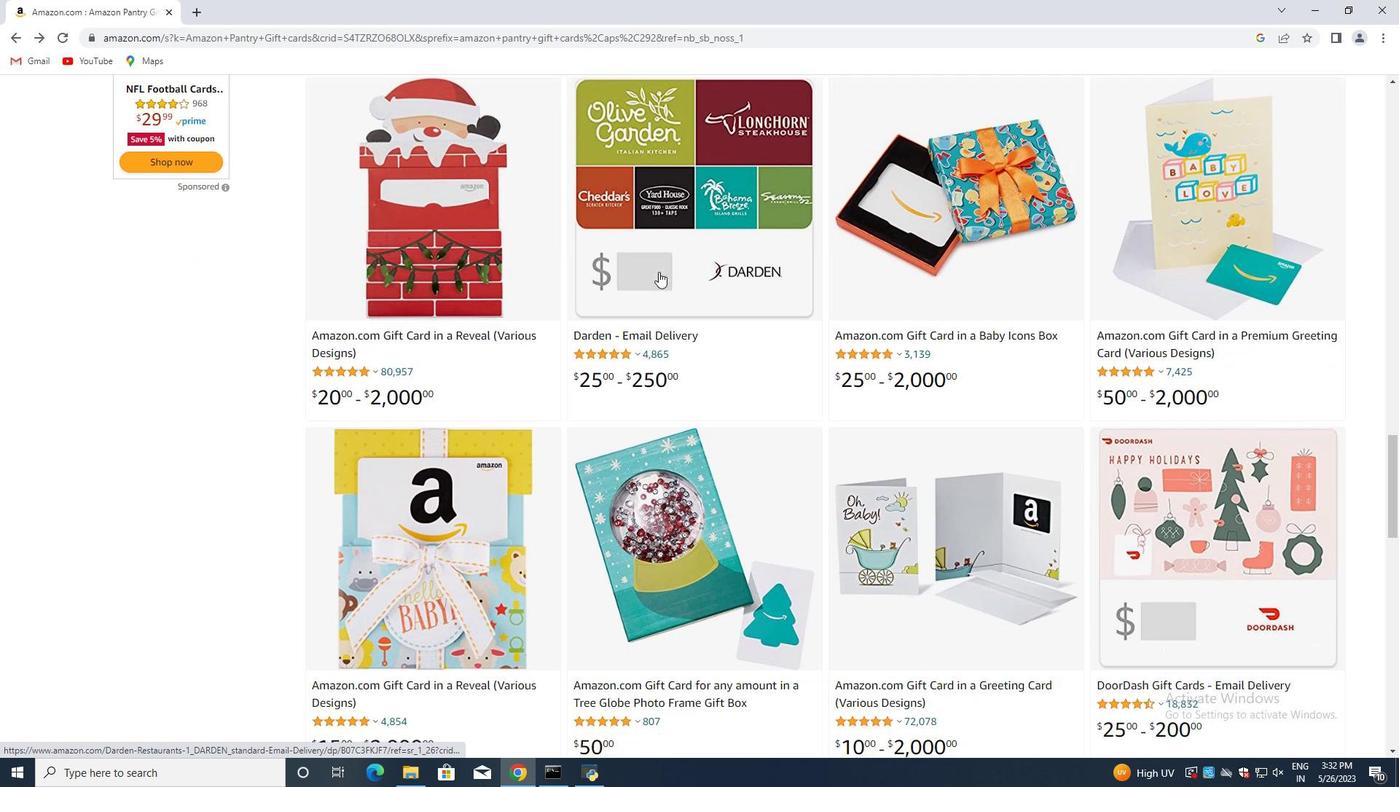 
Action: Mouse scrolled (659, 271) with delta (0, 0)
Screenshot: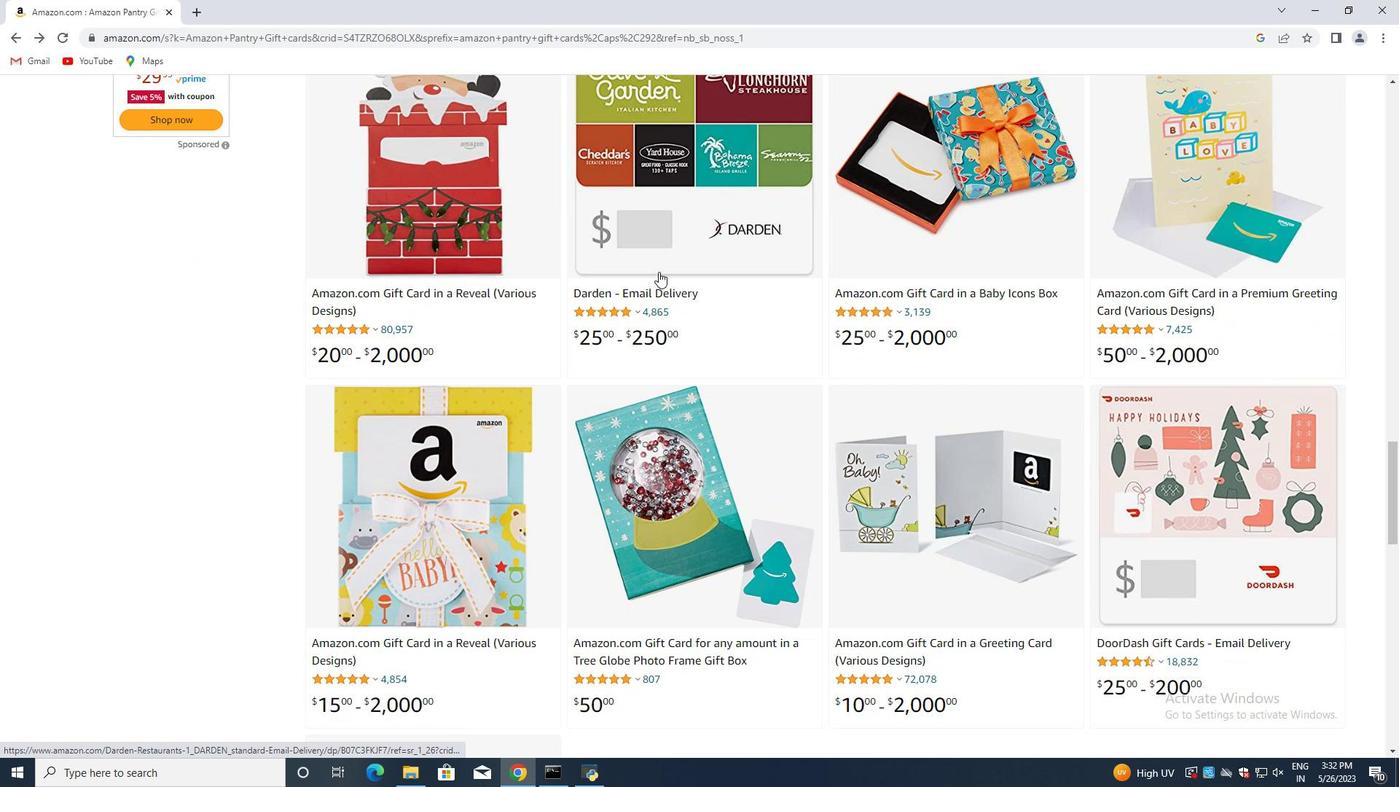 
Action: Mouse scrolled (659, 271) with delta (0, 0)
Screenshot: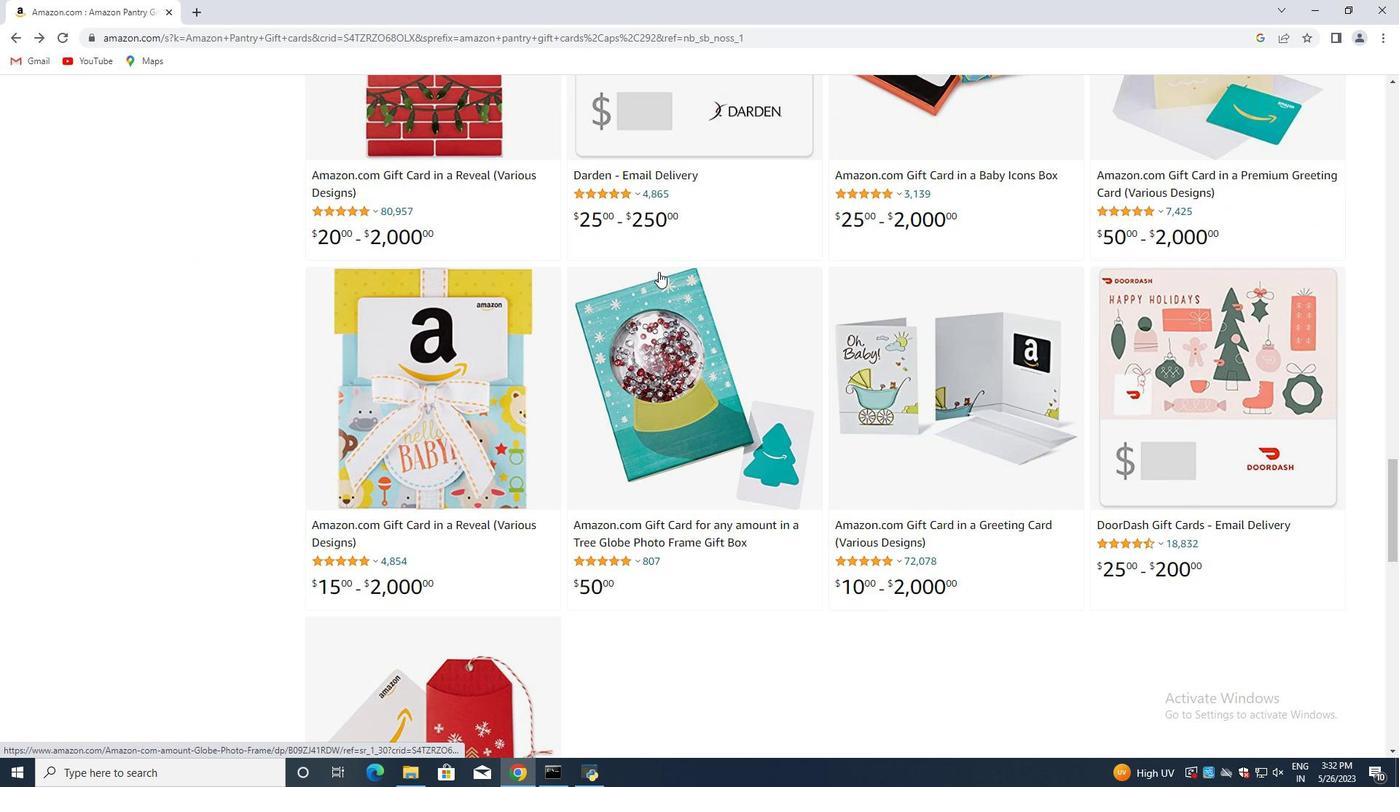 
Action: Mouse scrolled (659, 271) with delta (0, 0)
Screenshot: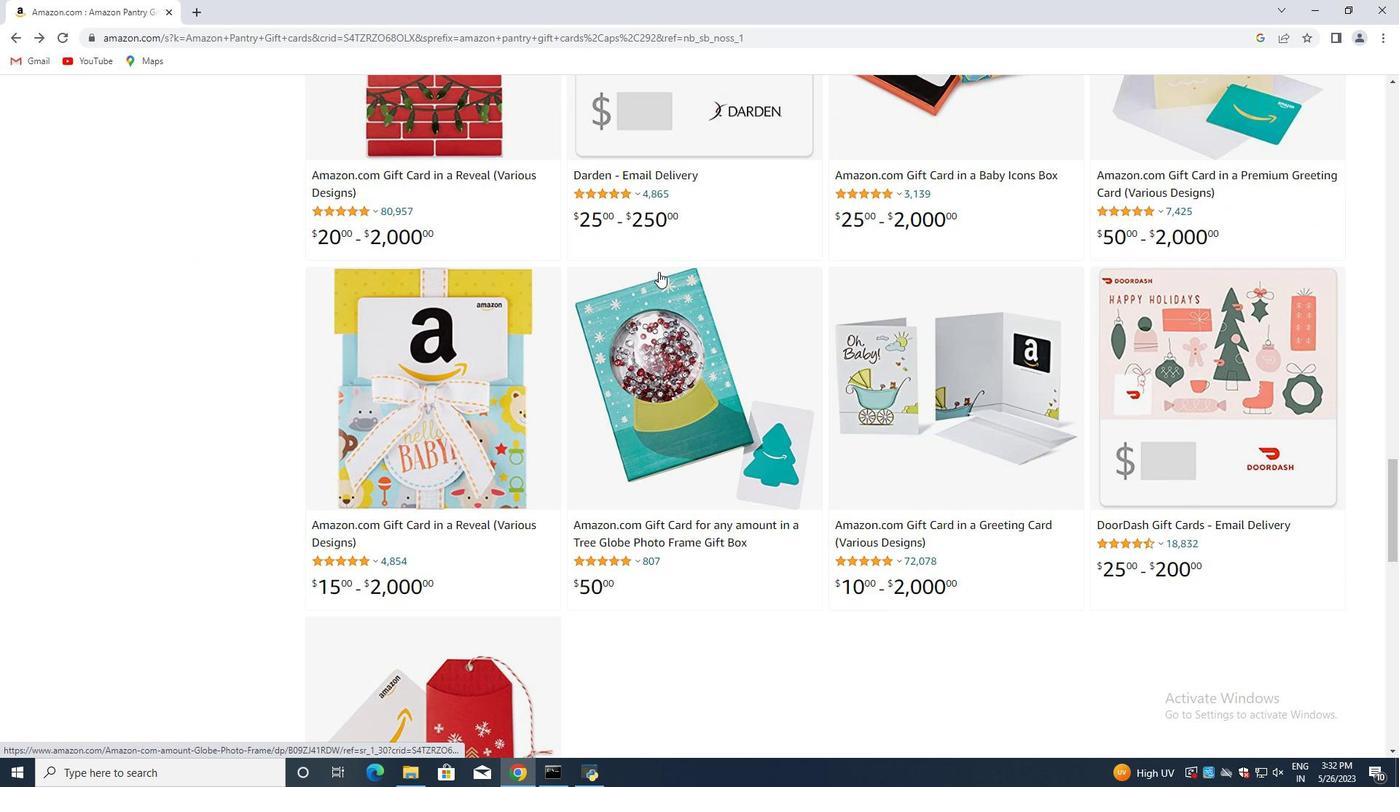 
Action: Mouse moved to (672, 266)
Screenshot: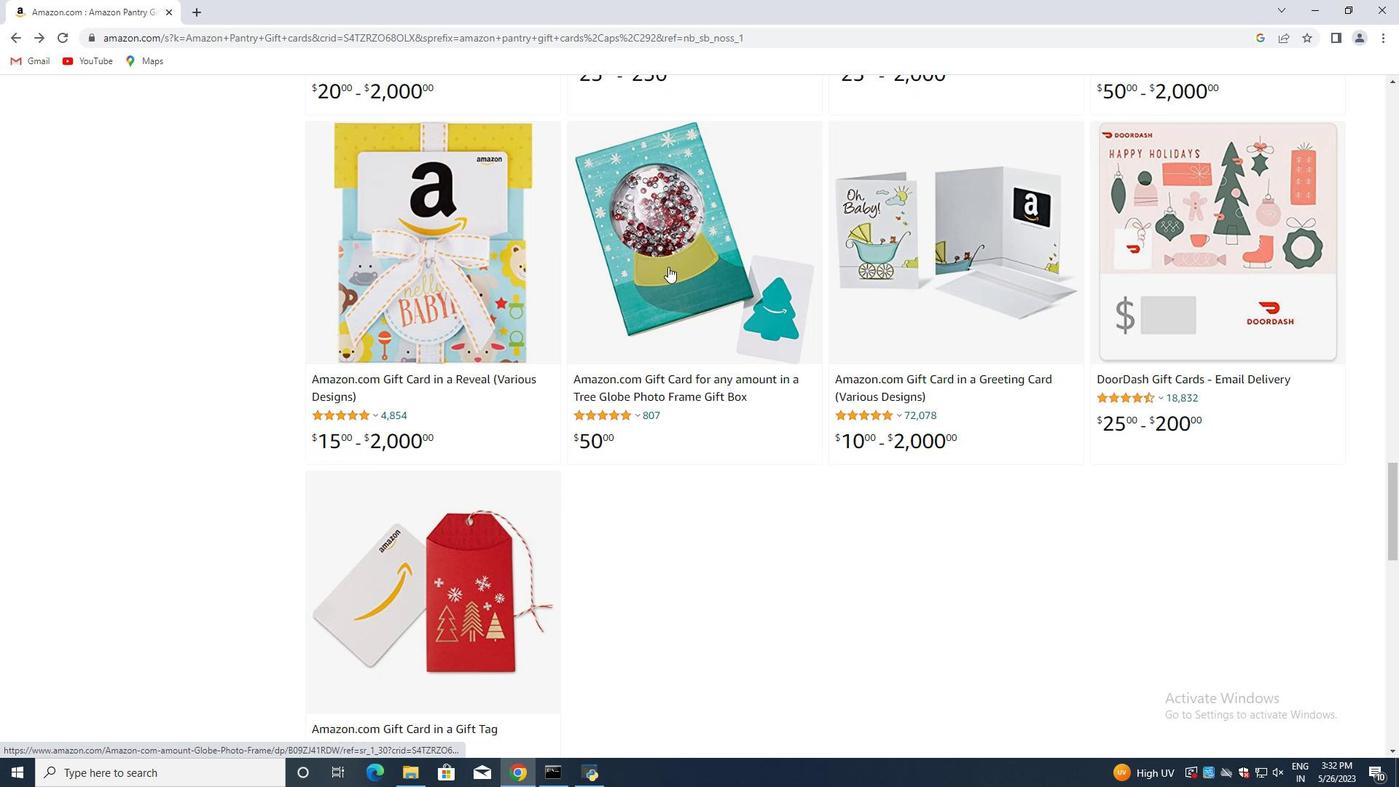 
Action: Mouse scrolled (672, 266) with delta (0, 0)
Screenshot: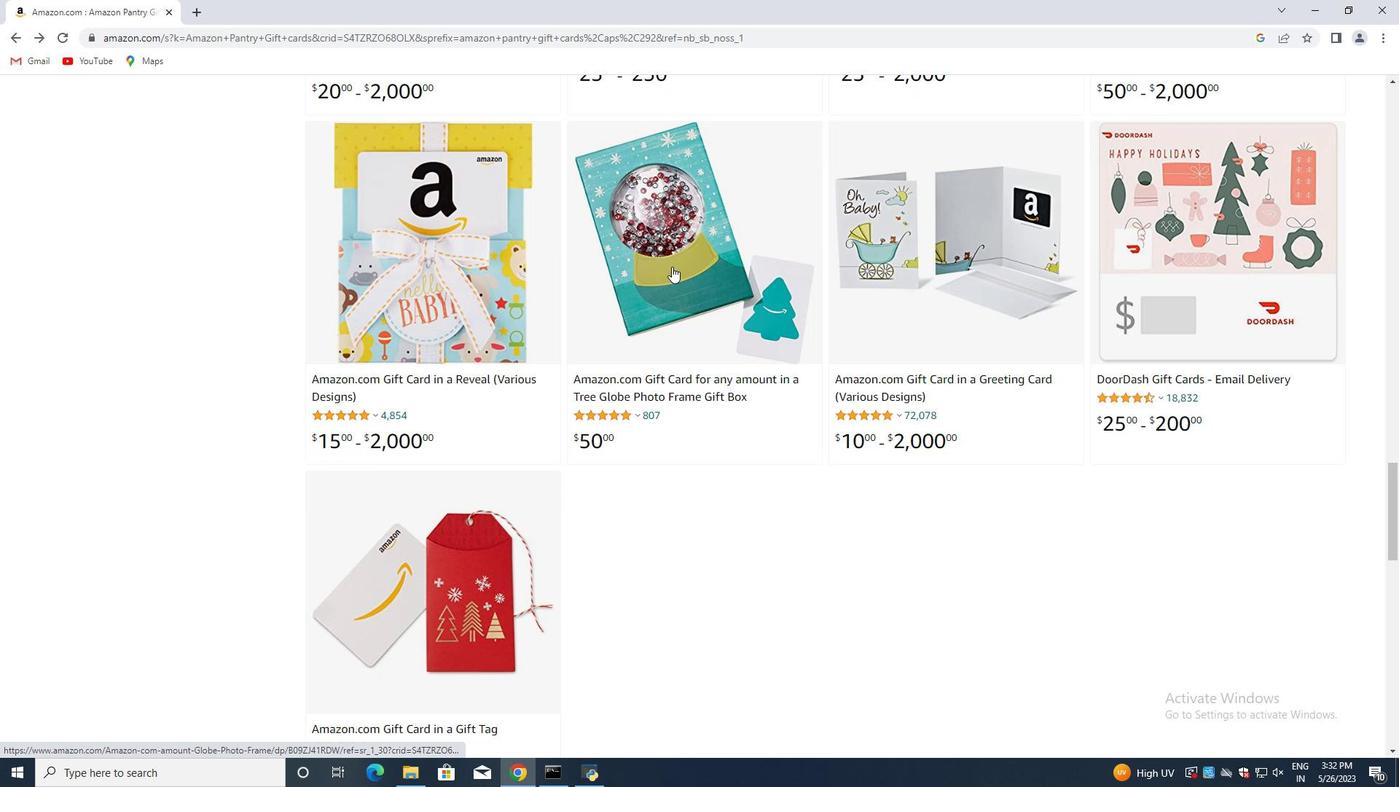 
Action: Mouse scrolled (672, 266) with delta (0, 0)
Screenshot: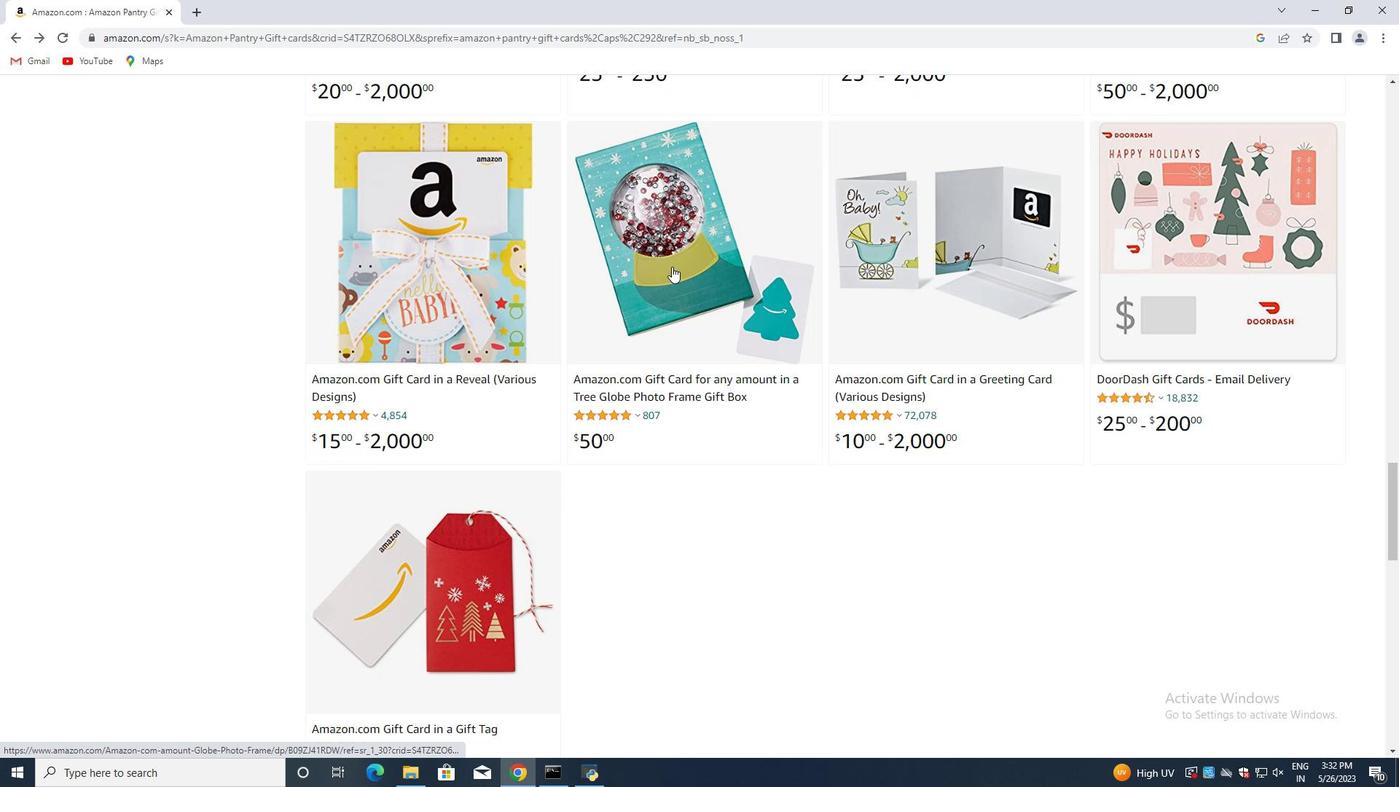 
Action: Mouse scrolled (672, 266) with delta (0, 0)
Screenshot: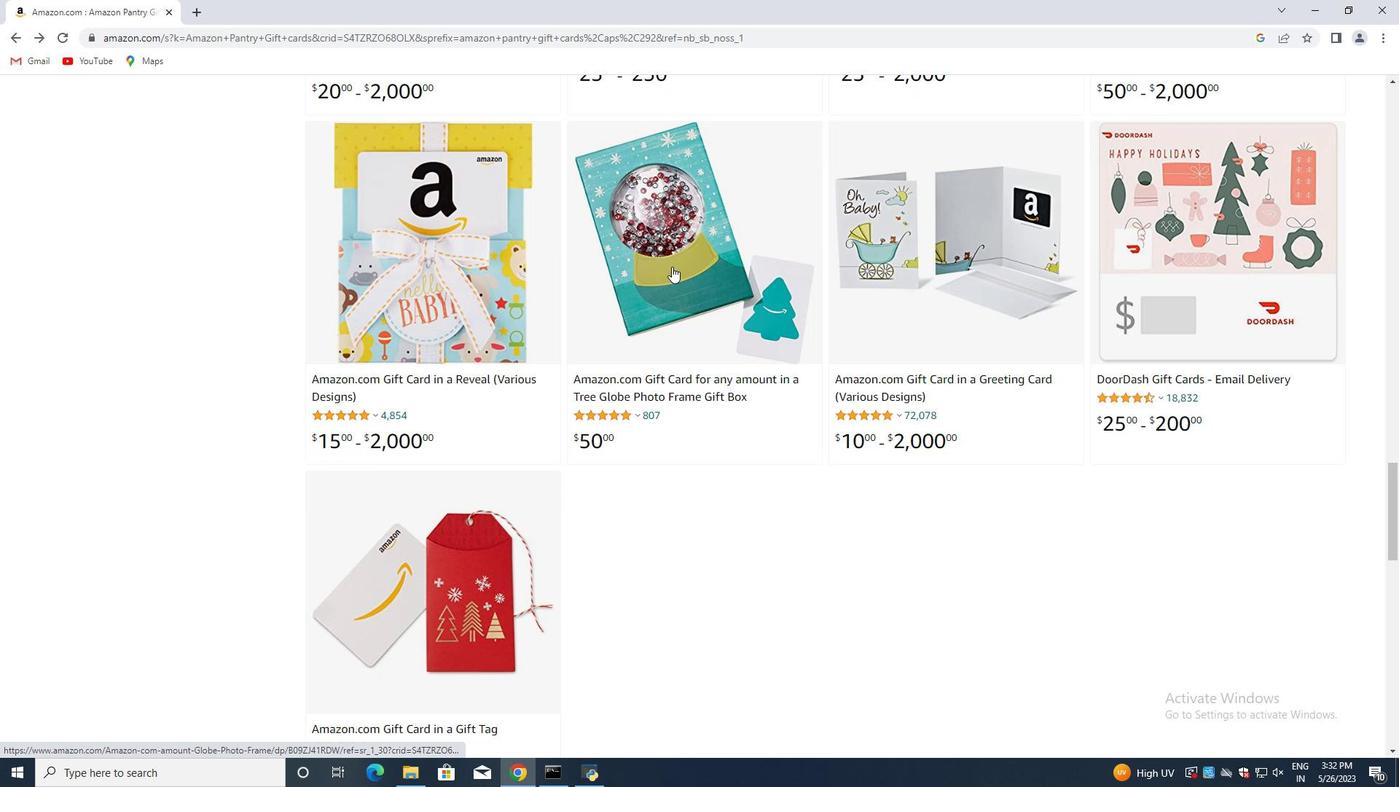 
Action: Mouse moved to (672, 266)
Screenshot: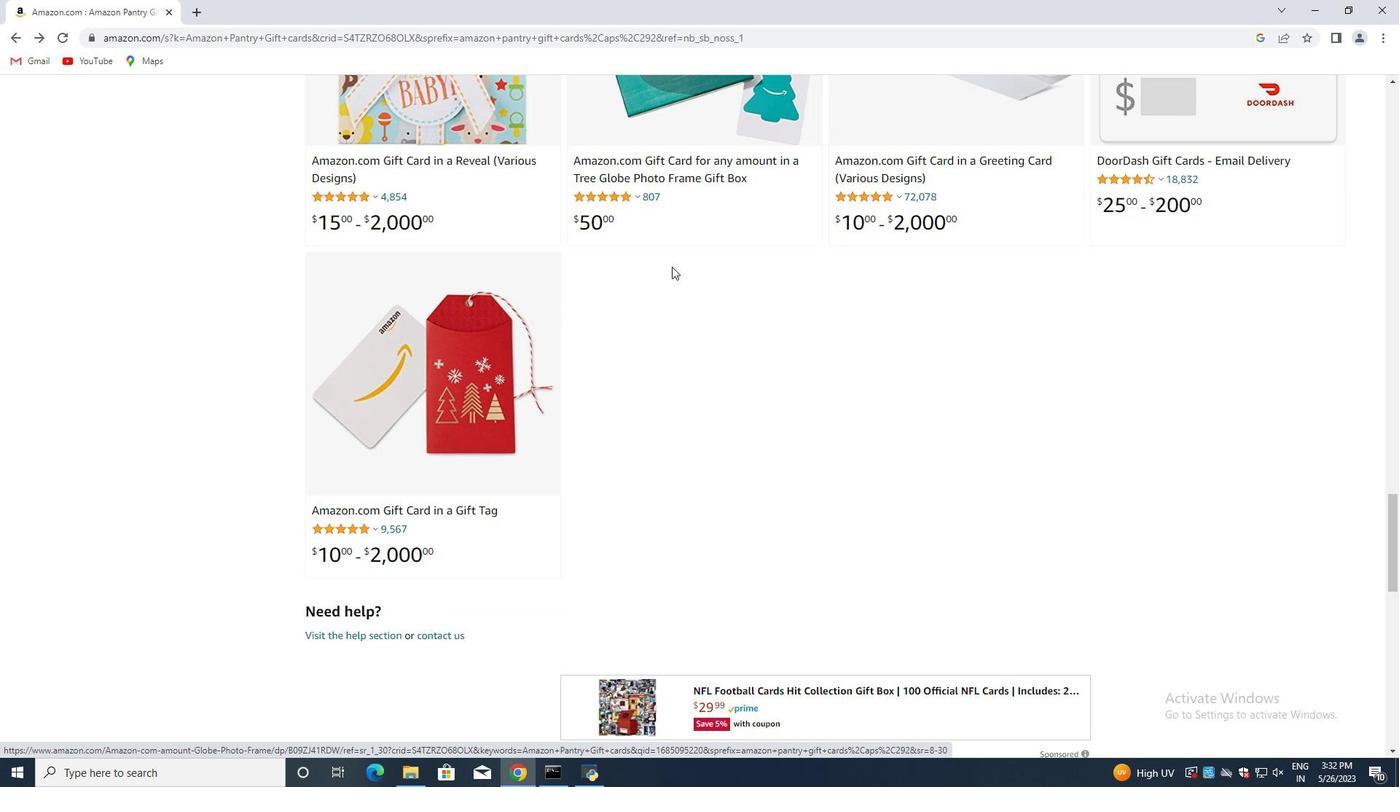 
Action: Mouse scrolled (672, 267) with delta (0, 0)
Screenshot: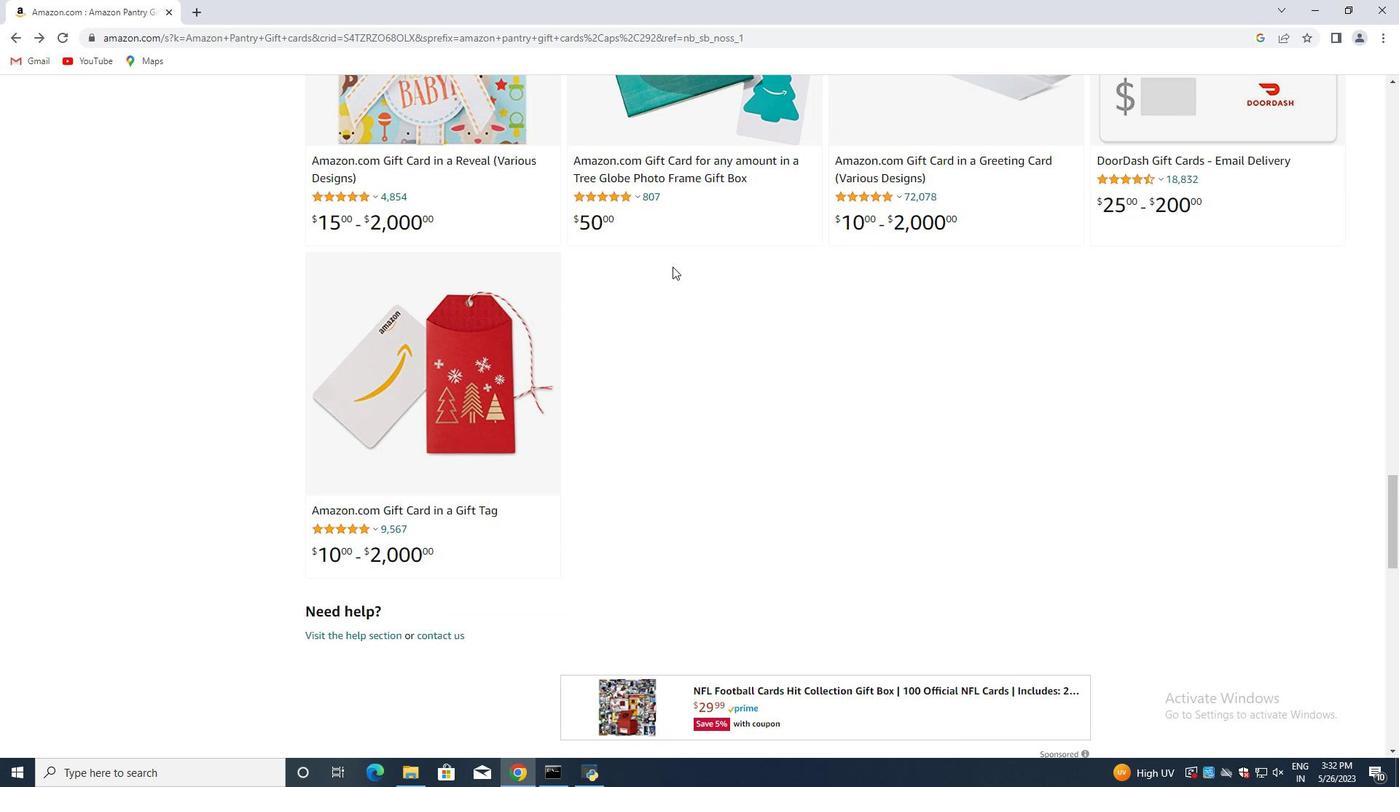 
Action: Mouse scrolled (672, 267) with delta (0, 0)
Screenshot: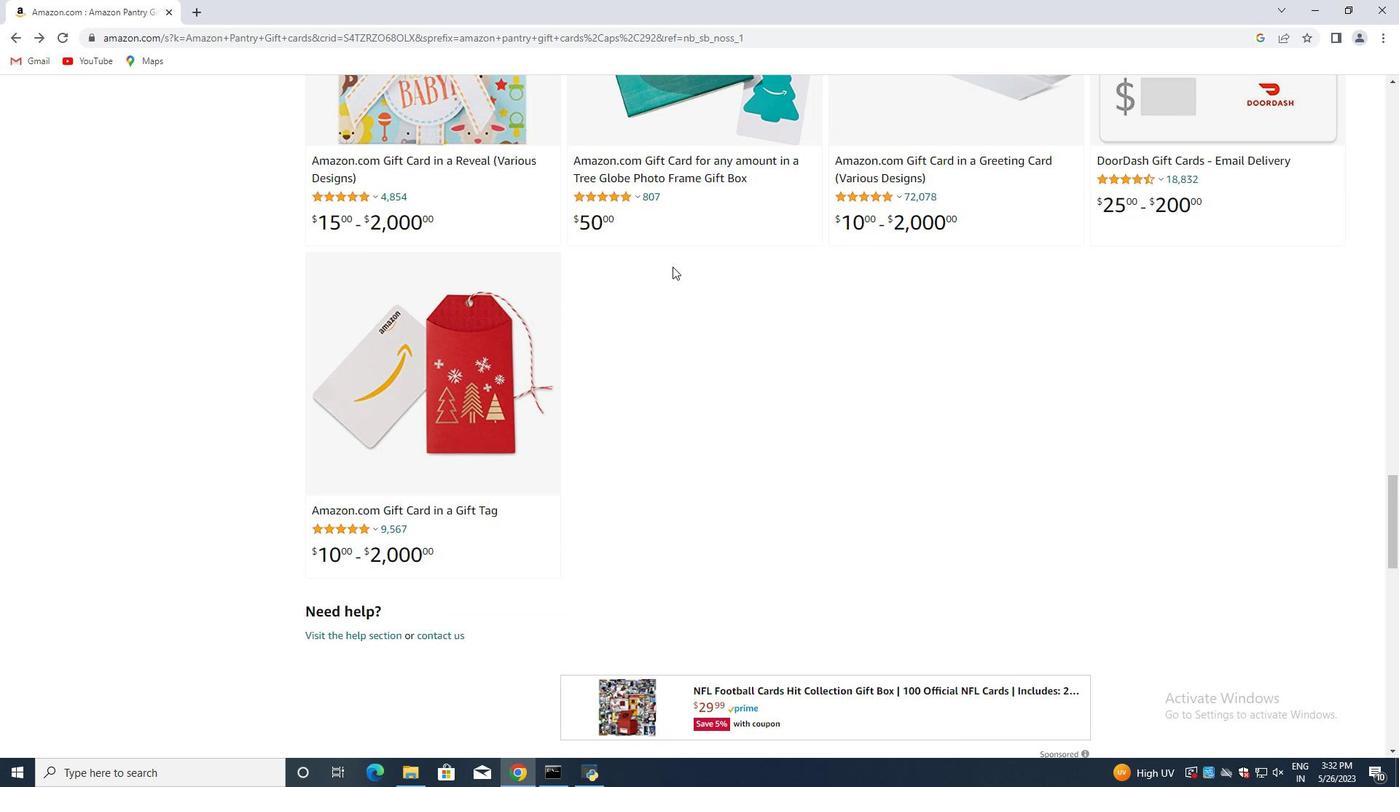 
Action: Mouse scrolled (672, 267) with delta (0, 0)
Screenshot: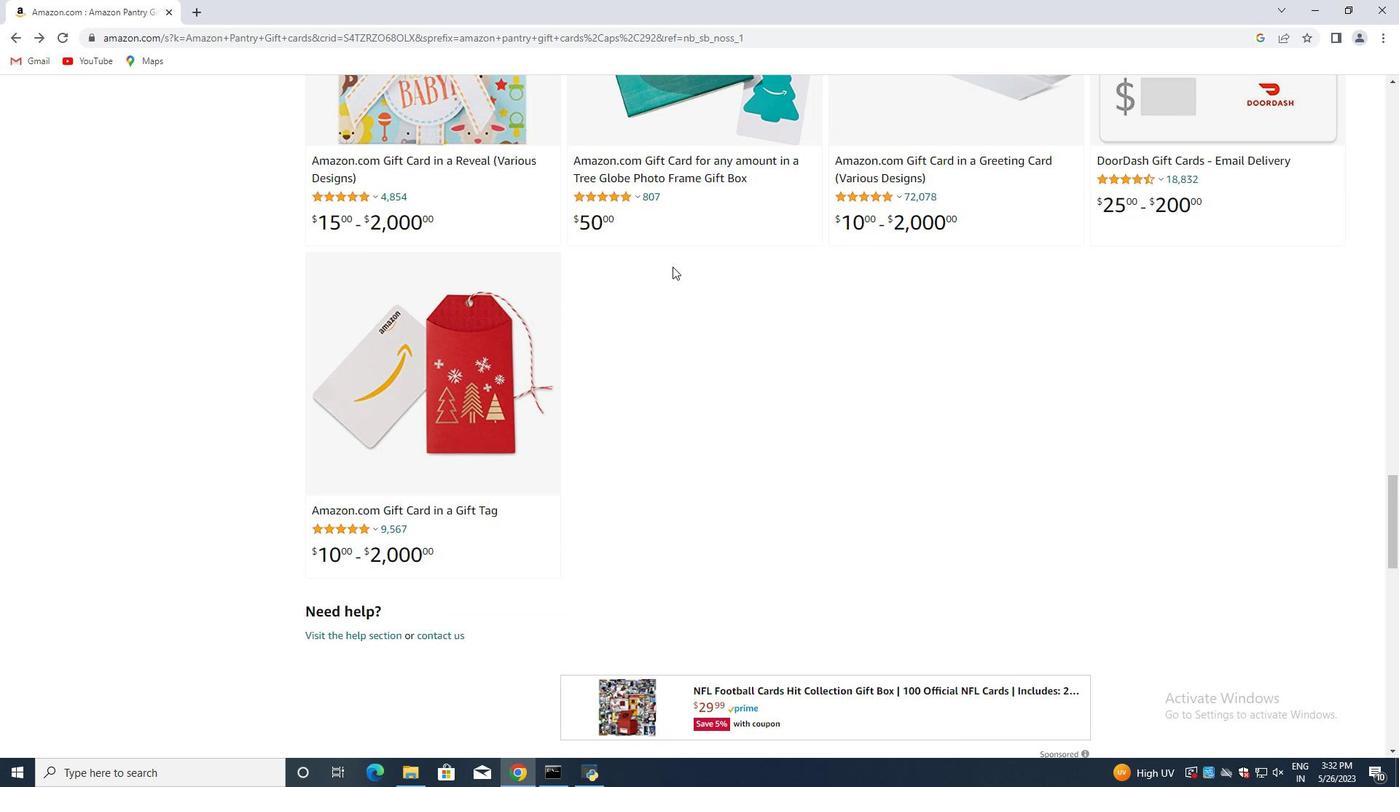 
Action: Mouse scrolled (672, 267) with delta (0, 0)
Screenshot: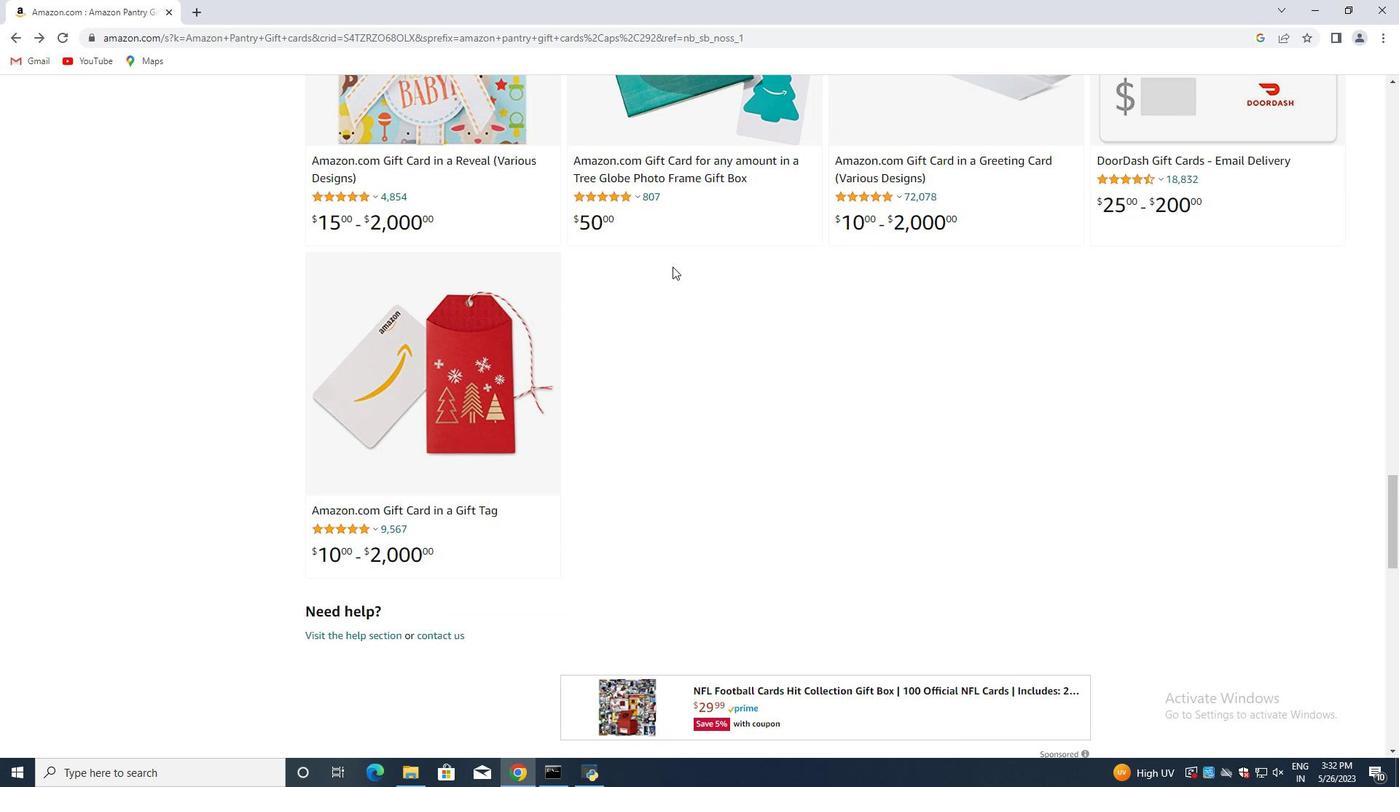 
Action: Mouse scrolled (672, 267) with delta (0, 0)
Screenshot: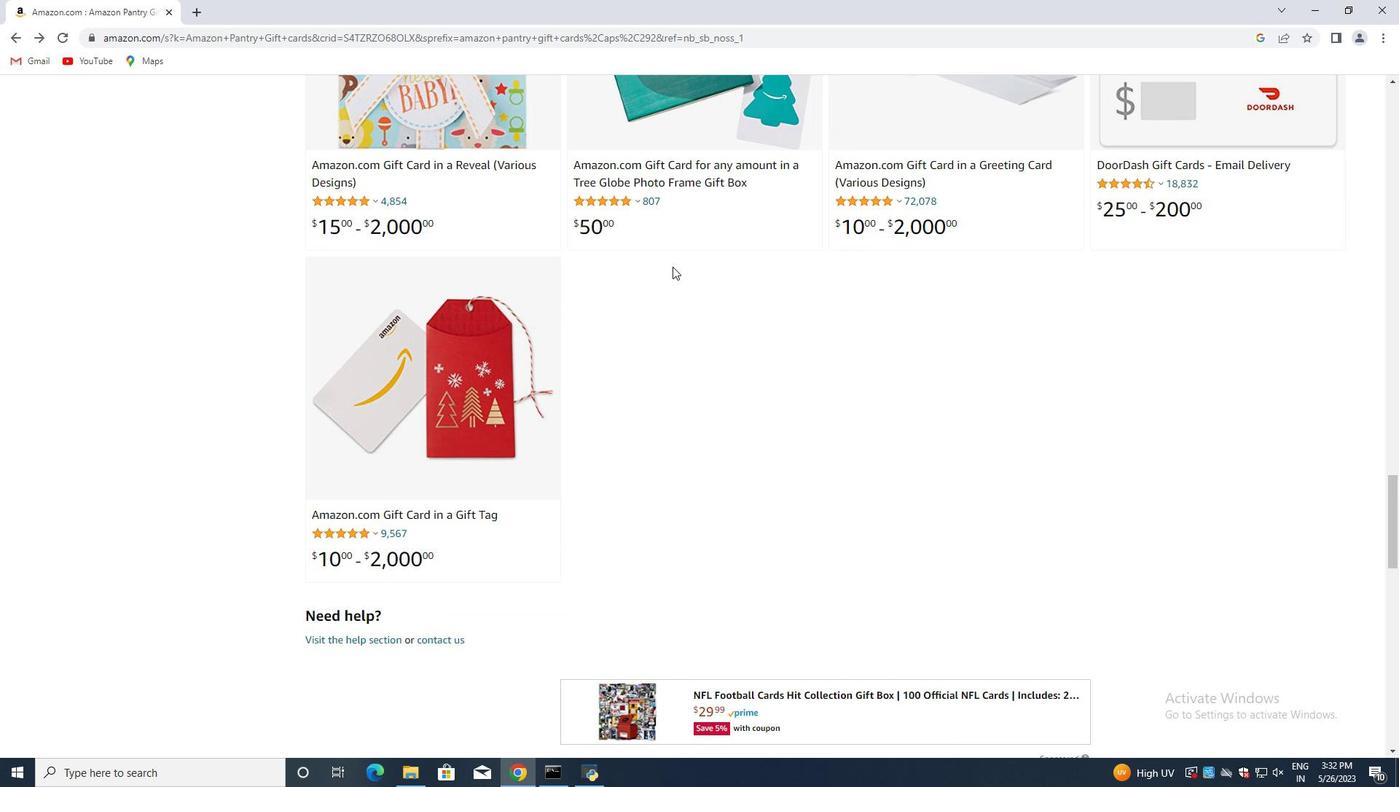 
Action: Mouse moved to (673, 266)
Screenshot: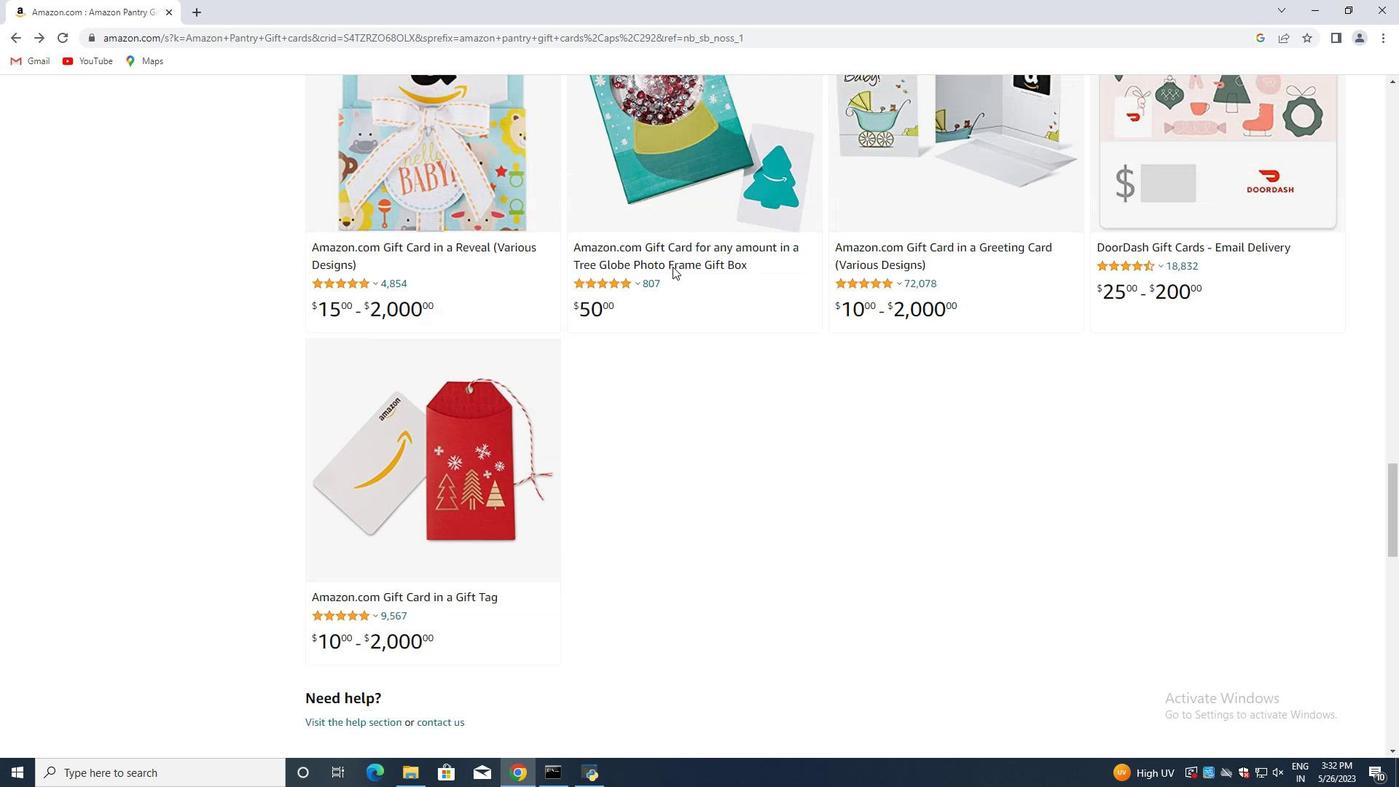 
Action: Mouse scrolled (673, 266) with delta (0, 0)
Screenshot: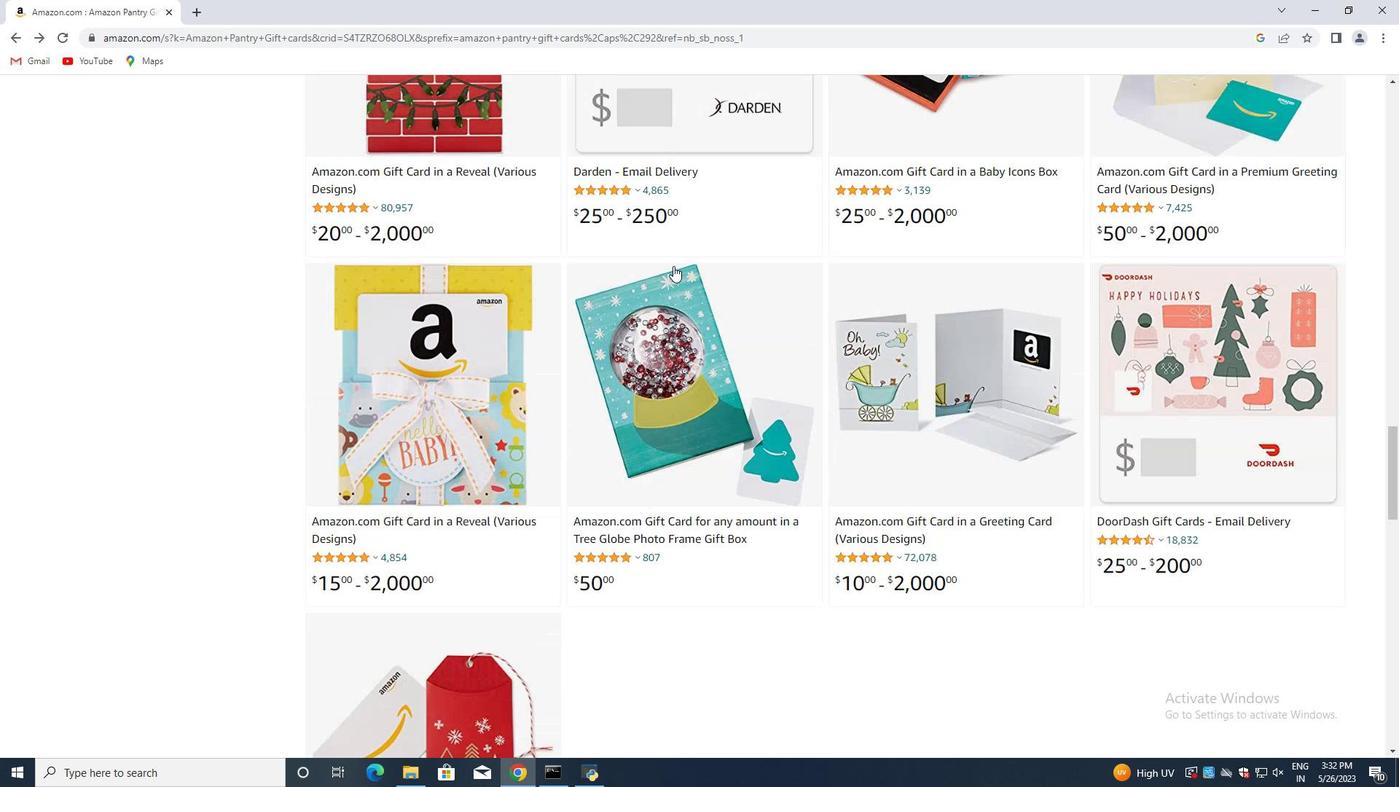 
Action: Mouse scrolled (673, 266) with delta (0, 0)
Screenshot: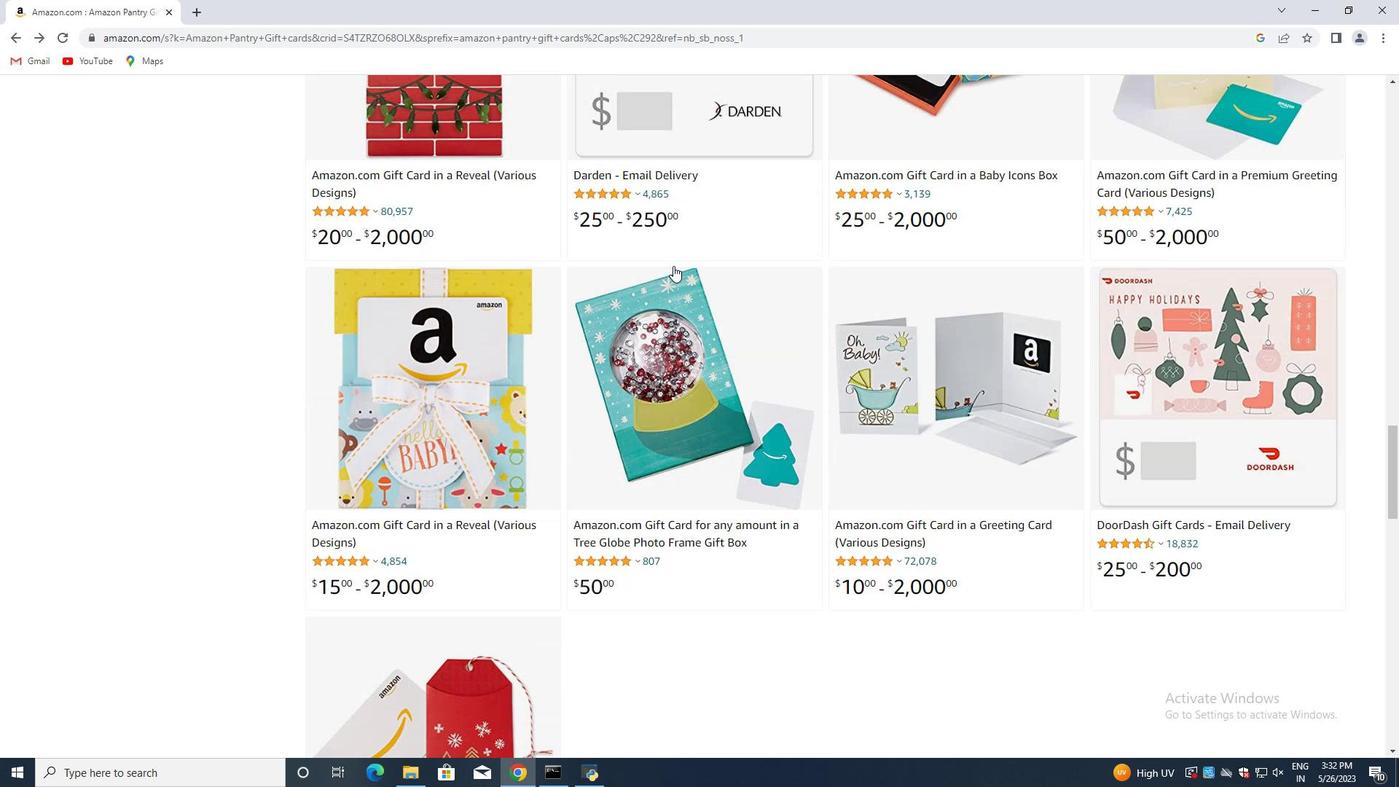 
Action: Mouse scrolled (673, 266) with delta (0, 0)
Screenshot: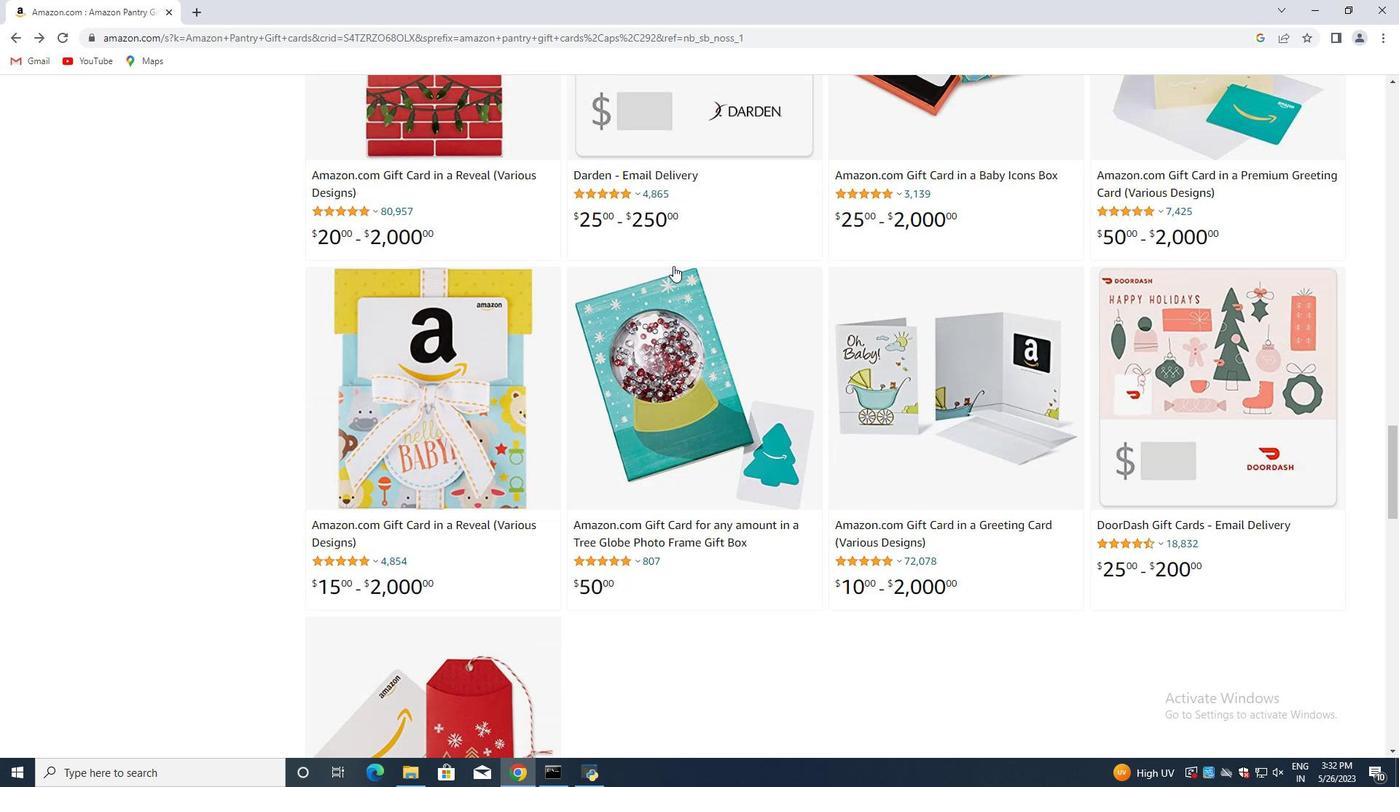 
Action: Mouse scrolled (673, 266) with delta (0, 0)
Screenshot: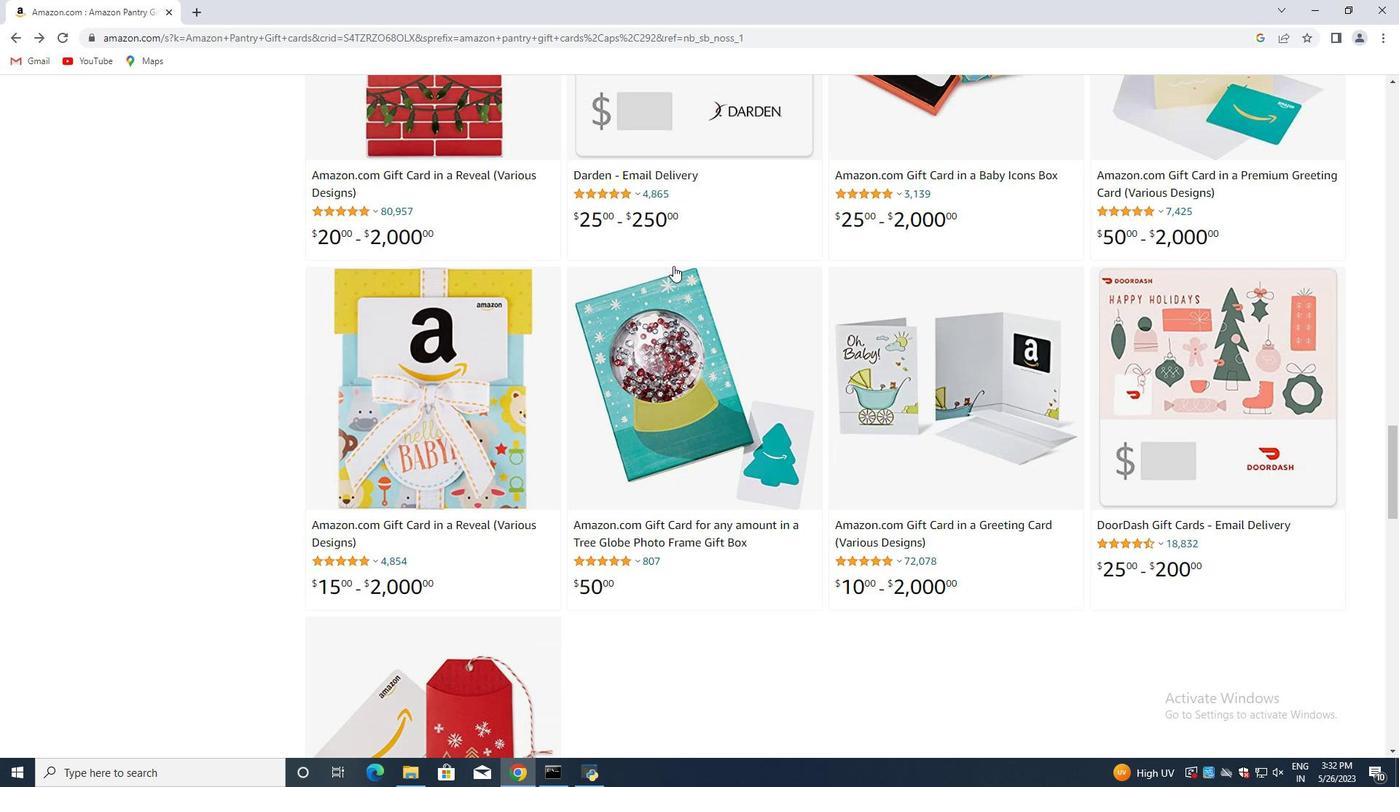 
Action: Mouse scrolled (673, 266) with delta (0, 0)
Screenshot: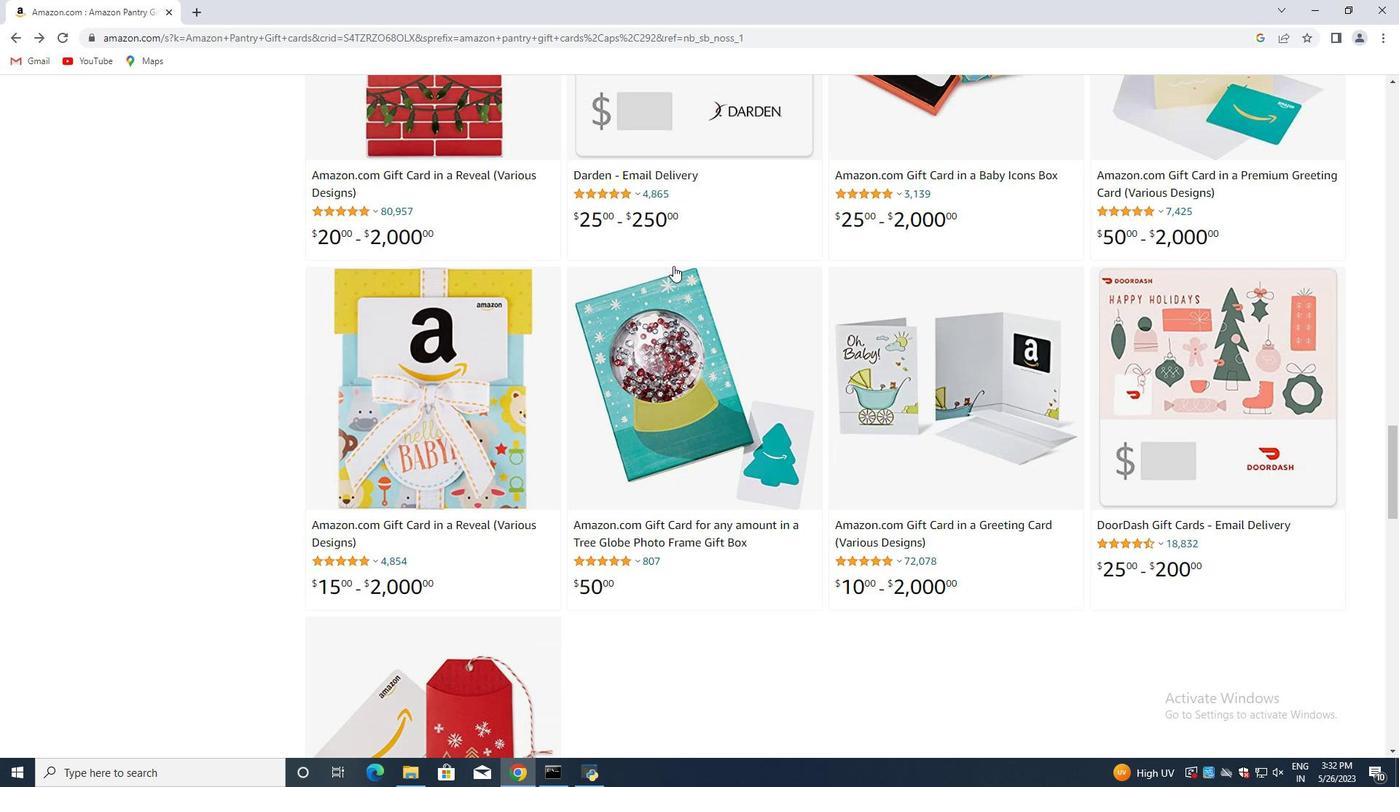 
Action: Mouse moved to (672, 266)
Screenshot: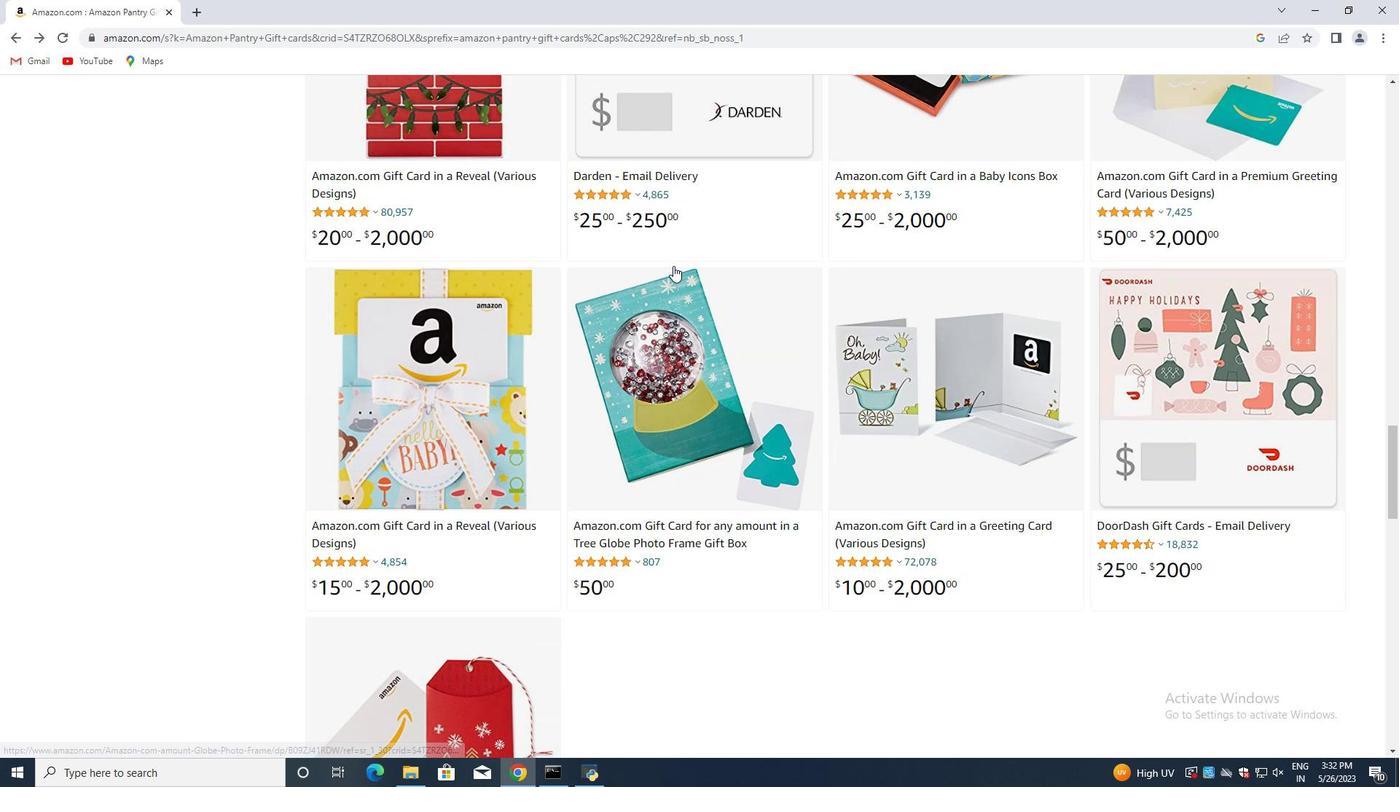 
Action: Mouse scrolled (672, 266) with delta (0, 0)
Screenshot: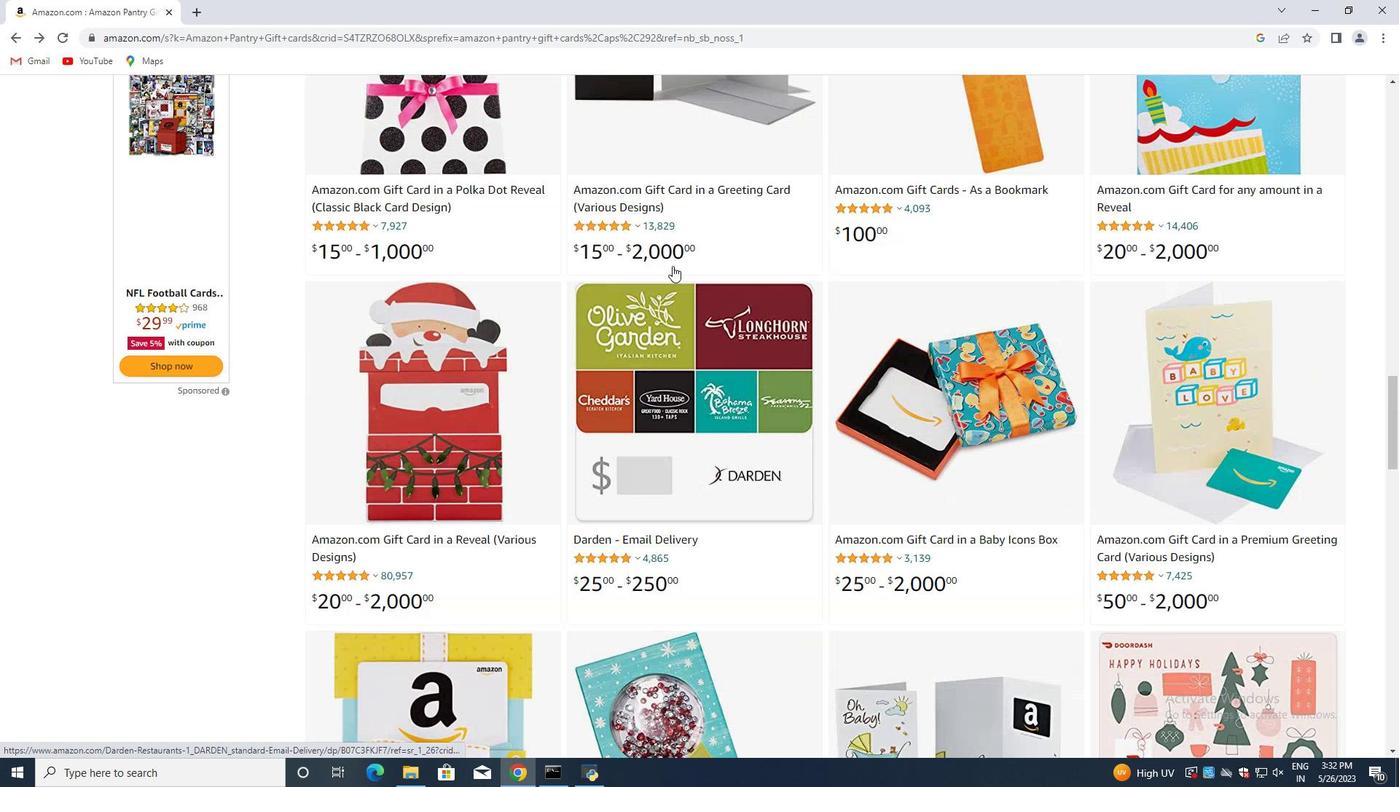 
Action: Mouse scrolled (672, 266) with delta (0, 0)
Screenshot: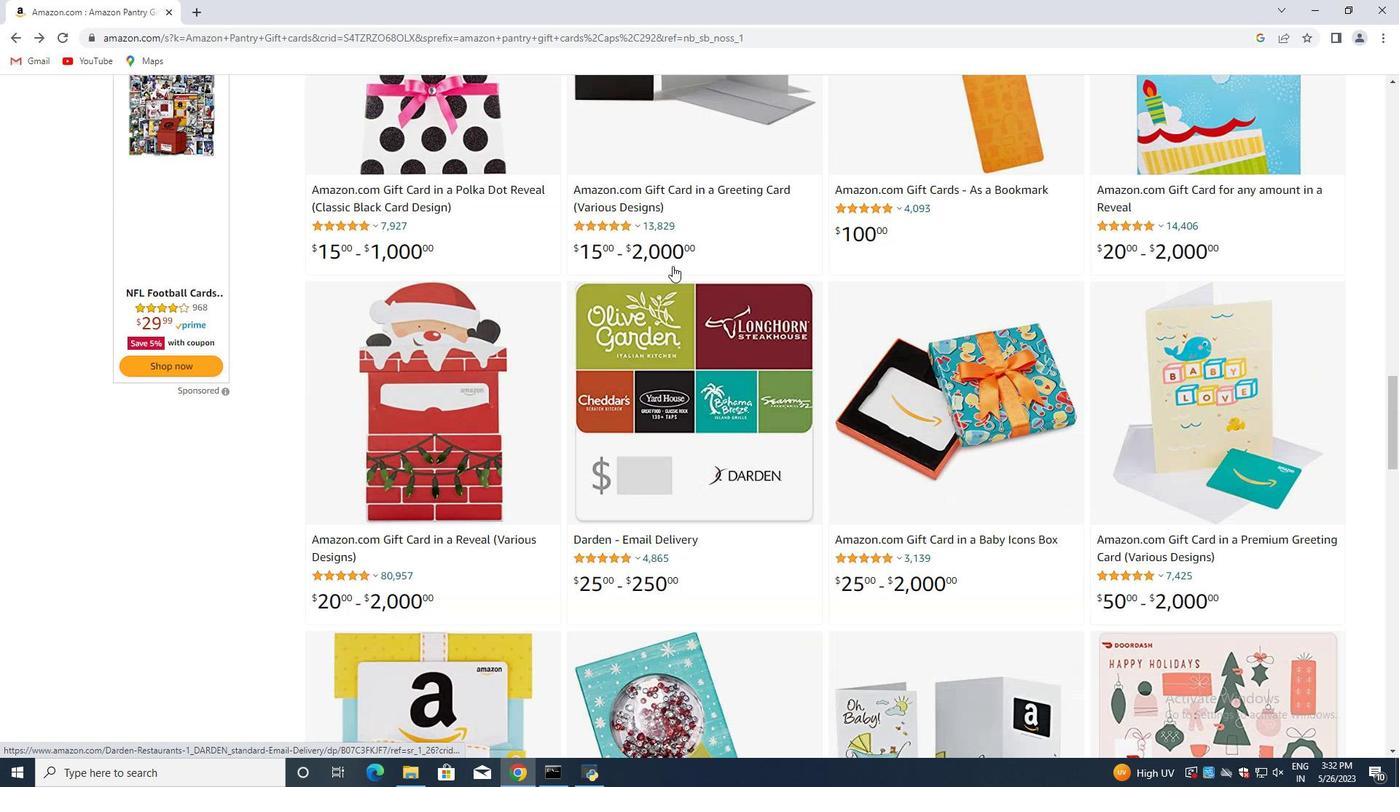 
Action: Mouse scrolled (672, 266) with delta (0, 0)
Screenshot: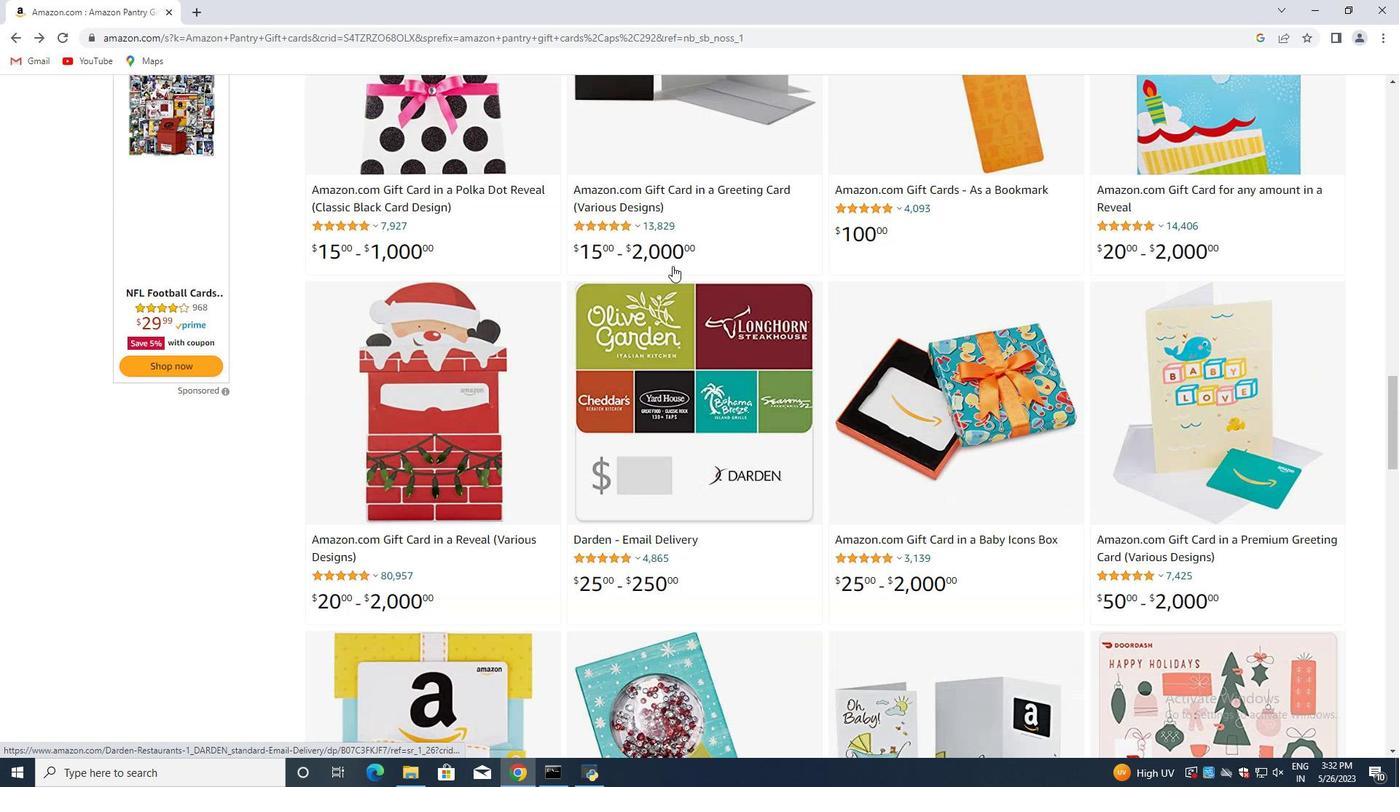 
Action: Mouse scrolled (672, 266) with delta (0, 0)
Screenshot: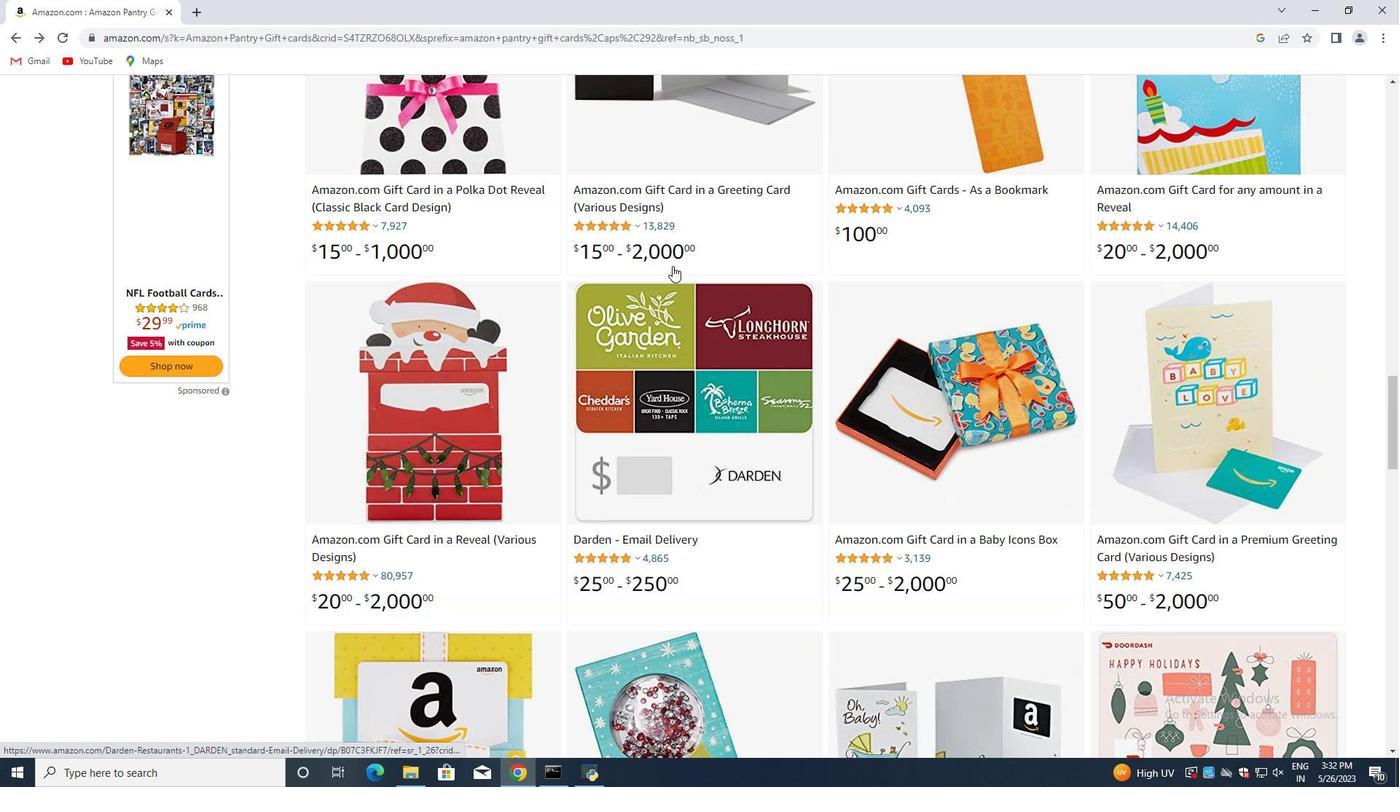 
Action: Mouse moved to (653, 249)
Screenshot: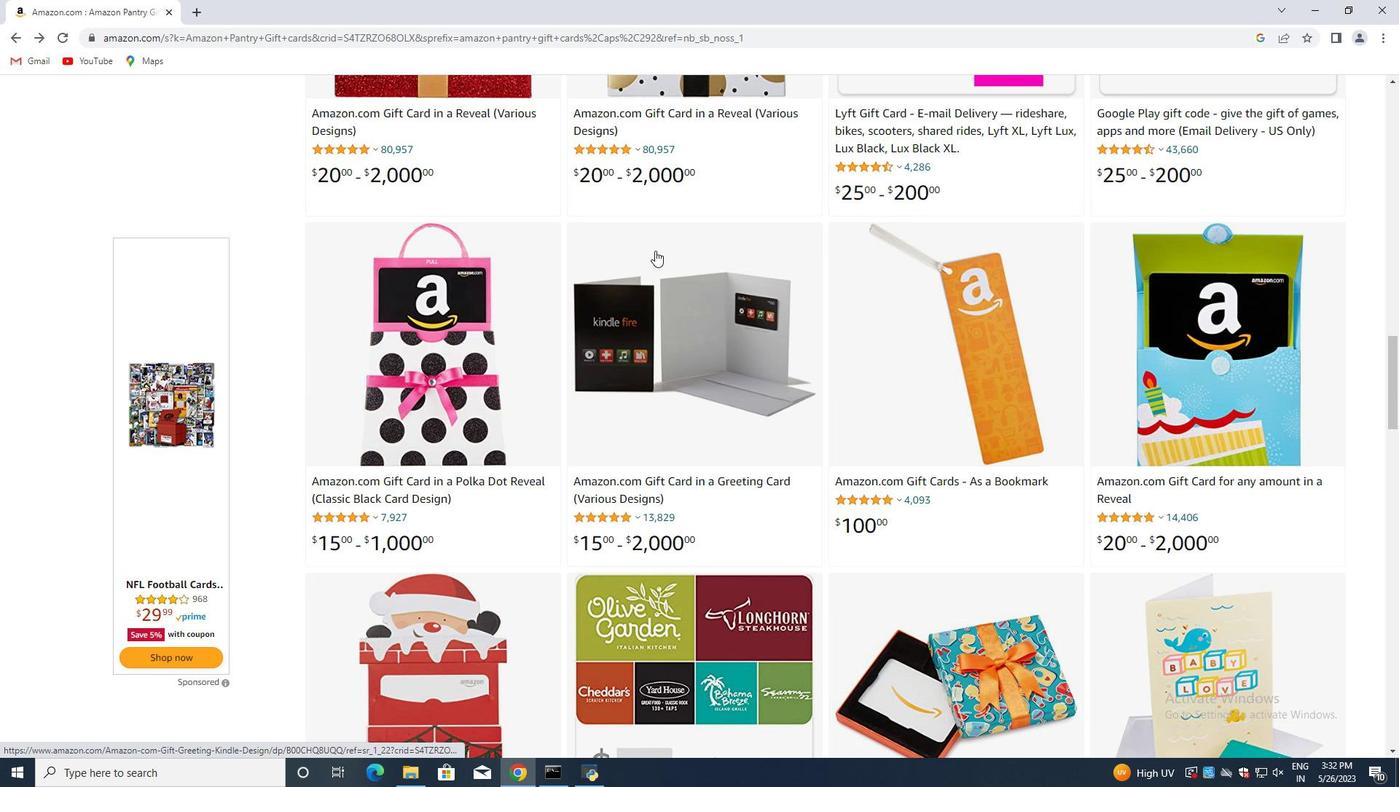 
Action: Mouse scrolled (653, 250) with delta (0, 0)
Screenshot: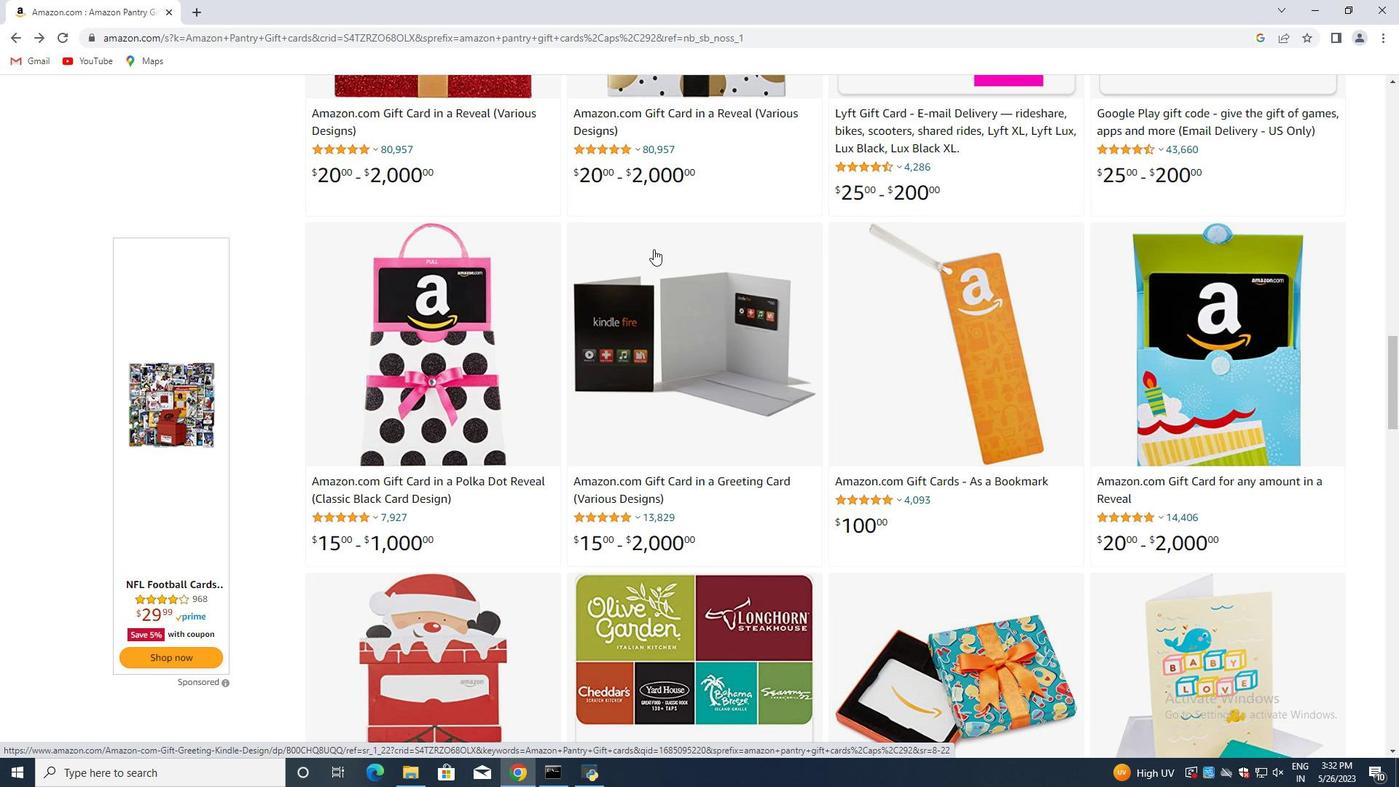 
Action: Mouse scrolled (653, 250) with delta (0, 0)
Screenshot: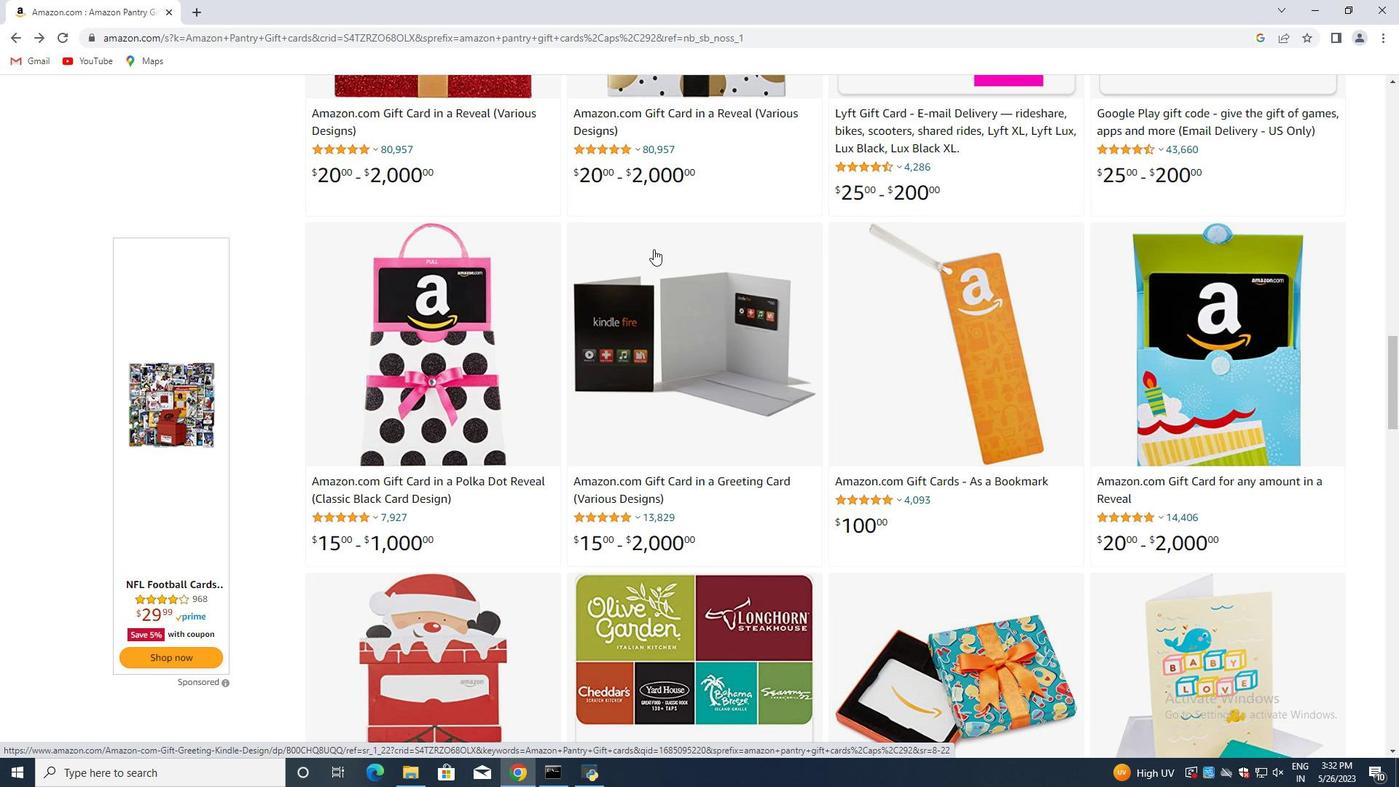 
Action: Mouse scrolled (653, 250) with delta (0, 0)
Screenshot: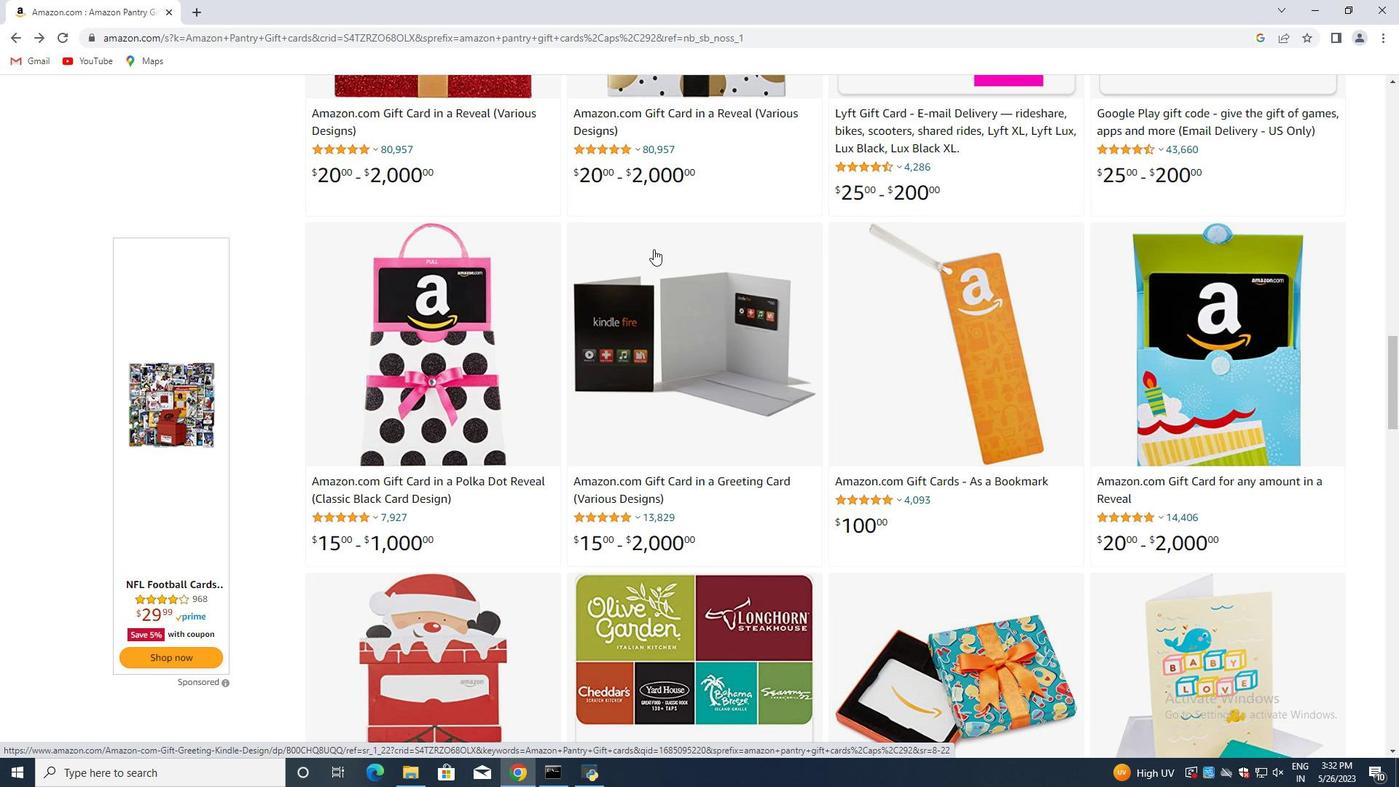 
Action: Mouse scrolled (653, 250) with delta (0, 0)
Screenshot: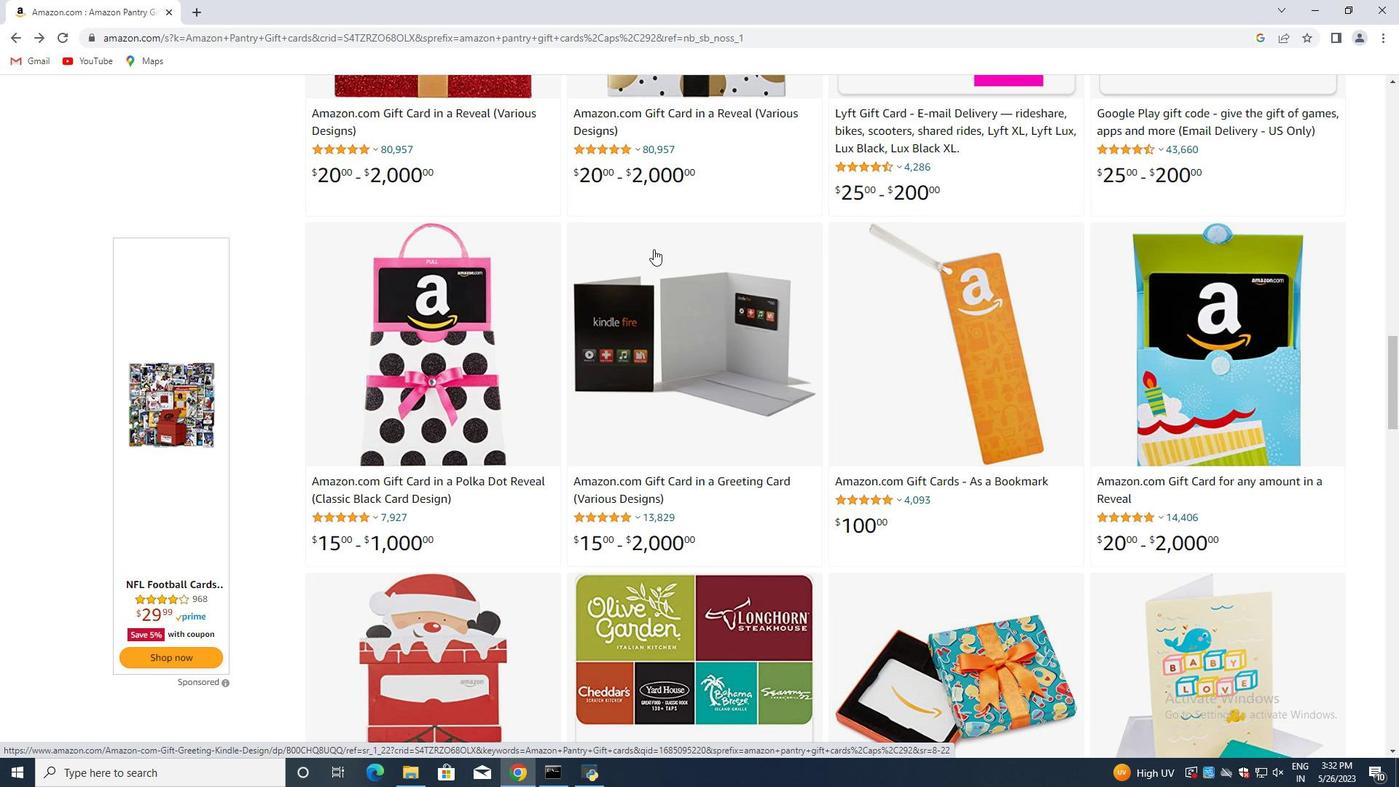 
Action: Mouse scrolled (653, 250) with delta (0, 0)
Screenshot: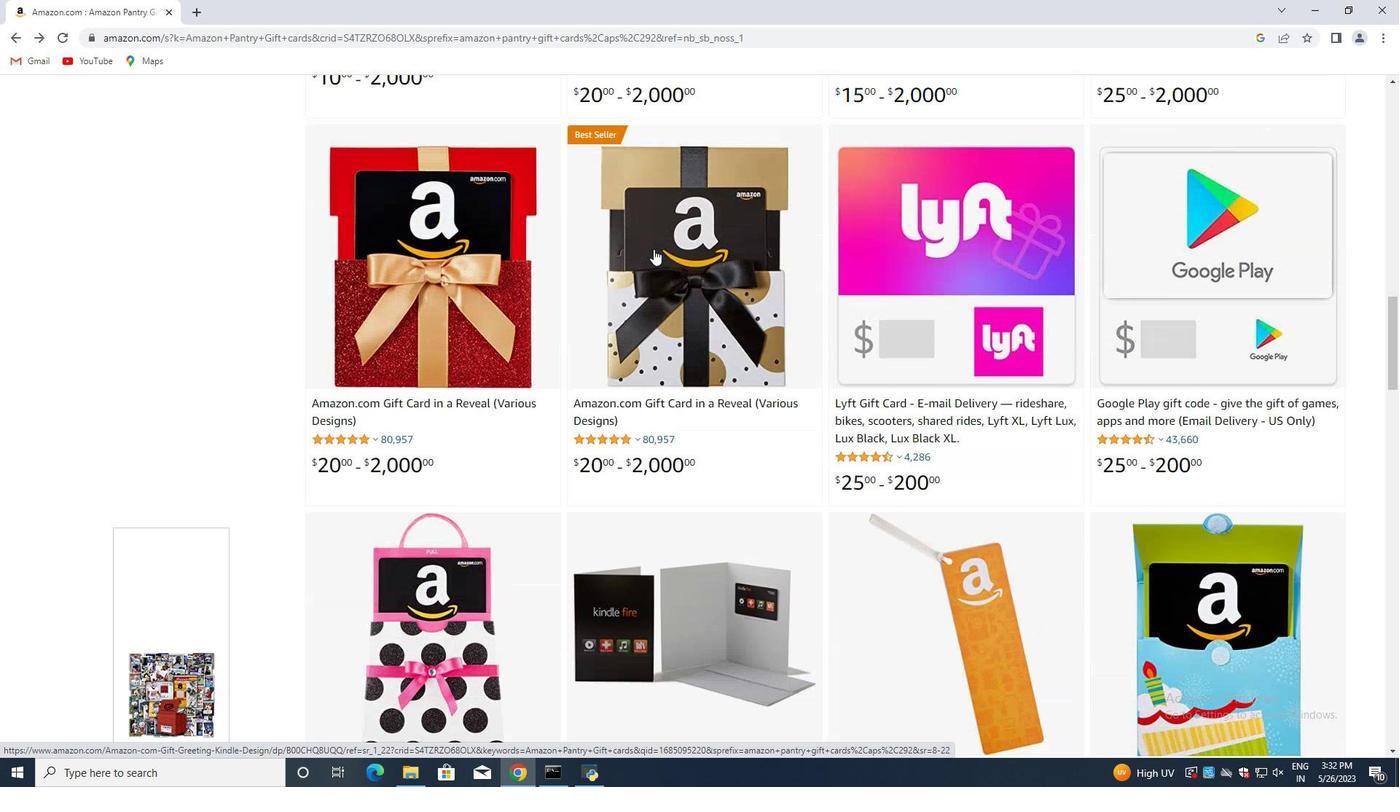 
Action: Mouse scrolled (653, 250) with delta (0, 0)
Screenshot: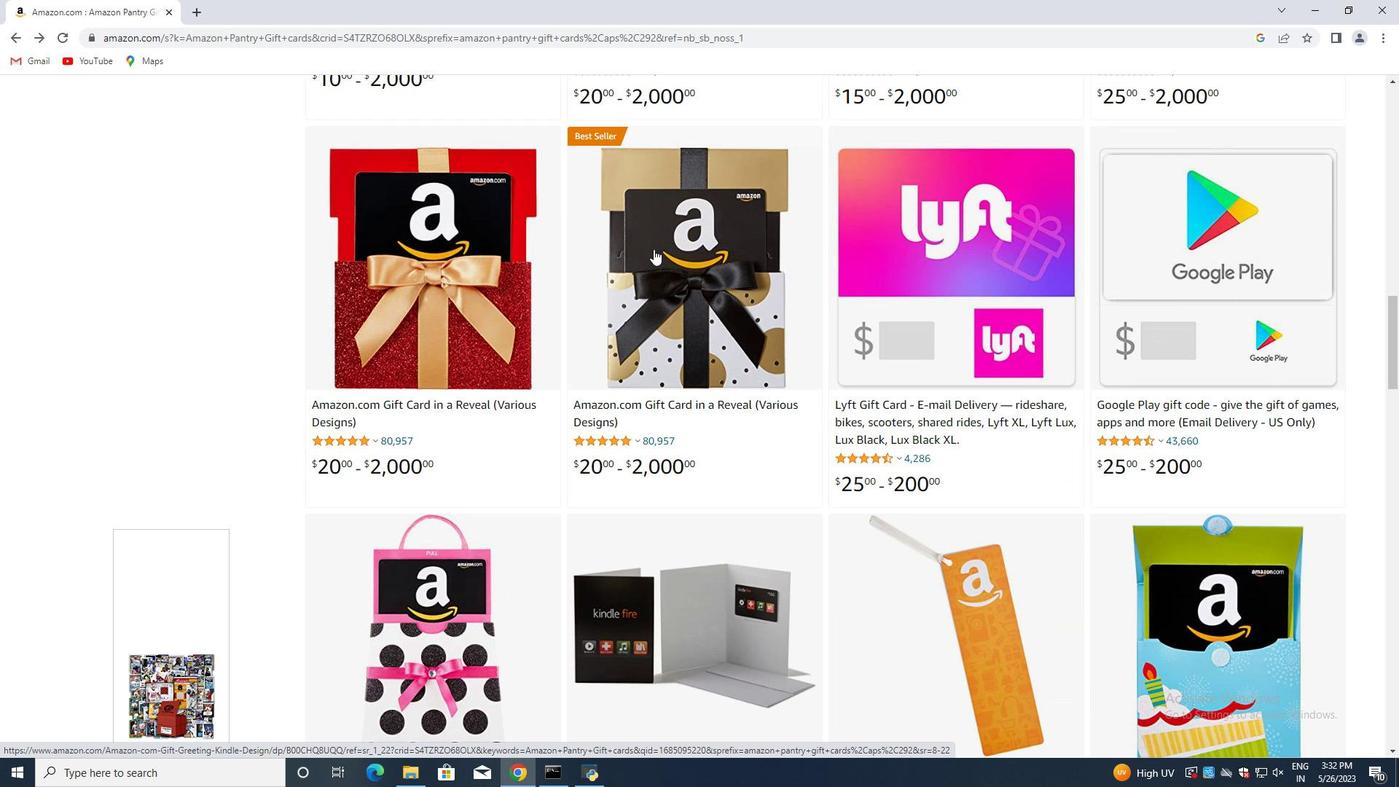 
Action: Mouse scrolled (653, 250) with delta (0, 0)
Screenshot: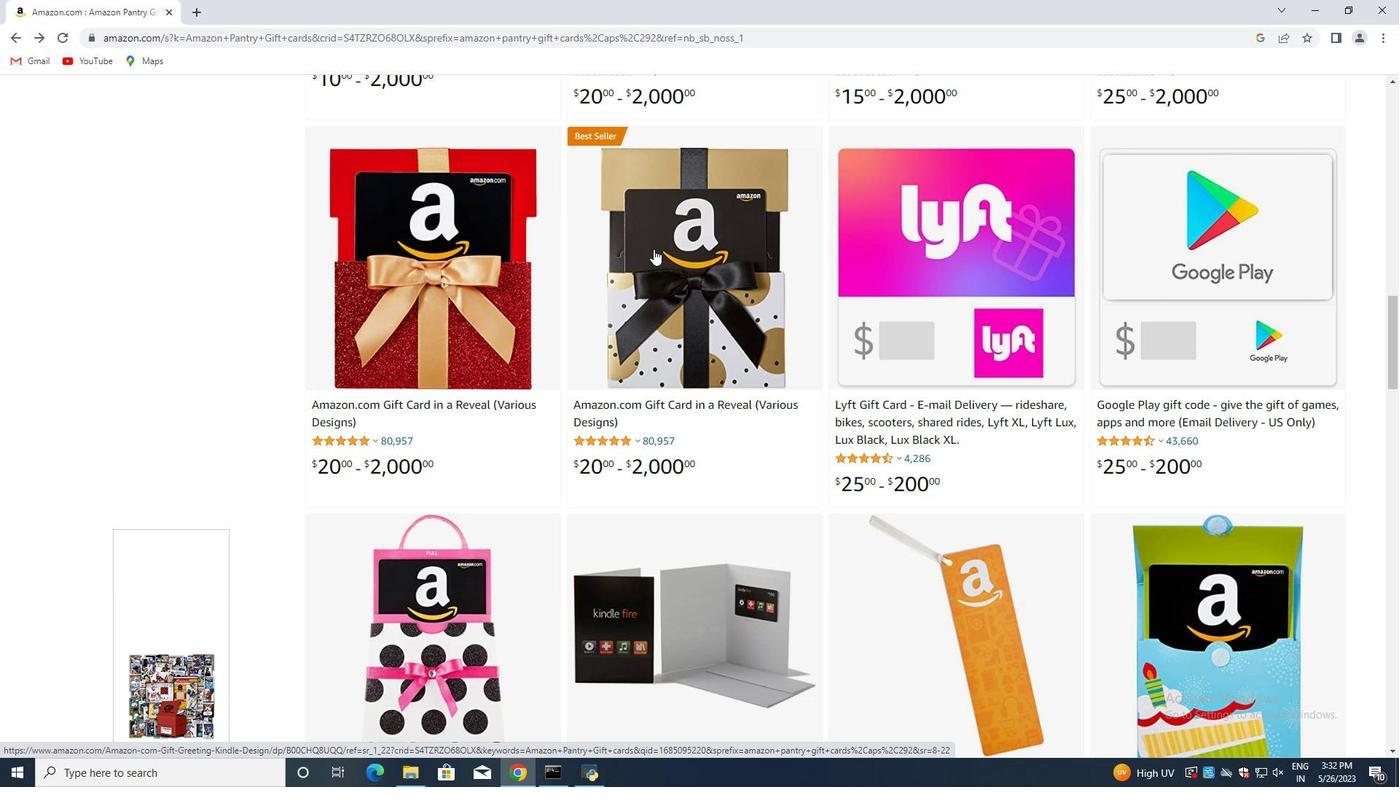 
Action: Mouse scrolled (653, 250) with delta (0, 0)
Screenshot: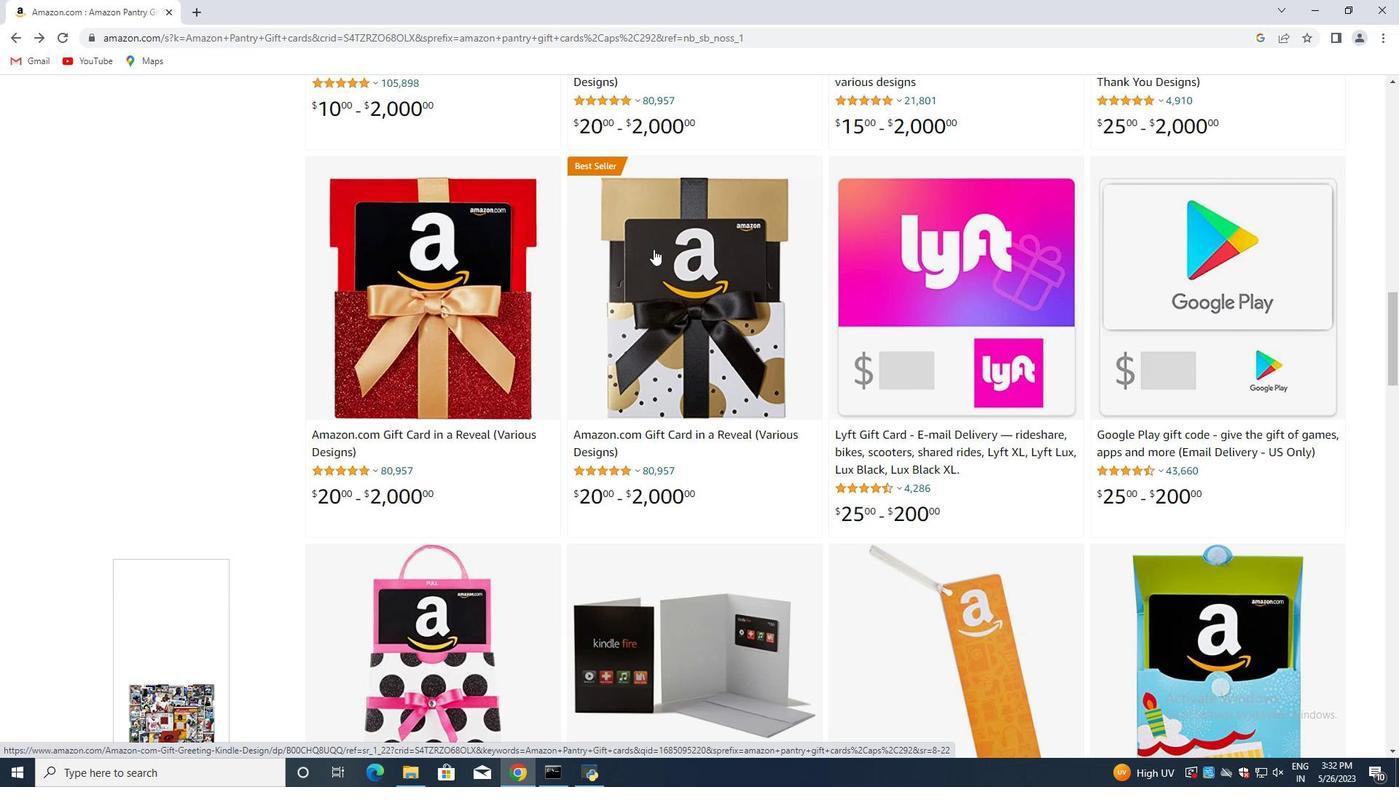 
Action: Mouse scrolled (653, 250) with delta (0, 0)
Screenshot: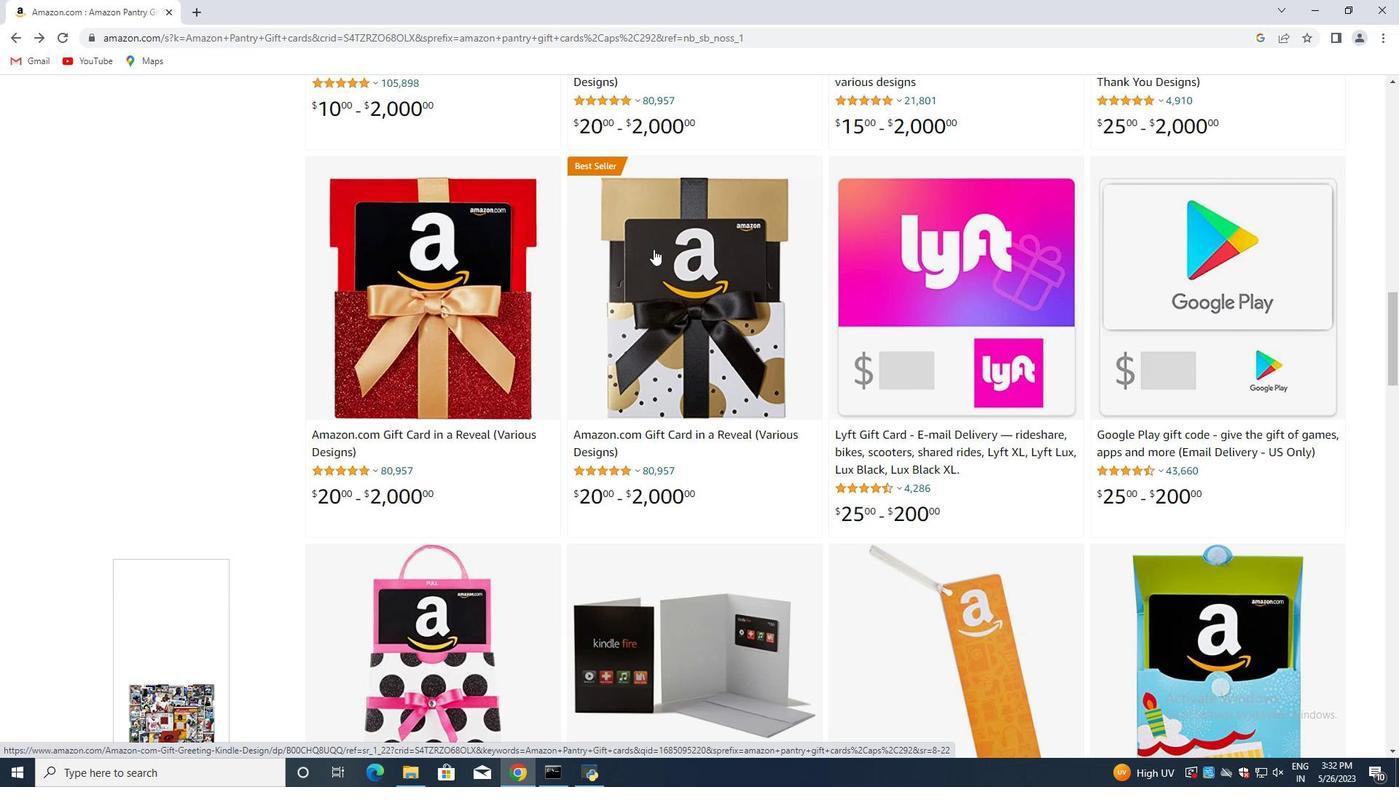 
Action: Mouse scrolled (653, 250) with delta (0, 0)
Screenshot: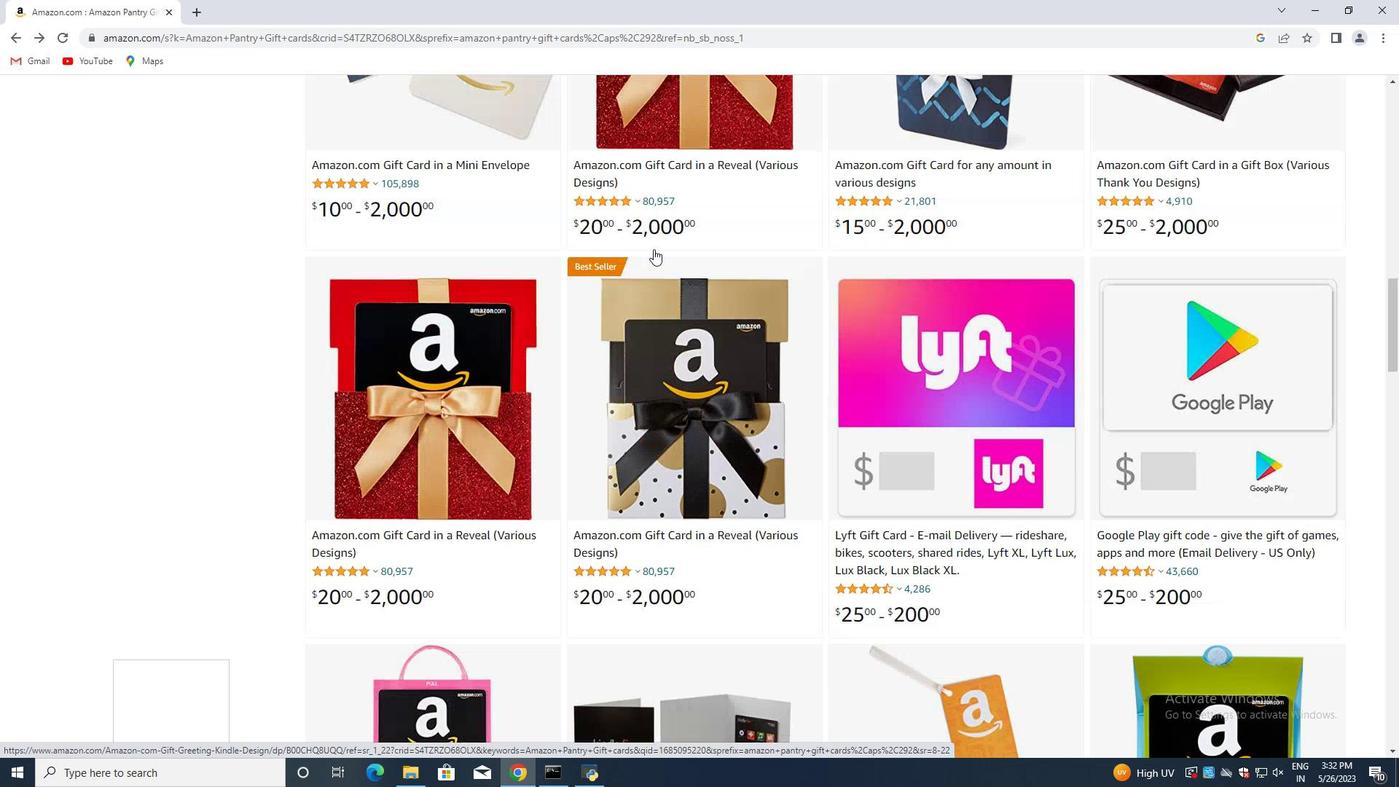 
Action: Mouse scrolled (653, 250) with delta (0, 0)
Screenshot: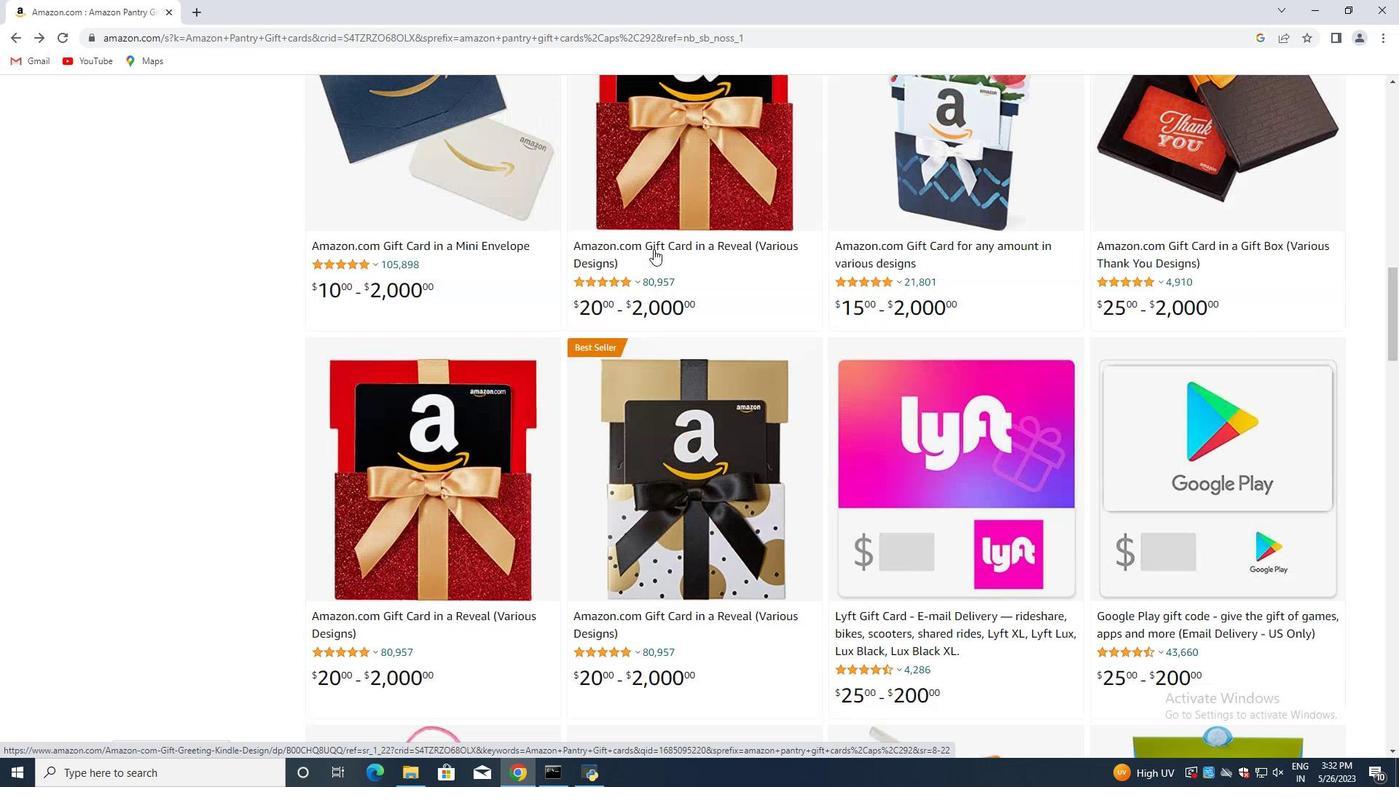 
Action: Mouse scrolled (653, 250) with delta (0, 0)
Screenshot: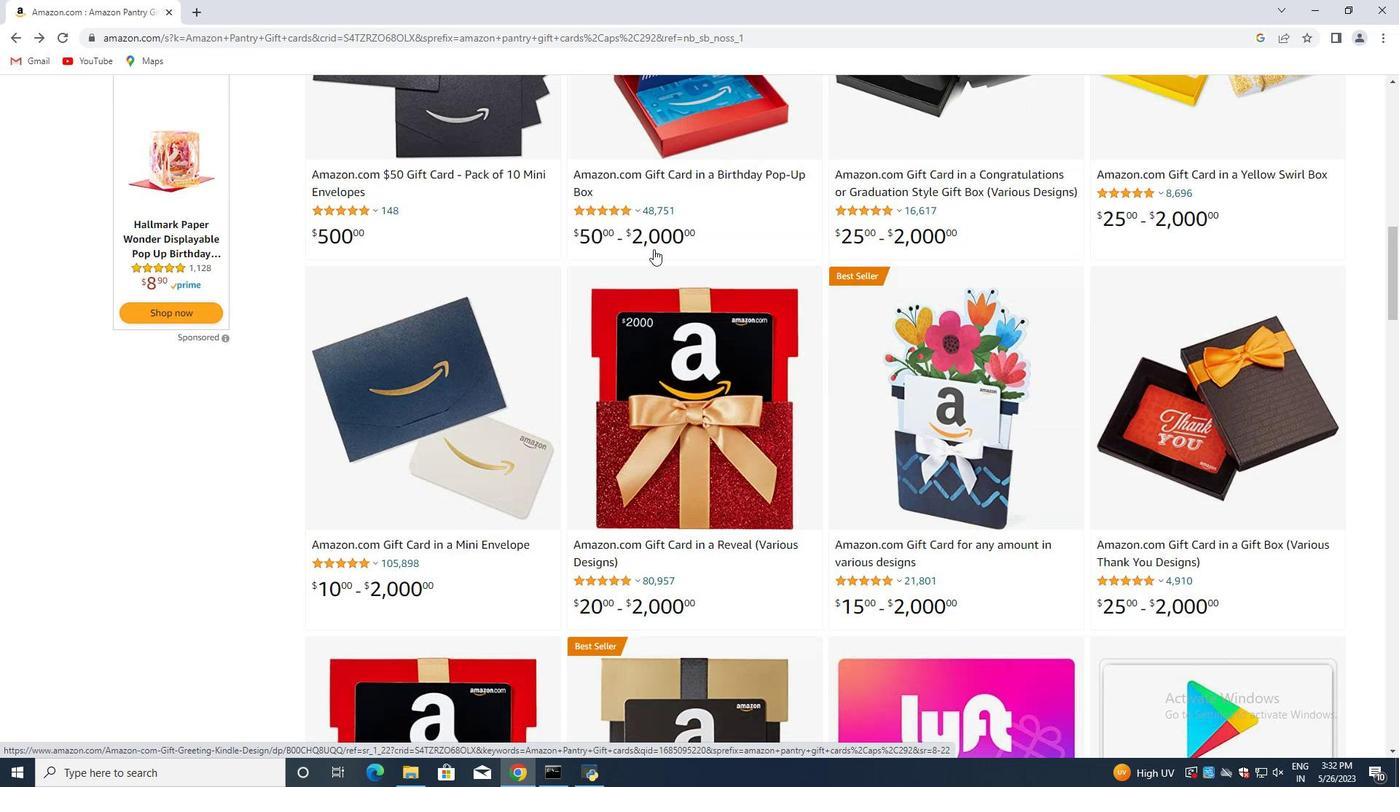 
Action: Mouse scrolled (653, 250) with delta (0, 0)
Screenshot: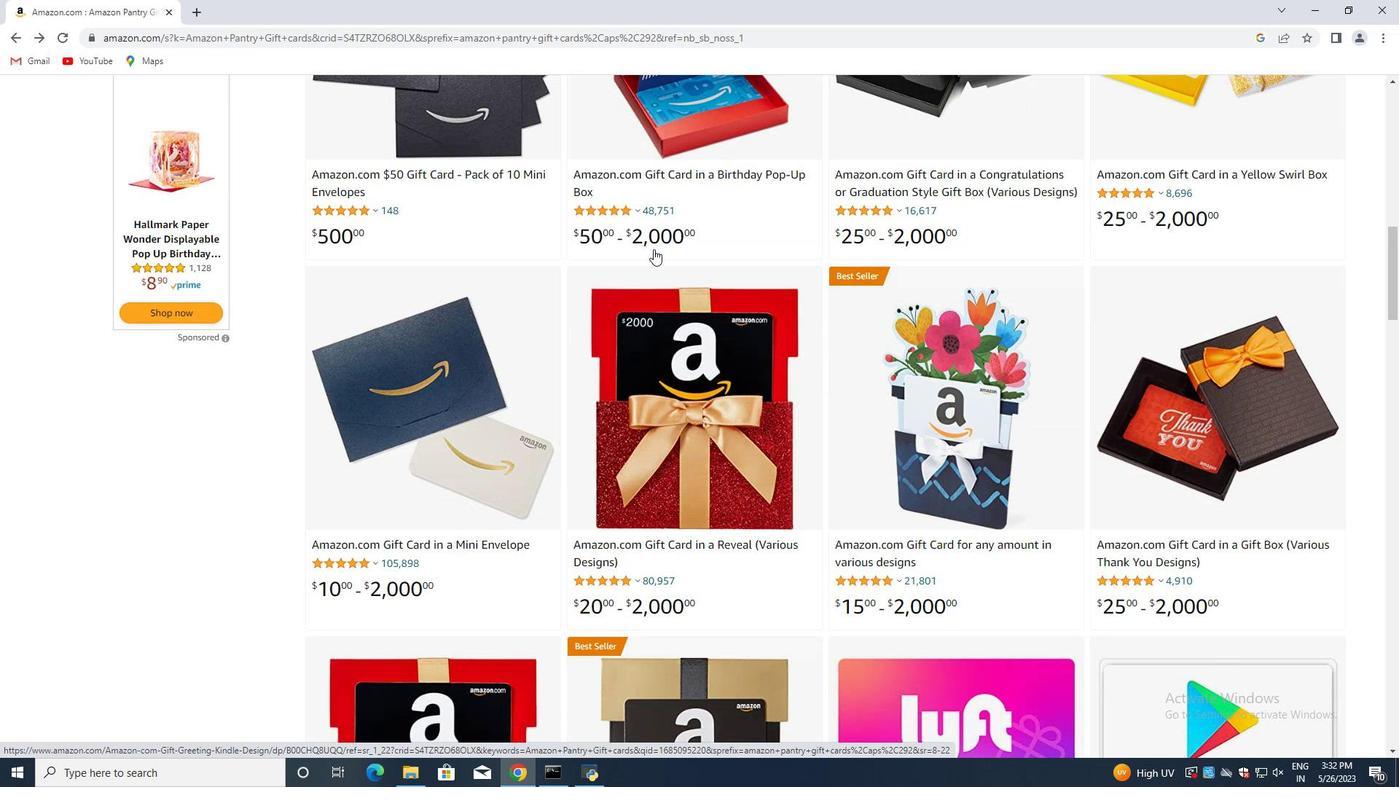 
Action: Mouse scrolled (653, 250) with delta (0, 0)
Screenshot: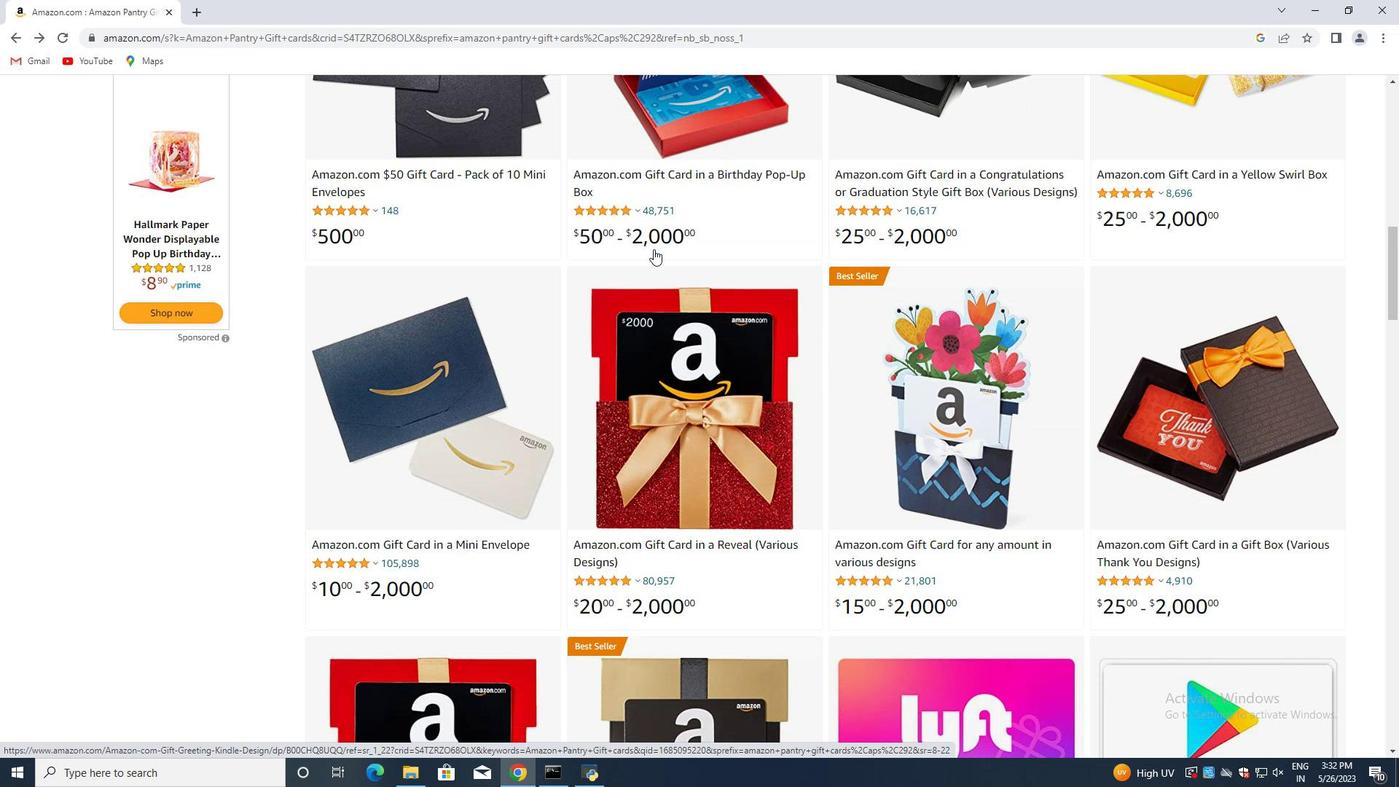 
Action: Mouse scrolled (653, 250) with delta (0, 0)
Screenshot: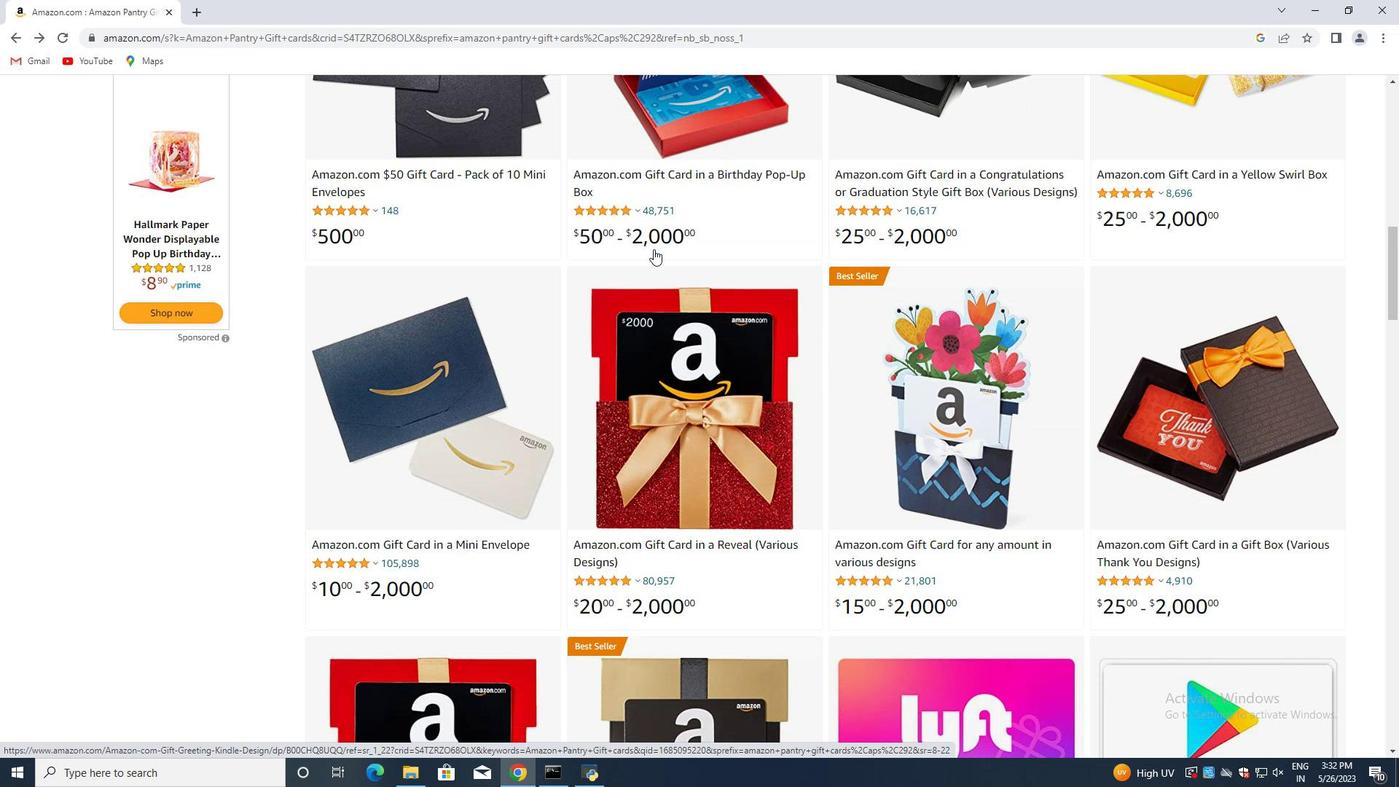 
Action: Mouse scrolled (653, 250) with delta (0, 0)
Screenshot: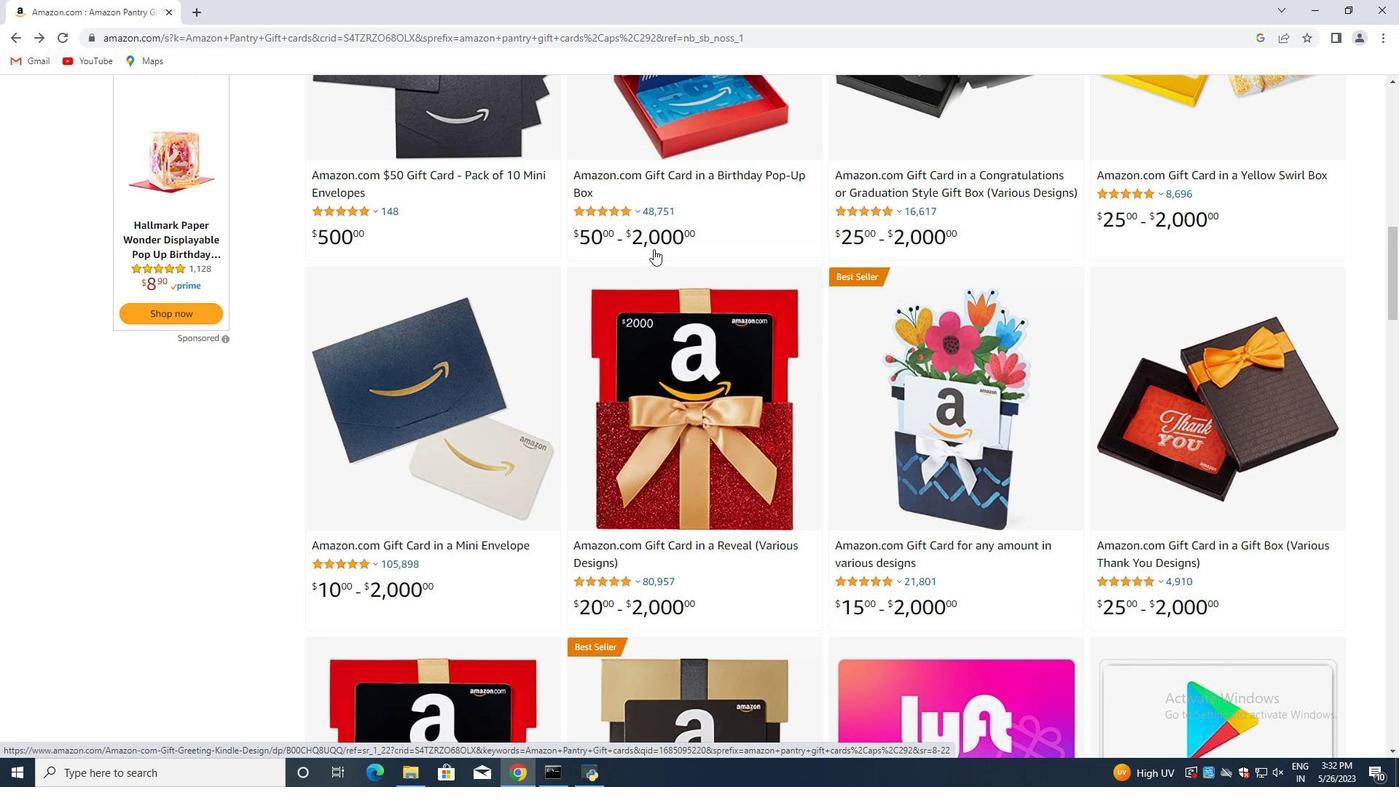 
Action: Mouse scrolled (653, 250) with delta (0, 0)
Screenshot: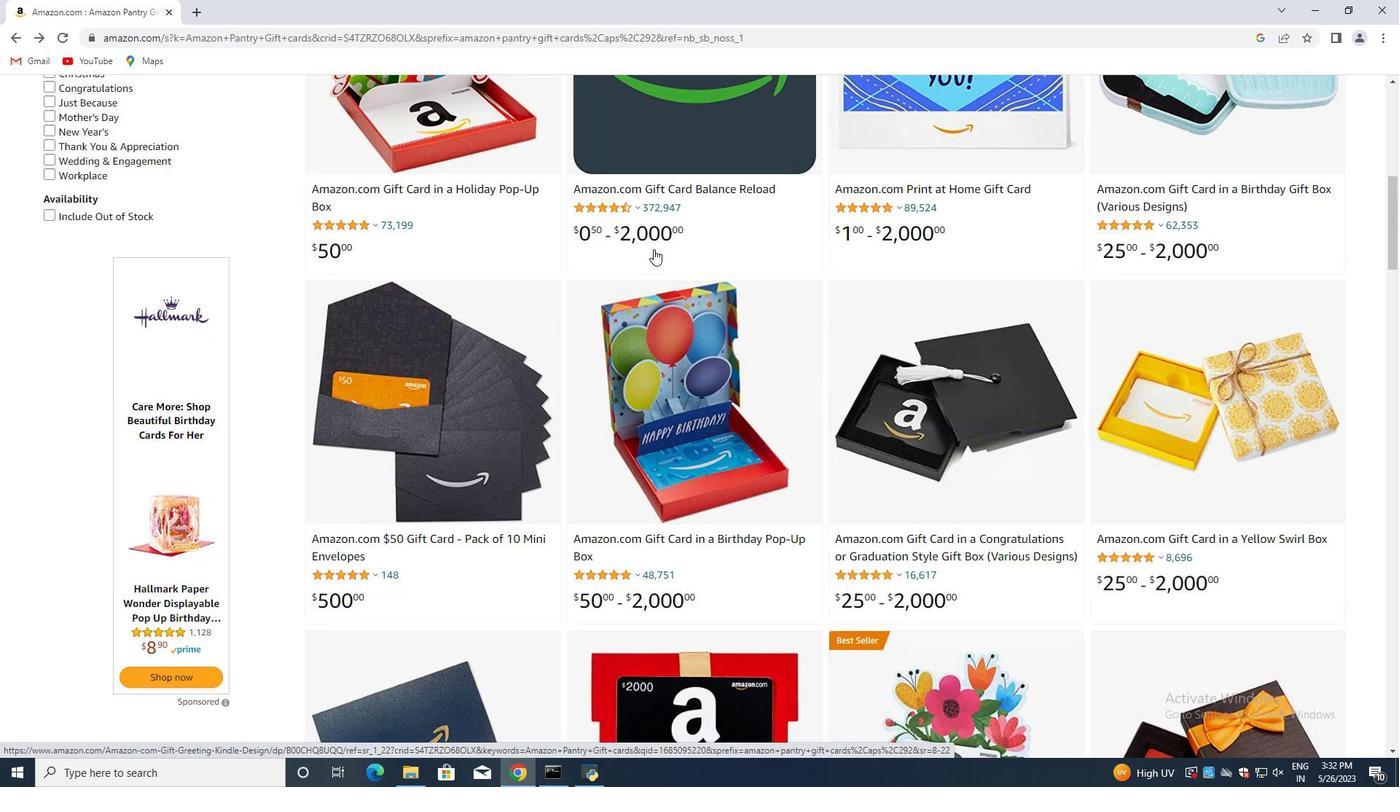 
Action: Mouse scrolled (653, 250) with delta (0, 0)
Screenshot: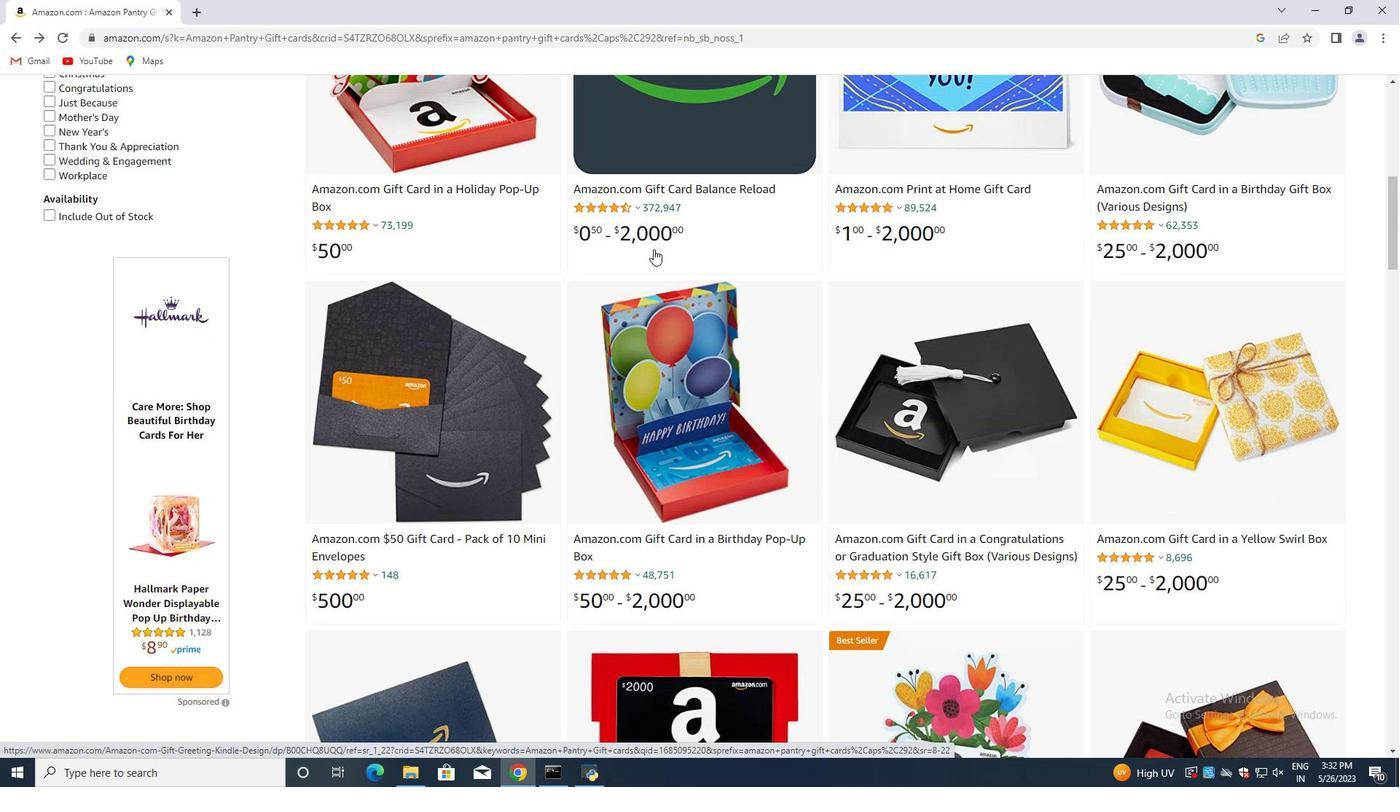 
Action: Mouse scrolled (653, 250) with delta (0, 0)
Screenshot: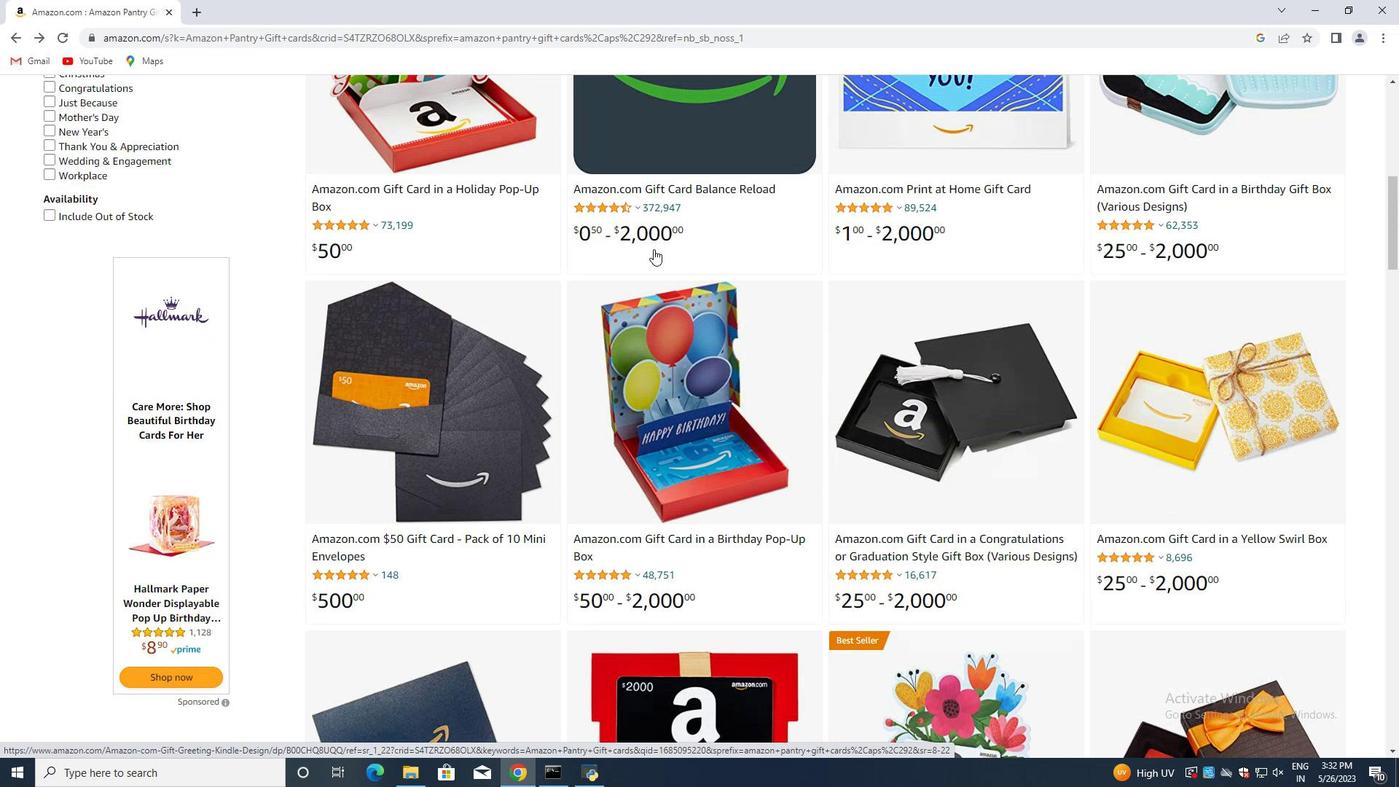 
Action: Mouse scrolled (653, 250) with delta (0, 0)
Screenshot: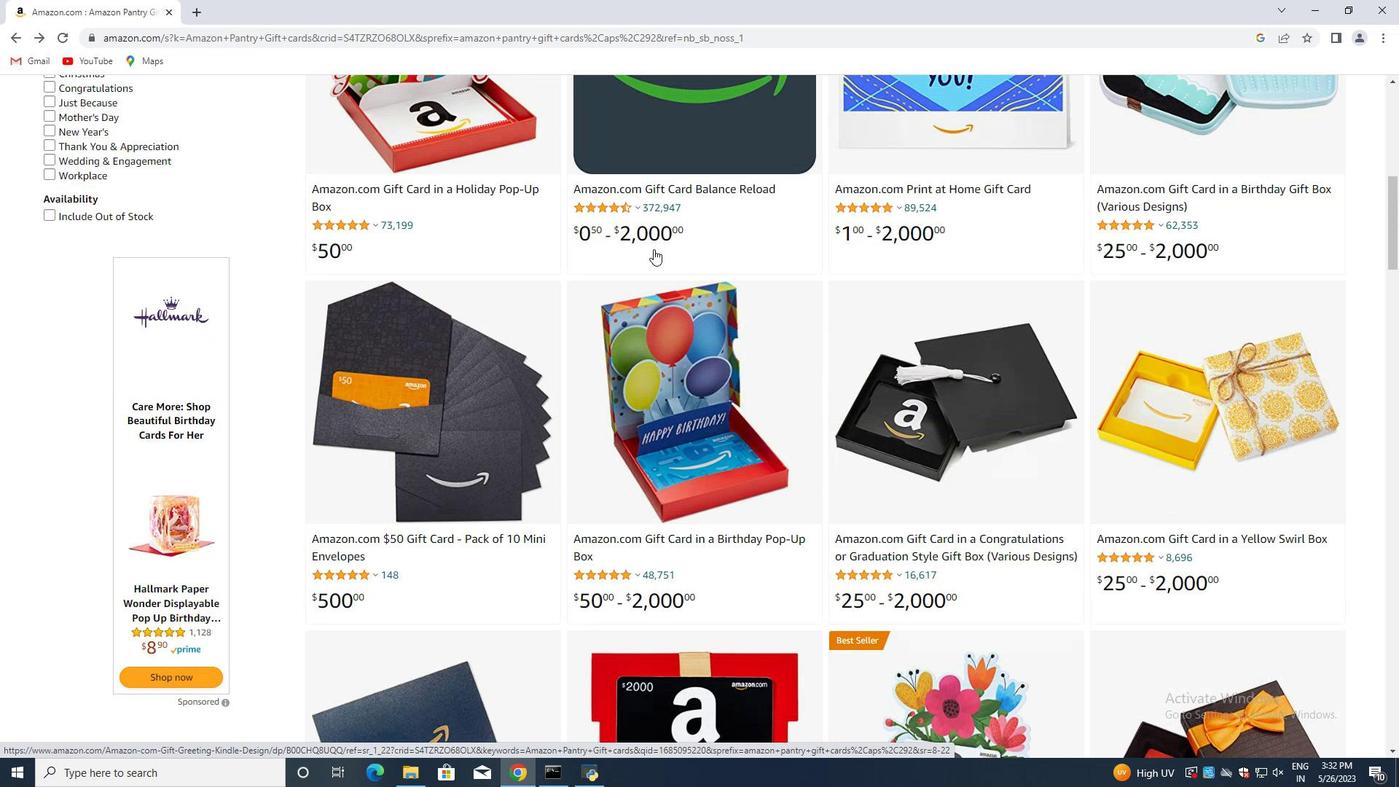 
Action: Mouse scrolled (653, 250) with delta (0, 0)
Screenshot: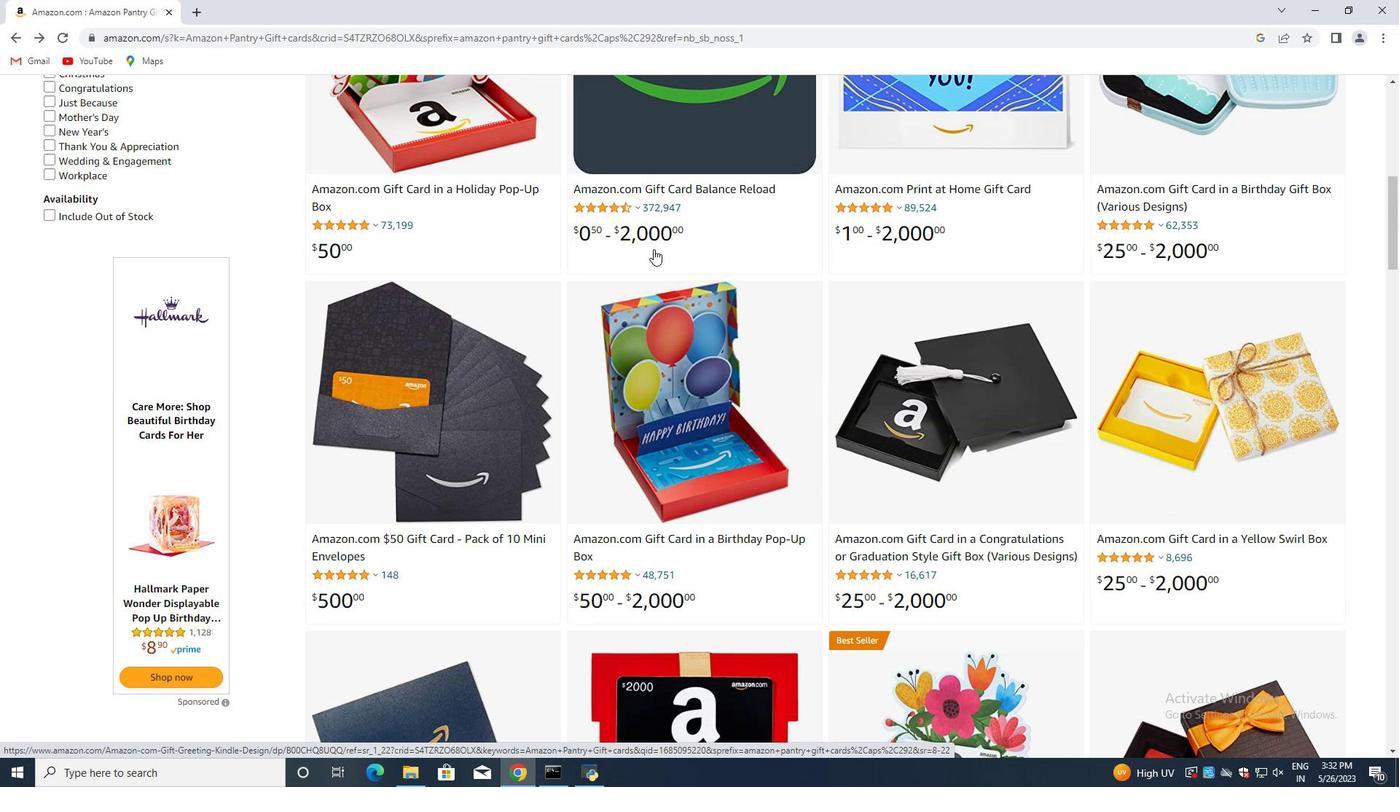 
Action: Mouse scrolled (653, 250) with delta (0, 0)
Screenshot: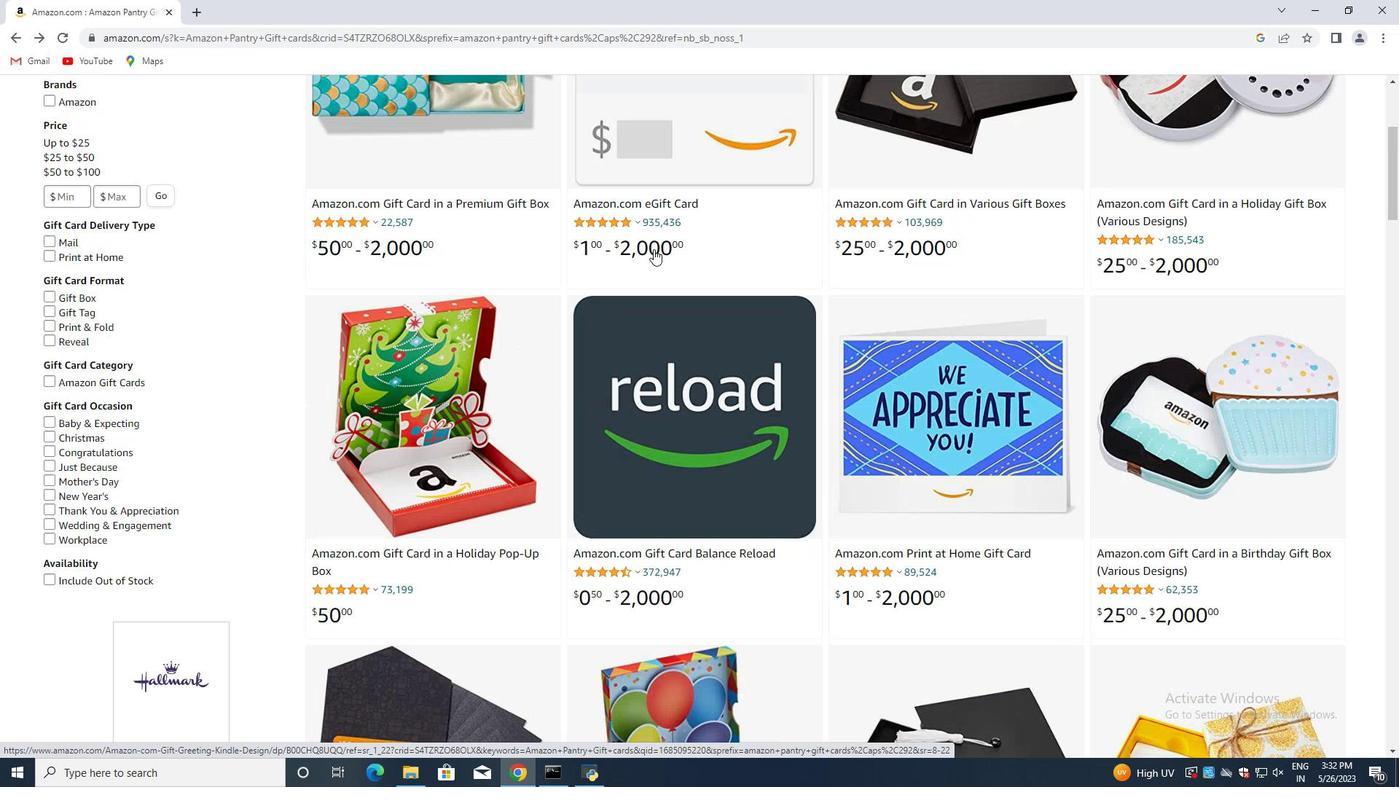 
Action: Mouse scrolled (653, 250) with delta (0, 0)
Screenshot: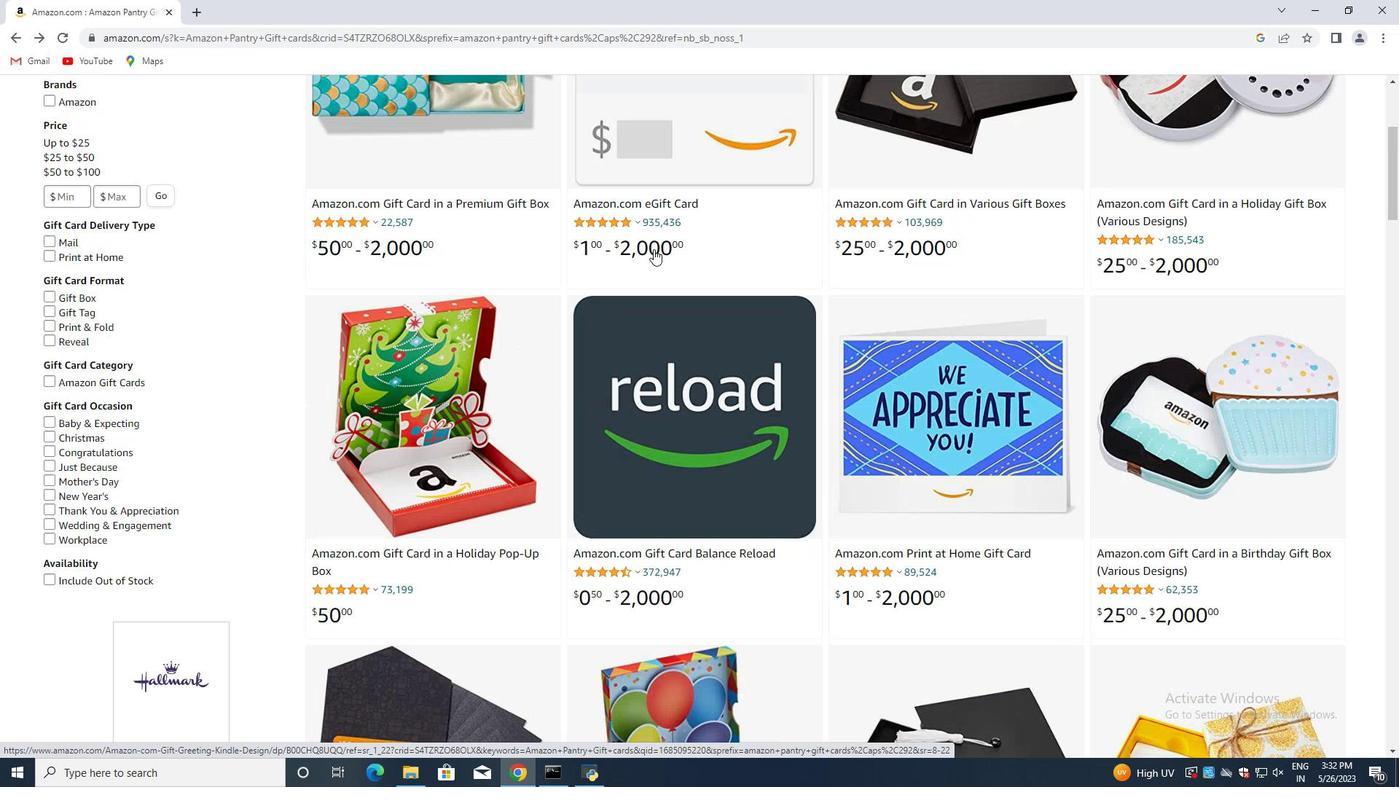 
Action: Mouse scrolled (653, 250) with delta (0, 0)
Screenshot: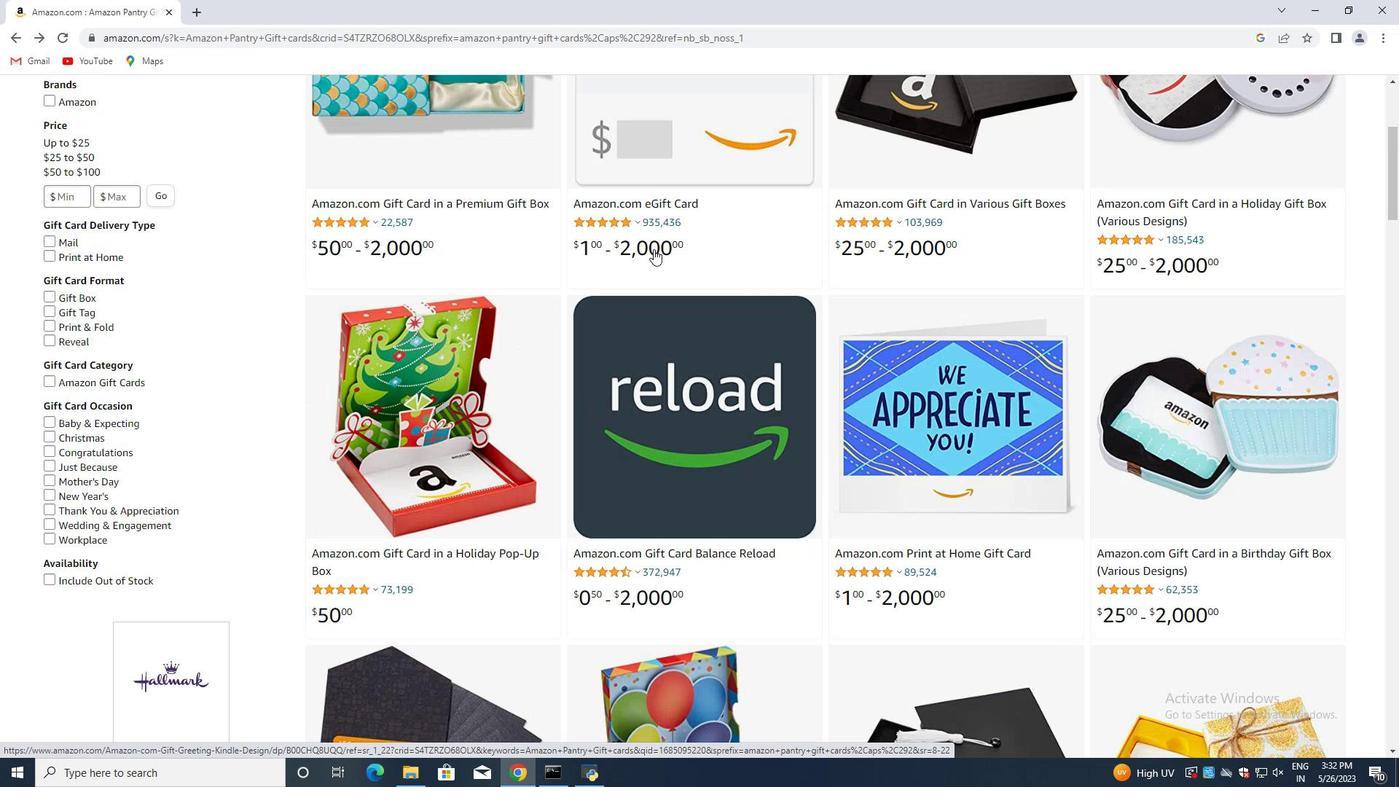 
Action: Mouse scrolled (653, 250) with delta (0, 0)
Screenshot: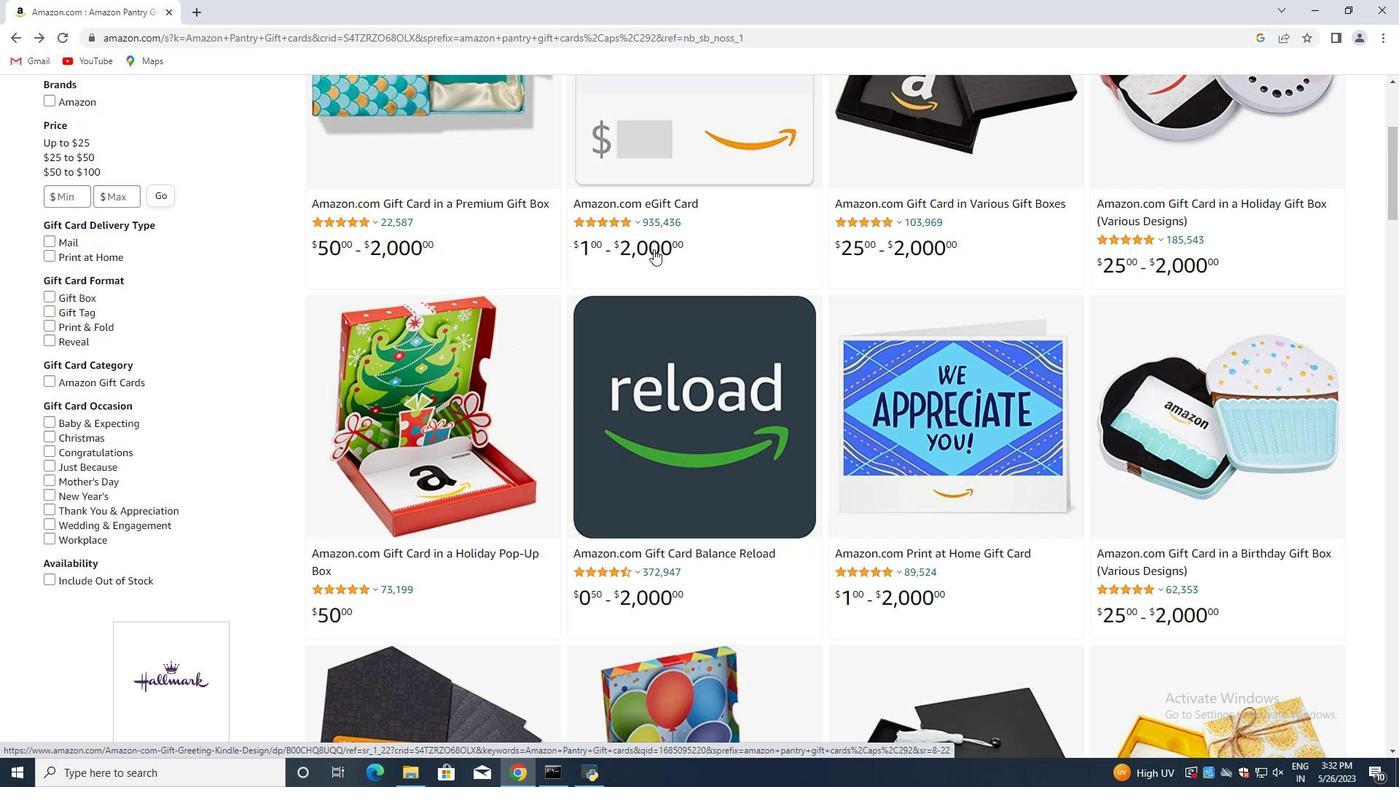 
Action: Mouse scrolled (653, 250) with delta (0, 0)
Screenshot: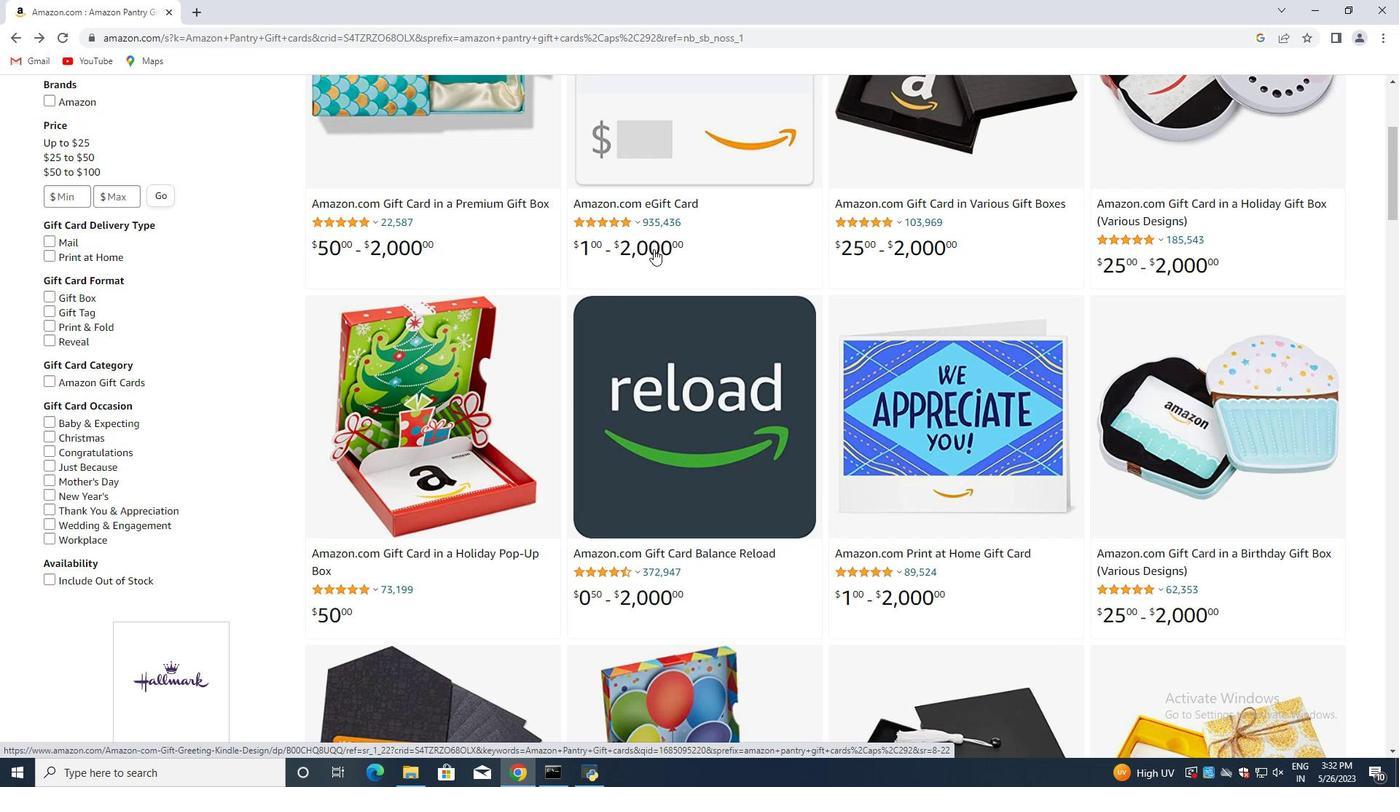 
Action: Mouse scrolled (653, 250) with delta (0, 0)
Screenshot: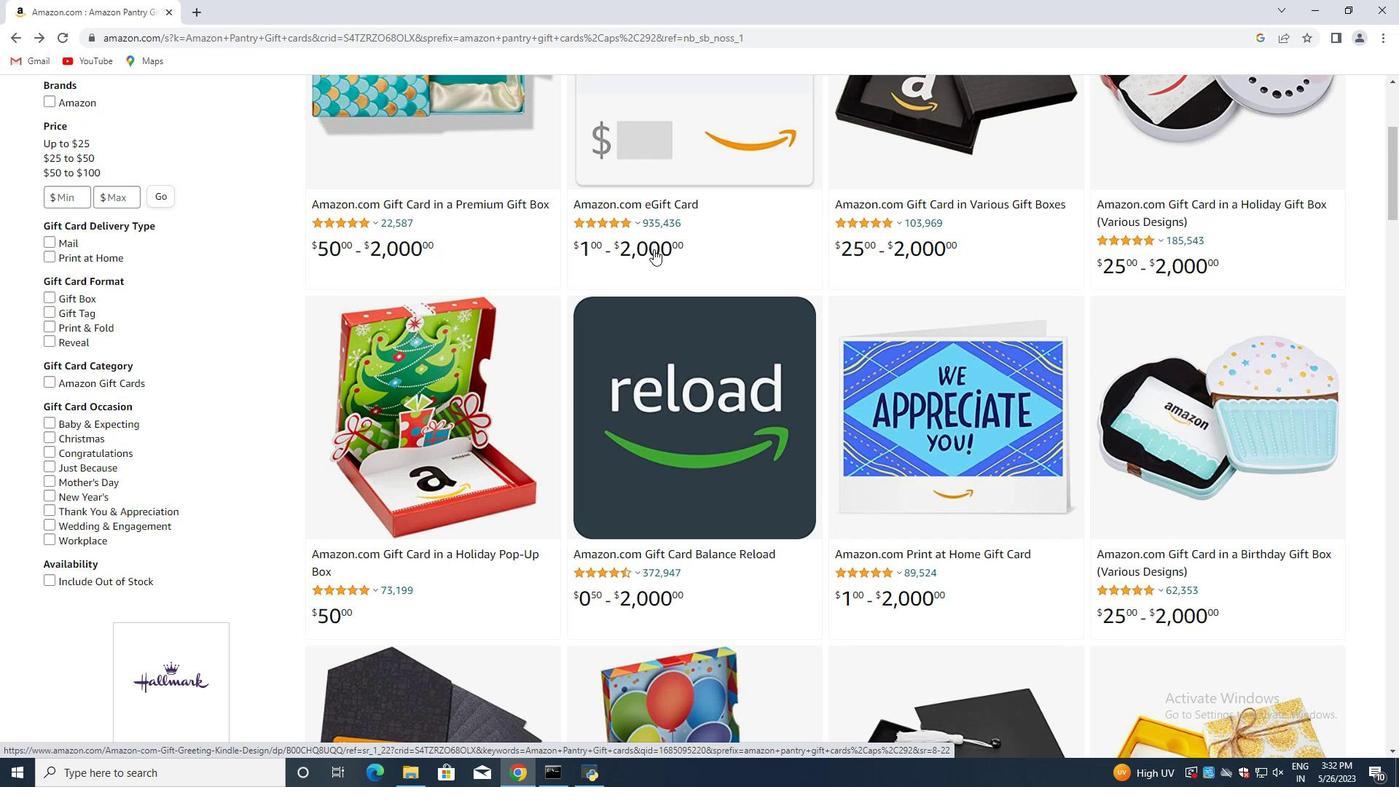 
Action: Mouse scrolled (653, 250) with delta (0, 0)
Screenshot: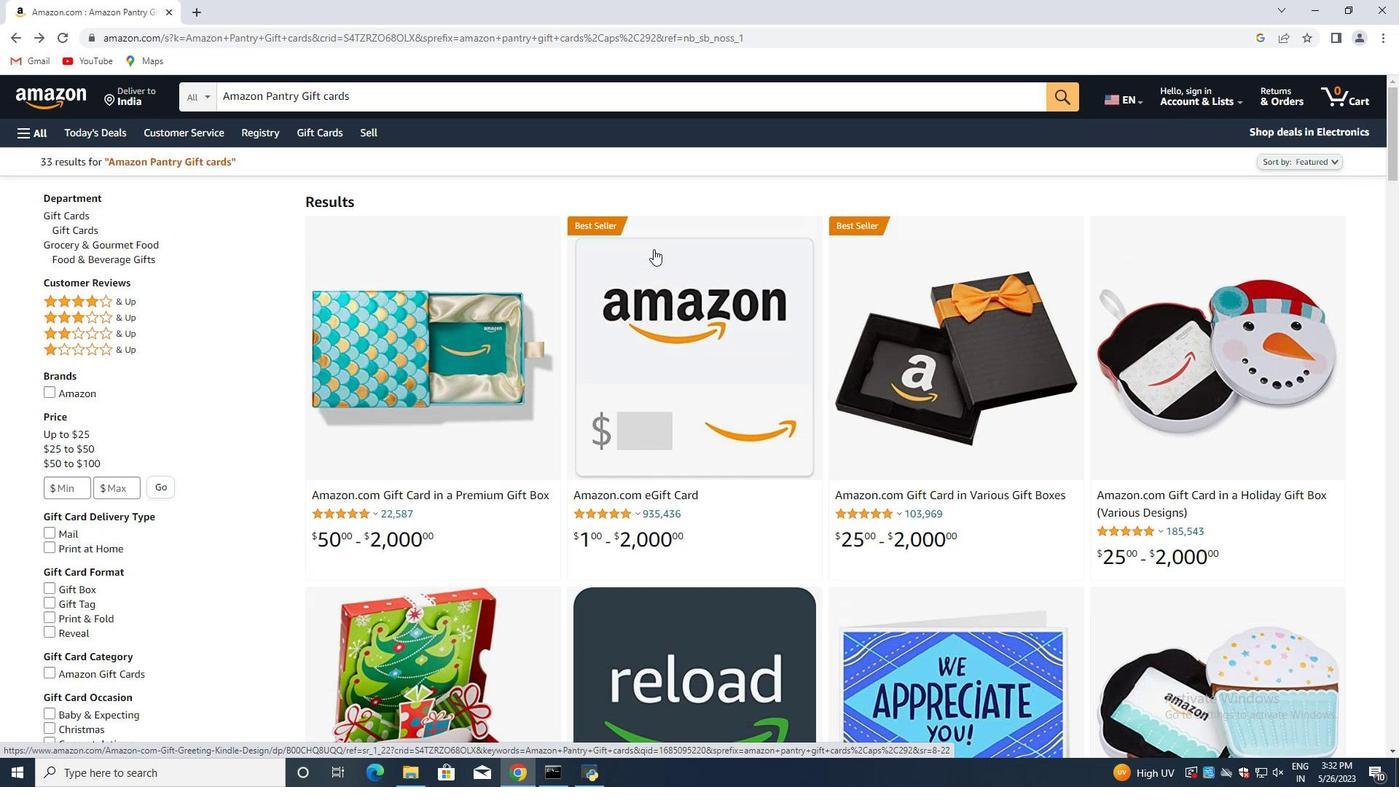 
Action: Mouse scrolled (653, 250) with delta (0, 0)
Screenshot: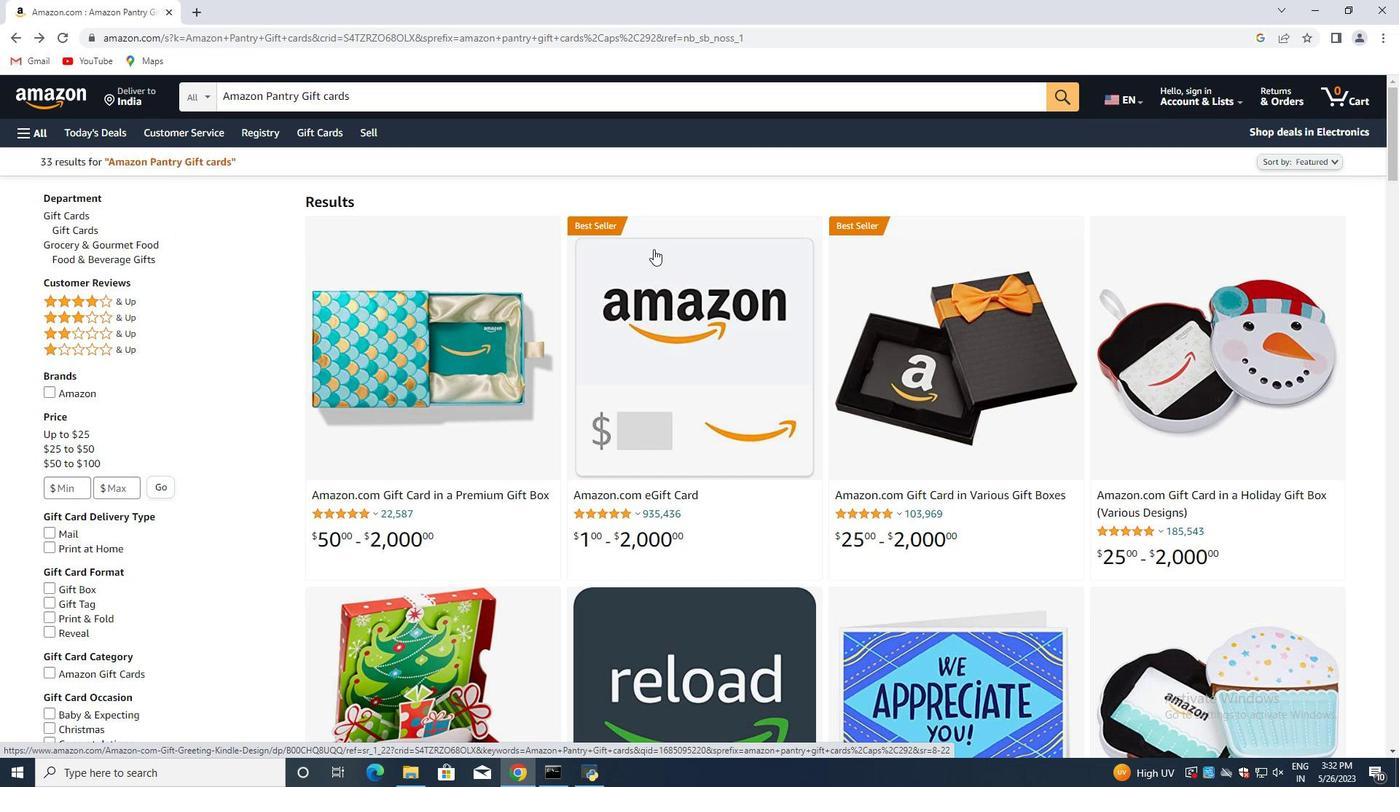 
Action: Mouse scrolled (653, 250) with delta (0, 0)
Screenshot: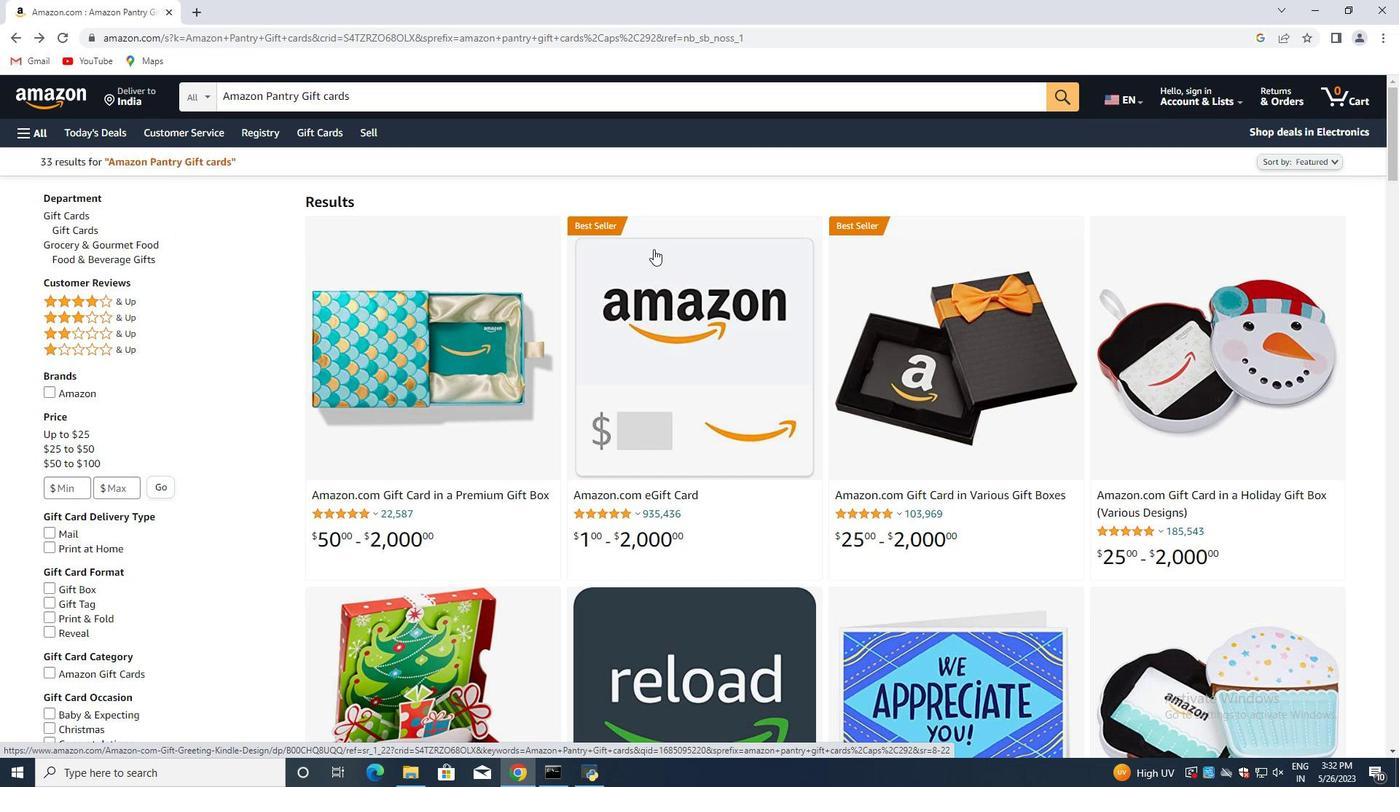 
Action: Mouse scrolled (653, 250) with delta (0, 0)
Screenshot: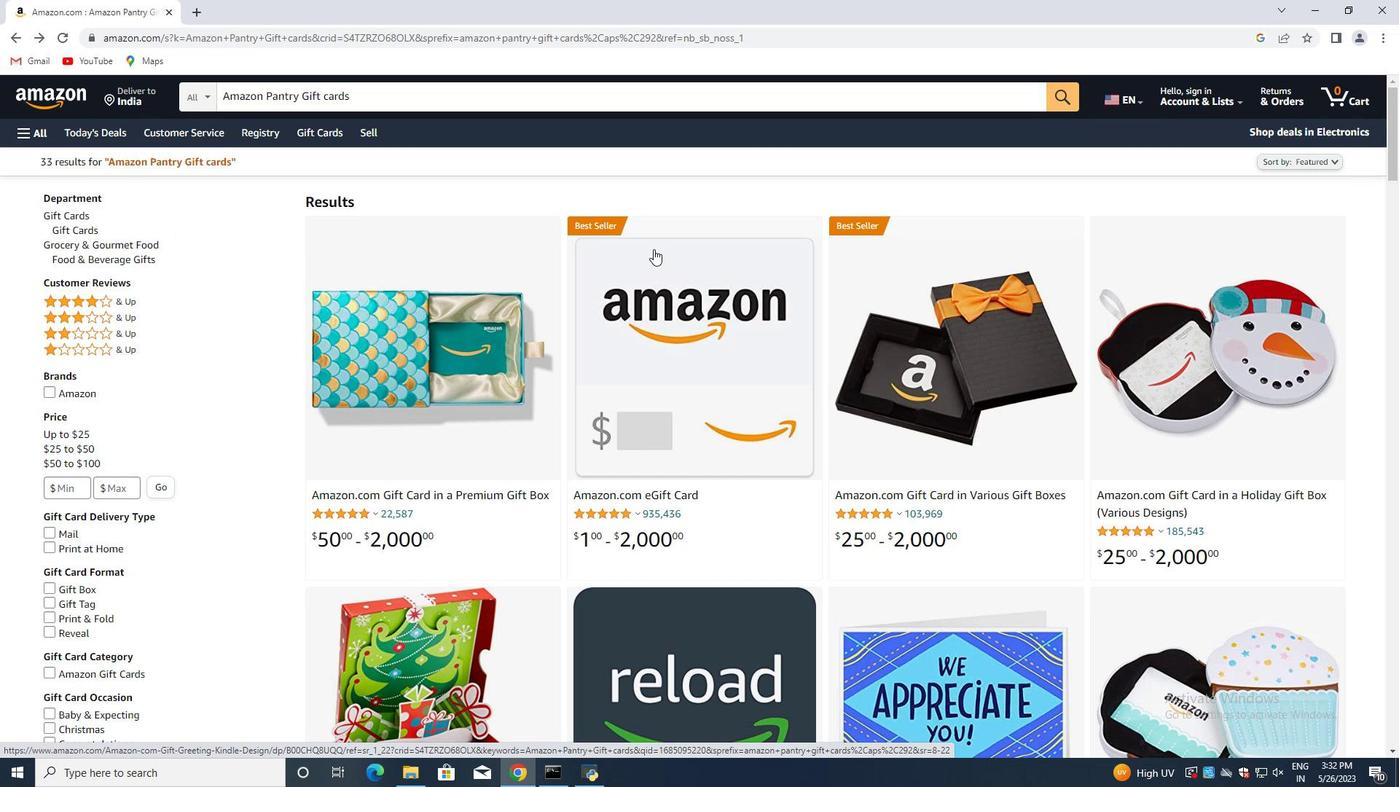 
Action: Mouse moved to (761, 352)
Screenshot: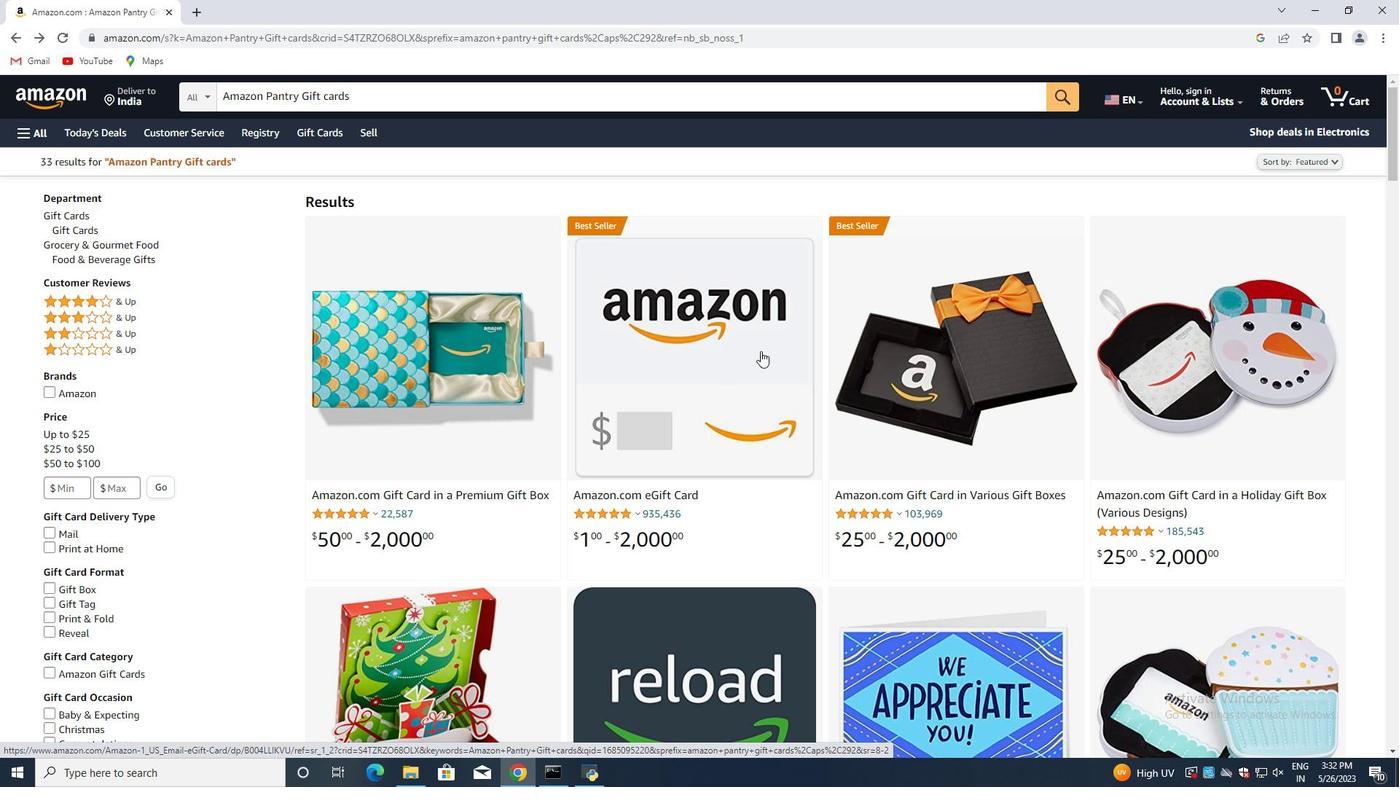 
Action: Mouse pressed left at (761, 352)
Screenshot: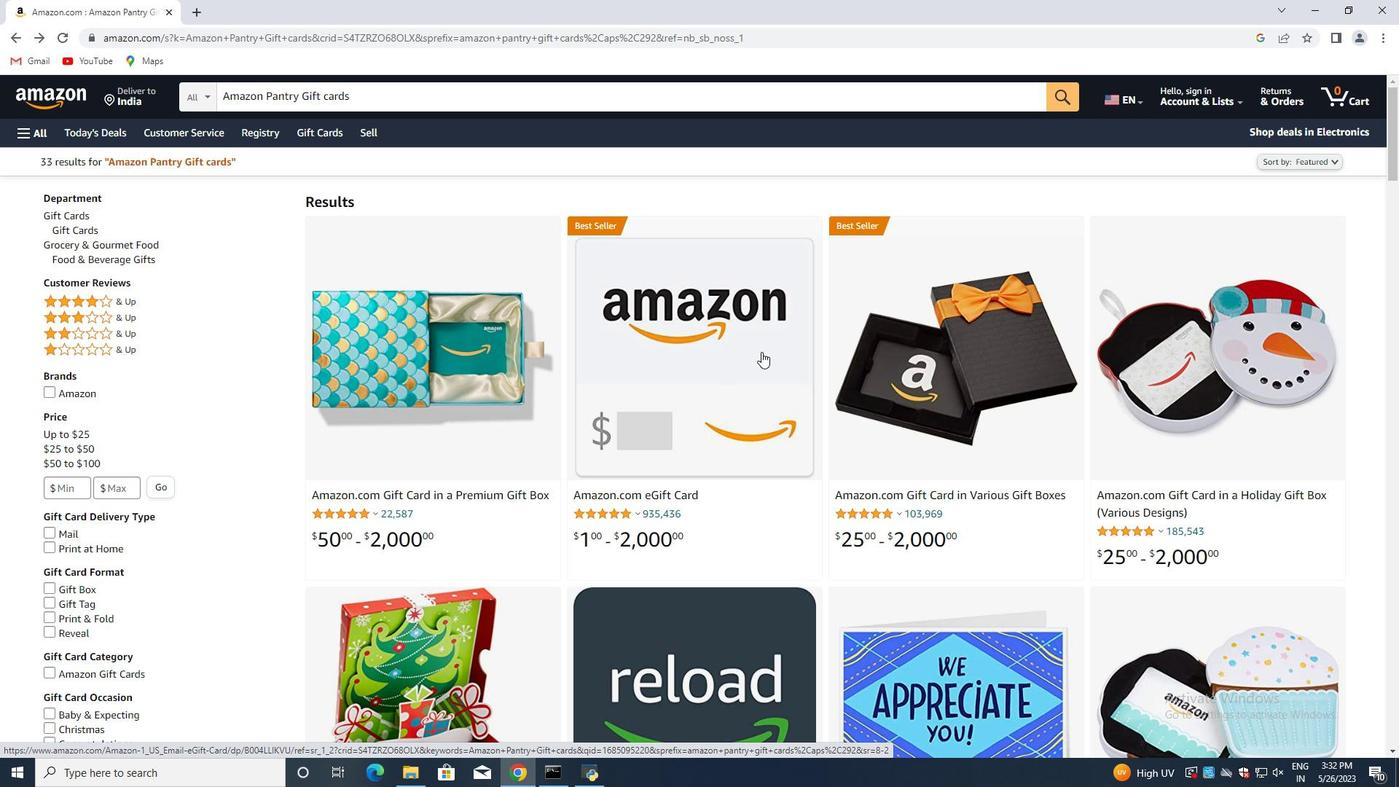 
Action: Mouse moved to (298, 332)
Screenshot: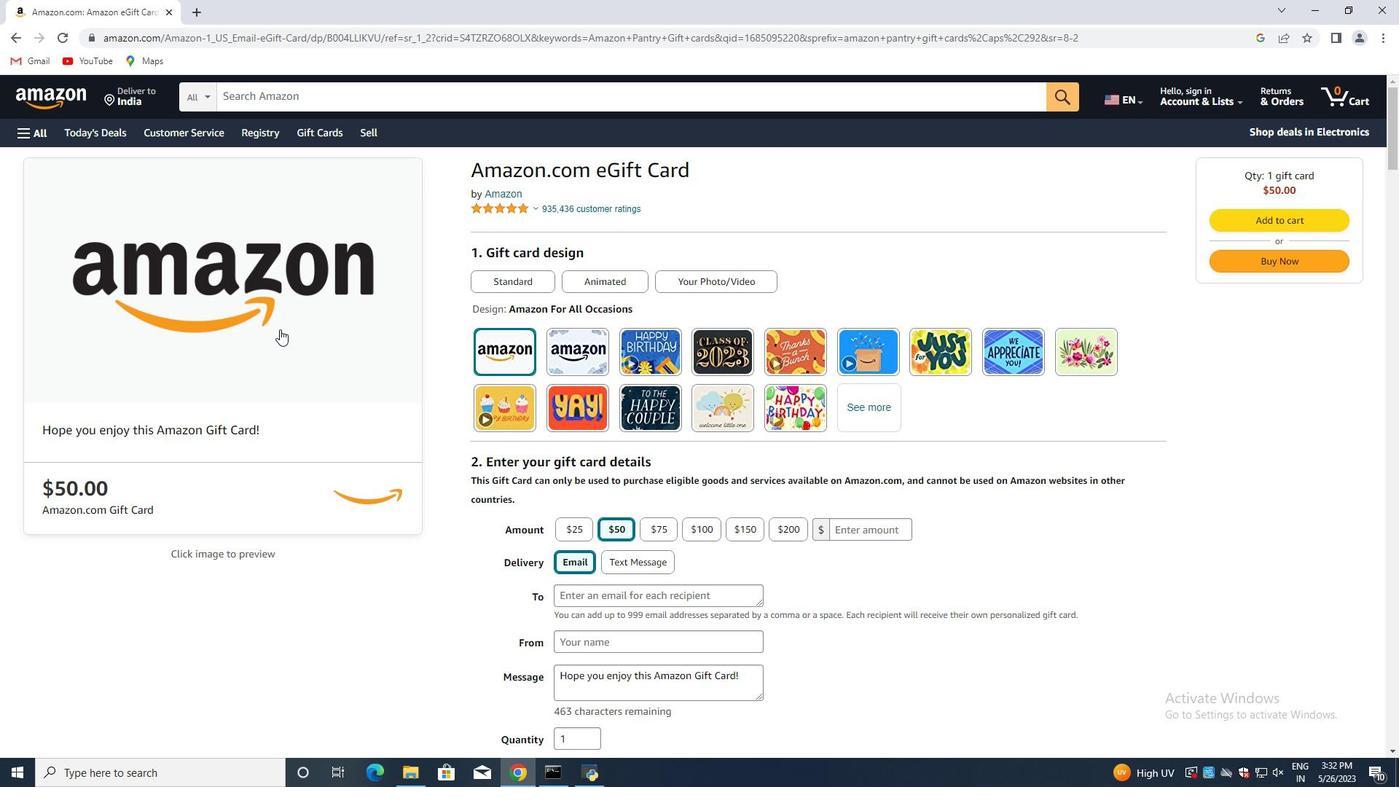 
Action: Mouse scrolled (298, 333) with delta (0, 0)
Screenshot: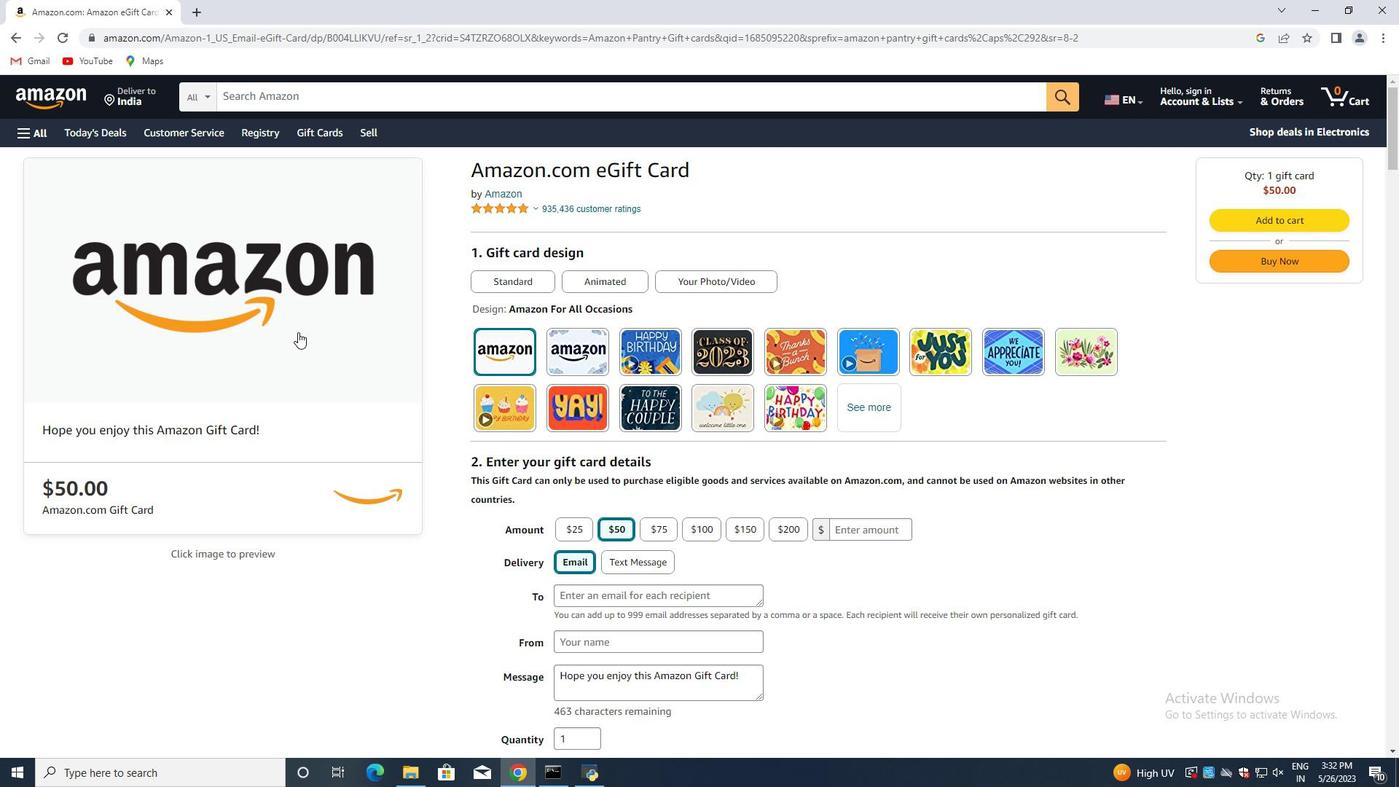 
Action: Mouse scrolled (298, 333) with delta (0, 0)
Screenshot: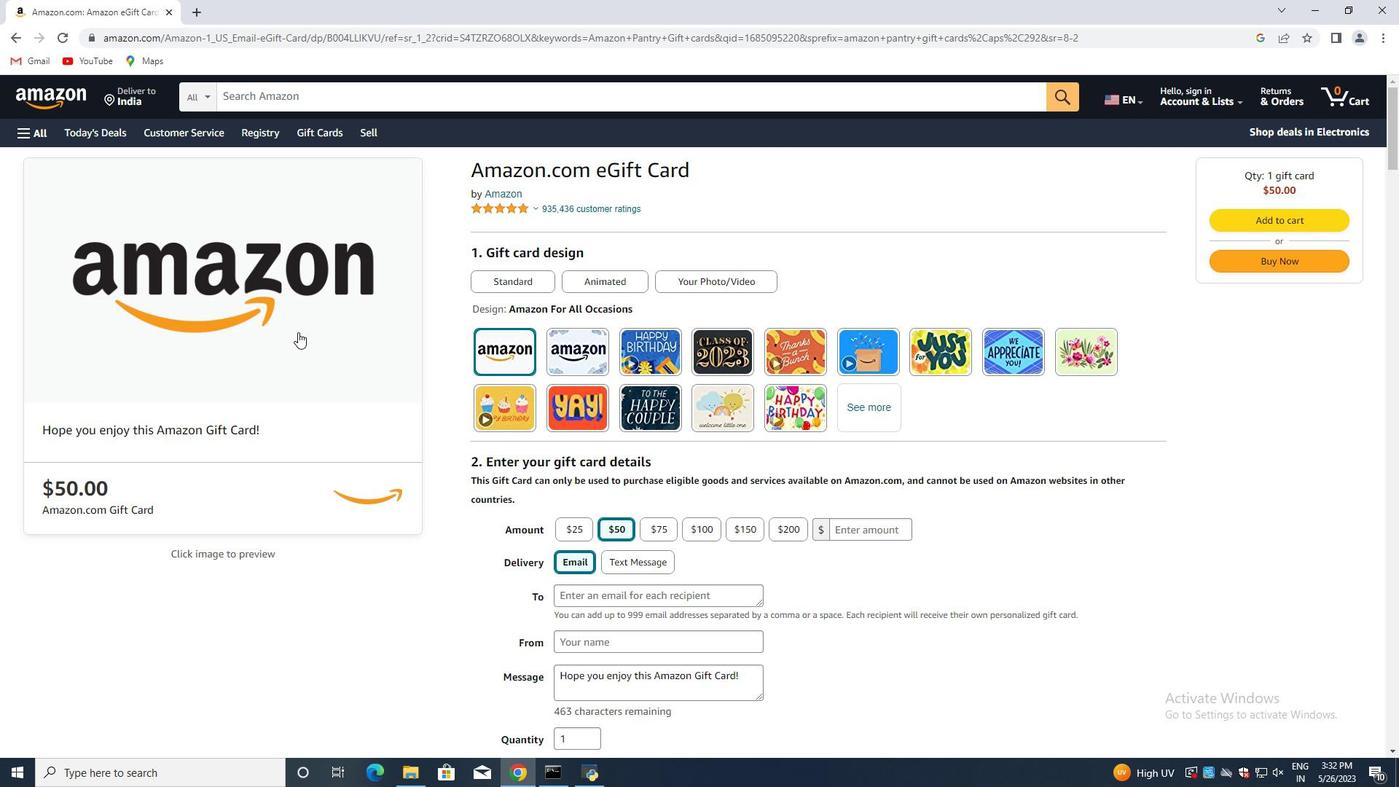 
Action: Mouse moved to (298, 332)
Screenshot: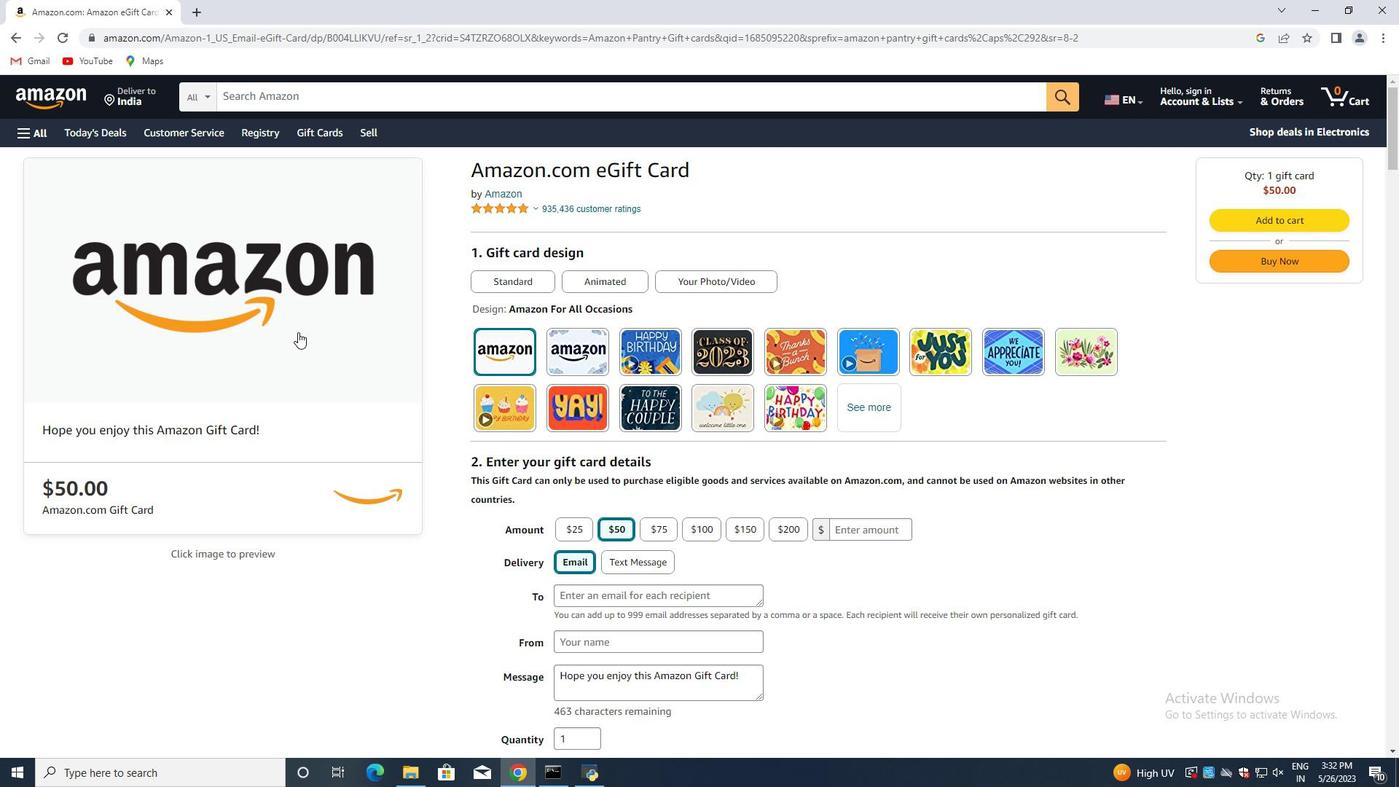 
Action: Mouse scrolled (298, 333) with delta (0, 0)
Screenshot: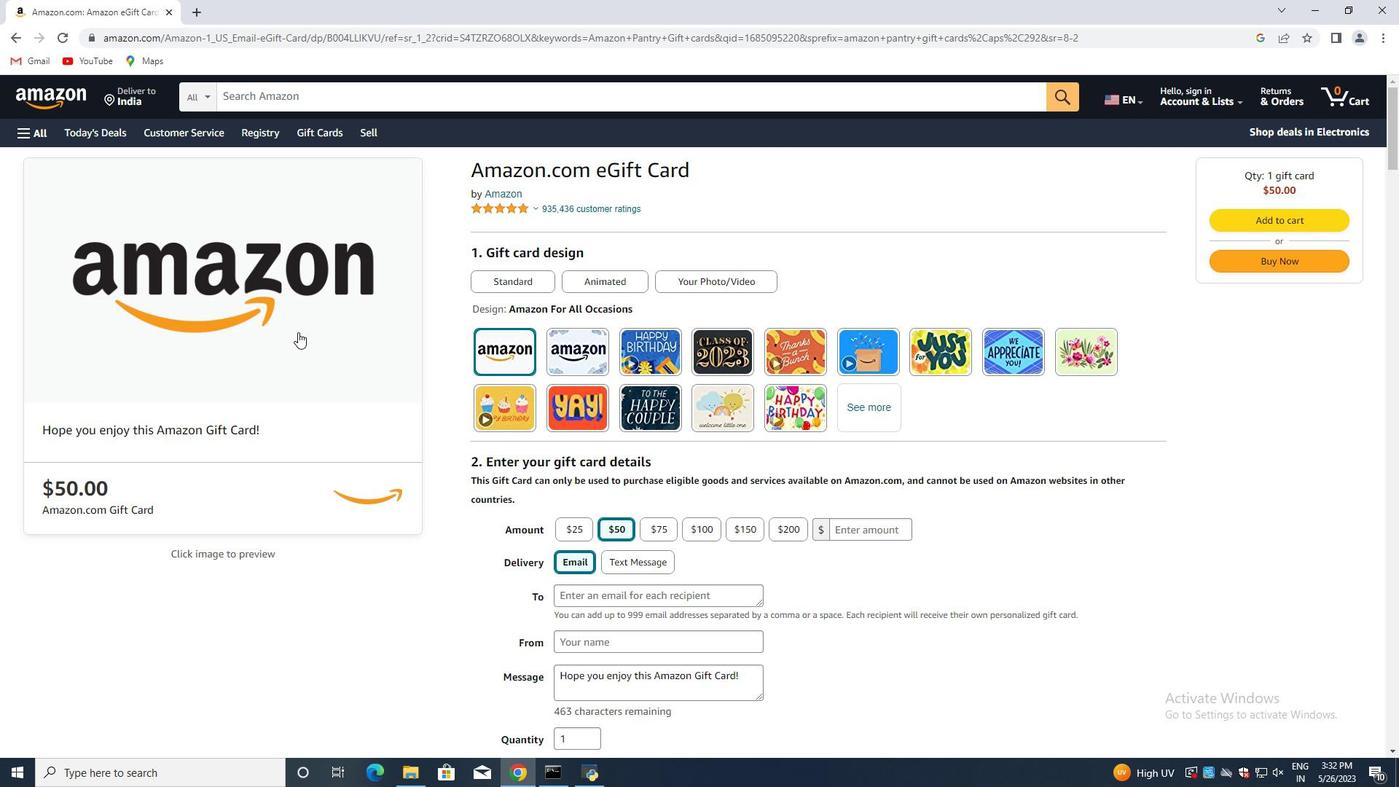 
Action: Mouse scrolled (298, 333) with delta (0, 0)
Screenshot: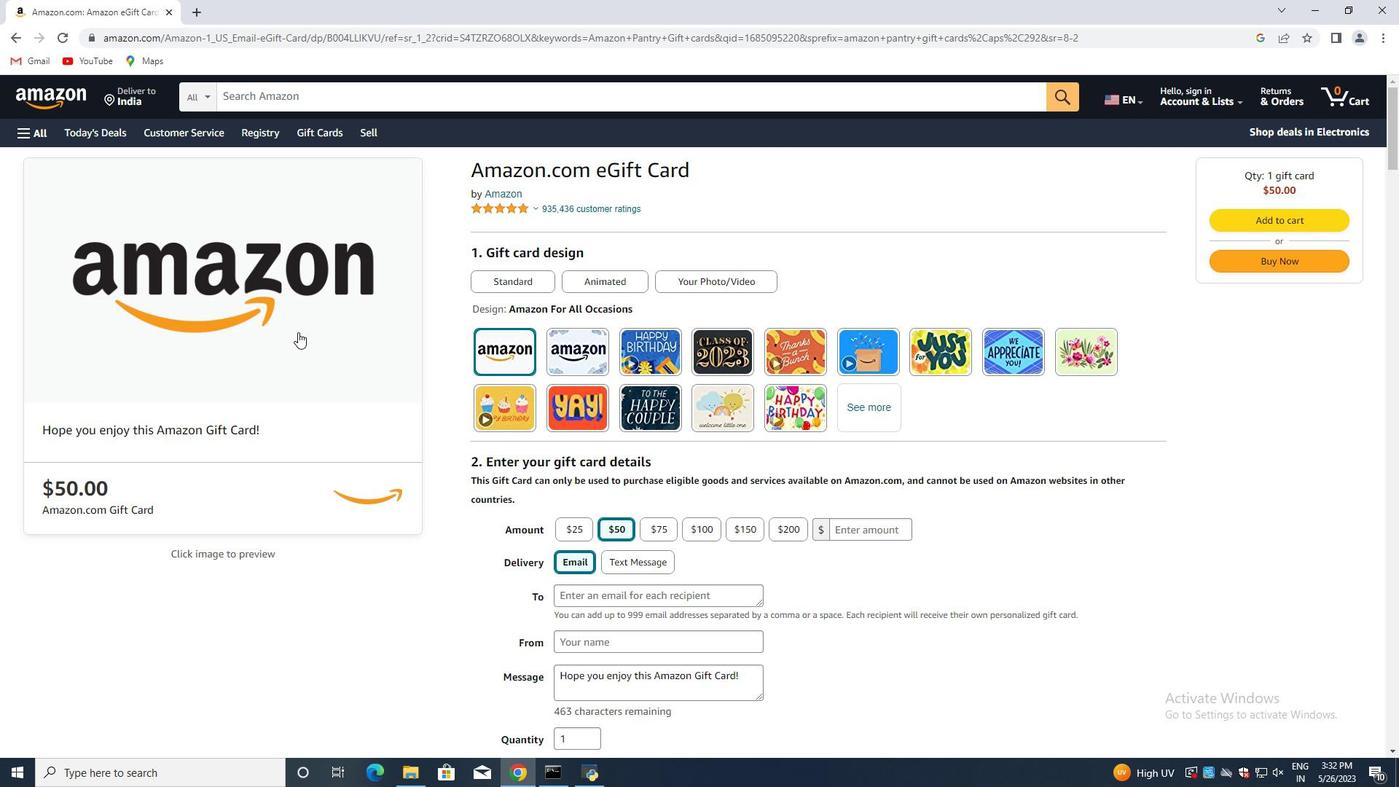 
Action: Mouse moved to (568, 343)
Screenshot: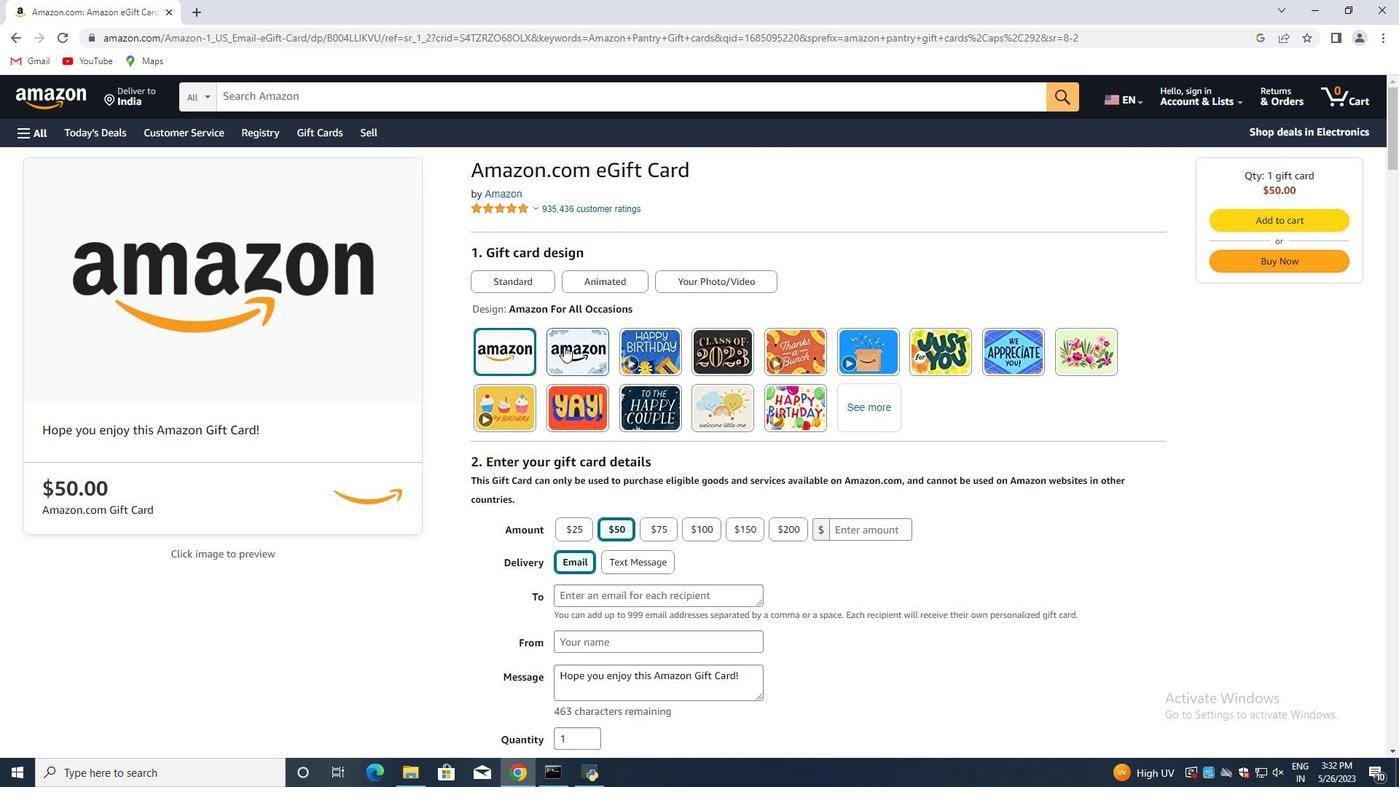 
Action: Mouse pressed left at (568, 343)
Screenshot: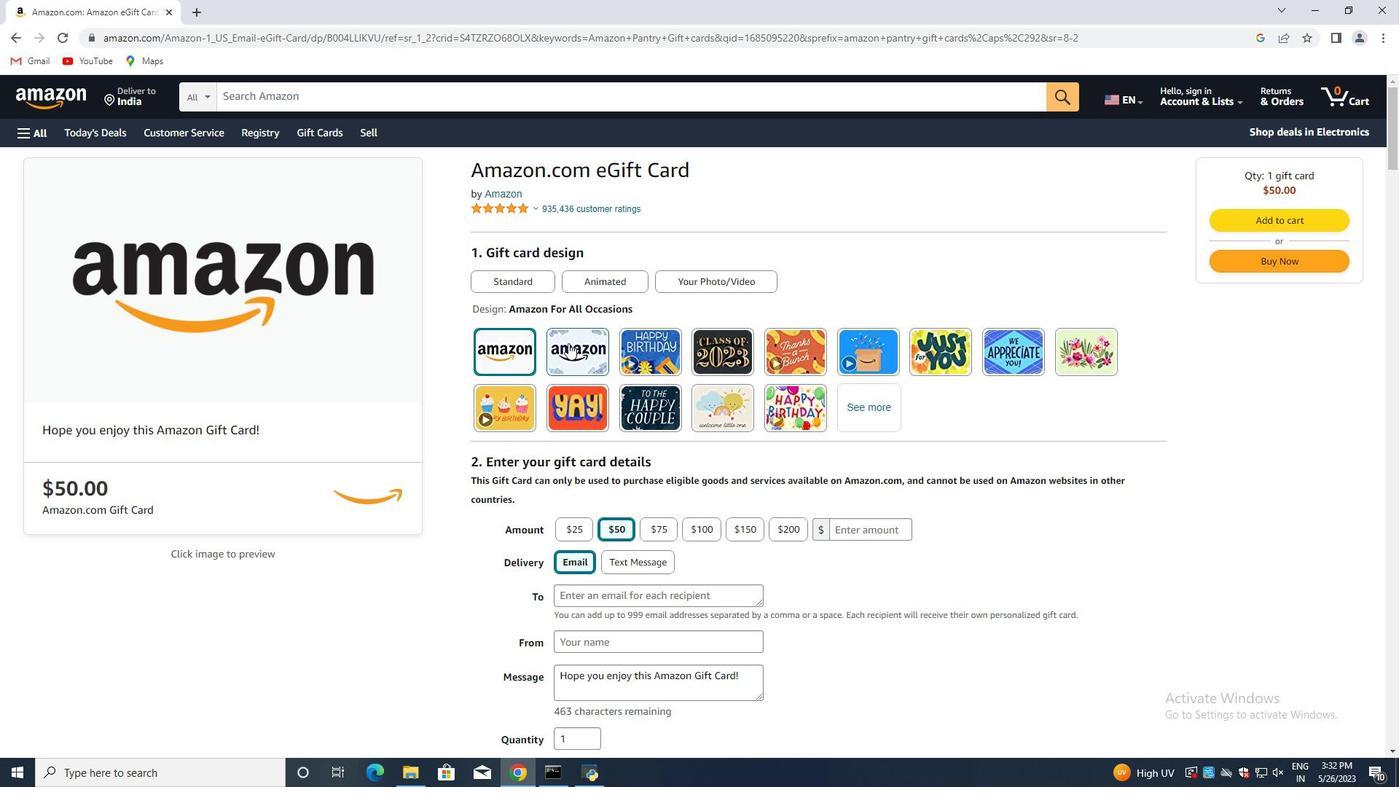 
Action: Mouse moved to (645, 351)
Screenshot: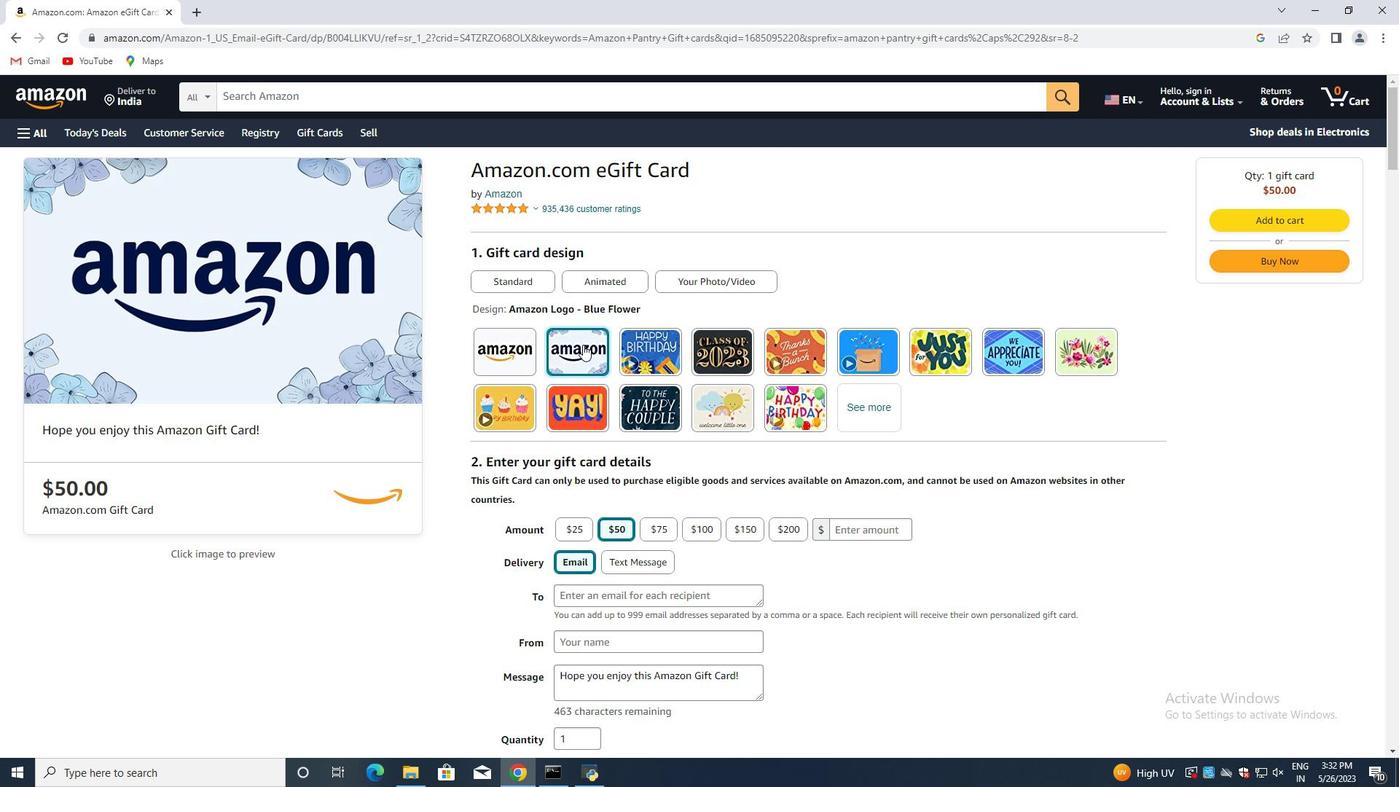 
Action: Mouse pressed left at (645, 351)
Screenshot: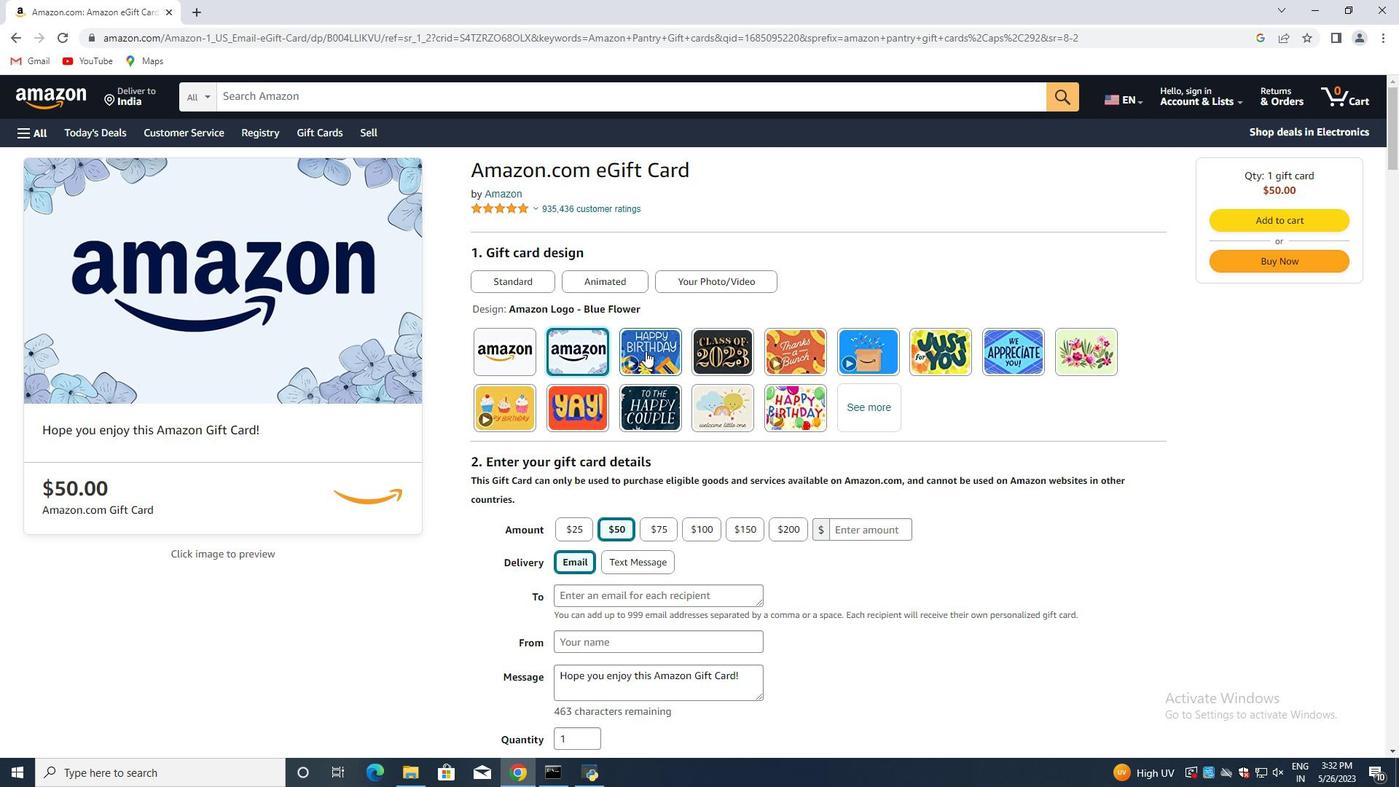 
Action: Mouse moved to (228, 302)
Screenshot: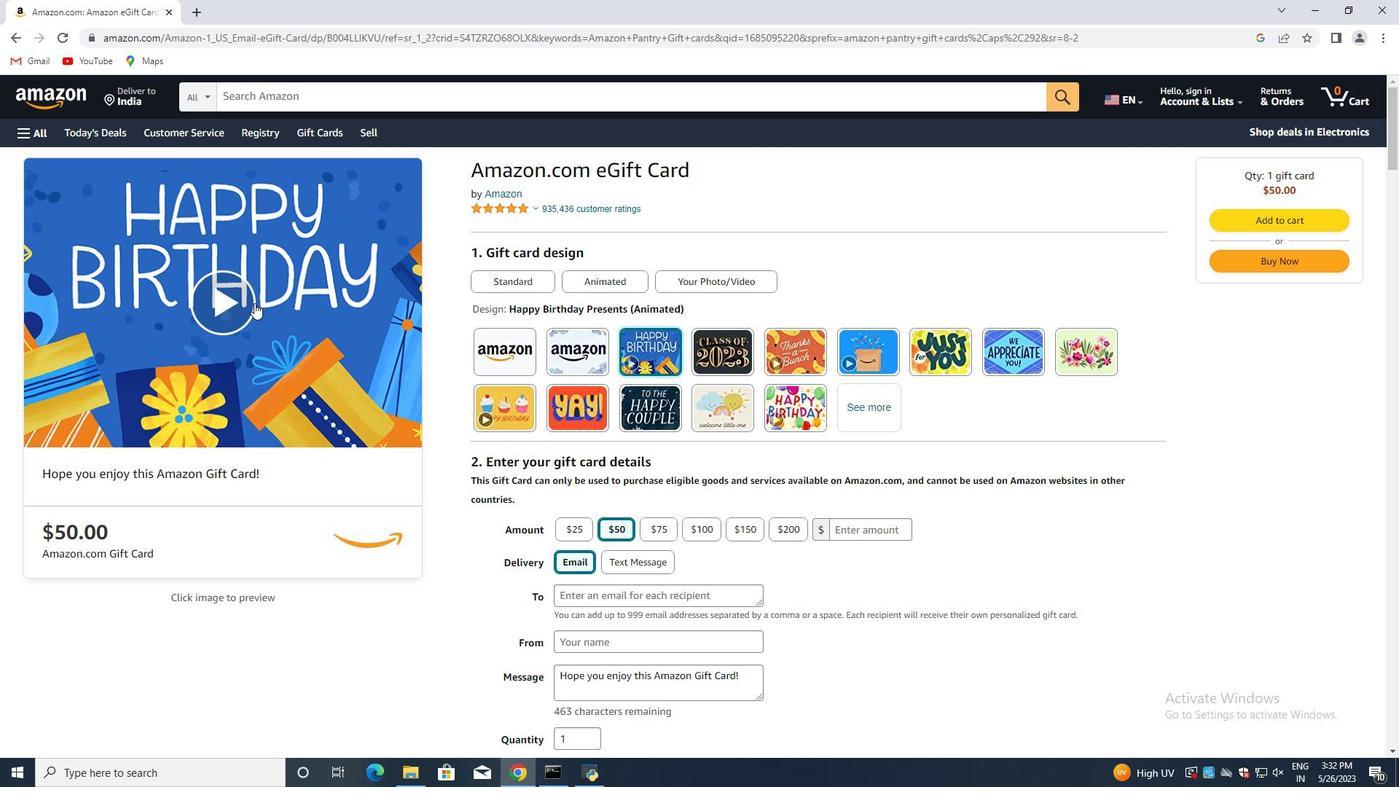 
Action: Mouse pressed left at (228, 302)
Screenshot: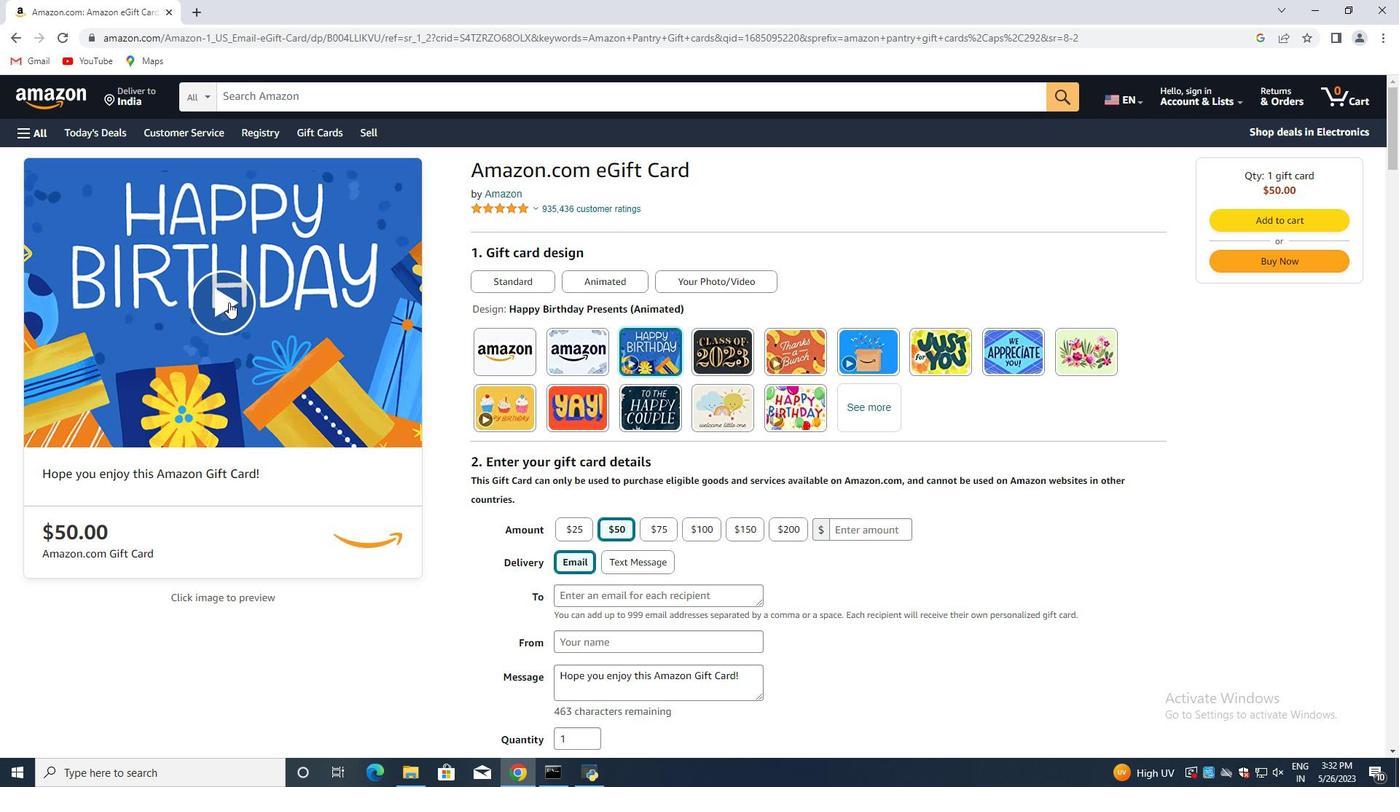 
Action: Mouse moved to (708, 352)
Screenshot: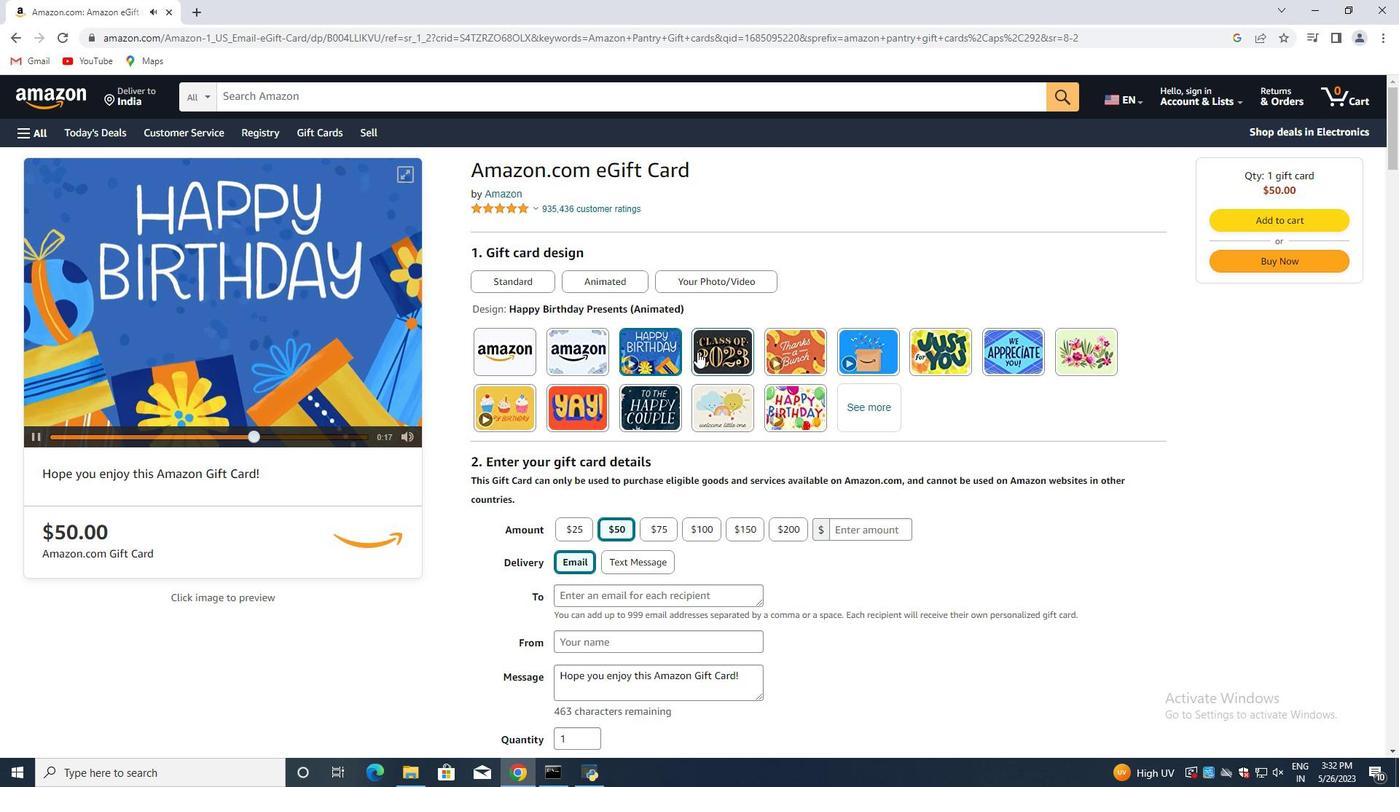 
Action: Mouse pressed left at (708, 352)
Screenshot: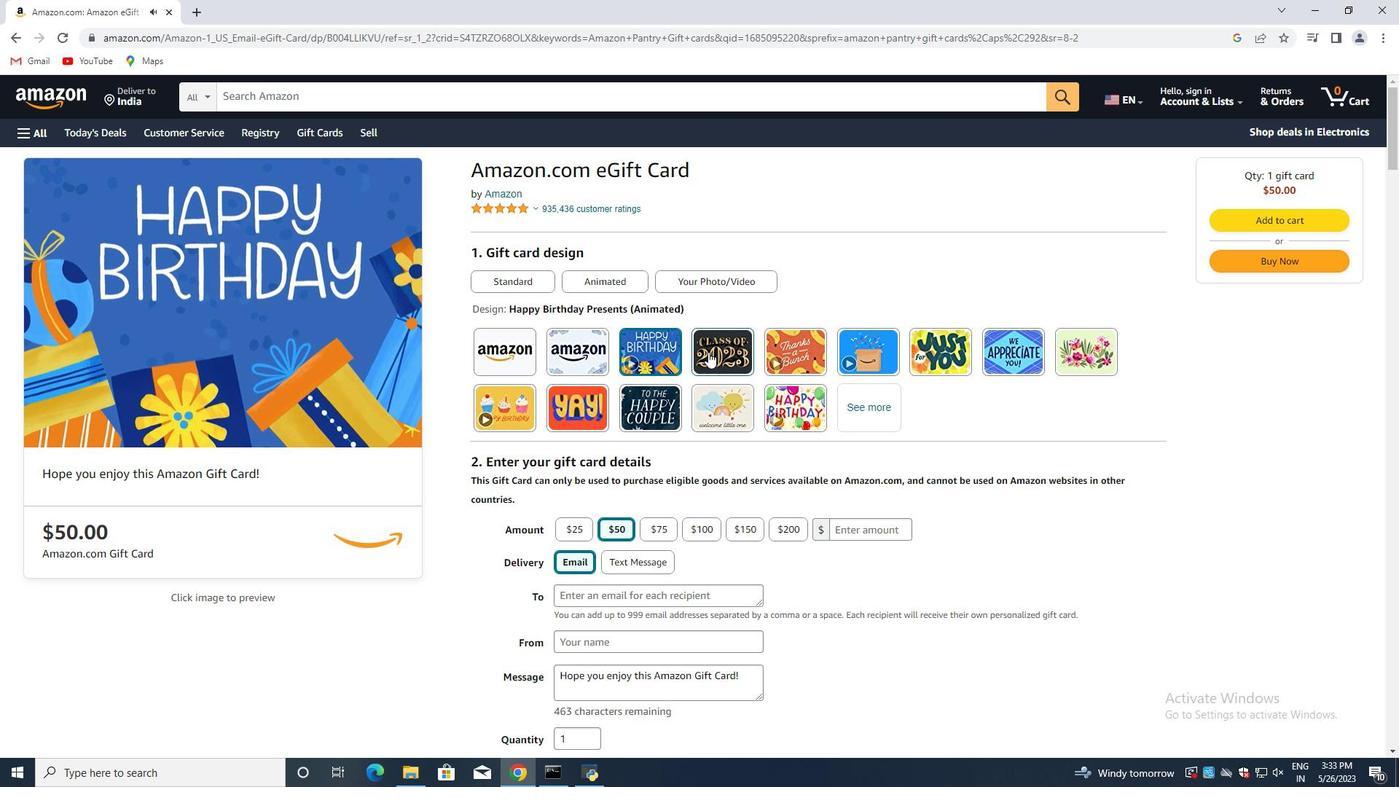 
Action: Mouse moved to (813, 359)
Screenshot: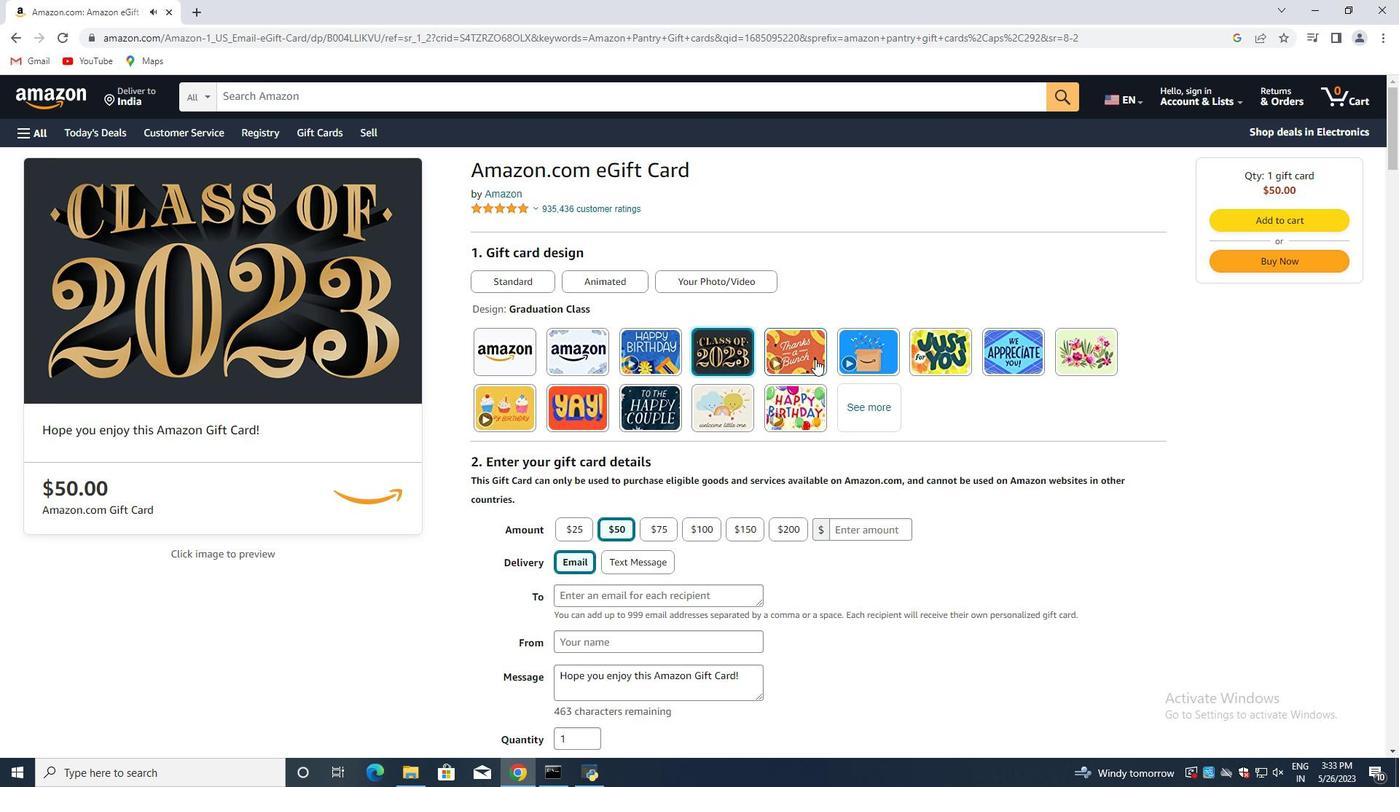 
Action: Mouse pressed left at (813, 359)
Screenshot: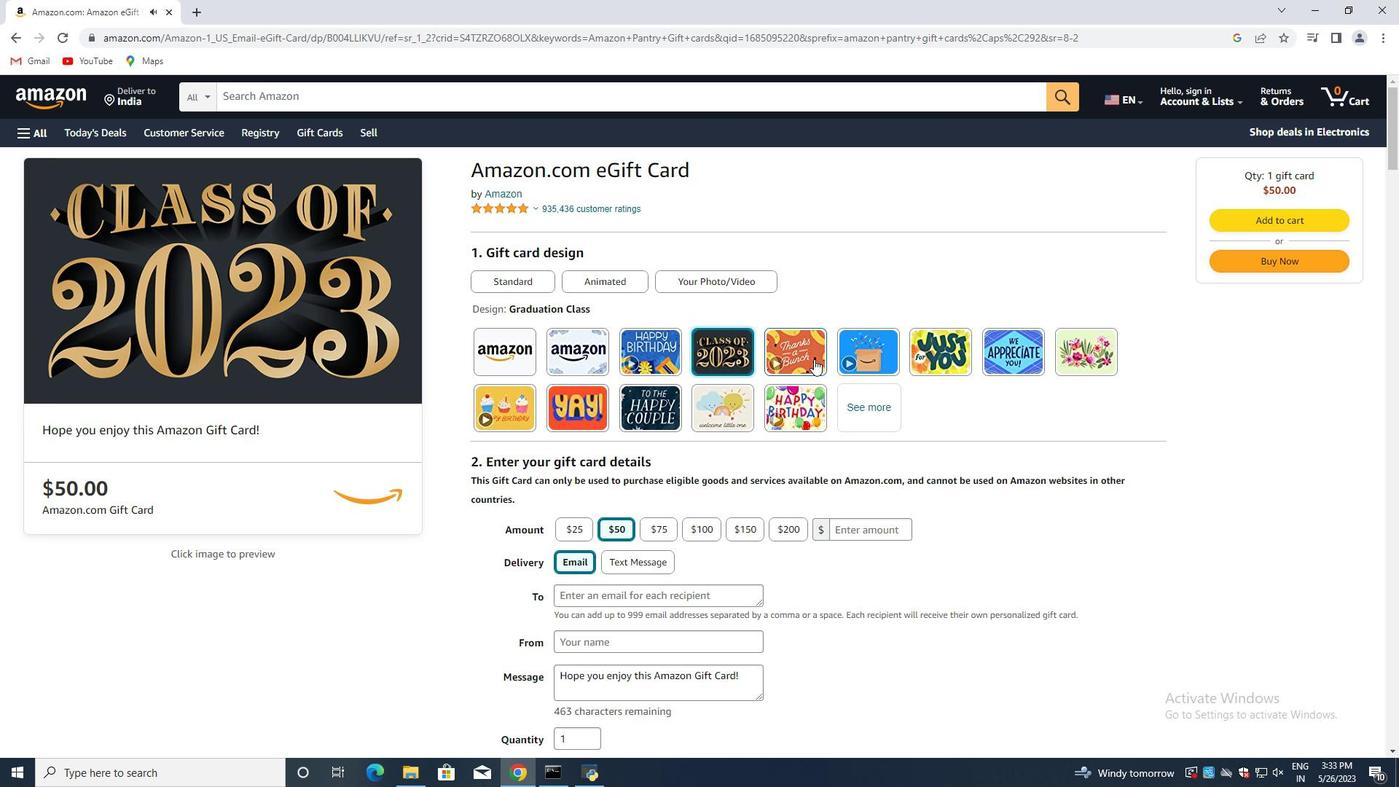 
Action: Mouse moved to (233, 287)
Screenshot: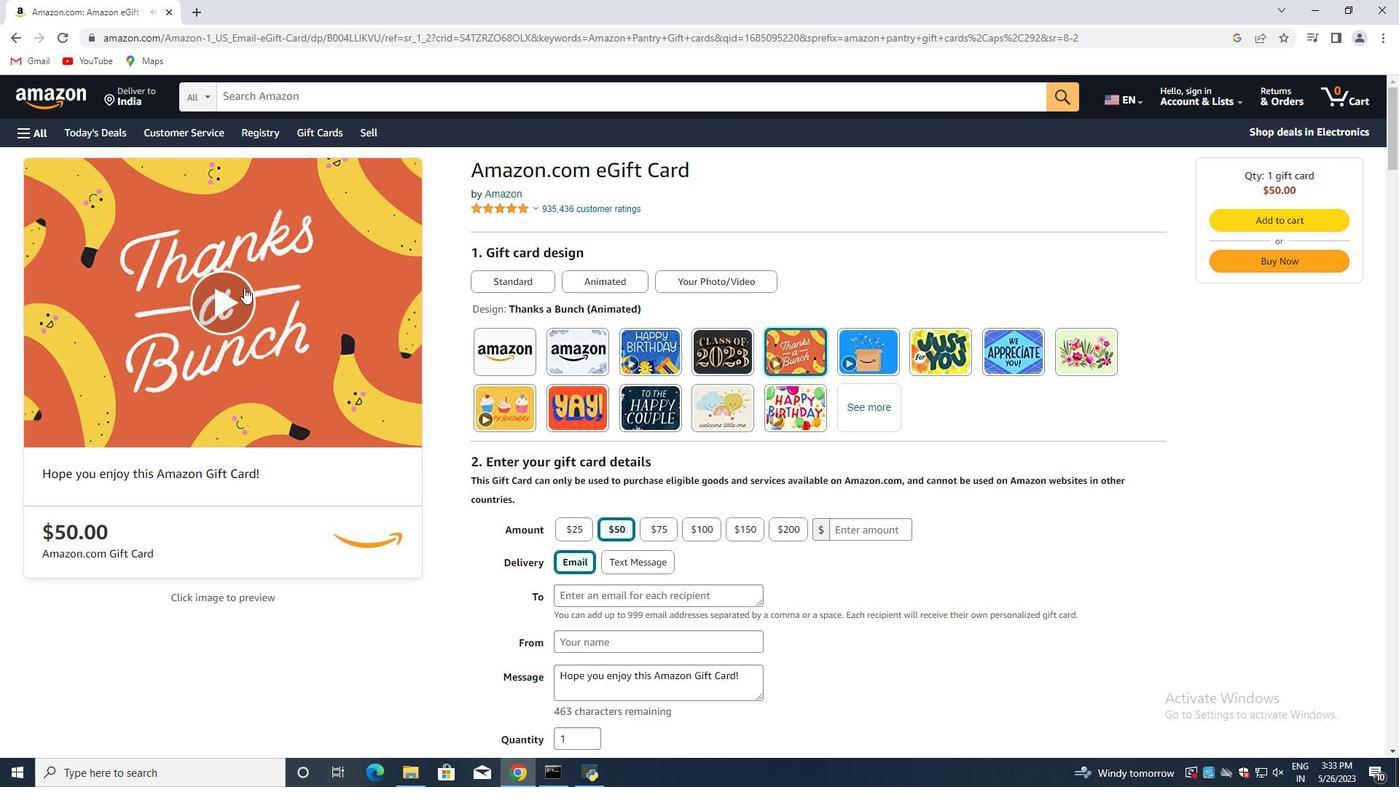 
Action: Mouse pressed left at (233, 287)
Screenshot: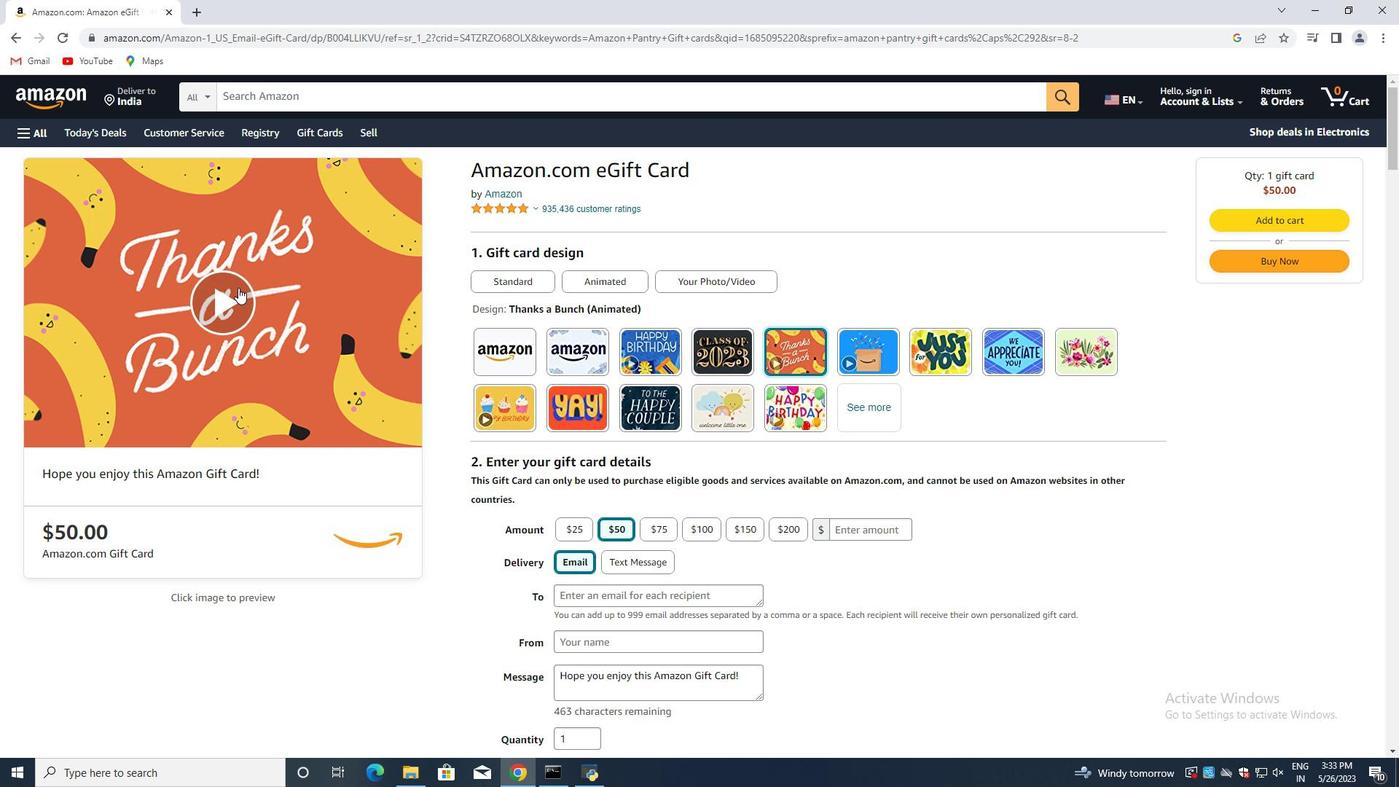 
Action: Mouse moved to (850, 337)
Screenshot: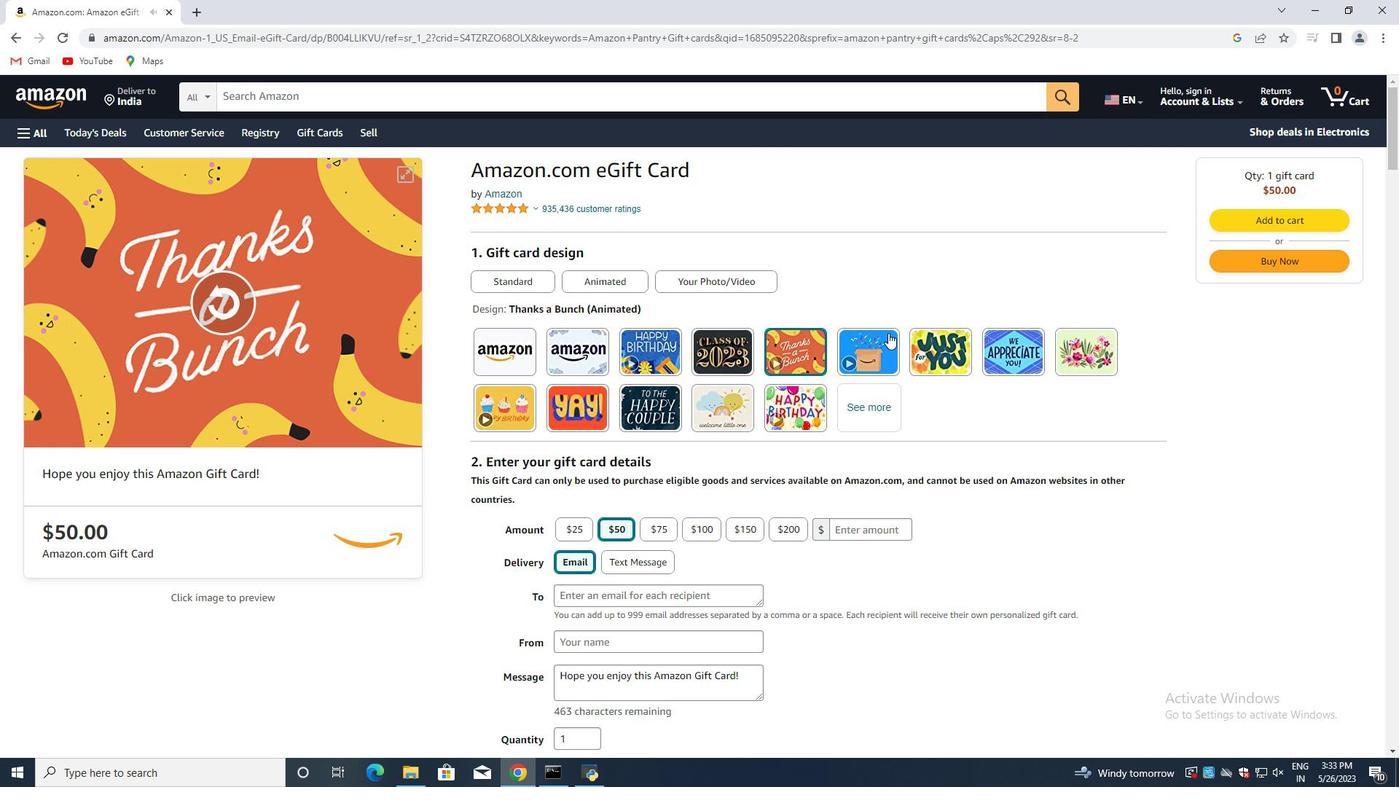 
Action: Mouse pressed left at (850, 337)
Screenshot: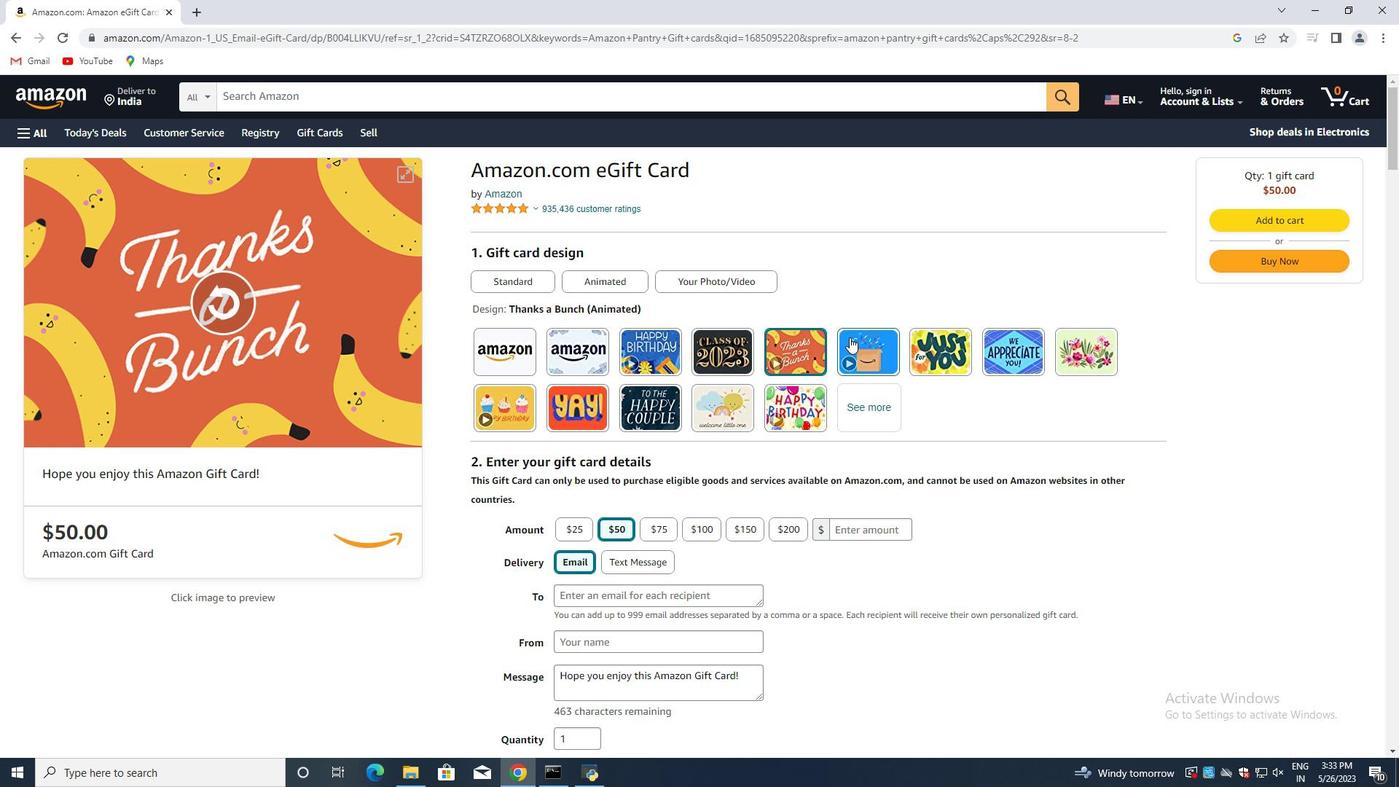 
Action: Mouse moved to (201, 299)
Screenshot: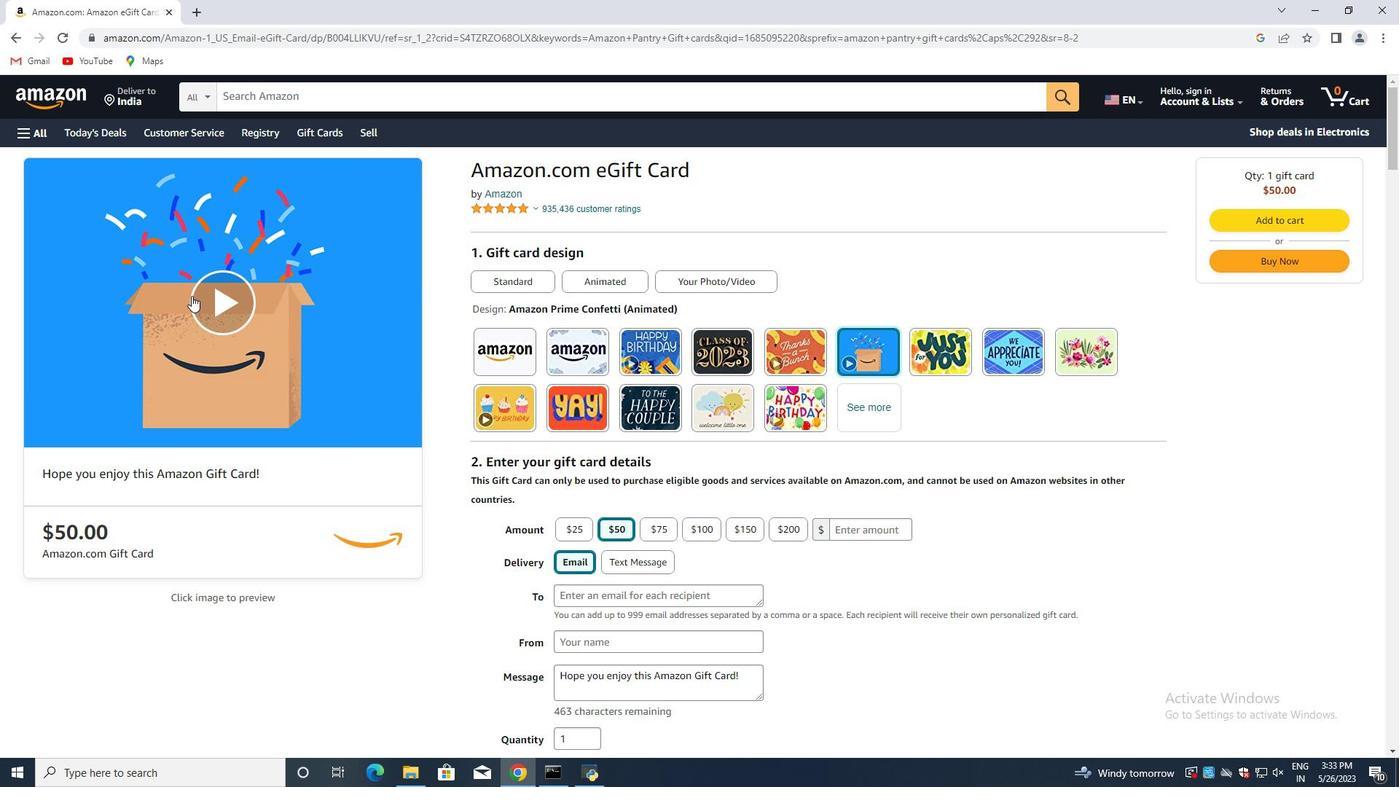
Action: Mouse pressed left at (201, 299)
Screenshot: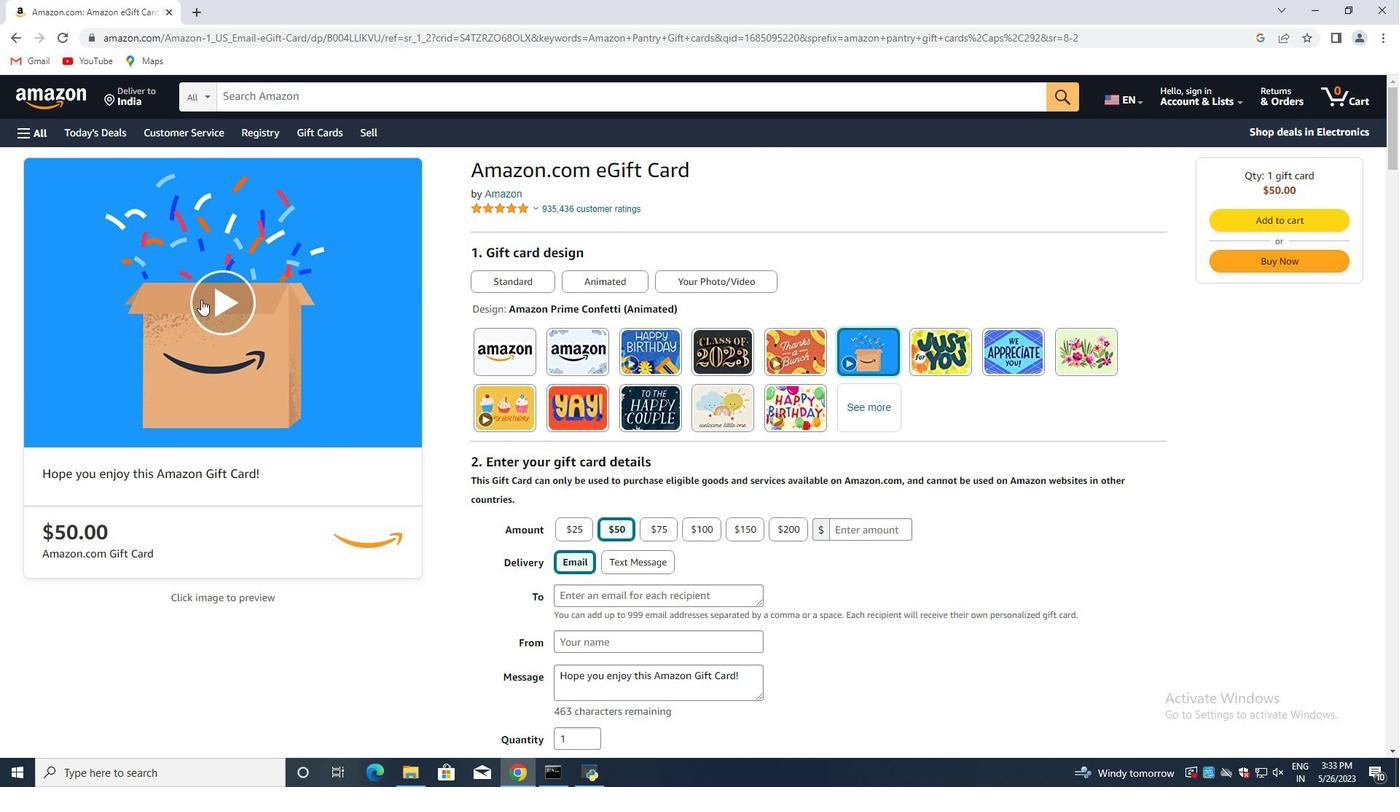 
Action: Mouse moved to (880, 350)
Screenshot: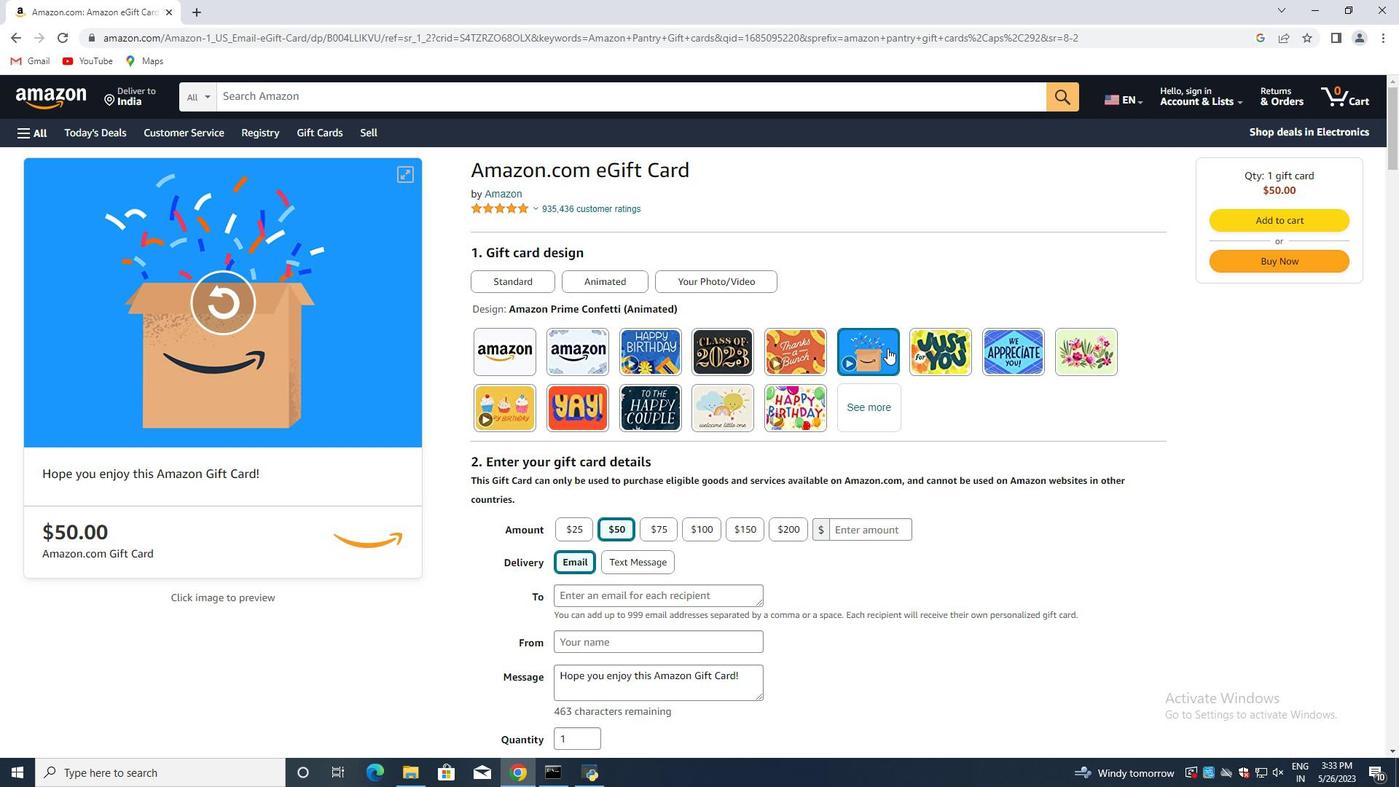 
Action: Mouse pressed left at (880, 350)
Screenshot: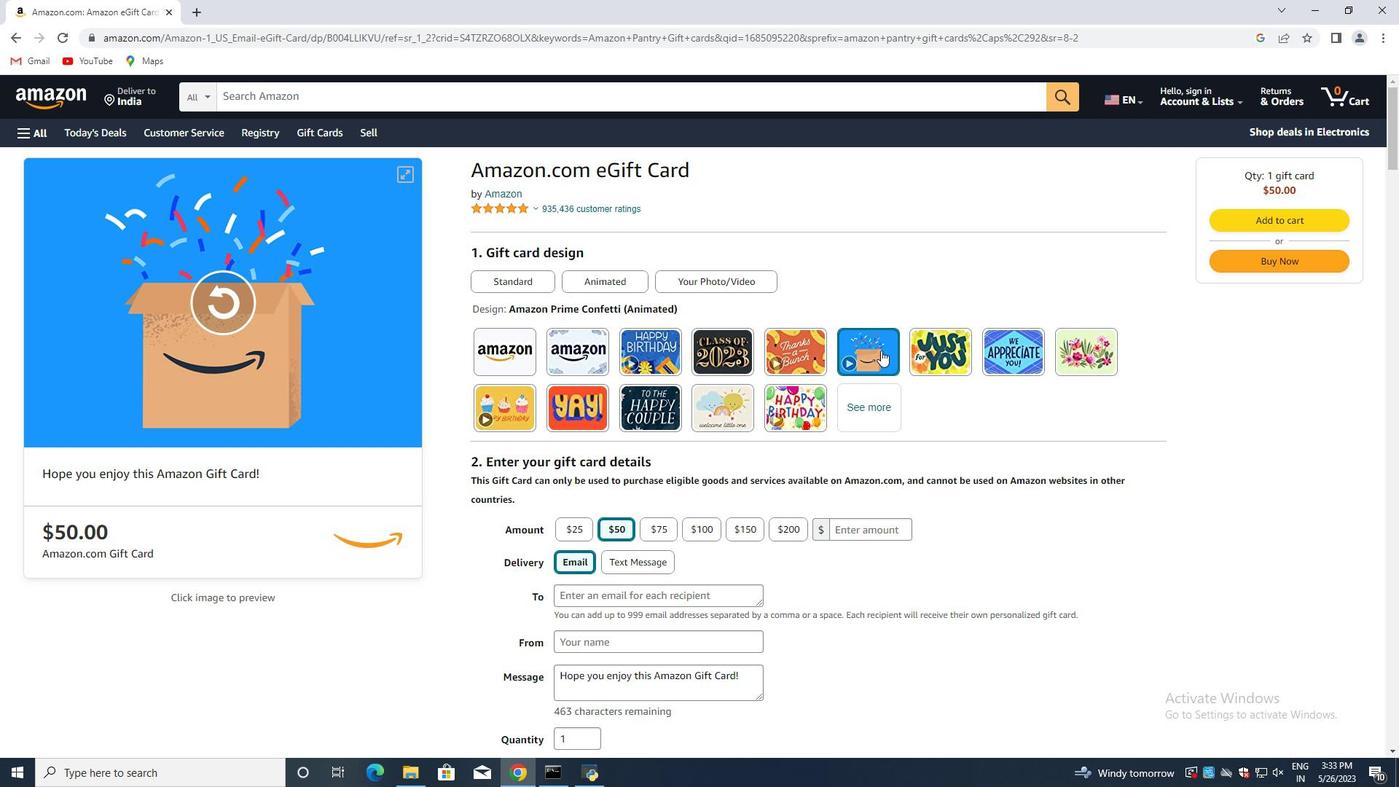 
Action: Mouse moved to (944, 352)
Screenshot: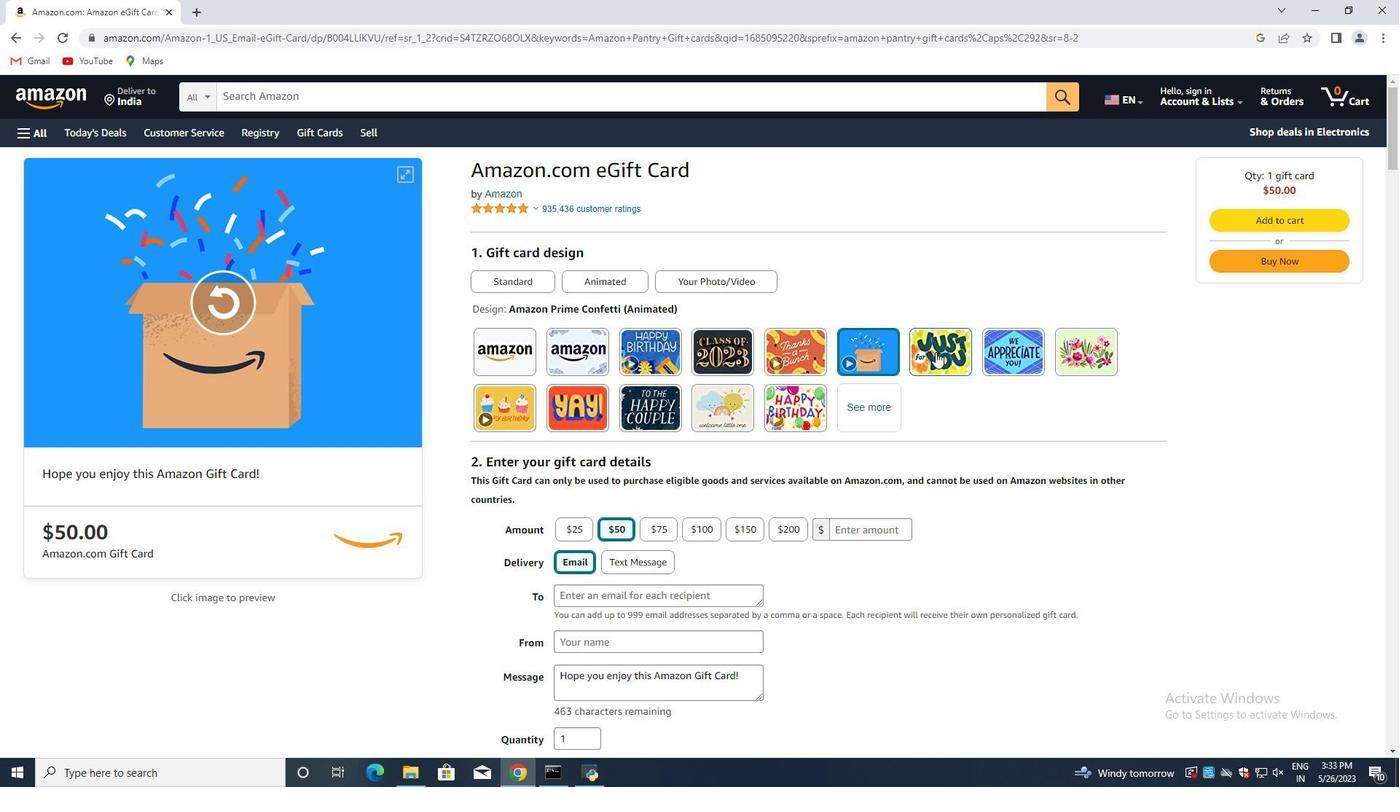 
Action: Mouse pressed left at (944, 352)
Screenshot: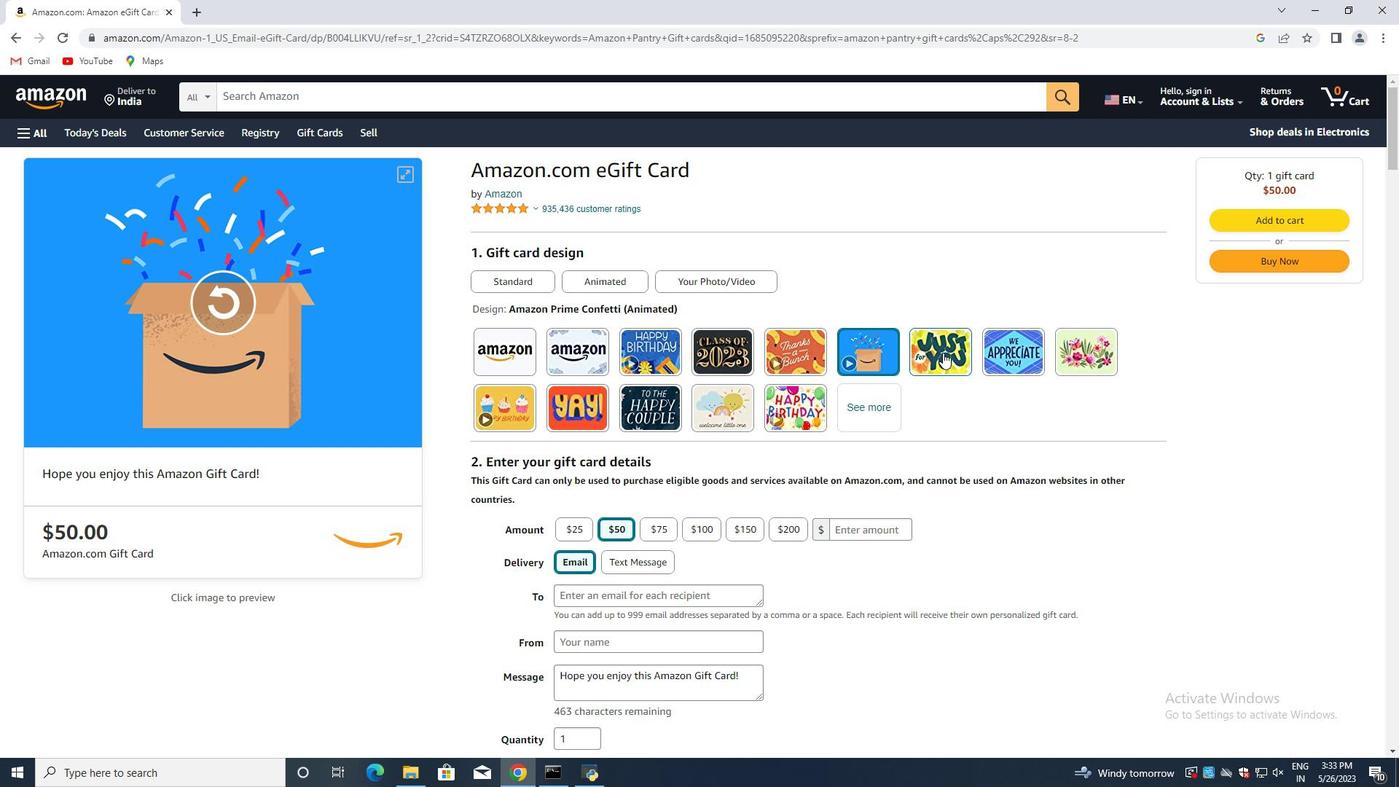 
Action: Mouse moved to (990, 352)
Screenshot: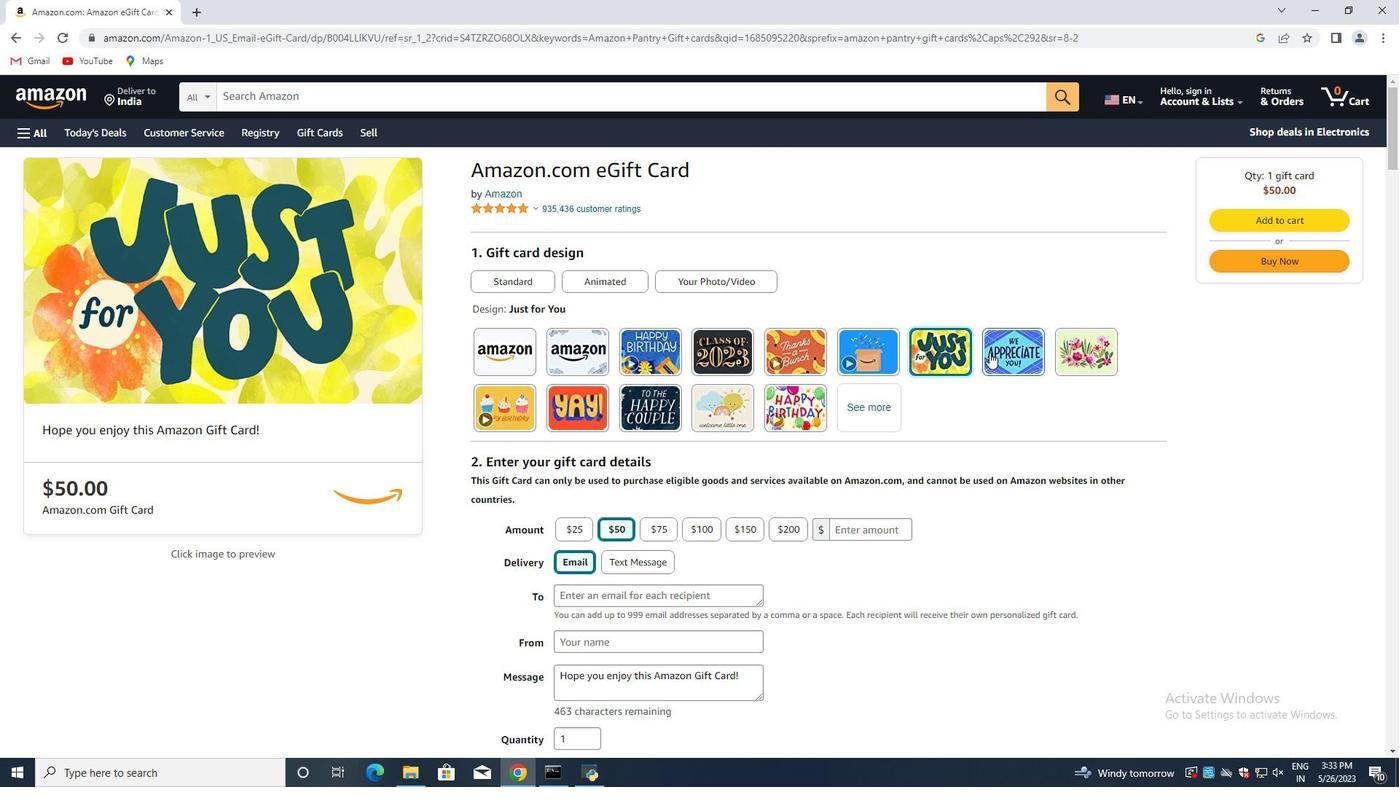 
Action: Mouse pressed left at (990, 352)
Screenshot: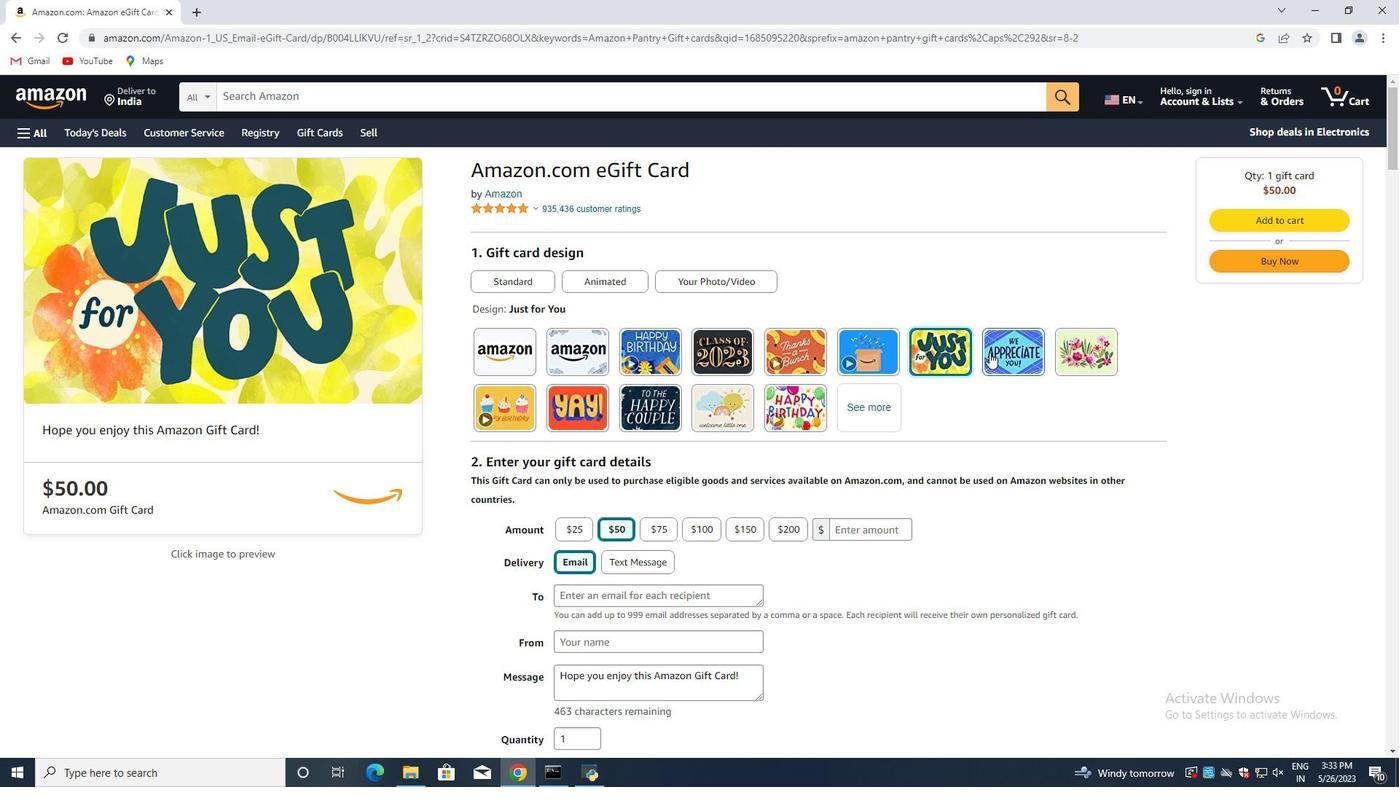 
Action: Mouse moved to (1083, 344)
Screenshot: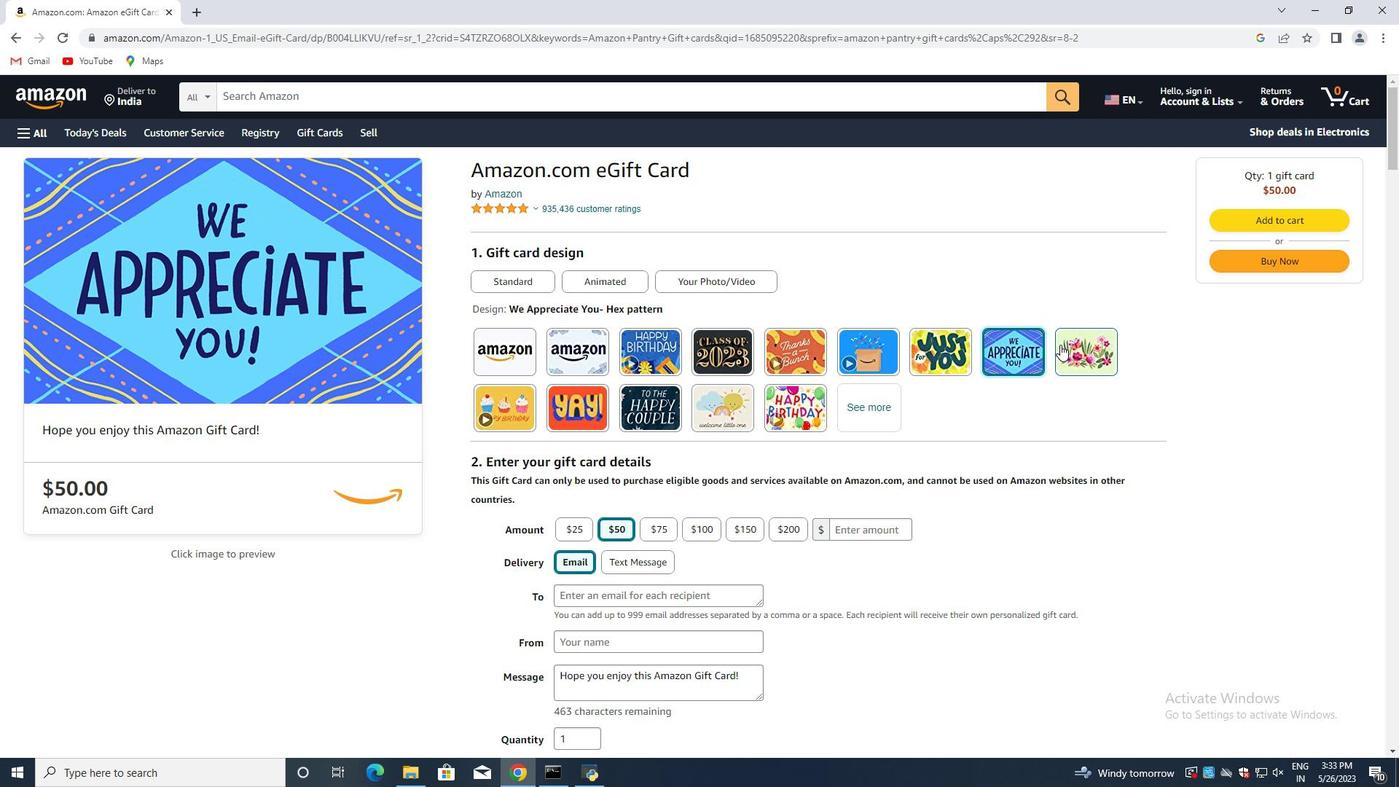 
Action: Mouse pressed left at (1083, 344)
Screenshot: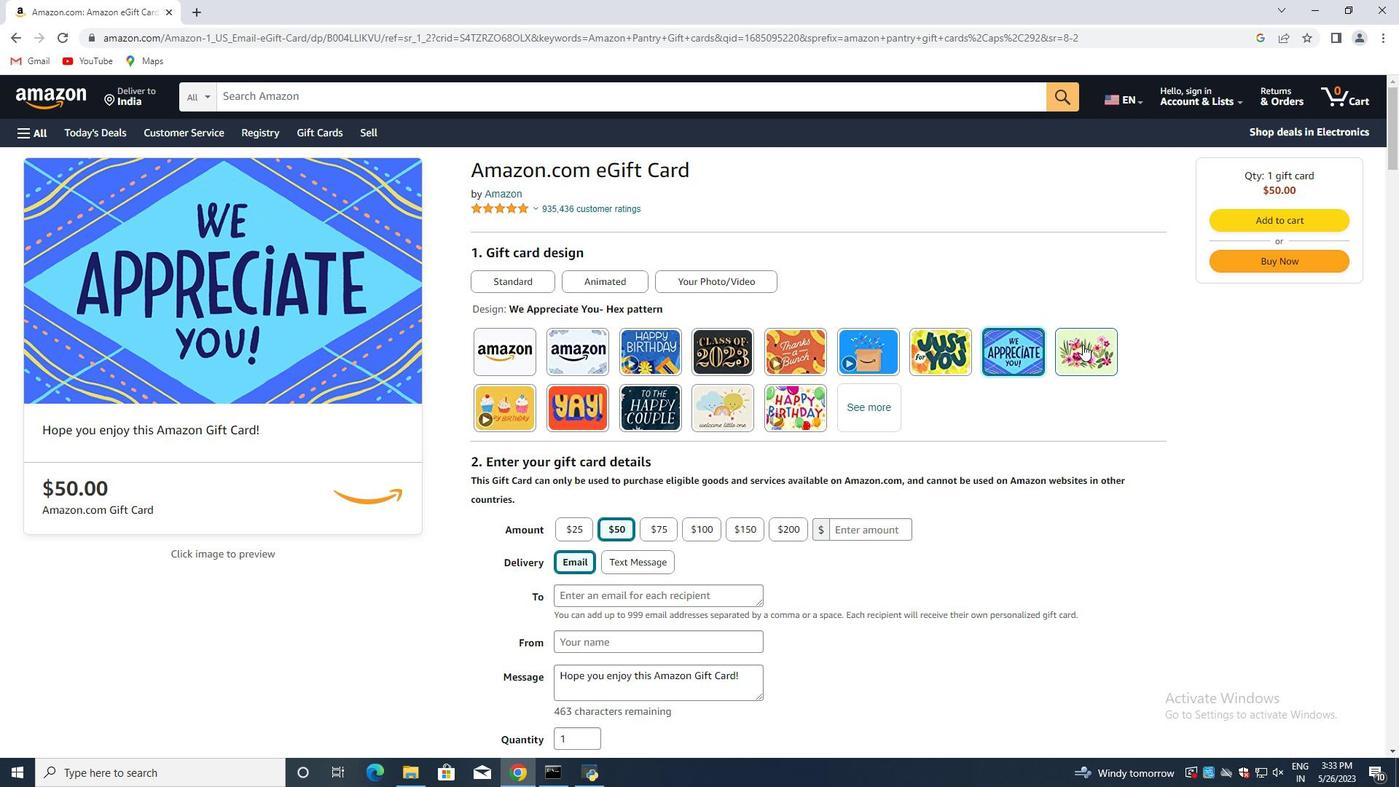 
Action: Mouse moved to (478, 399)
Screenshot: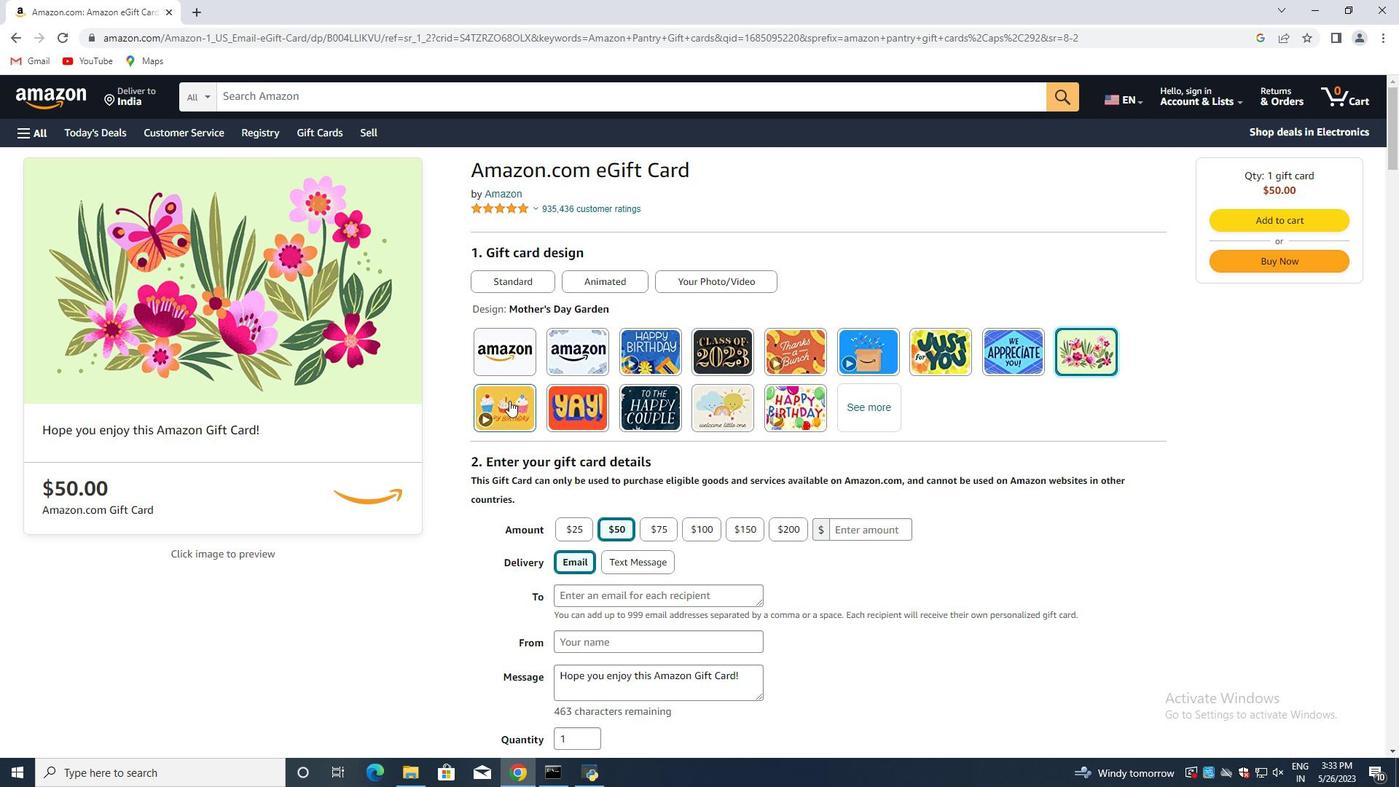 
Action: Mouse pressed left at (478, 399)
Screenshot: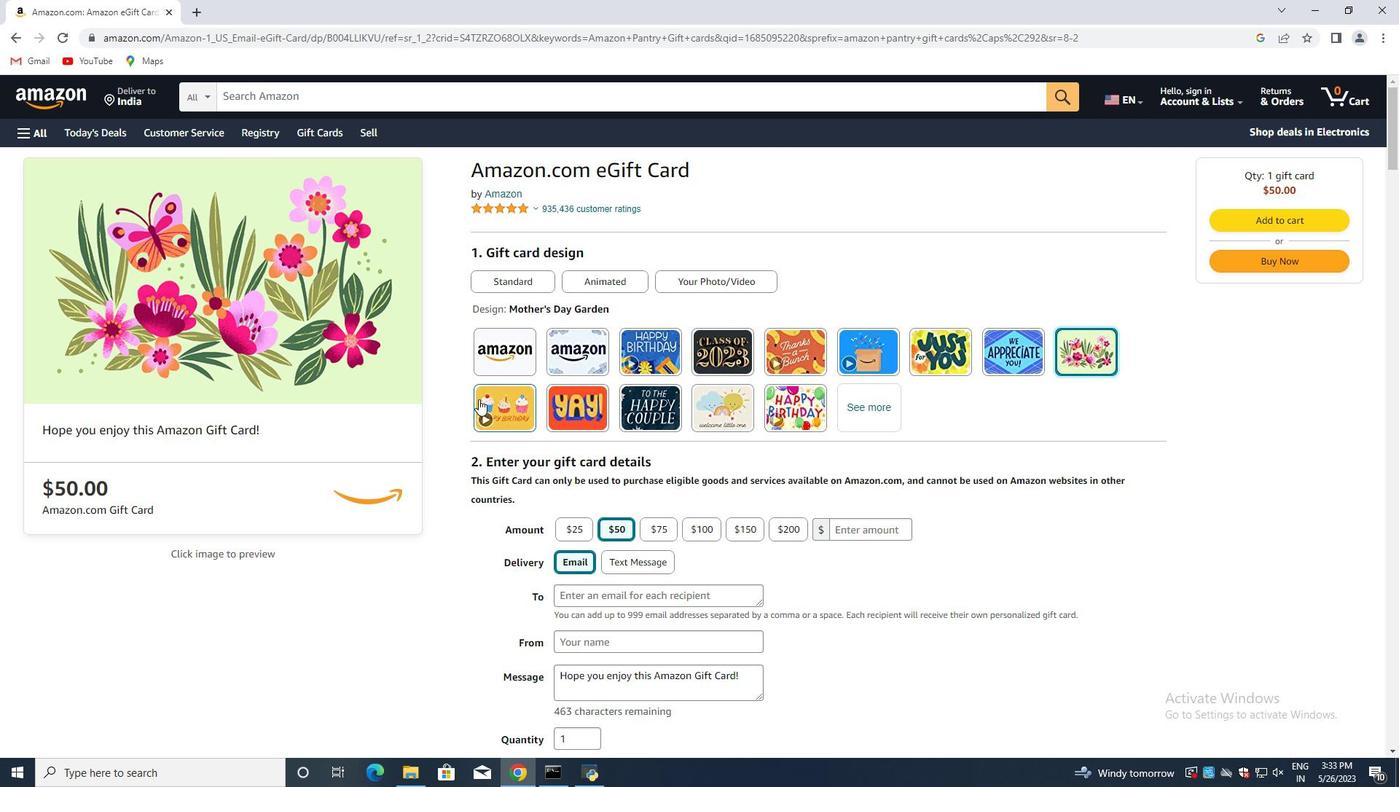
Action: Mouse moved to (235, 301)
Screenshot: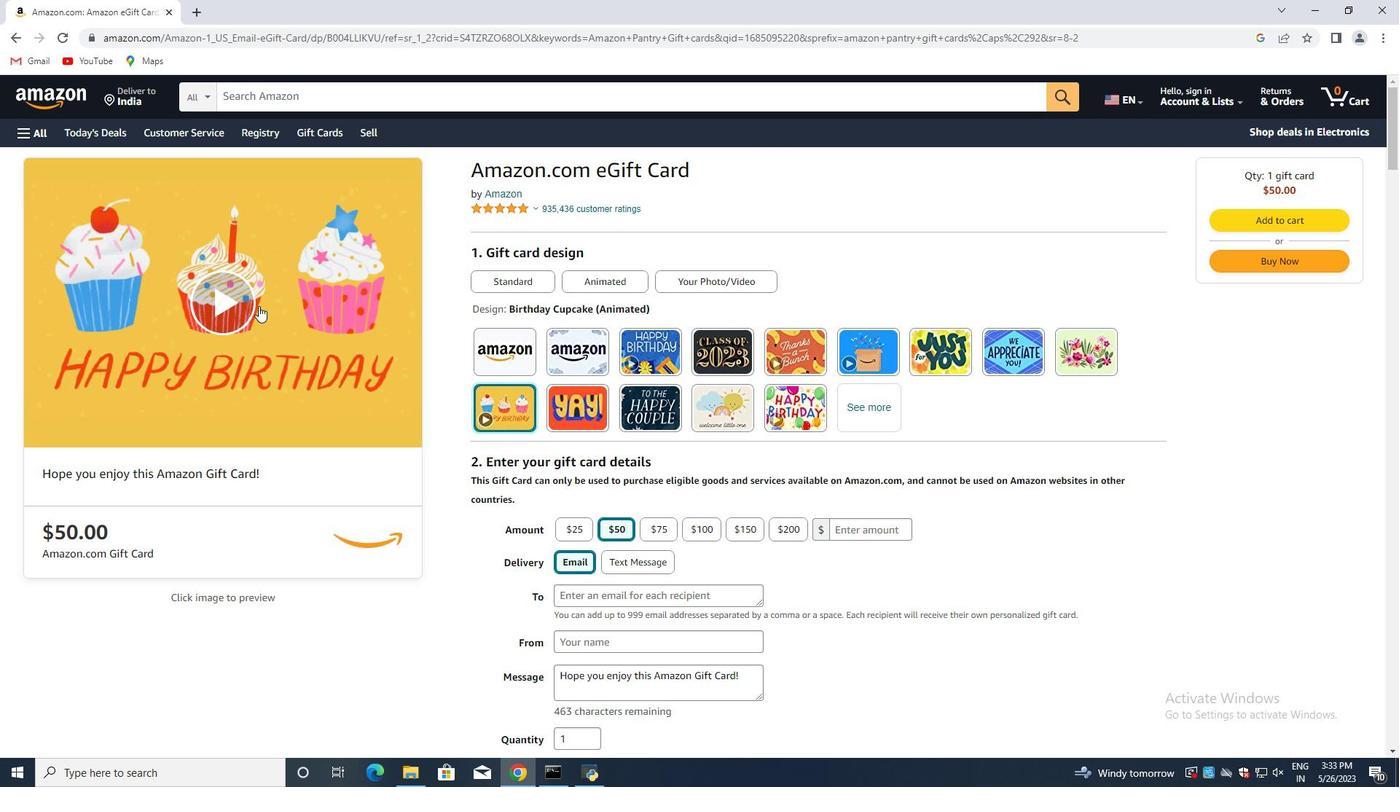 
Action: Mouse pressed left at (235, 301)
Screenshot: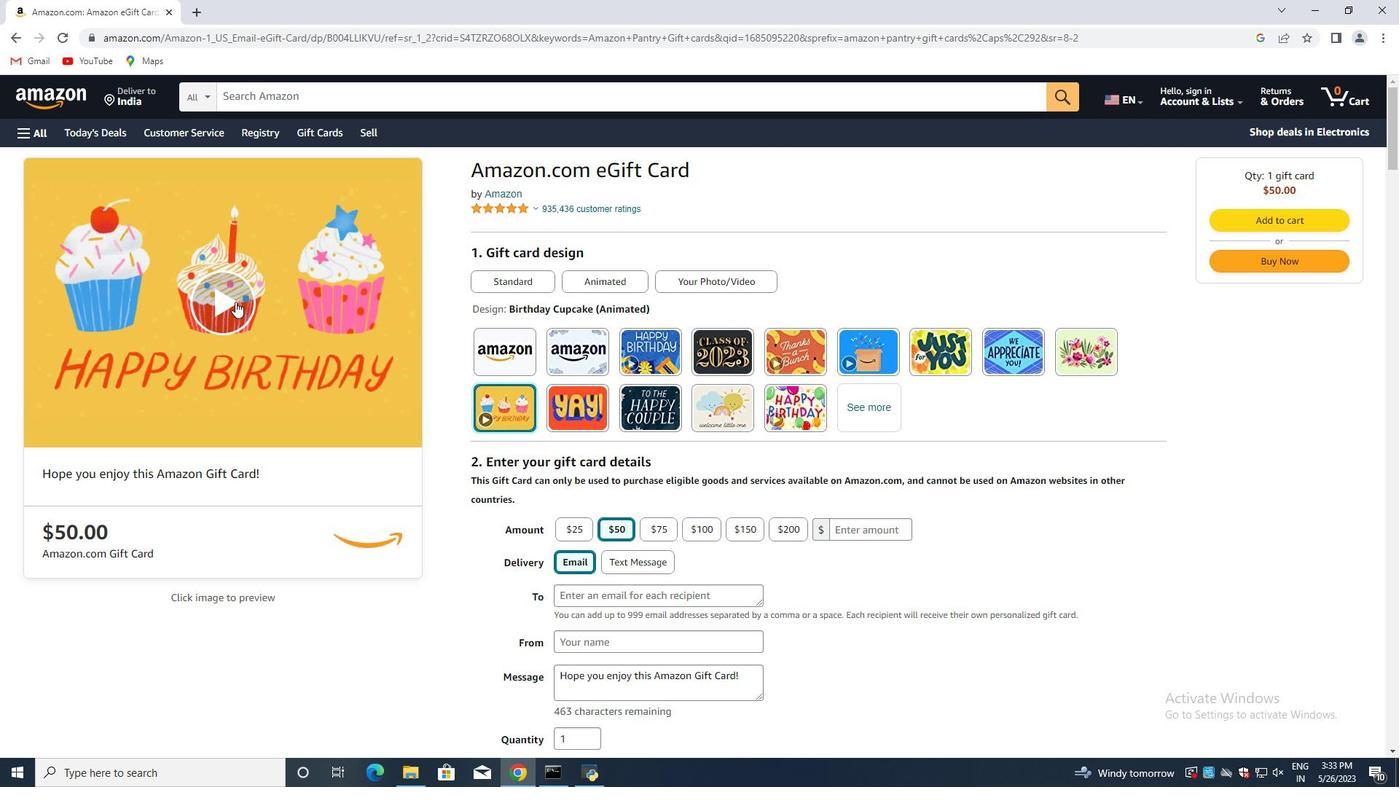 
Action: Mouse moved to (570, 401)
Screenshot: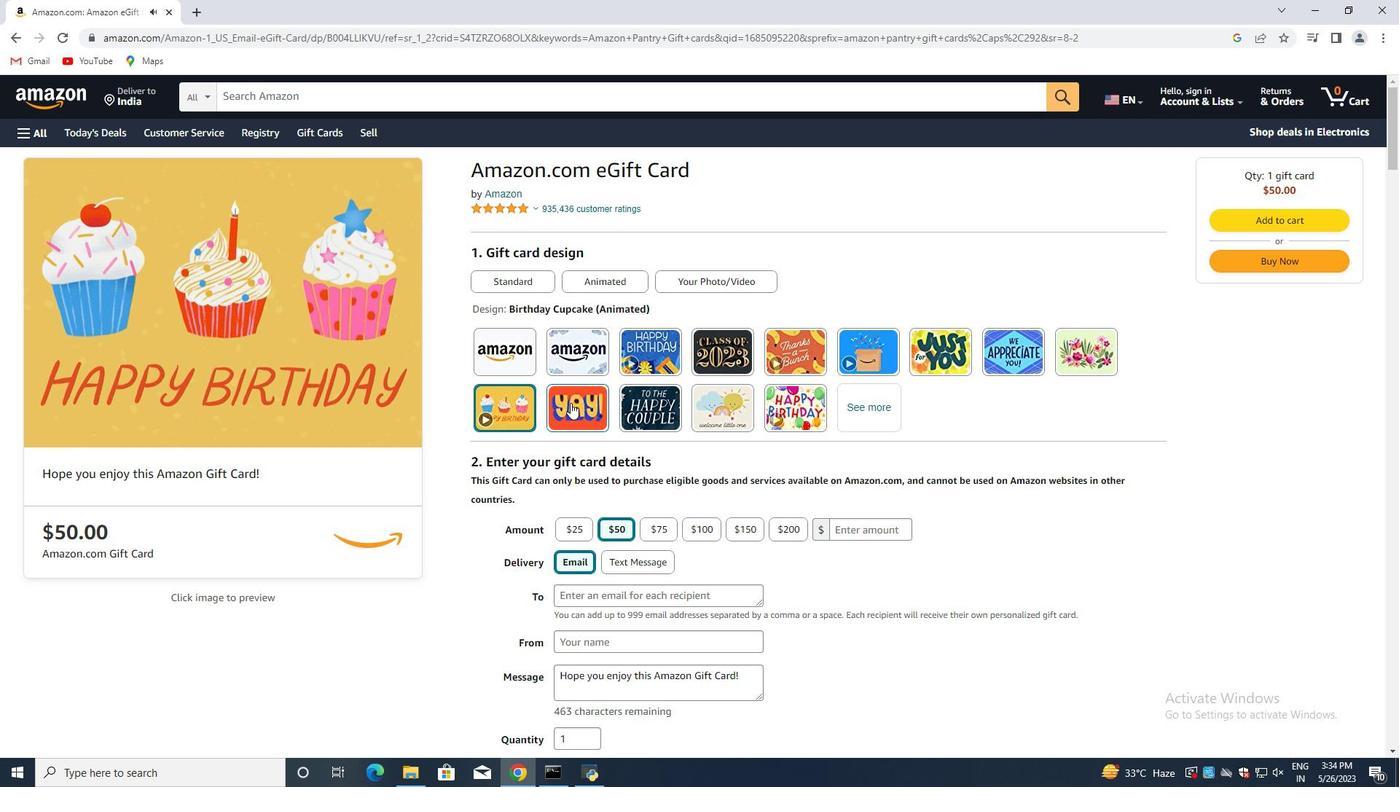 
Action: Mouse pressed left at (570, 401)
Screenshot: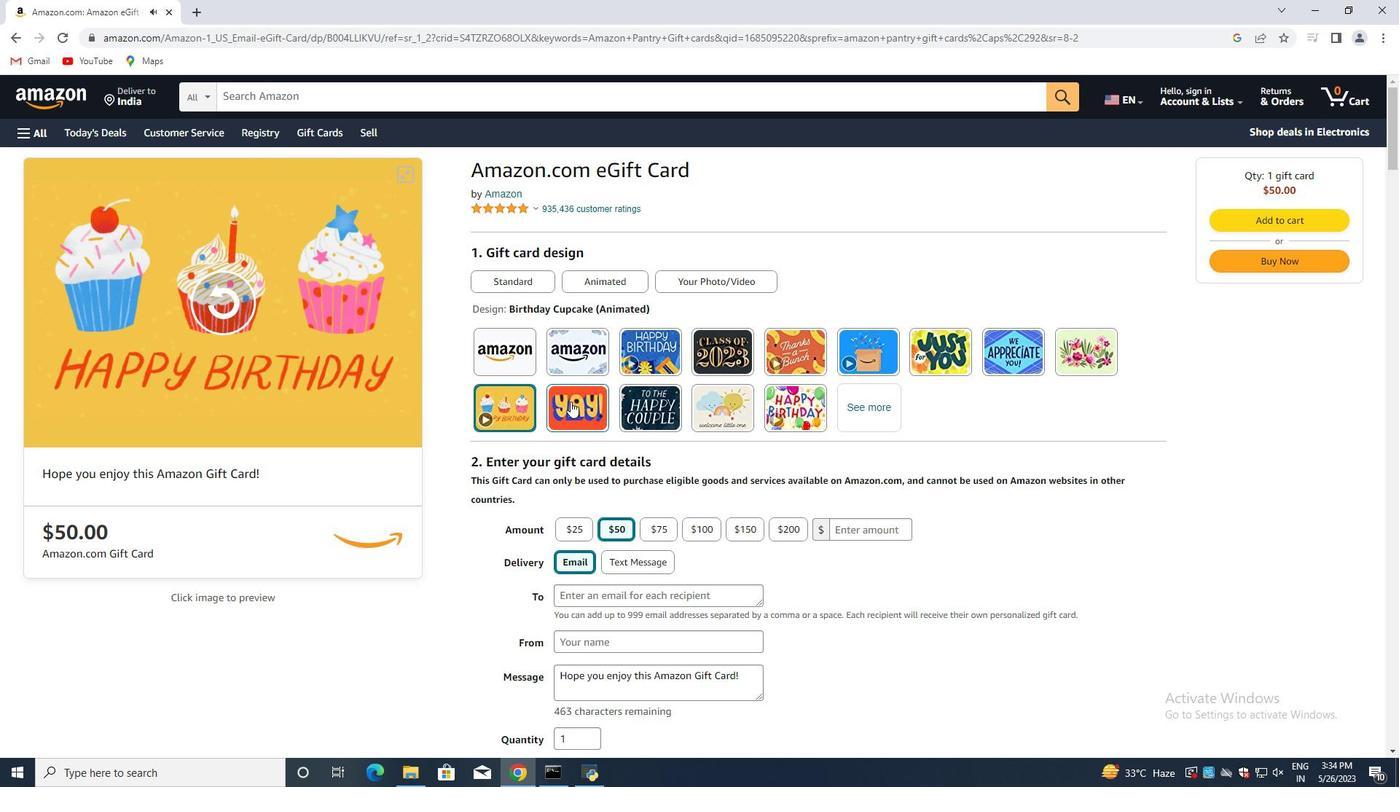 
Action: Mouse moved to (669, 402)
Screenshot: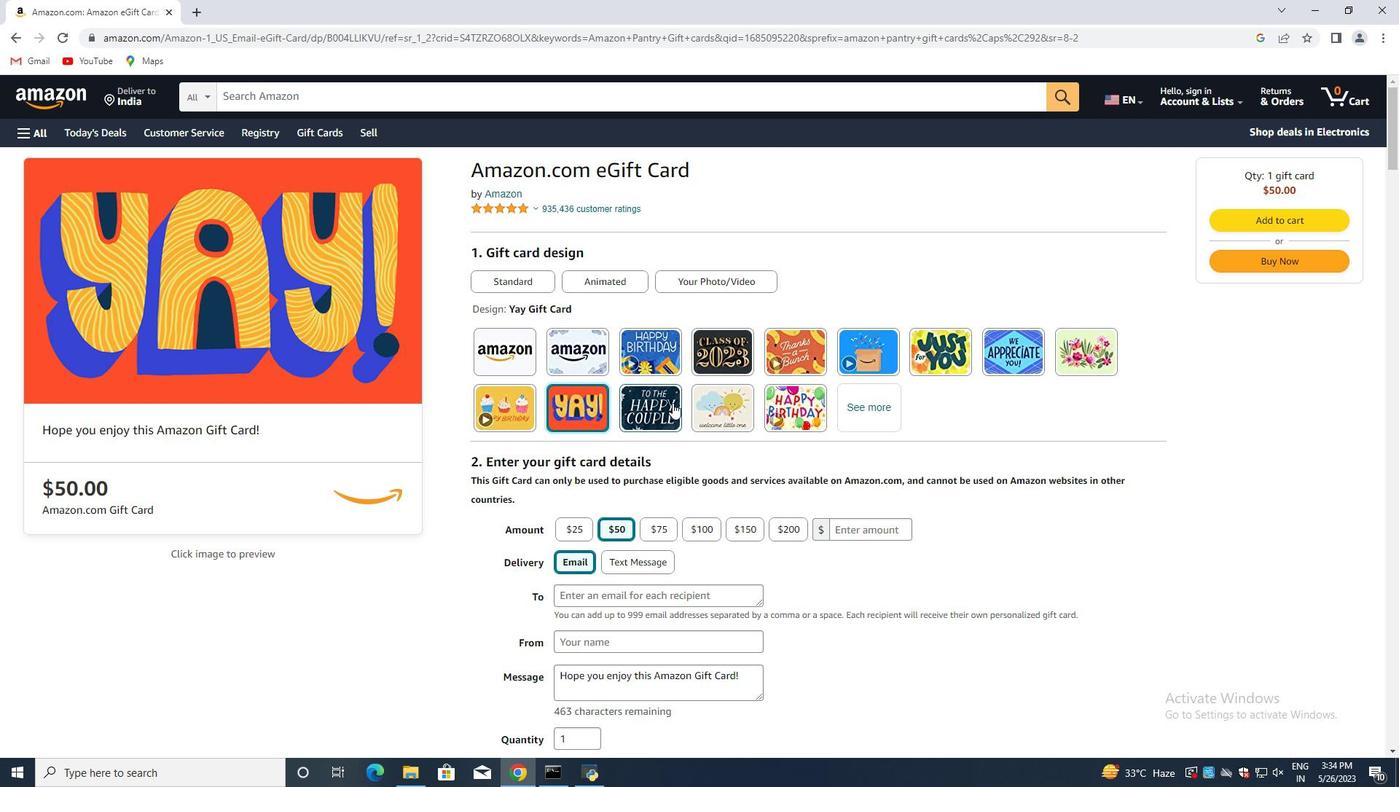 
Action: Mouse pressed left at (669, 402)
Screenshot: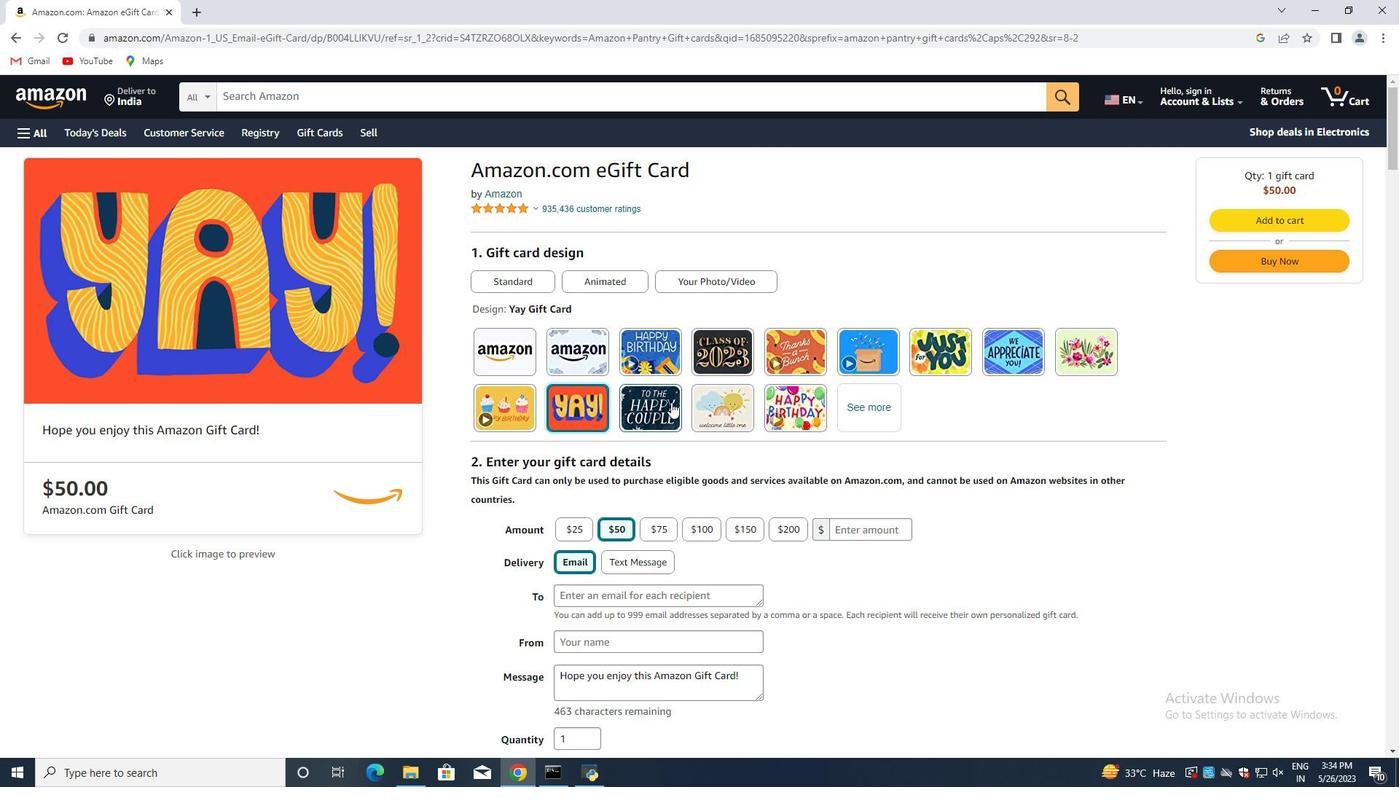 
Action: Mouse moved to (722, 392)
Screenshot: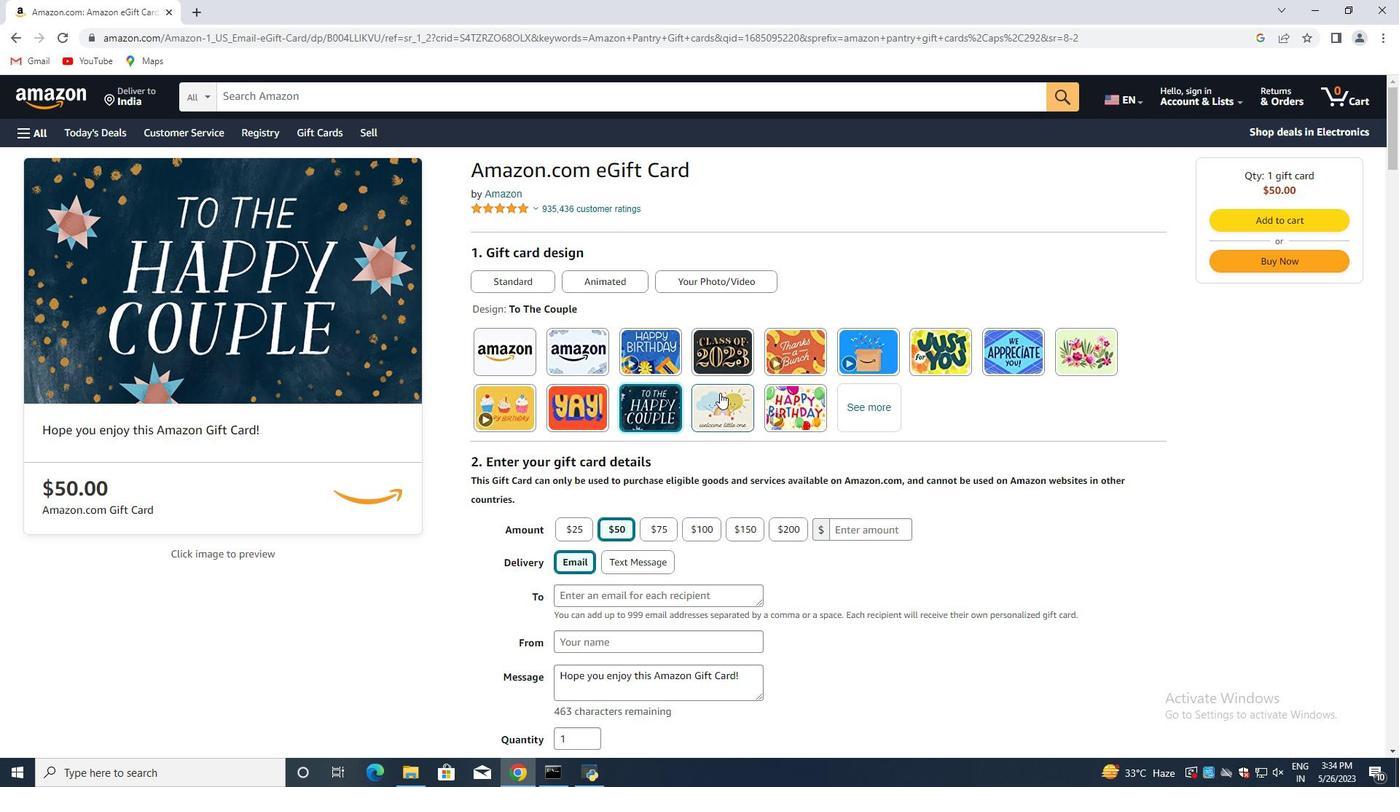 
Action: Mouse pressed left at (721, 392)
Screenshot: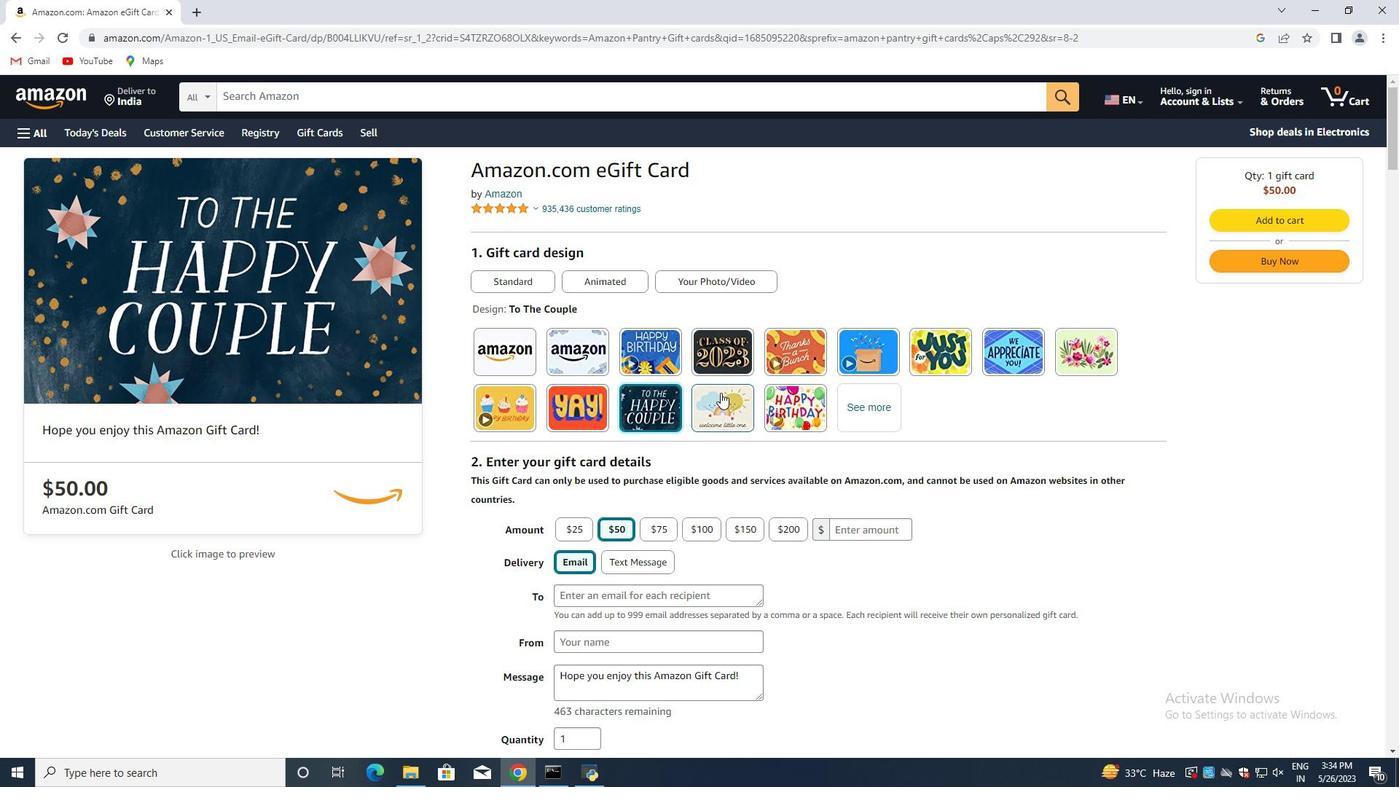 
Action: Mouse moved to (796, 413)
Screenshot: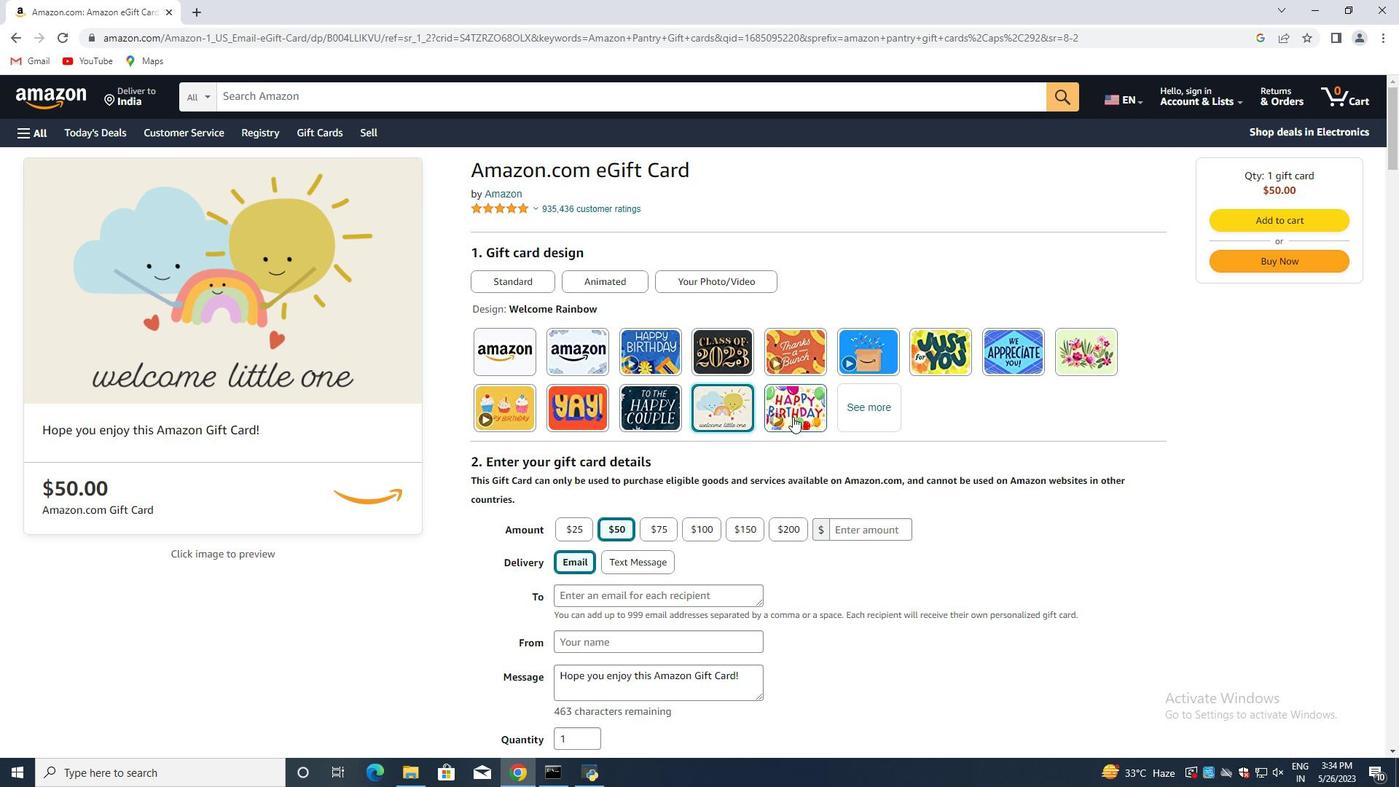 
Action: Mouse pressed left at (796, 413)
Screenshot: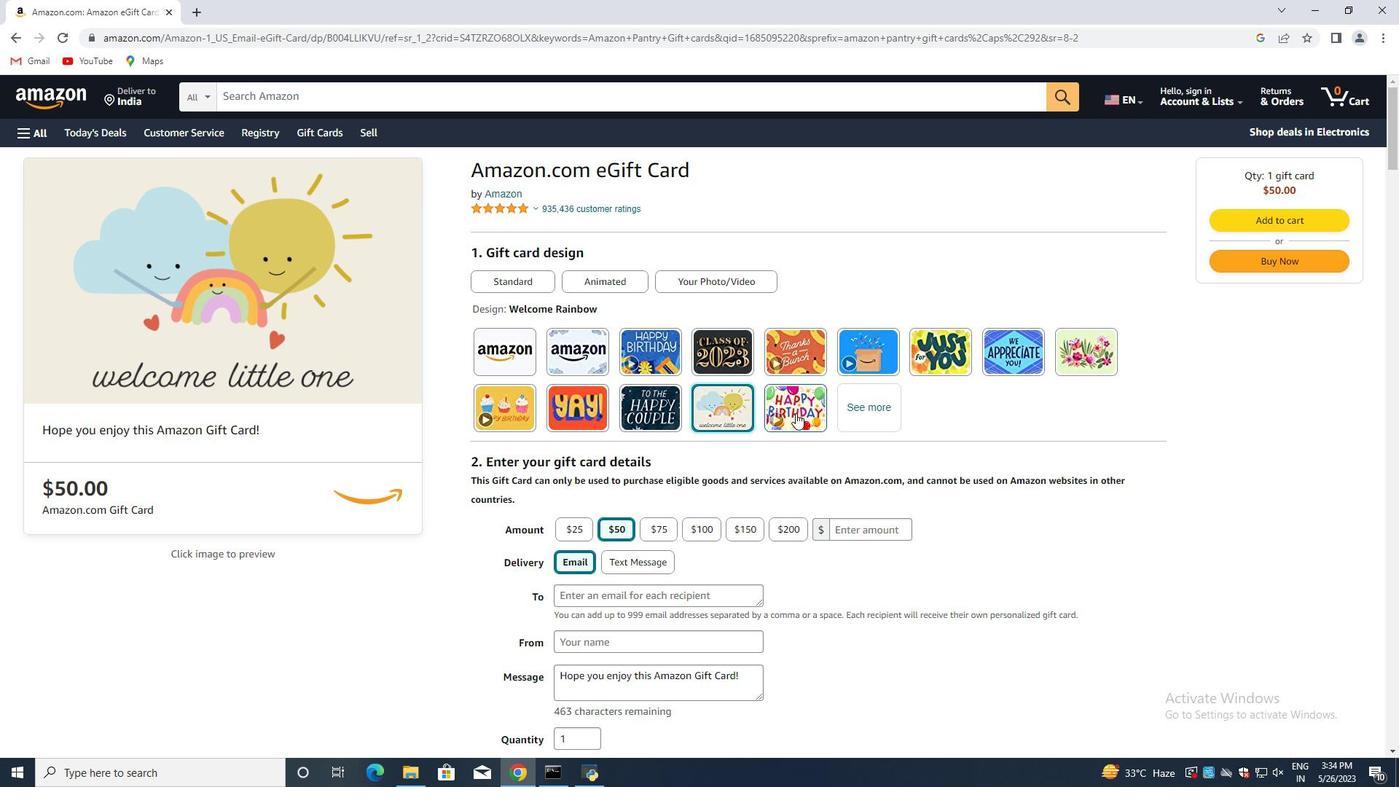 
Action: Mouse moved to (204, 293)
Screenshot: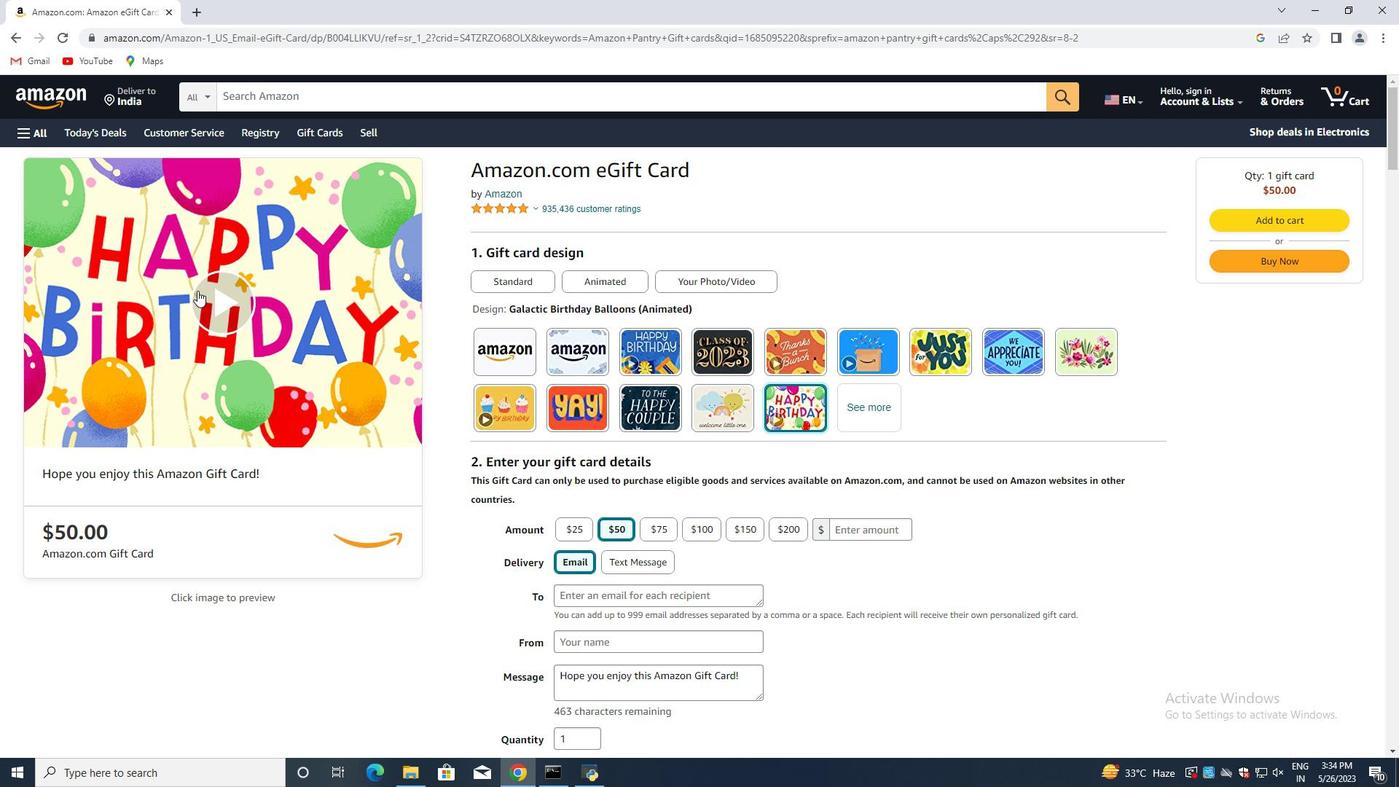 
Action: Mouse pressed left at (204, 293)
Screenshot: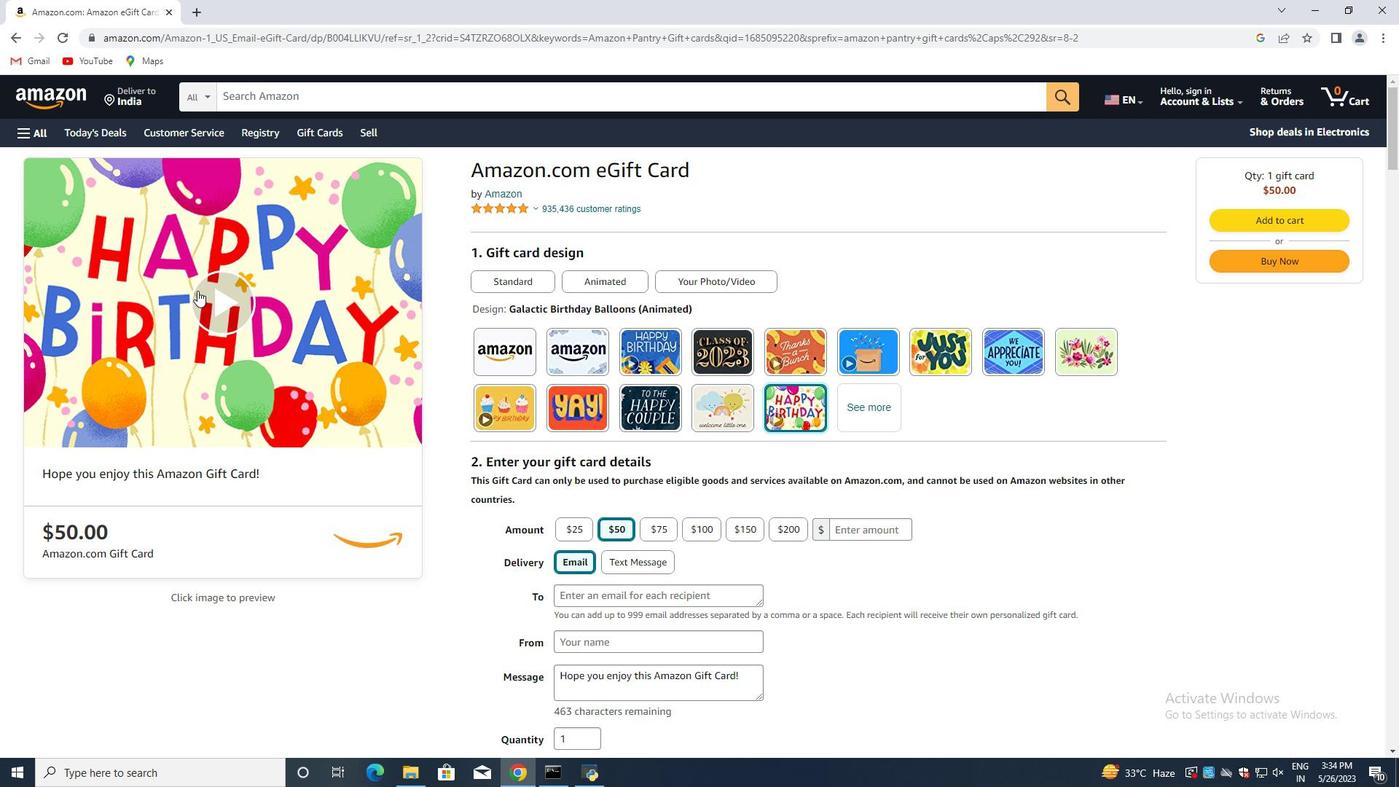 
Action: Mouse moved to (504, 319)
Screenshot: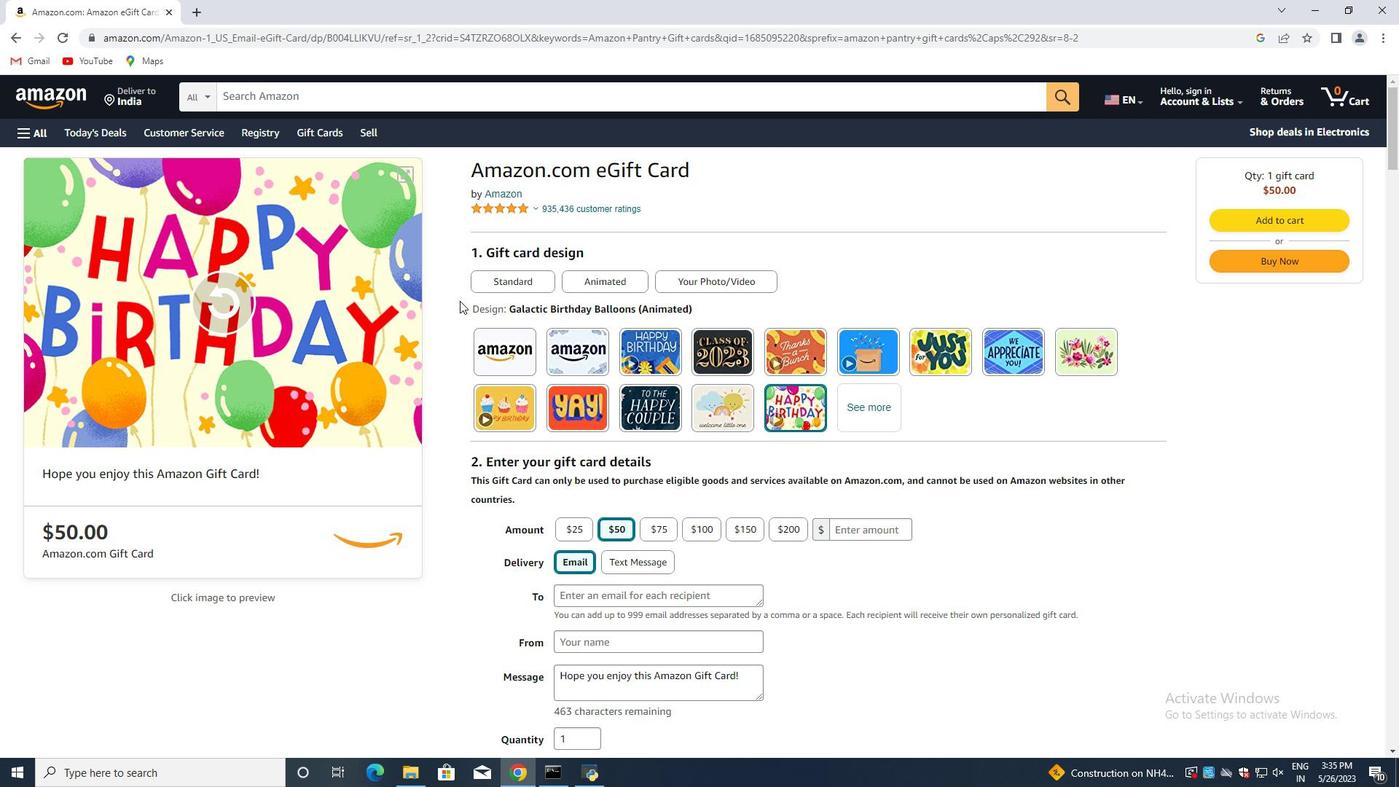 
Action: Mouse scrolled (504, 318) with delta (0, 0)
Screenshot: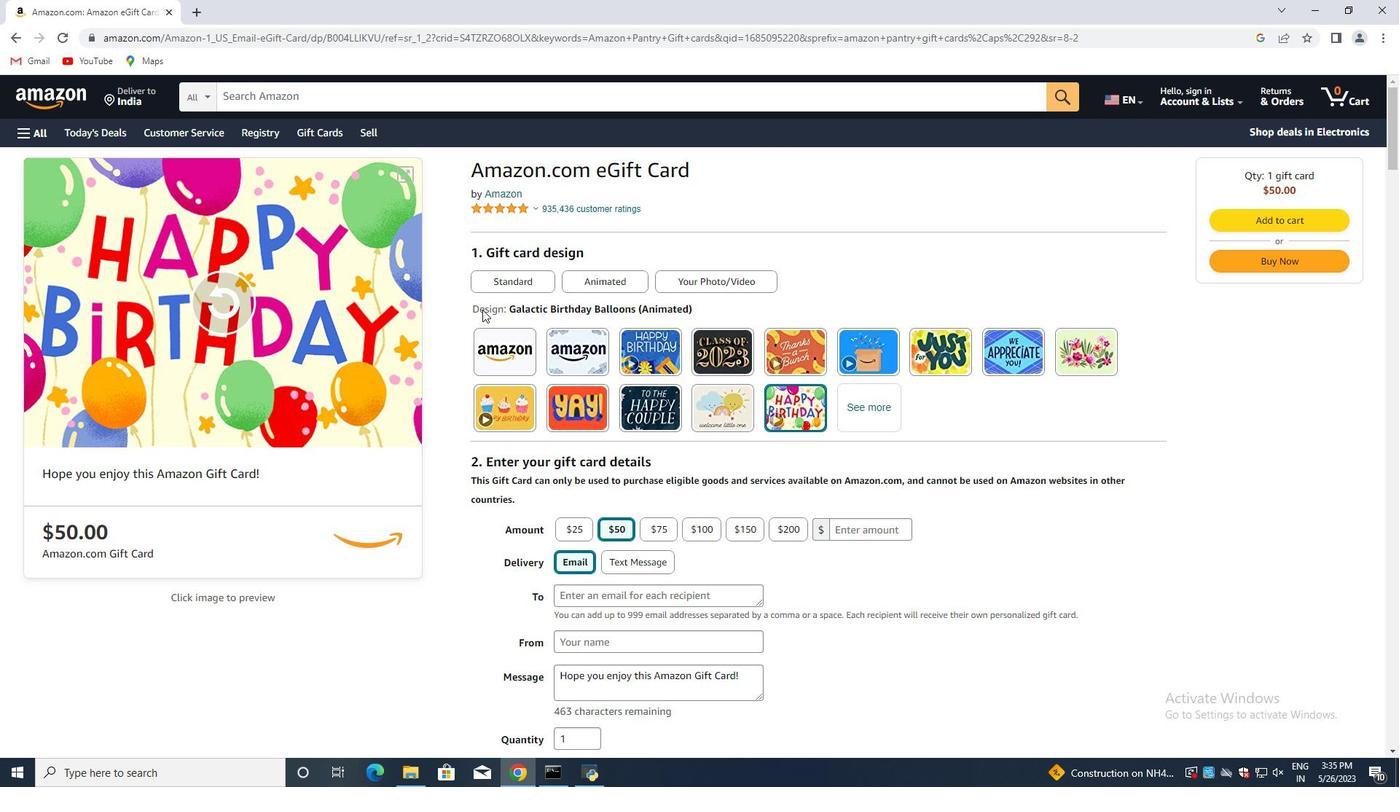
Action: Mouse moved to (505, 319)
Screenshot: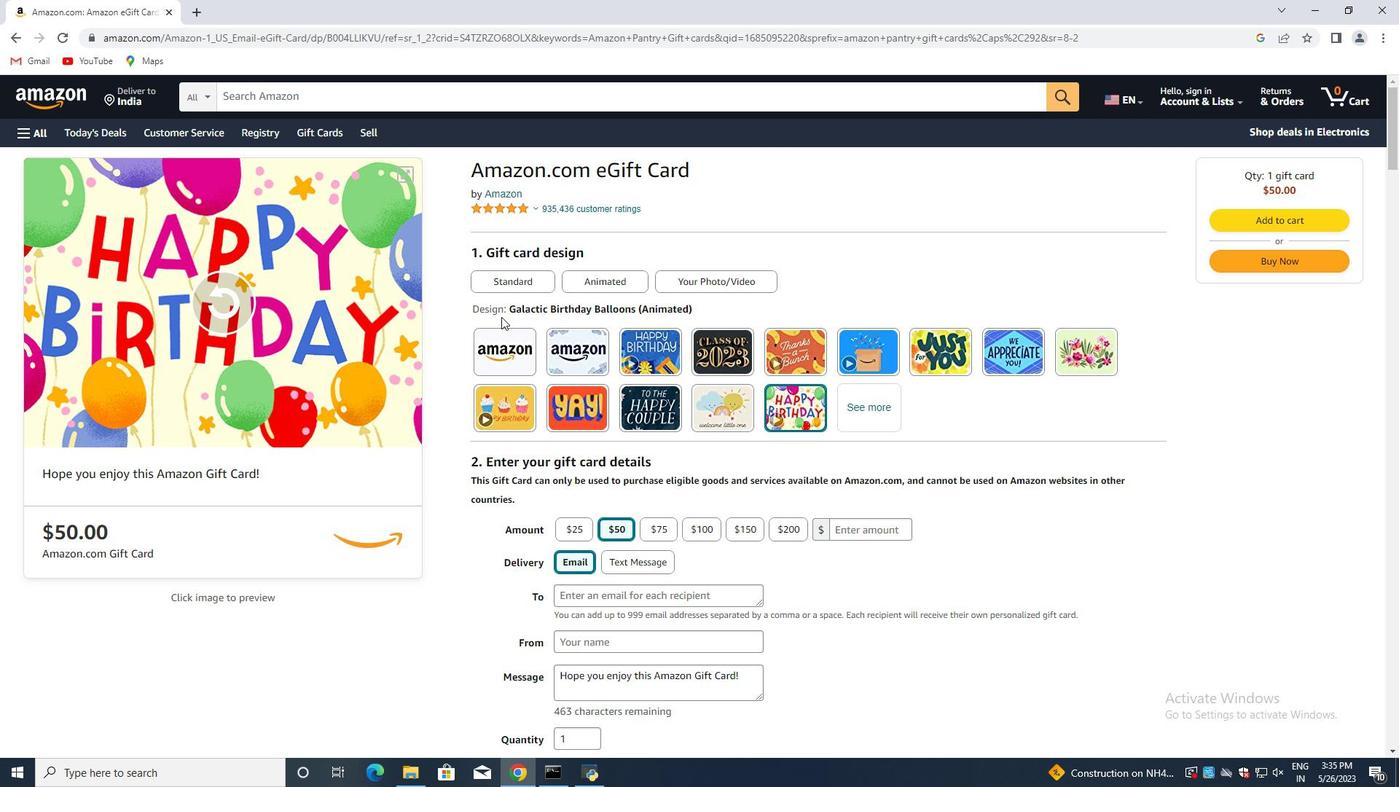 
Action: Mouse scrolled (505, 318) with delta (0, 0)
Screenshot: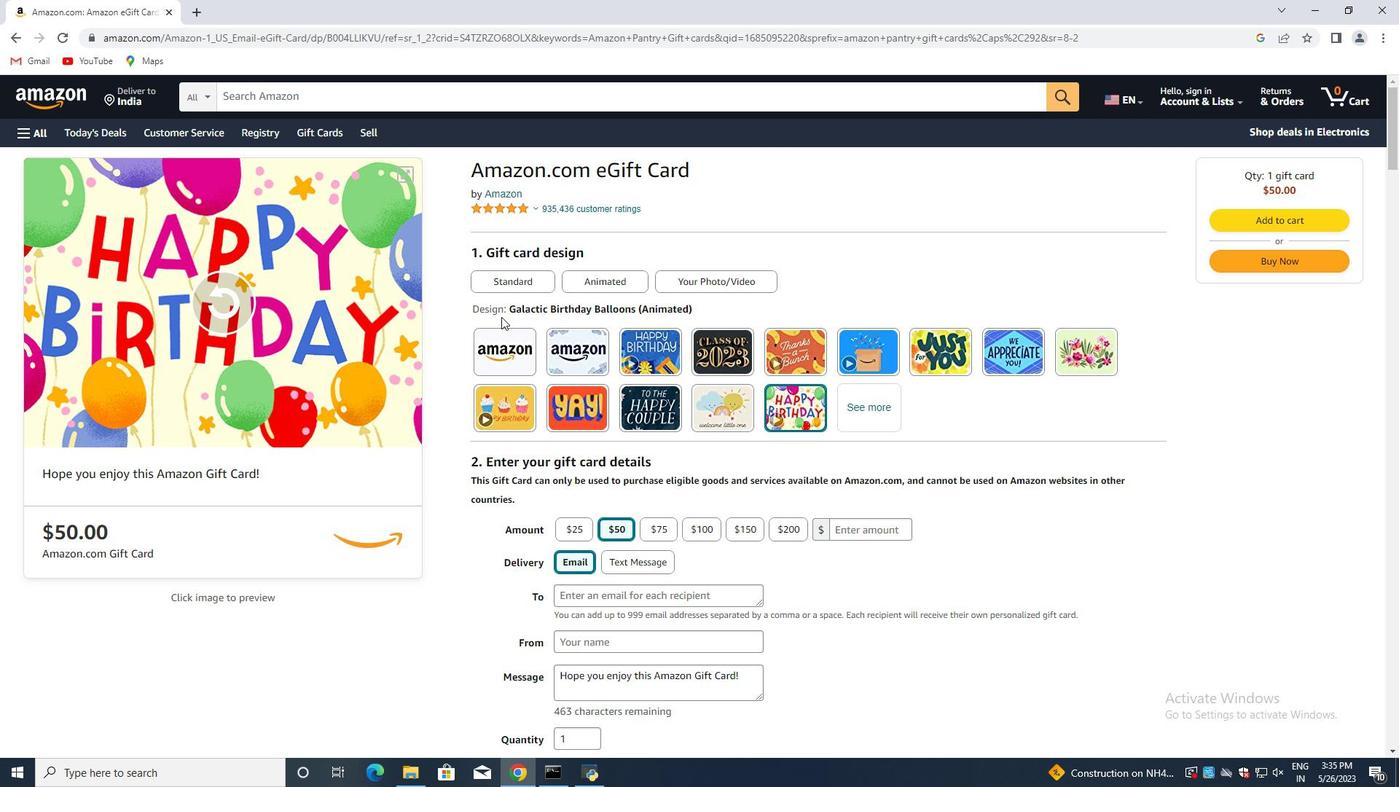 
Action: Mouse scrolled (505, 318) with delta (0, 0)
Screenshot: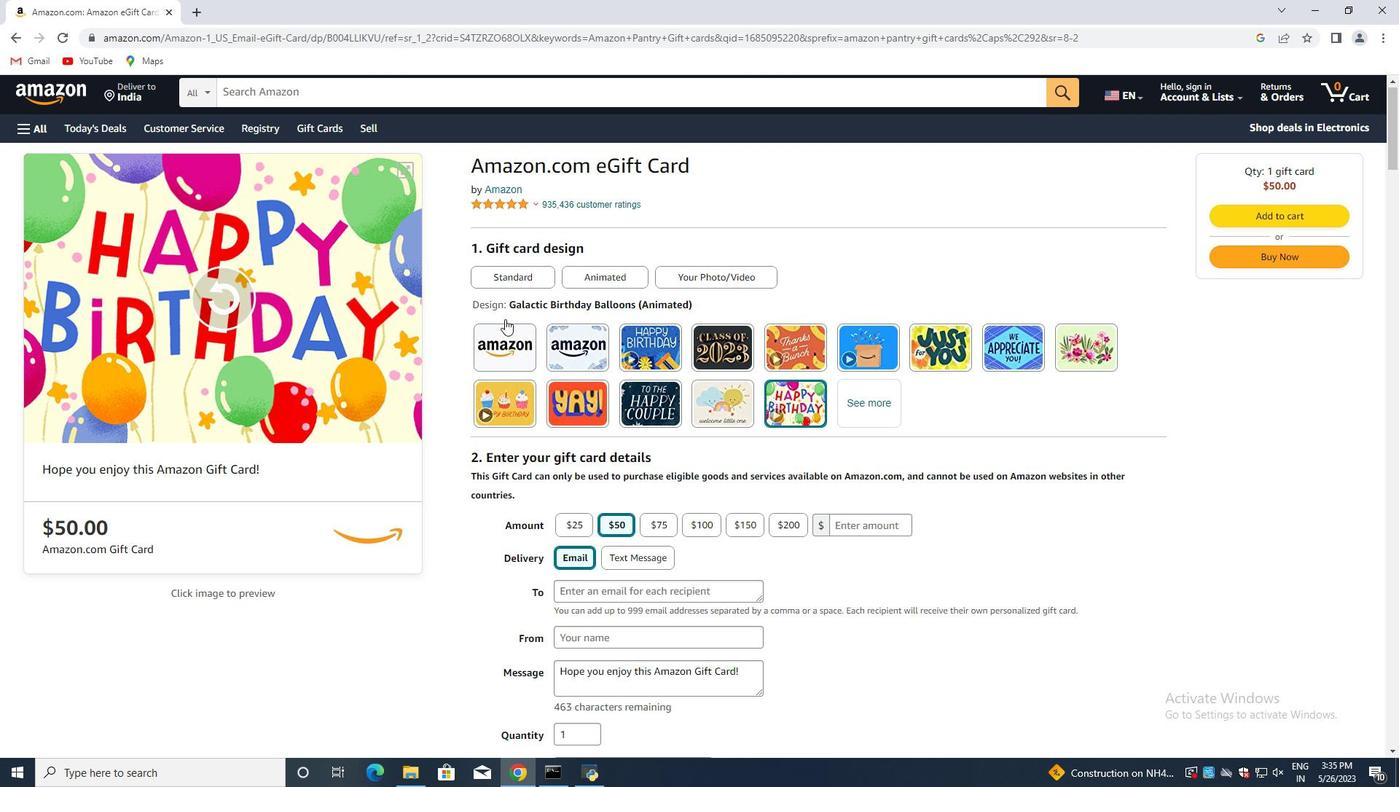 
Action: Mouse moved to (474, 292)
Screenshot: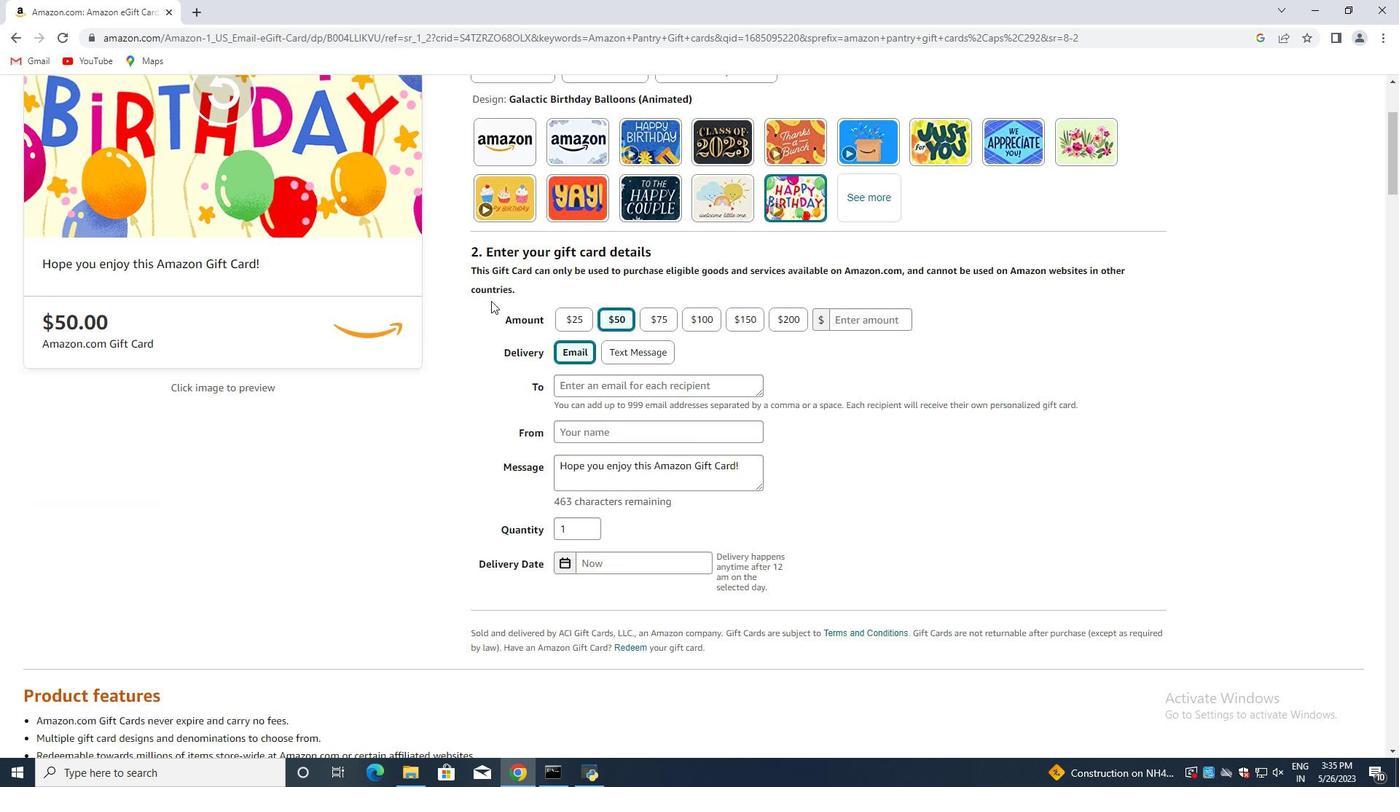 
Action: Mouse scrolled (474, 291) with delta (0, 0)
Screenshot: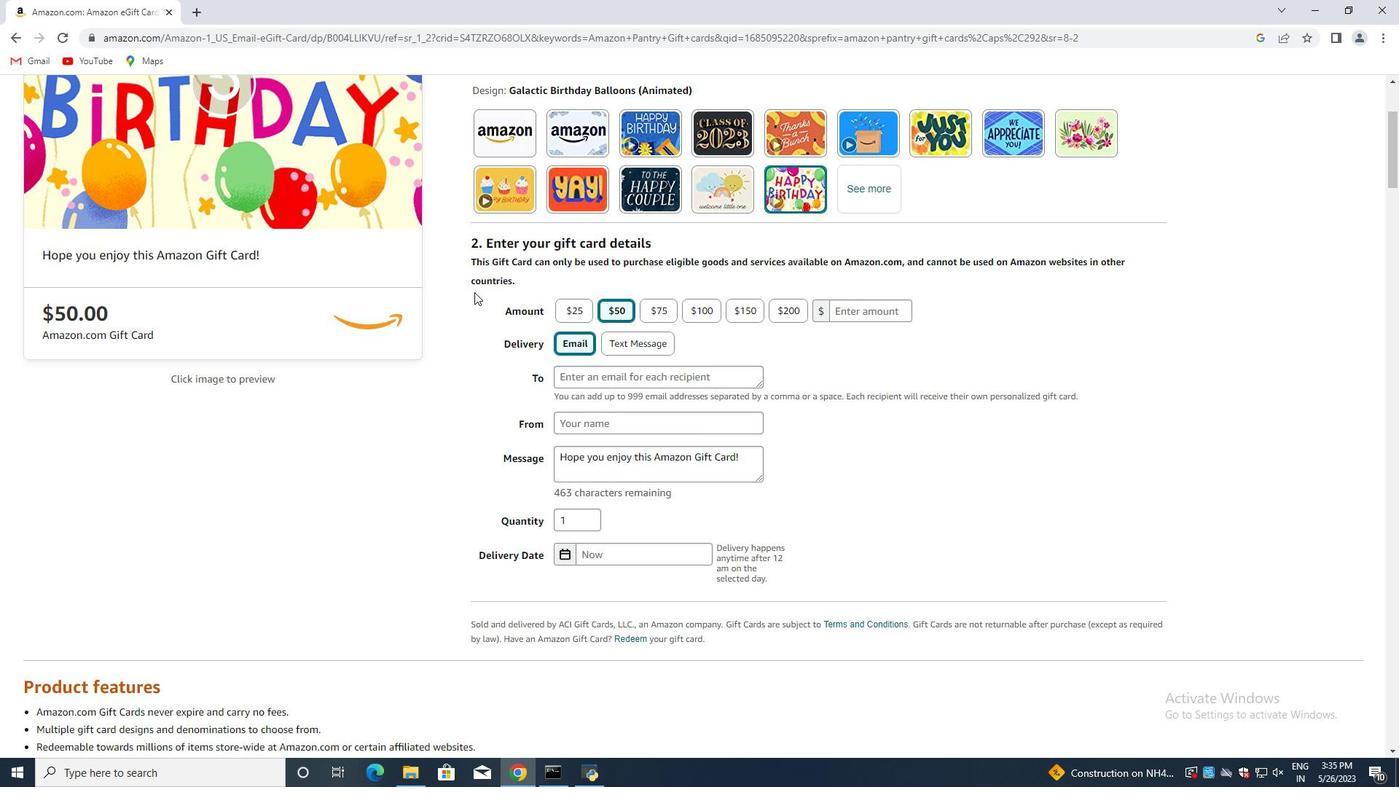 
Action: Mouse moved to (526, 287)
Screenshot: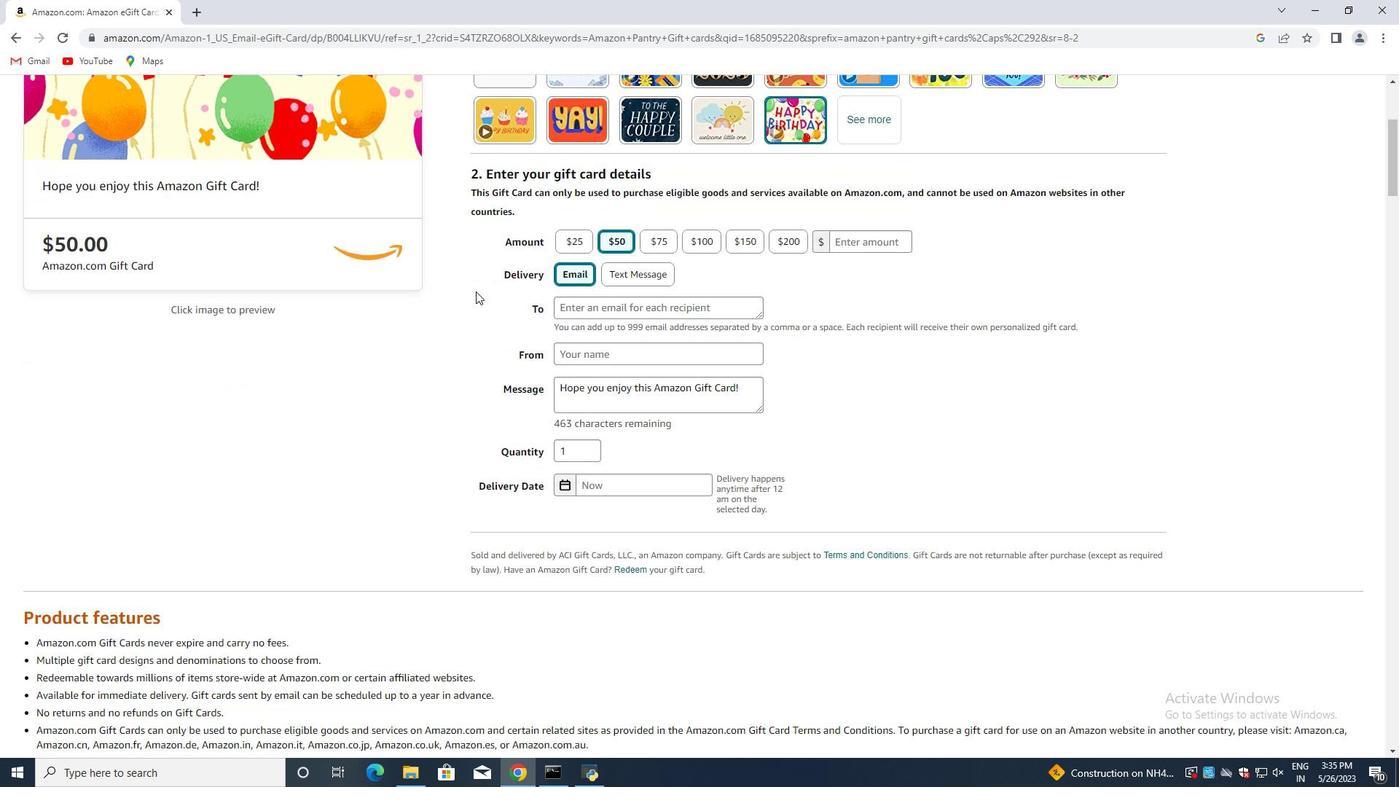 
Action: Mouse scrolled (481, 290) with delta (0, 0)
Screenshot: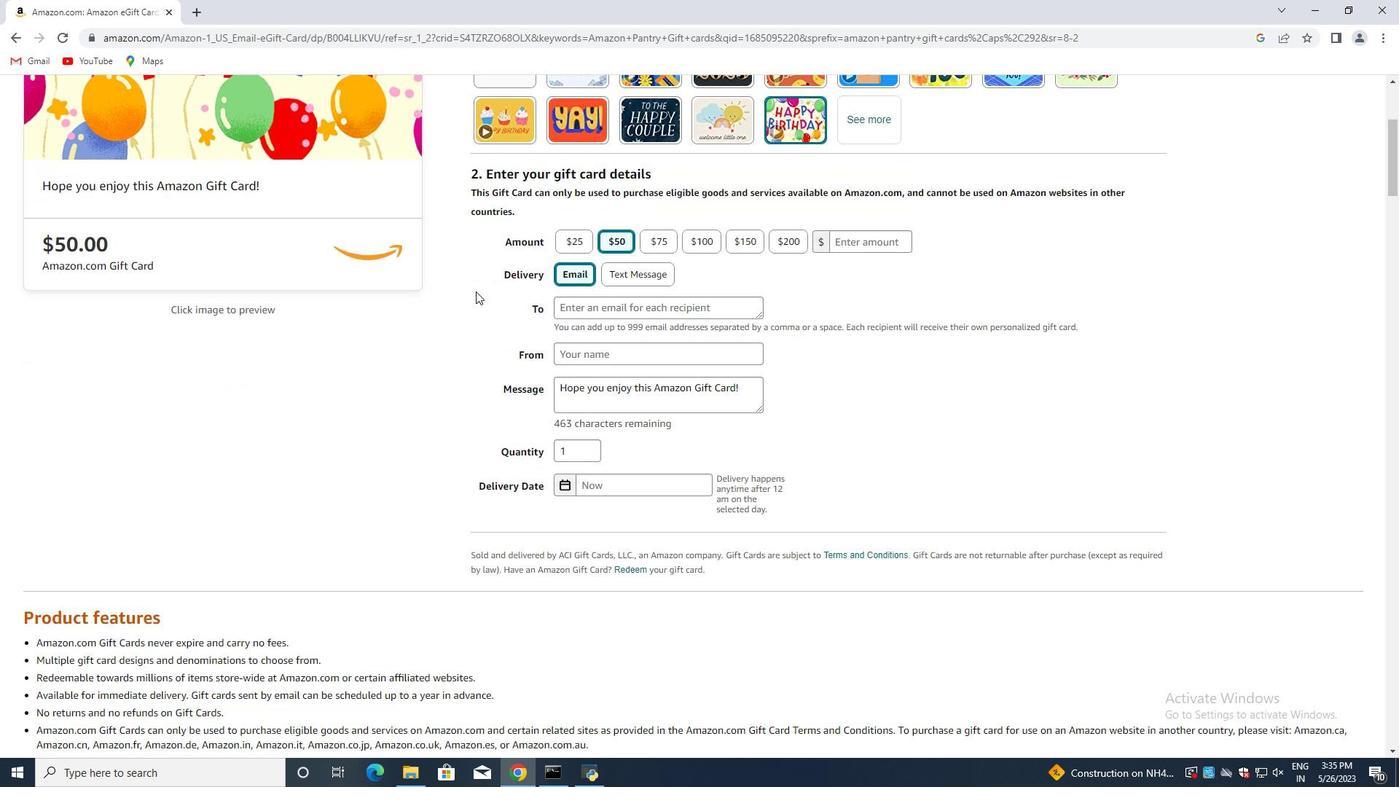 
Action: Mouse scrolled (495, 291) with delta (0, 0)
Screenshot: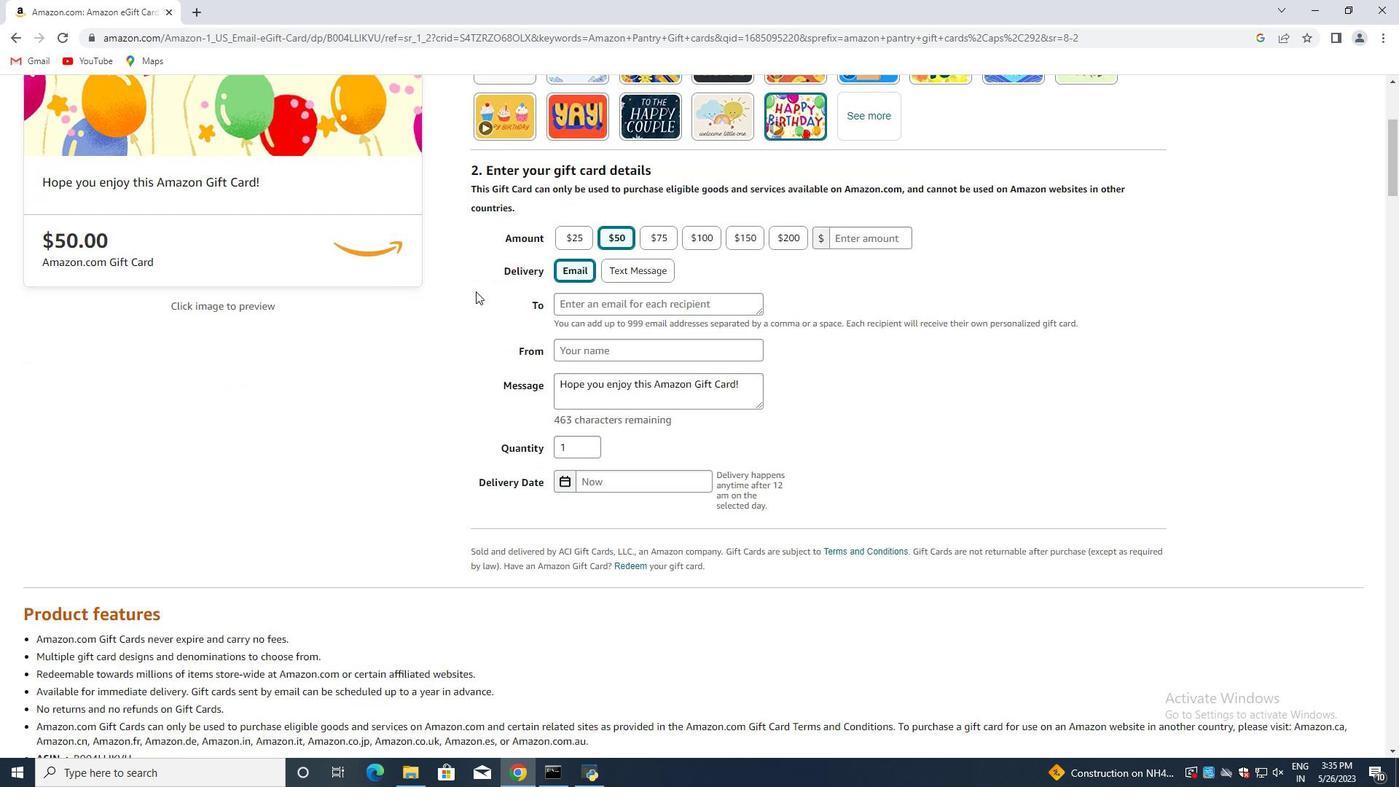 
Action: Mouse moved to (476, 266)
Screenshot: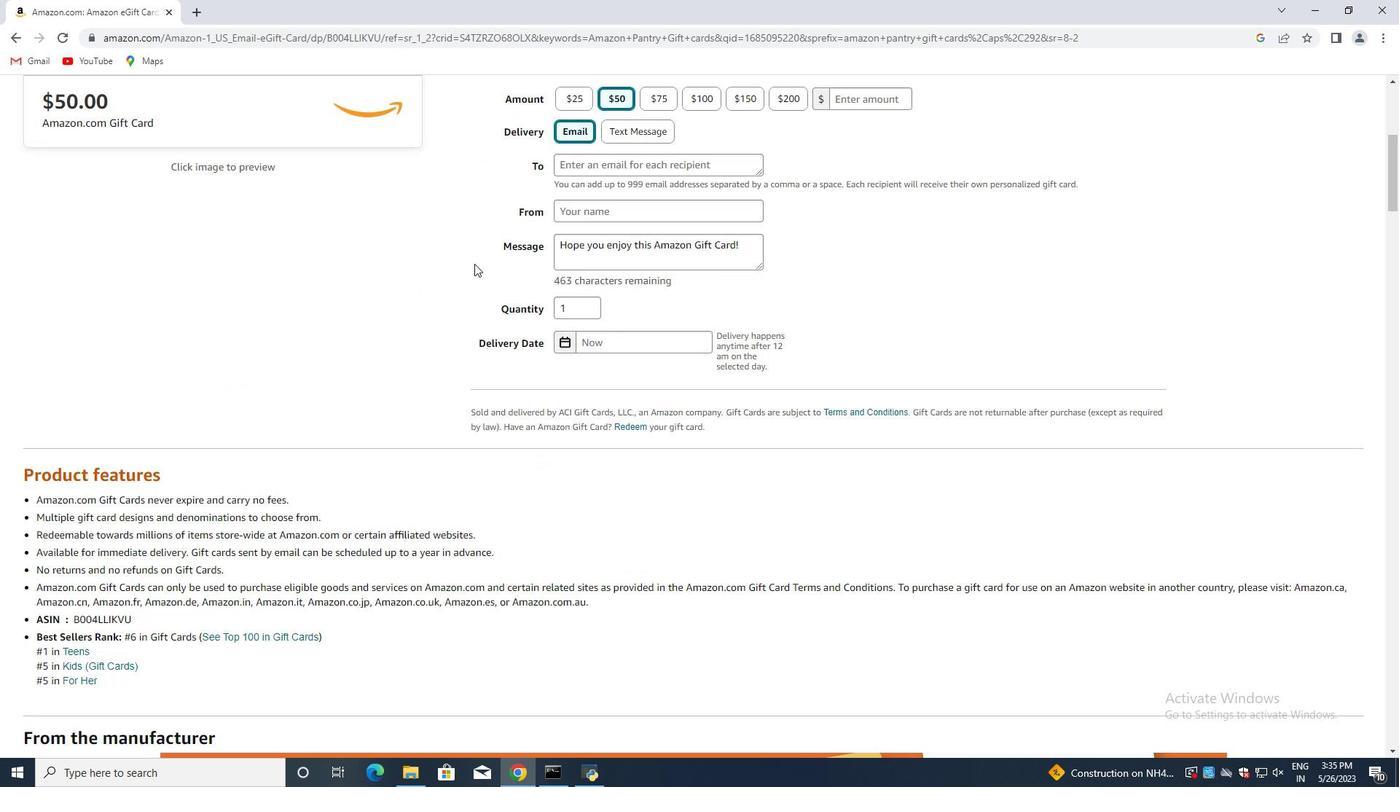 
Action: Mouse scrolled (476, 265) with delta (0, 0)
Screenshot: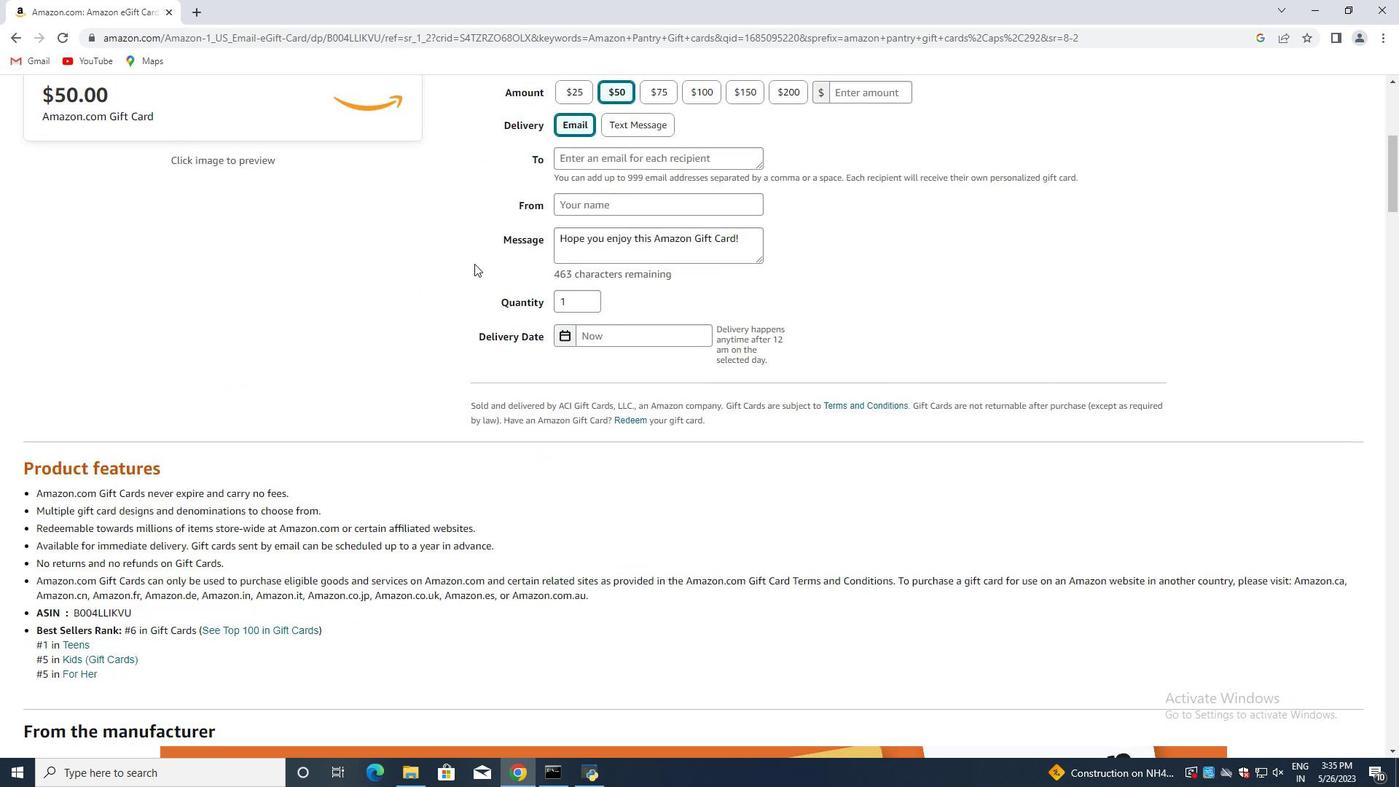 
Action: Mouse moved to (476, 266)
Screenshot: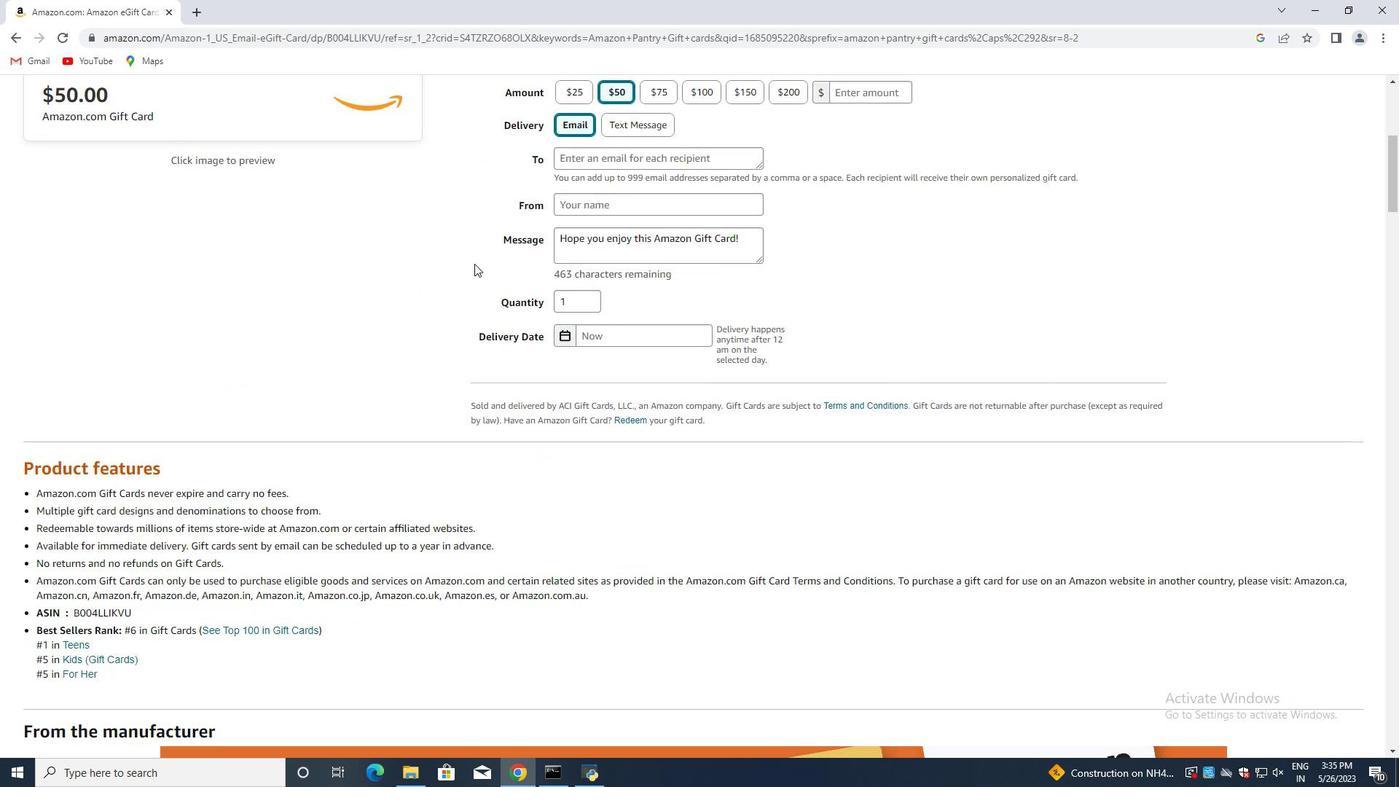 
Action: Mouse scrolled (476, 265) with delta (0, 0)
Screenshot: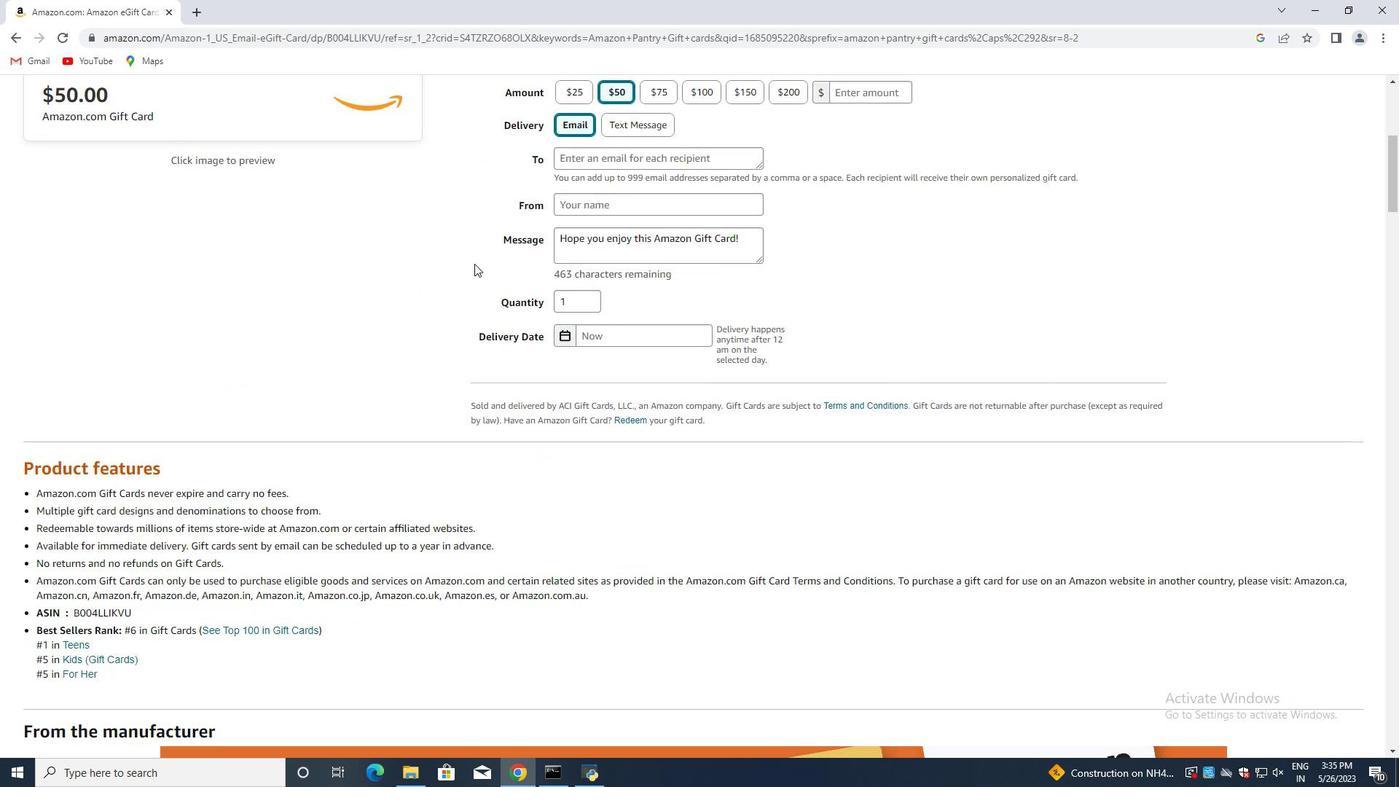 
Action: Mouse scrolled (476, 265) with delta (0, 0)
Screenshot: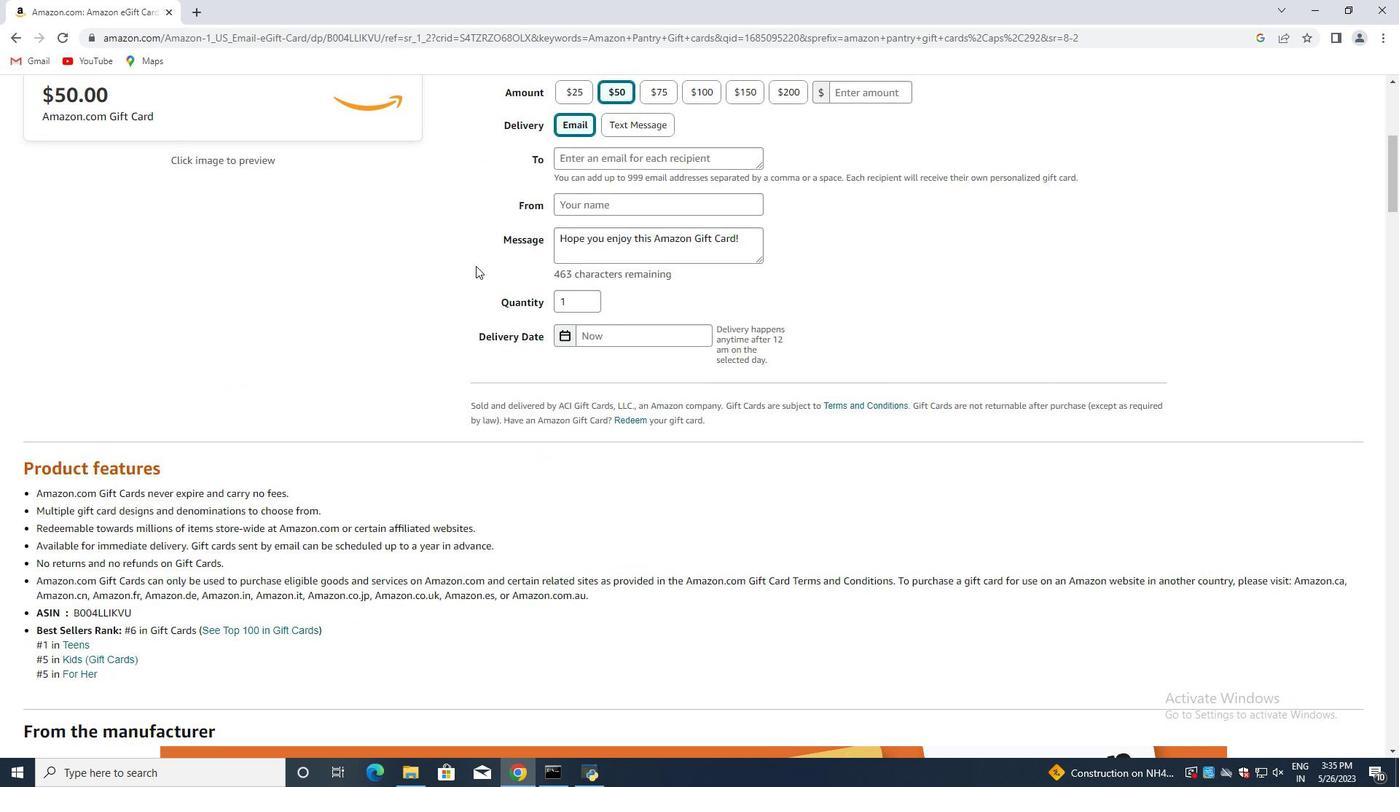 
Action: Mouse moved to (583, 353)
Screenshot: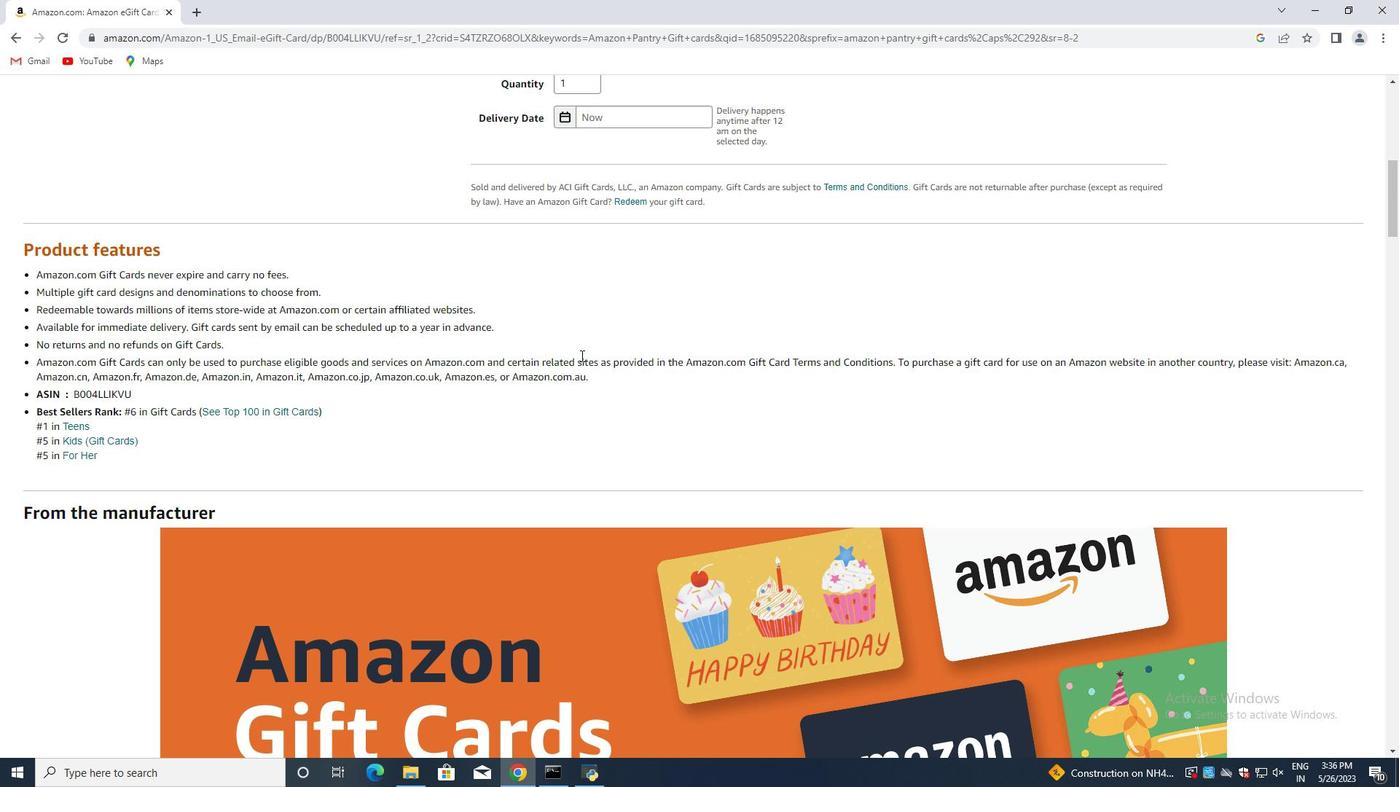 
Action: Mouse scrolled (581, 354) with delta (0, 0)
Screenshot: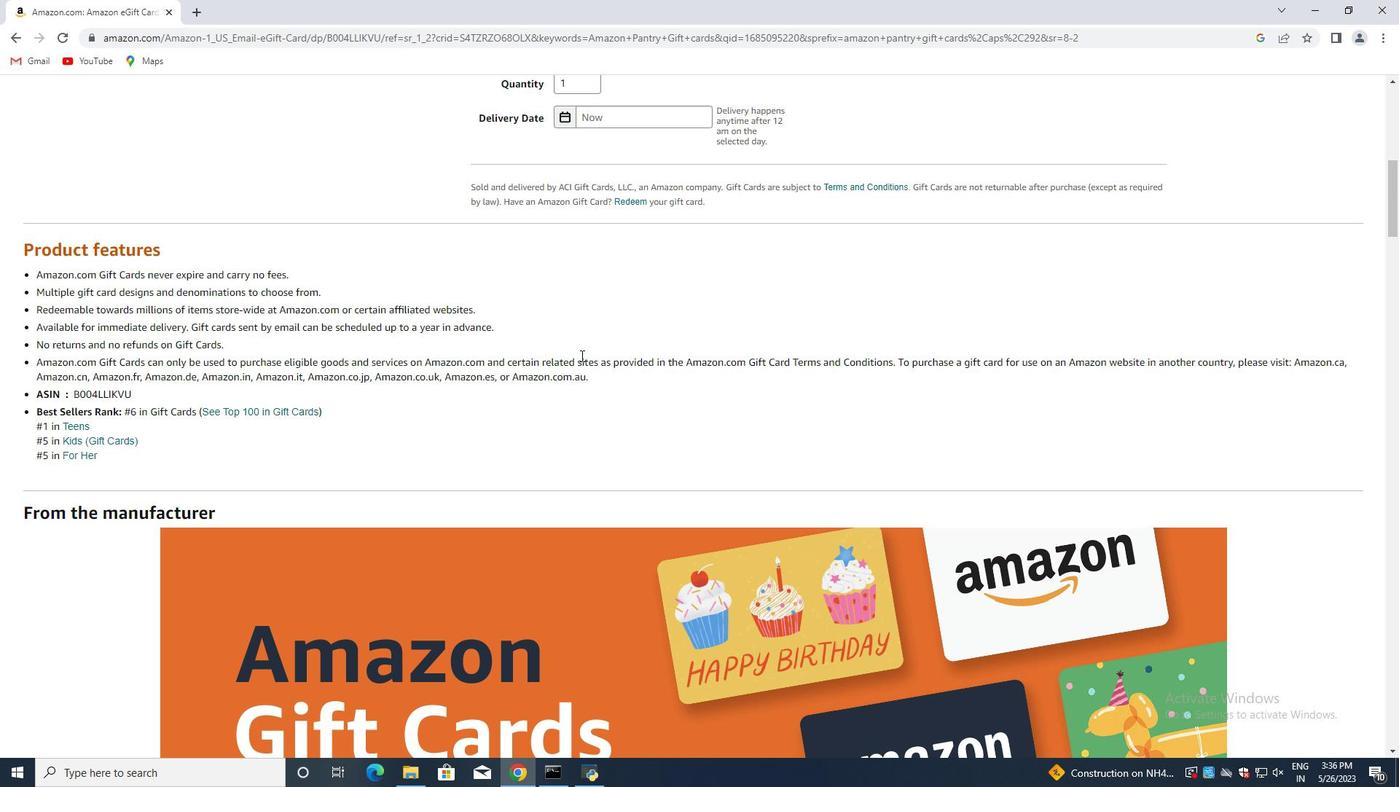 
Action: Mouse moved to (641, 337)
Screenshot: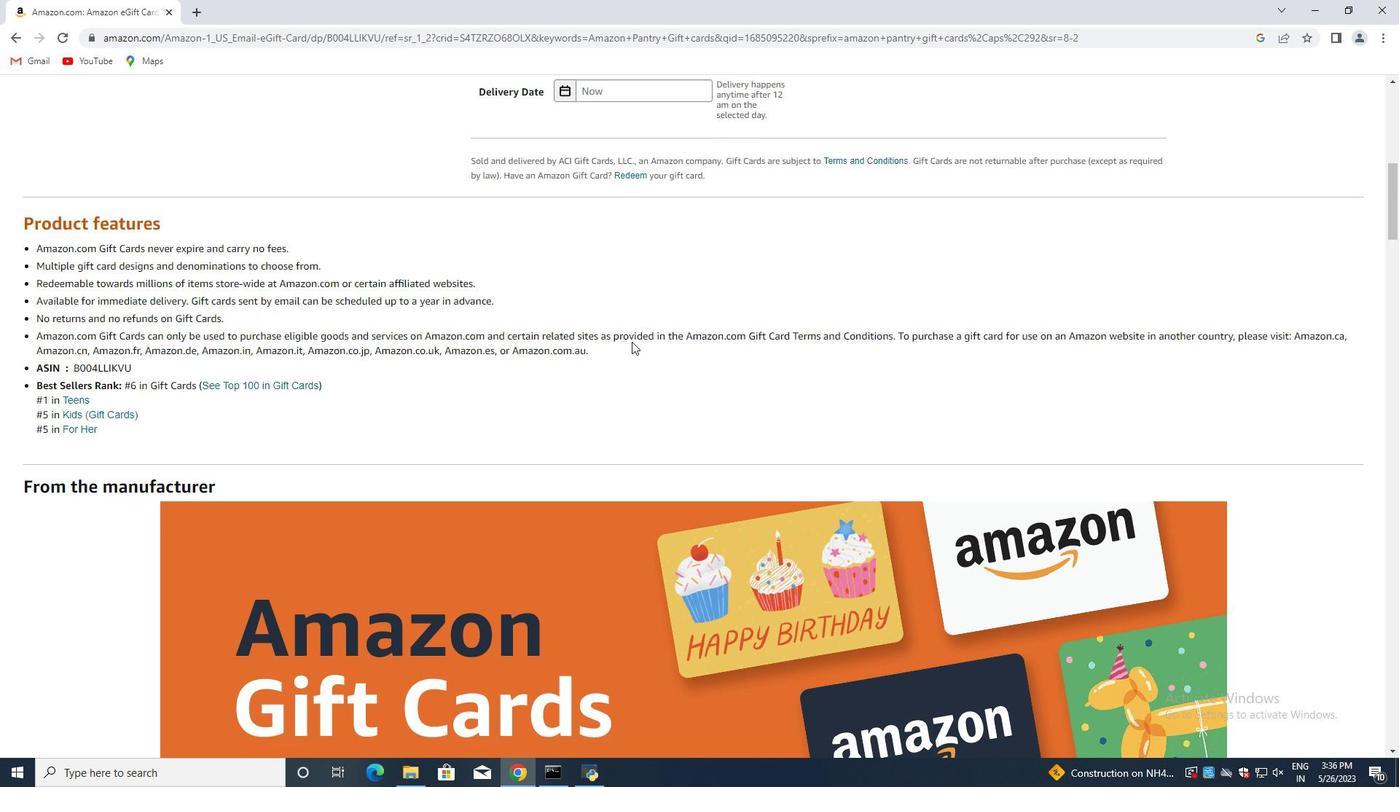 
Action: Mouse scrolled (641, 336) with delta (0, 0)
Screenshot: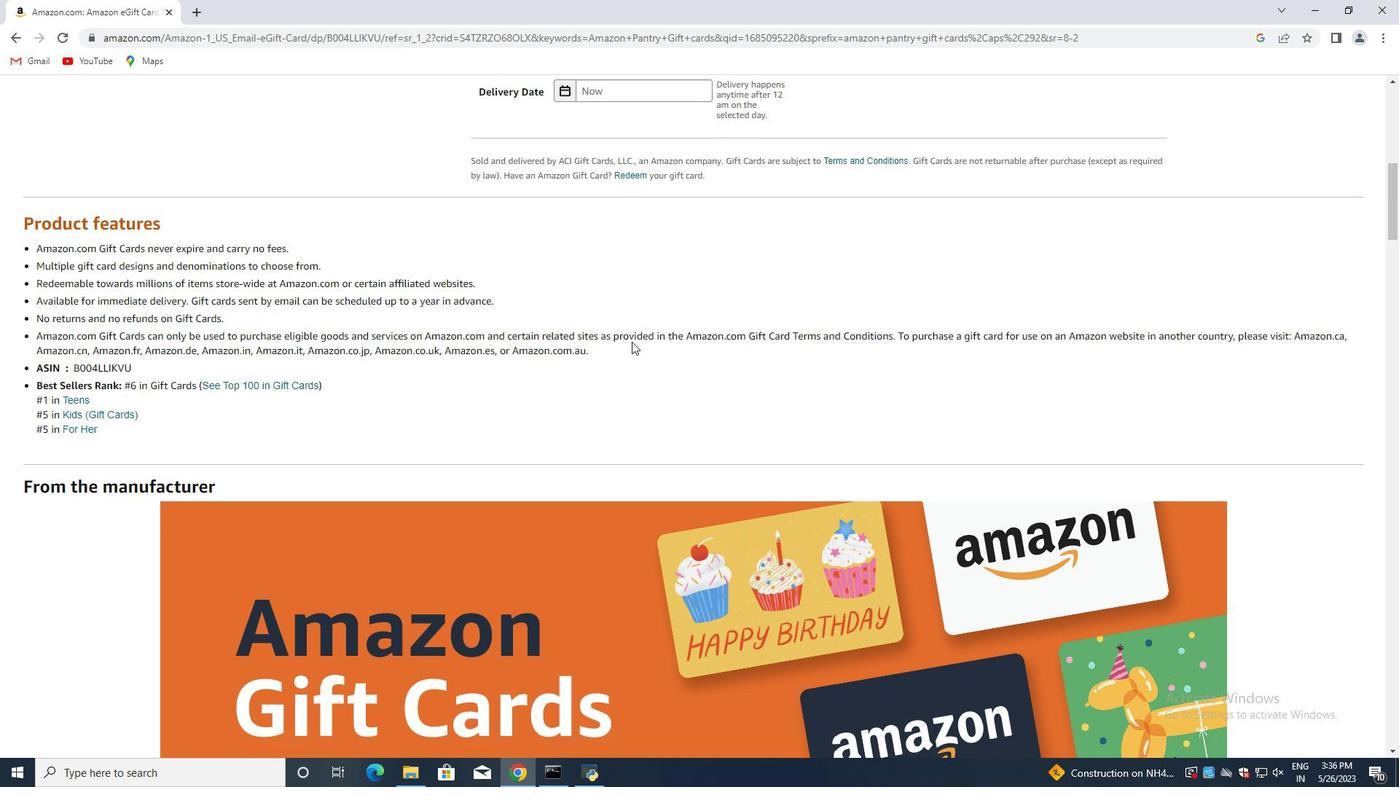
Action: Mouse moved to (649, 333)
Screenshot: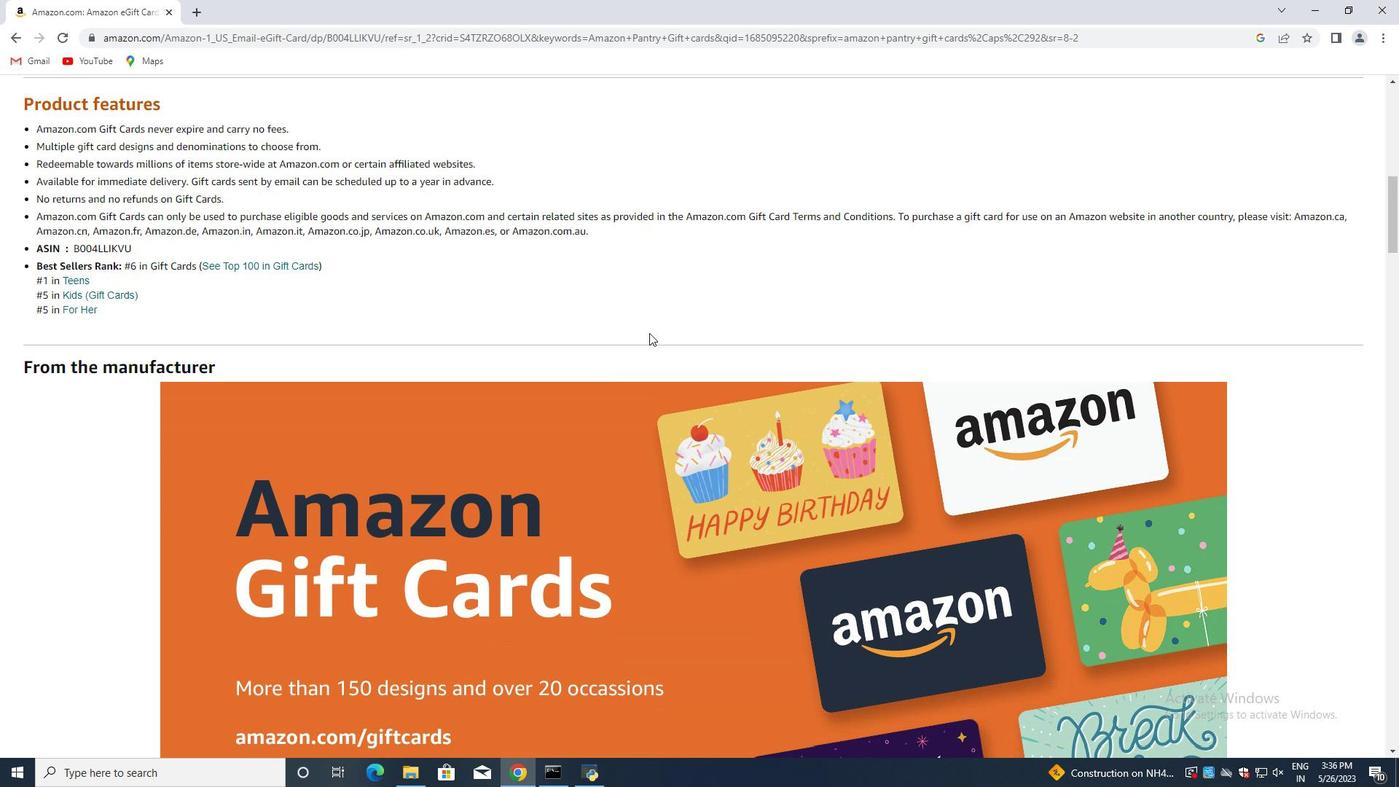 
Action: Mouse scrolled (649, 332) with delta (0, 0)
